 Task: Plan a trip to âIzbat al Burj, Egypt from 9th November, 2023 to 16th November, 2023 for 2 adults.2 bedrooms having 2 beds and 1 bathroom. Property type can be flat. Booking option can be shelf check-in. Look for 3 properties as per requirement.
Action: Mouse moved to (417, 92)
Screenshot: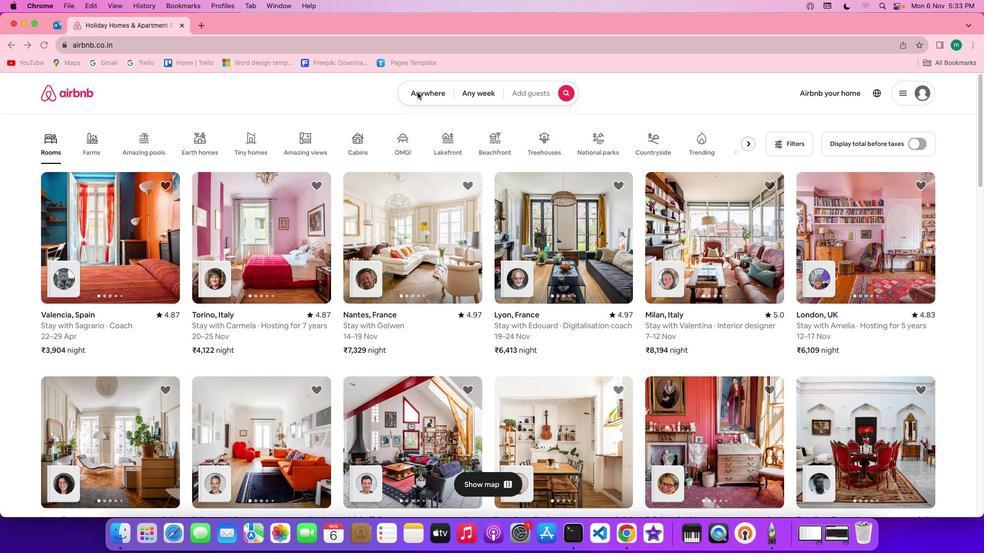 
Action: Mouse pressed left at (417, 92)
Screenshot: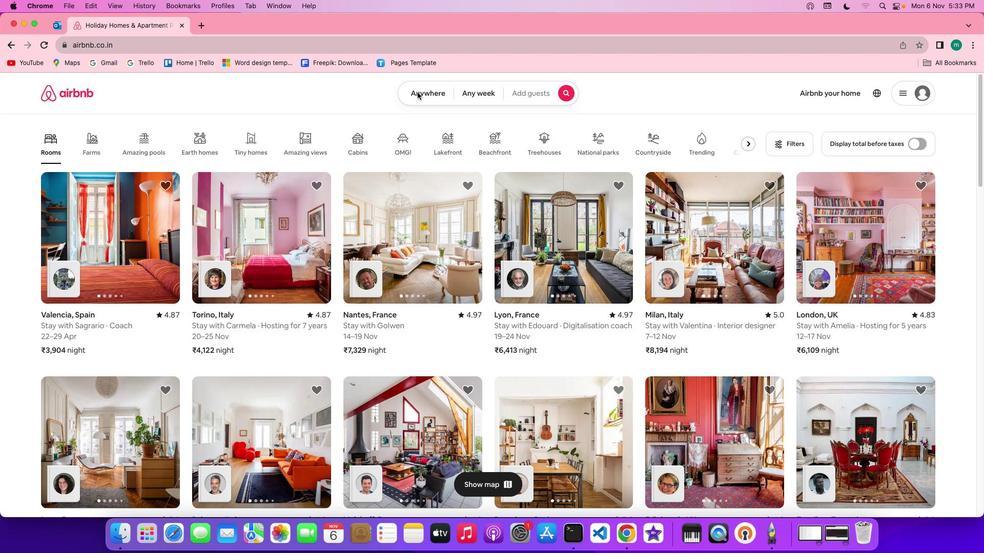 
Action: Mouse pressed left at (417, 92)
Screenshot: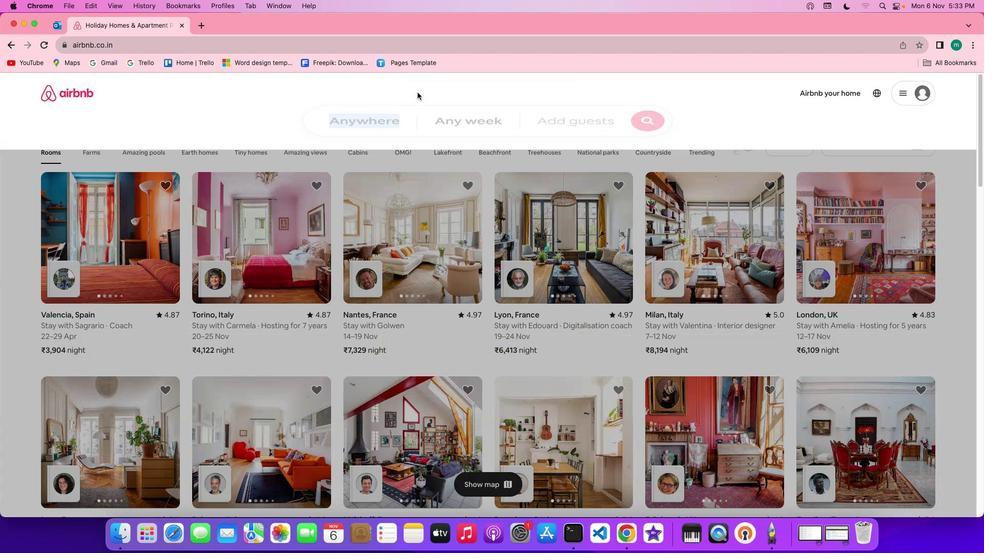 
Action: Mouse moved to (389, 132)
Screenshot: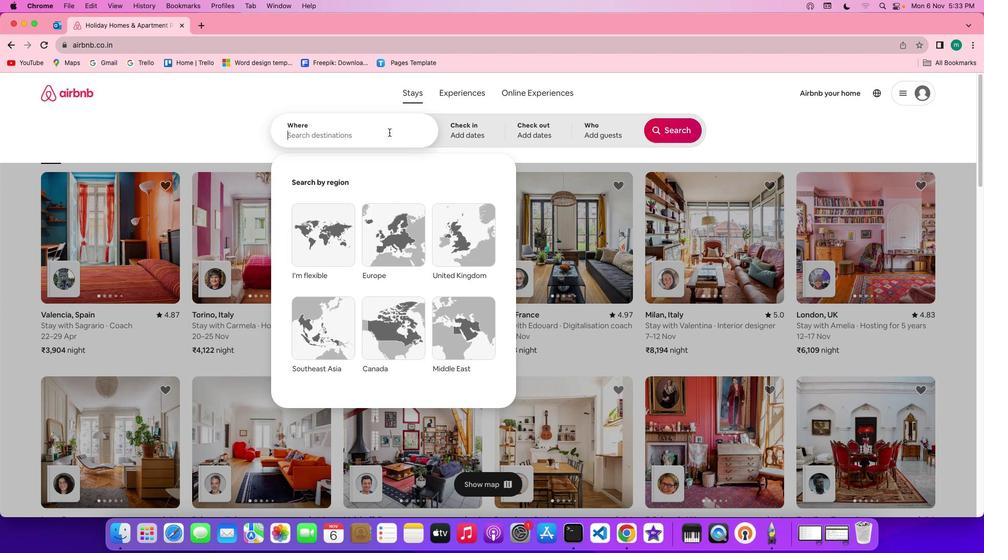 
Action: Mouse pressed left at (389, 132)
Screenshot: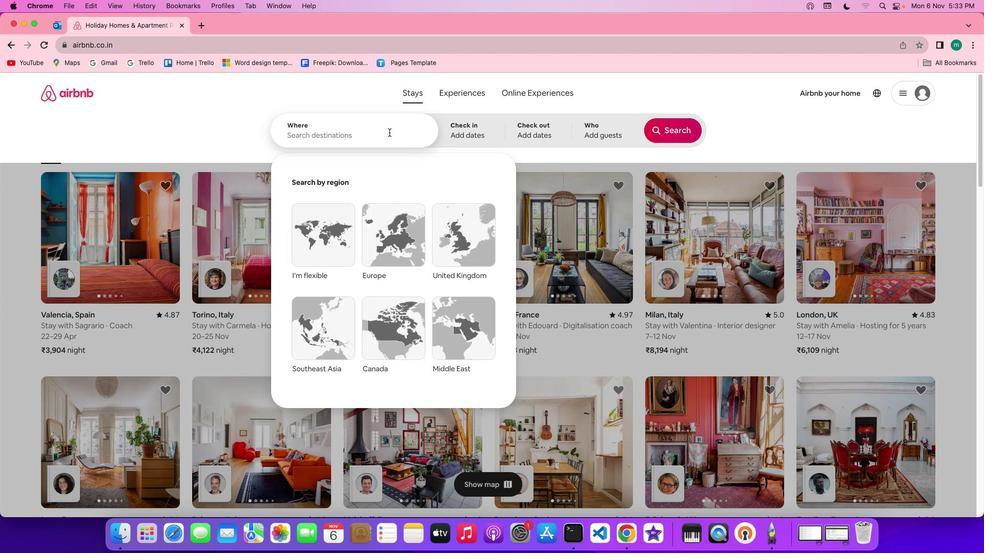 
Action: Key pressed Key.shift'I''z''b''a''t'','Key.spaceKey.shift'E''g''y''p''t'
Screenshot: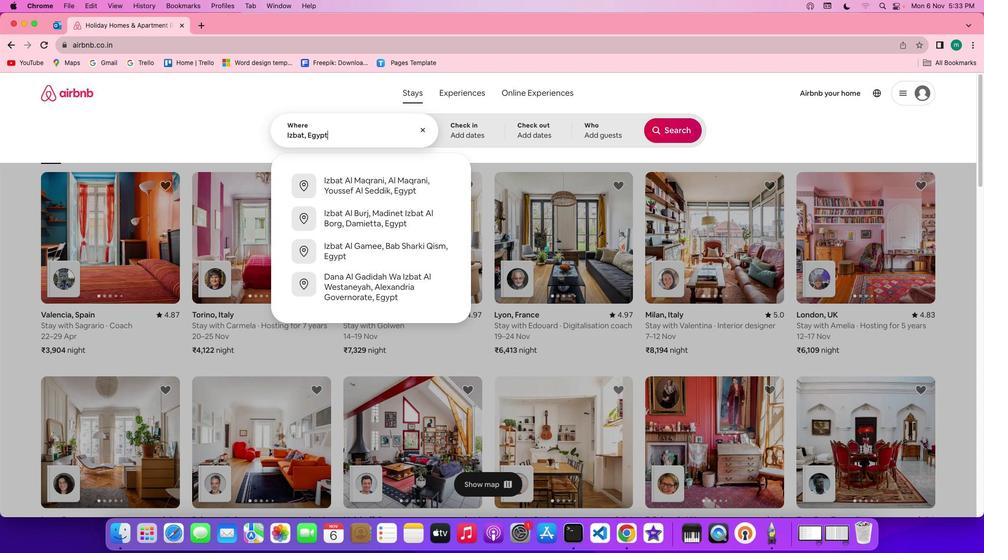 
Action: Mouse moved to (469, 127)
Screenshot: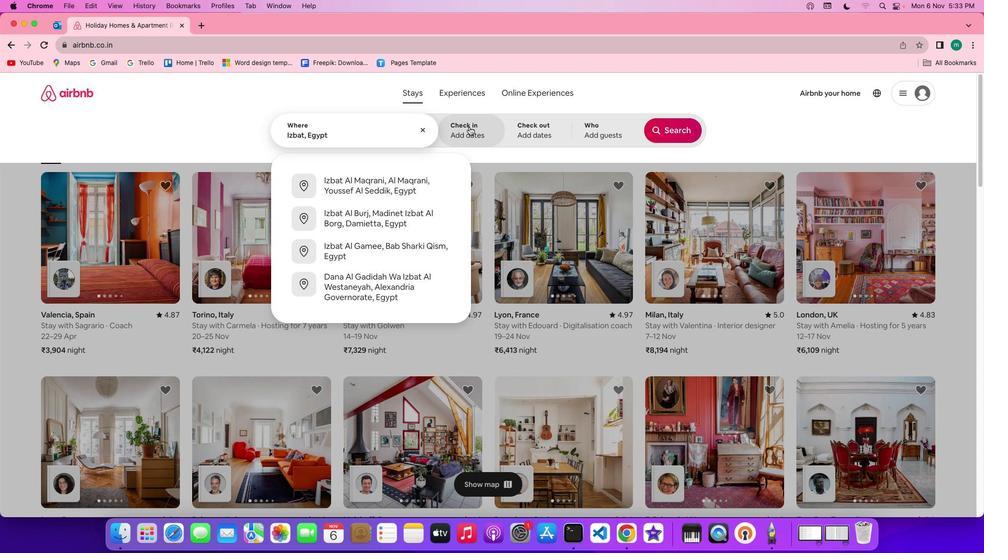 
Action: Mouse pressed left at (469, 127)
Screenshot: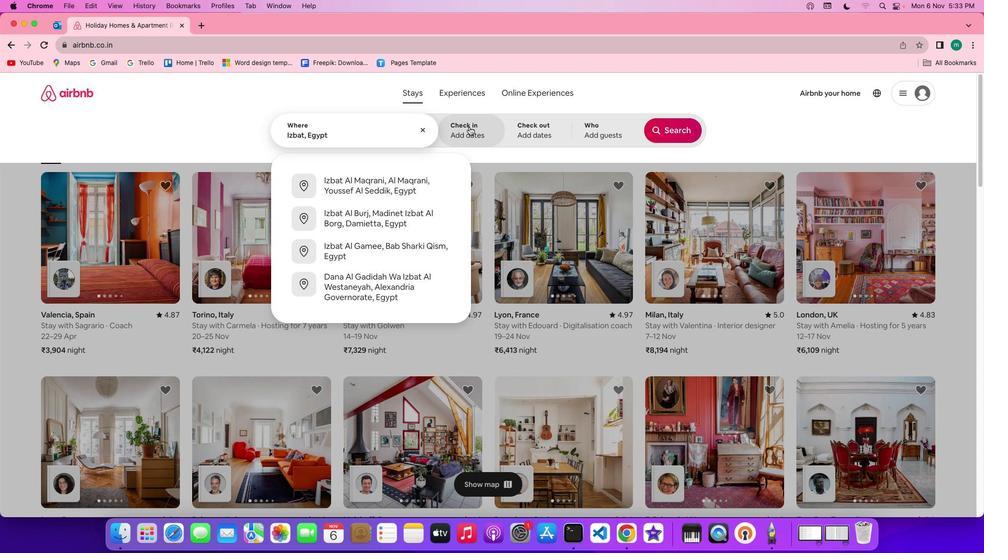 
Action: Mouse moved to (406, 280)
Screenshot: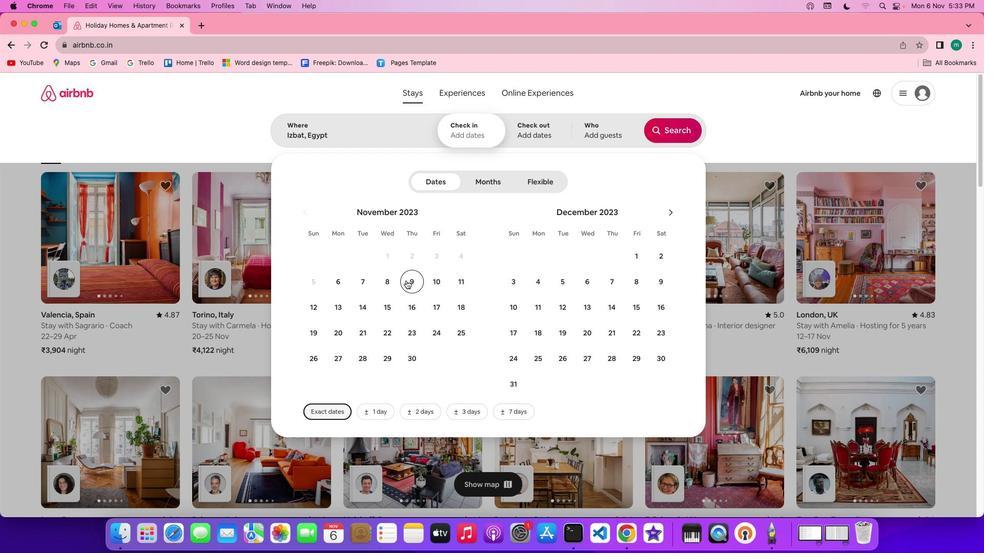 
Action: Mouse pressed left at (406, 280)
Screenshot: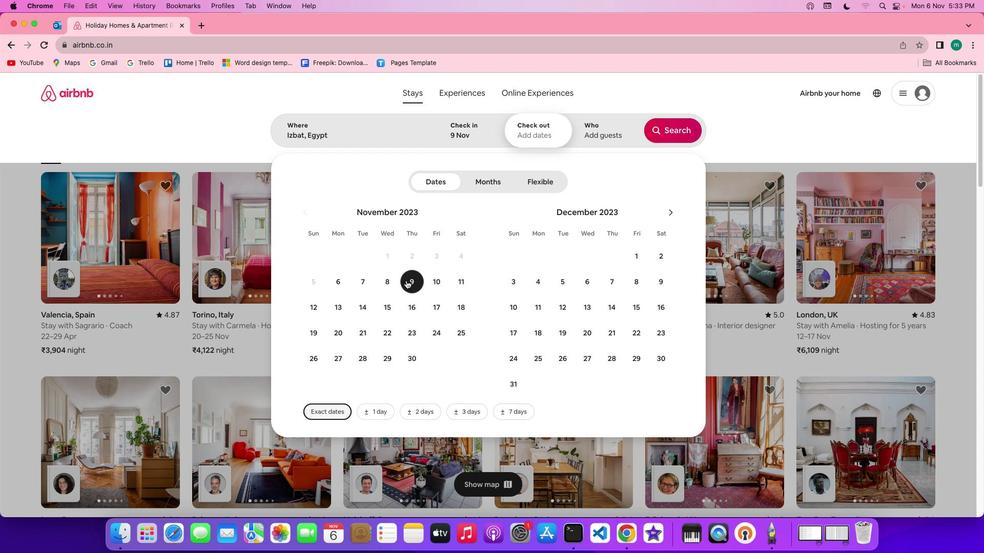 
Action: Mouse moved to (411, 305)
Screenshot: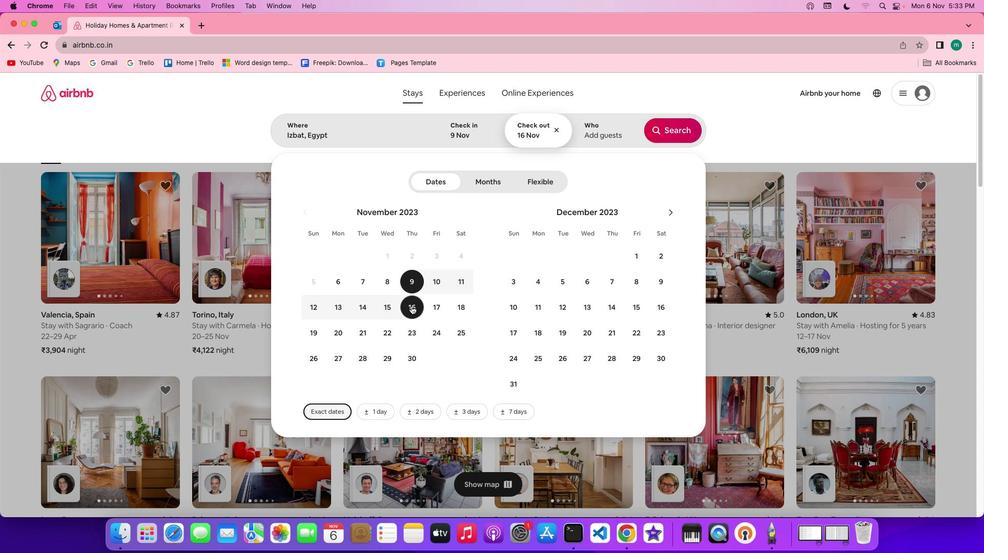 
Action: Mouse pressed left at (411, 305)
Screenshot: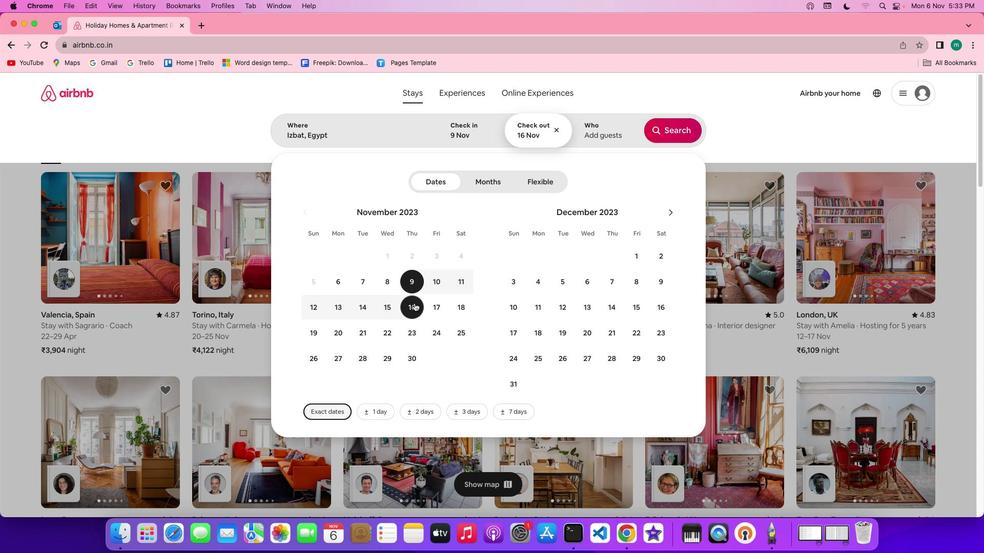 
Action: Mouse moved to (611, 132)
Screenshot: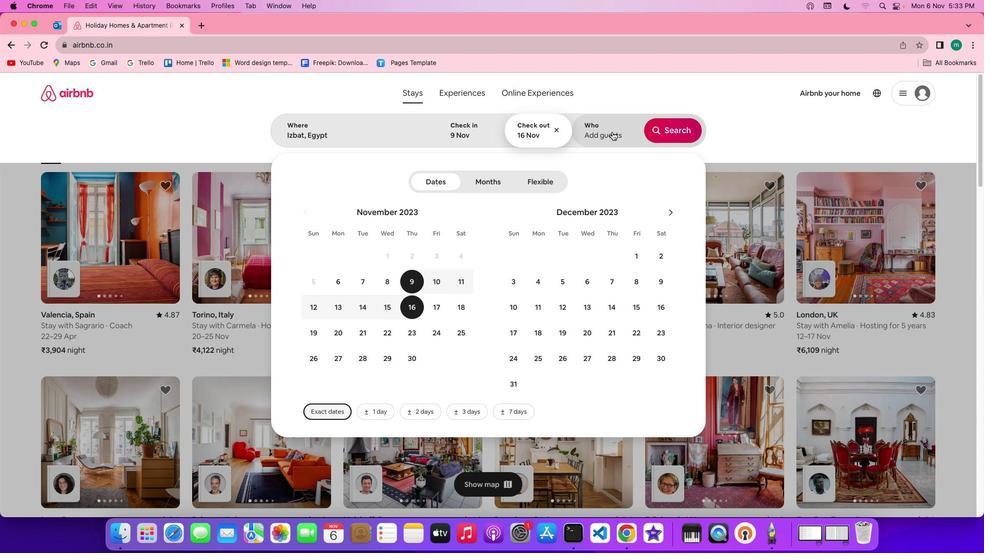 
Action: Mouse pressed left at (611, 132)
Screenshot: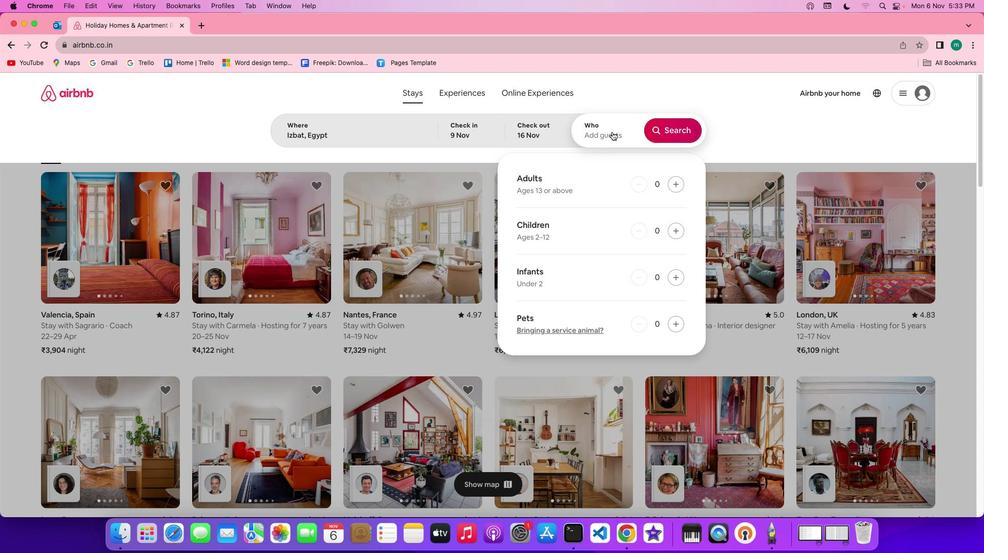 
Action: Mouse moved to (680, 184)
Screenshot: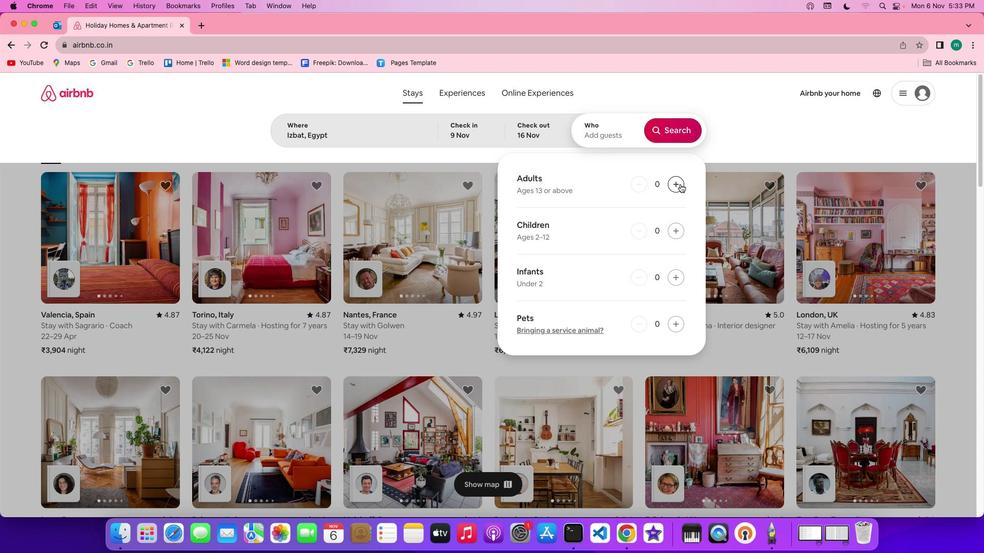
Action: Mouse pressed left at (680, 184)
Screenshot: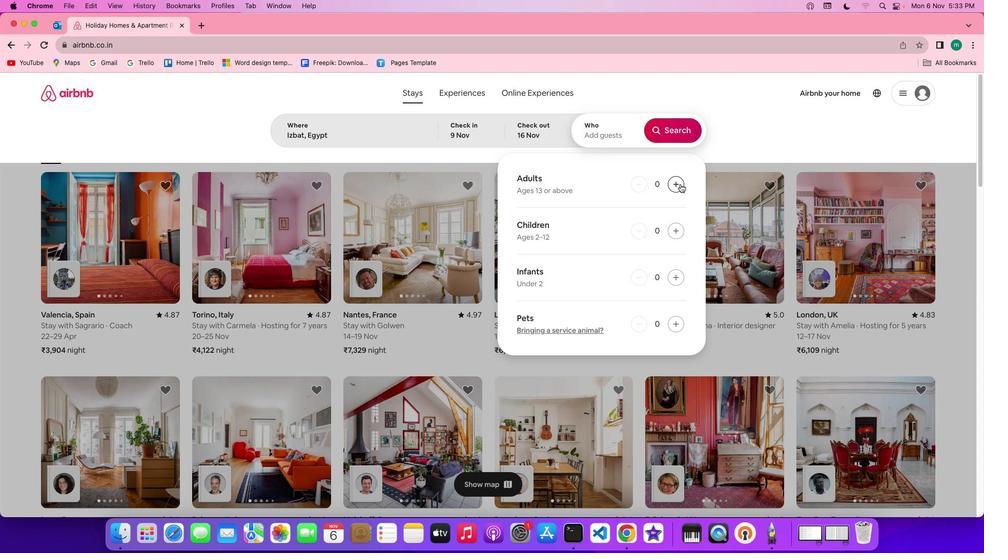 
Action: Mouse pressed left at (680, 184)
Screenshot: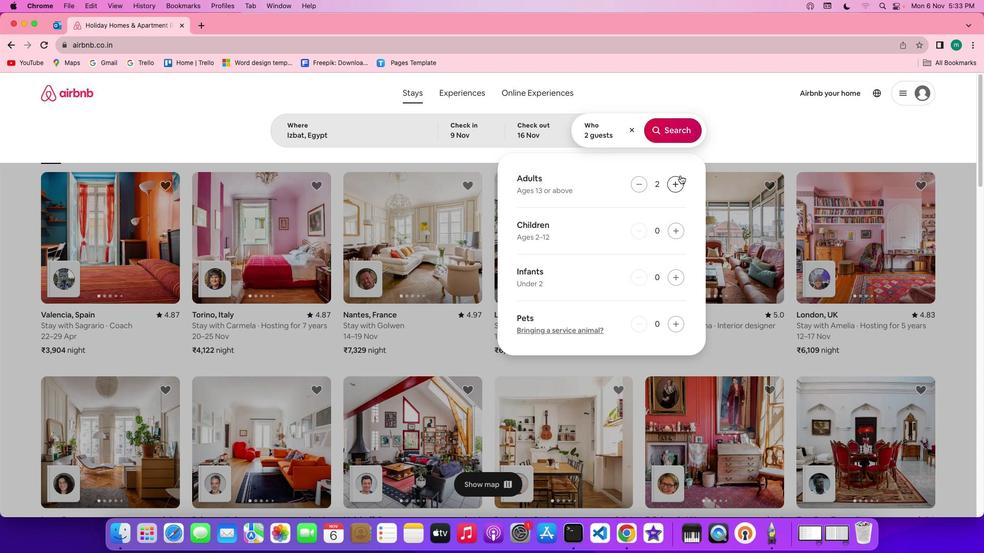 
Action: Mouse moved to (668, 137)
Screenshot: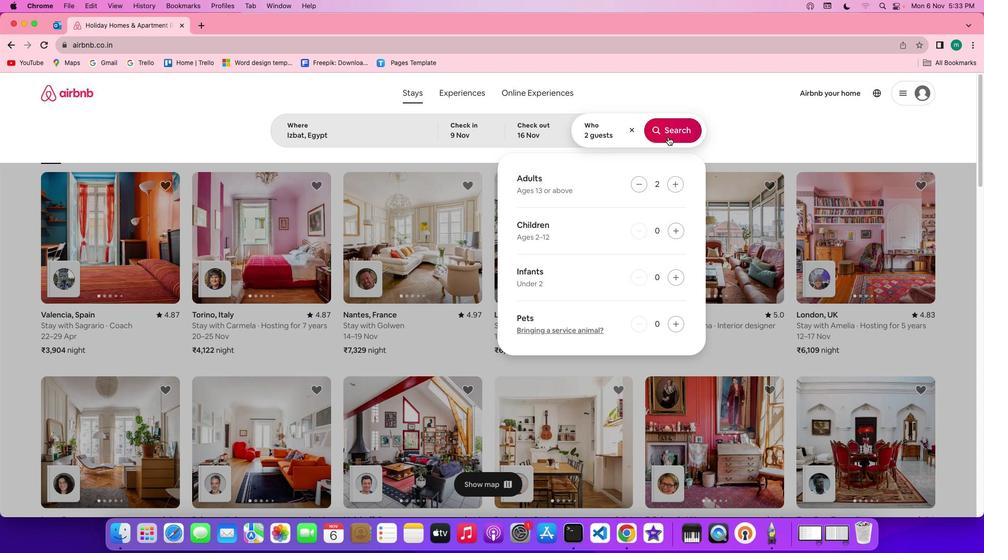 
Action: Mouse pressed left at (668, 137)
Screenshot: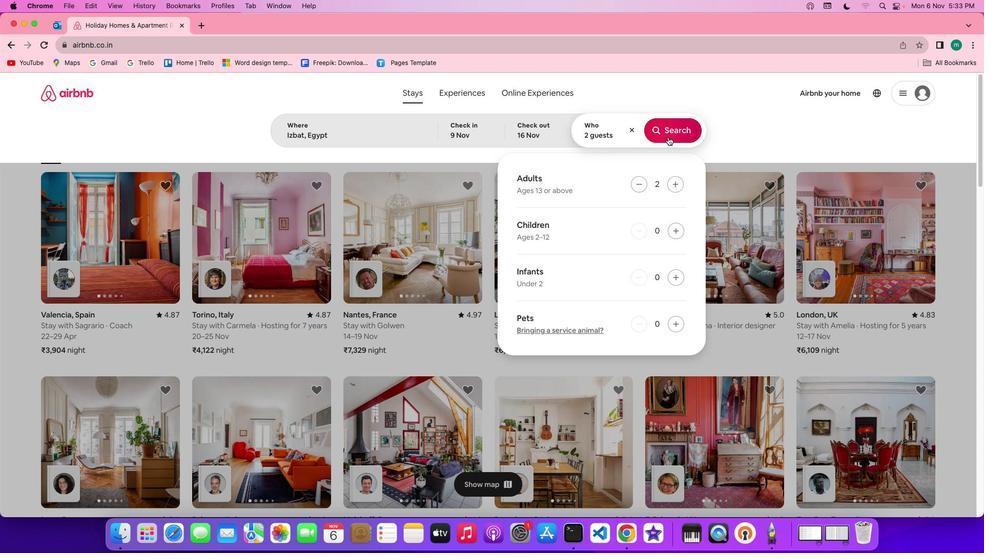 
Action: Mouse moved to (828, 132)
Screenshot: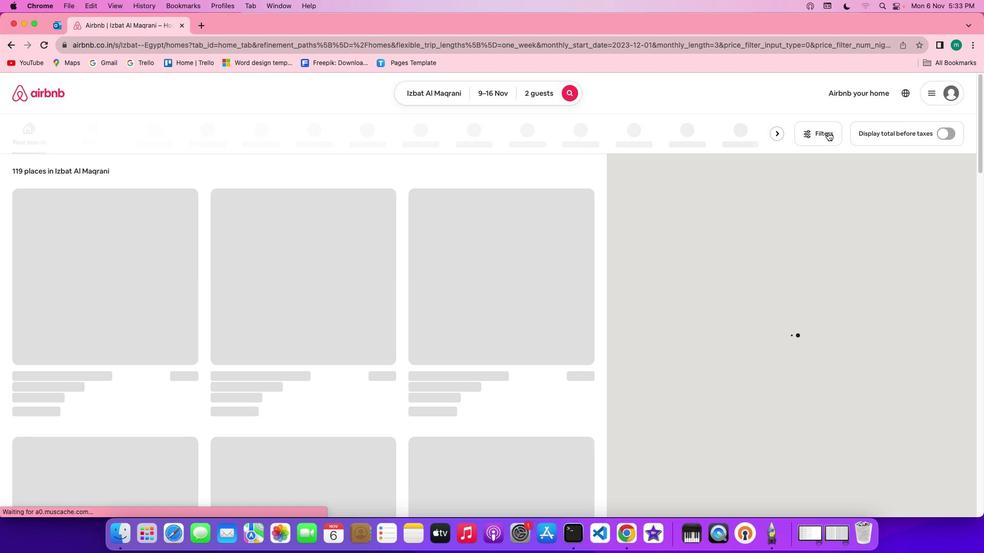 
Action: Mouse pressed left at (828, 132)
Screenshot: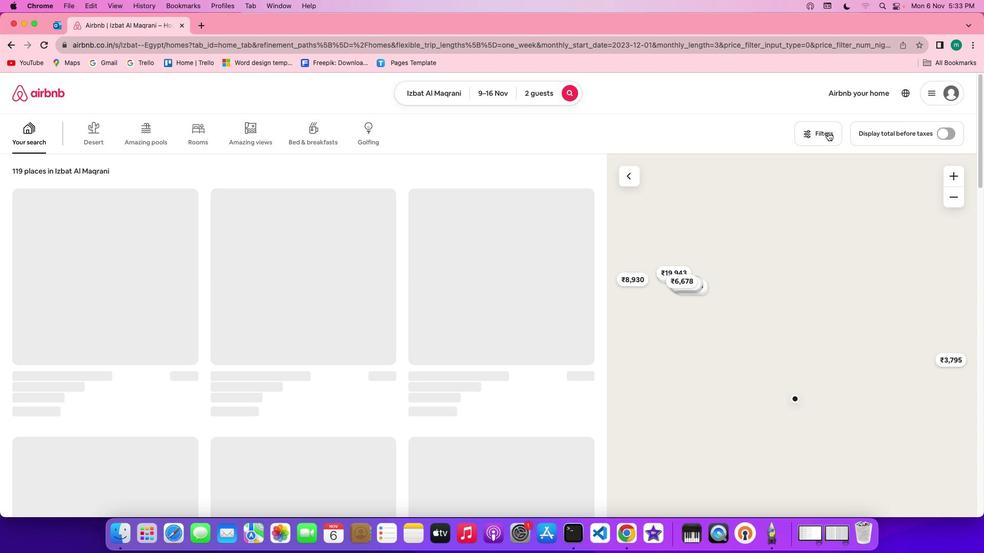 
Action: Mouse moved to (813, 130)
Screenshot: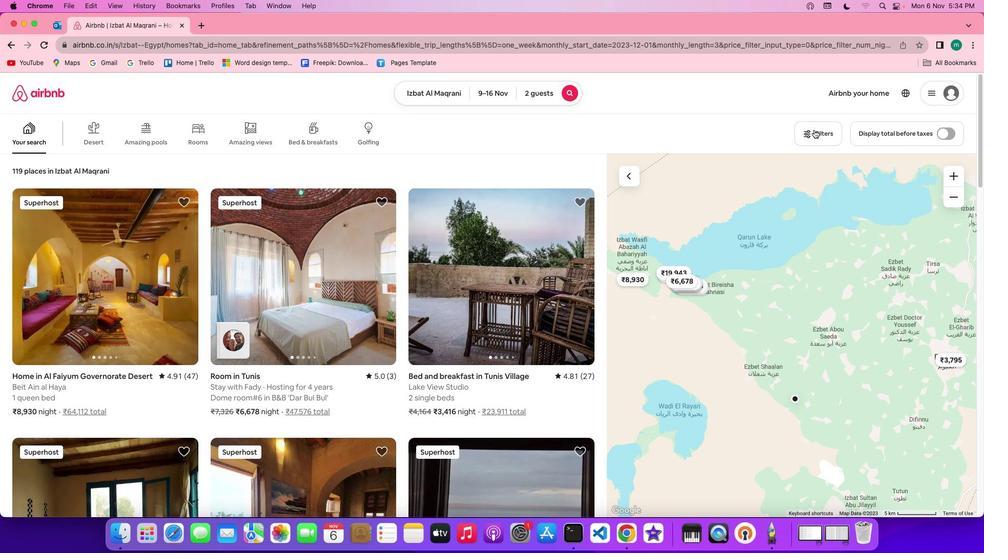 
Action: Mouse pressed left at (813, 130)
Screenshot: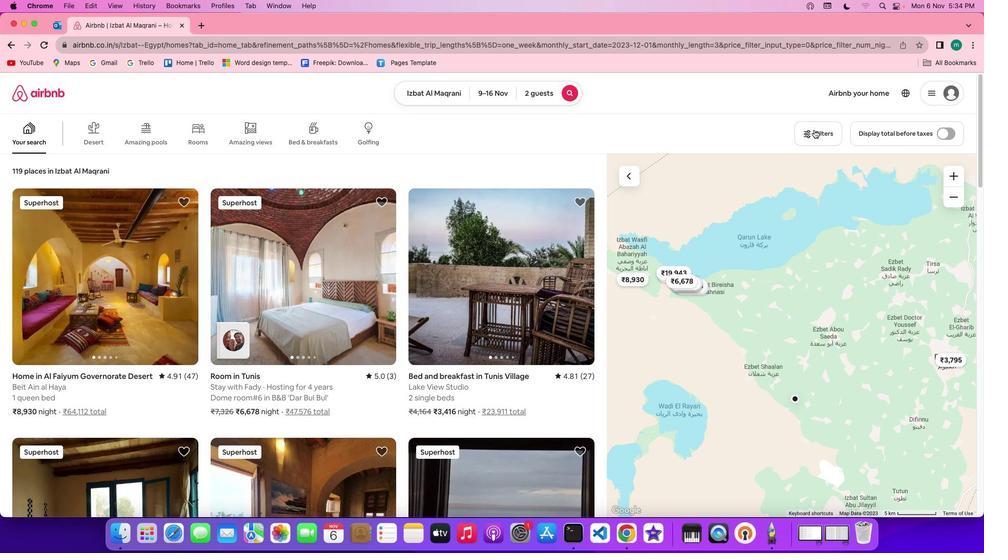 
Action: Mouse moved to (604, 278)
Screenshot: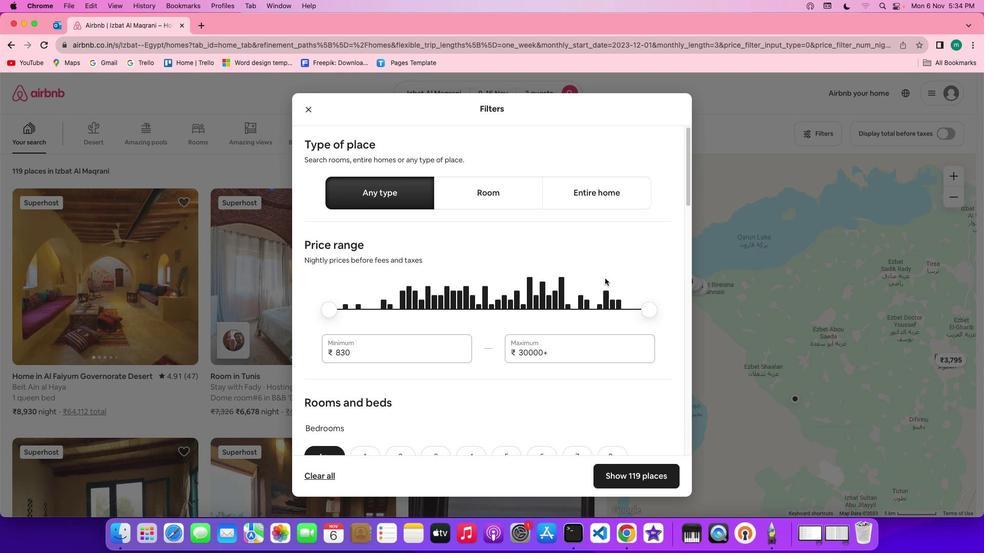
Action: Mouse scrolled (604, 278) with delta (0, 0)
Screenshot: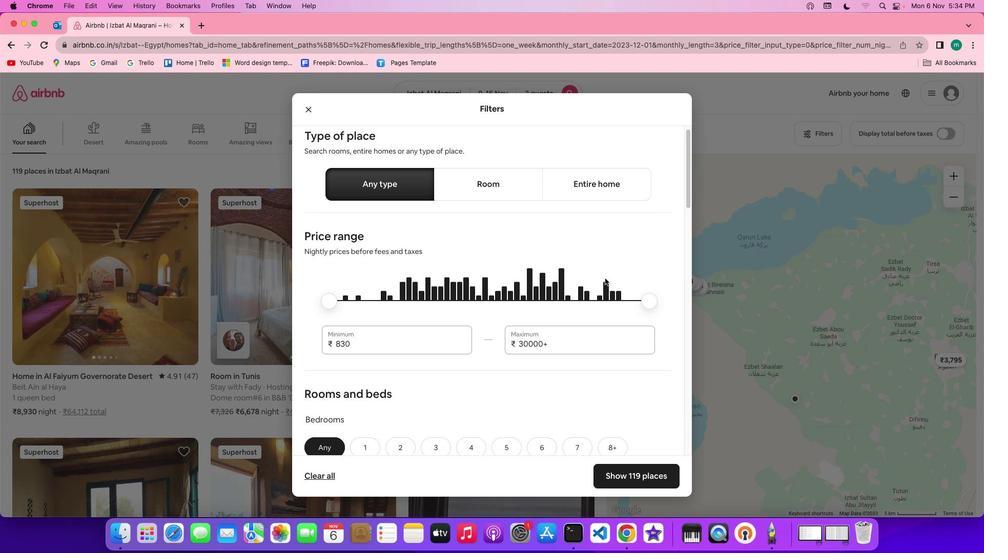 
Action: Mouse scrolled (604, 278) with delta (0, 0)
Screenshot: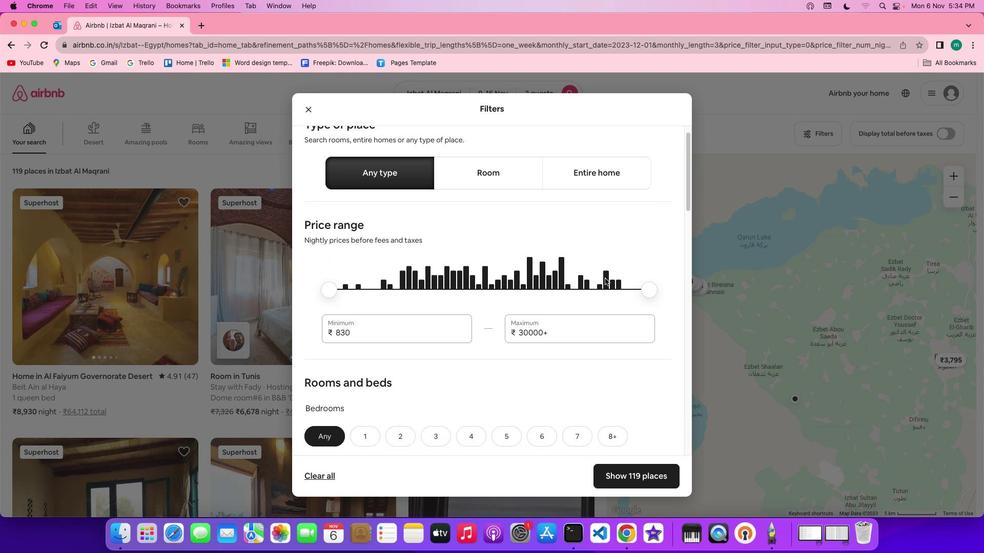 
Action: Mouse scrolled (604, 278) with delta (0, 0)
Screenshot: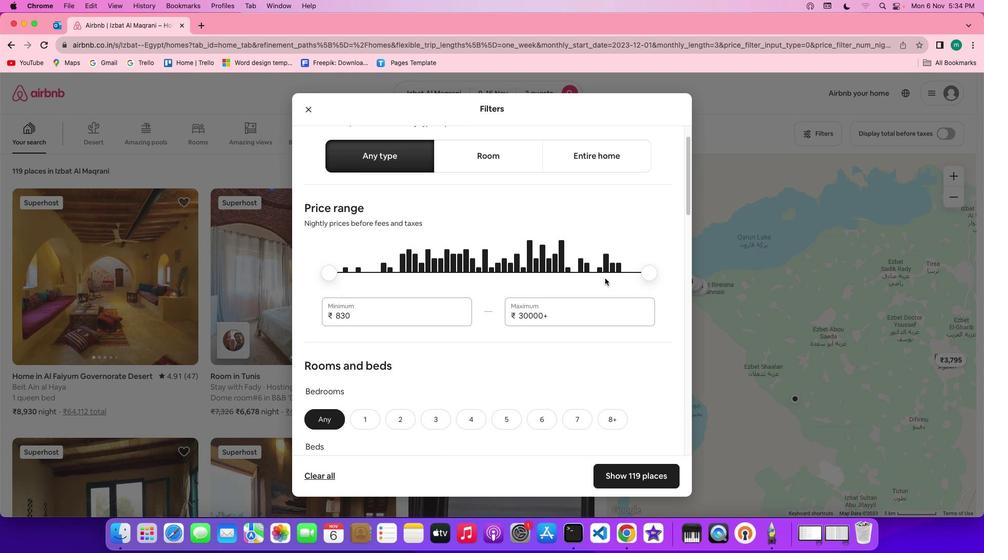 
Action: Mouse scrolled (604, 278) with delta (0, 0)
Screenshot: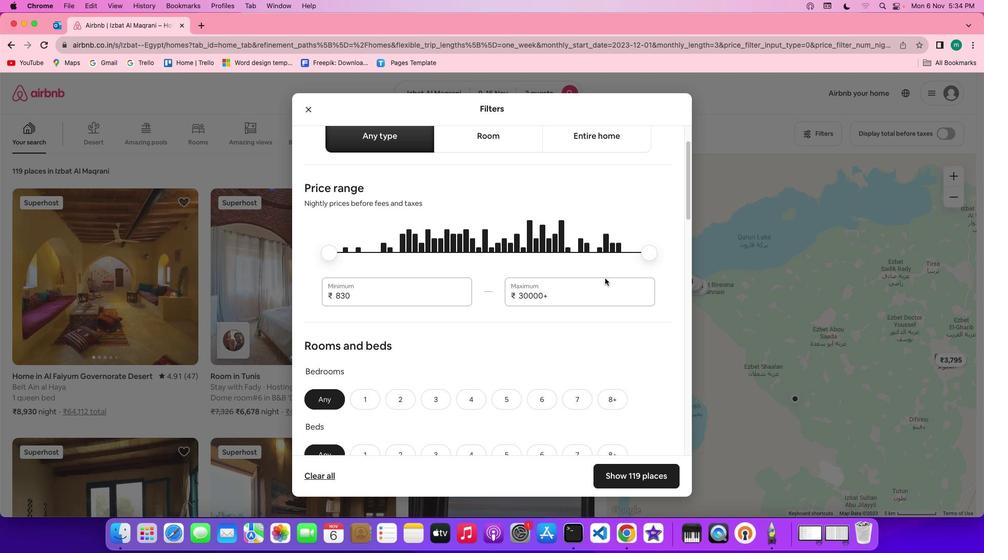 
Action: Mouse scrolled (604, 278) with delta (0, 0)
Screenshot: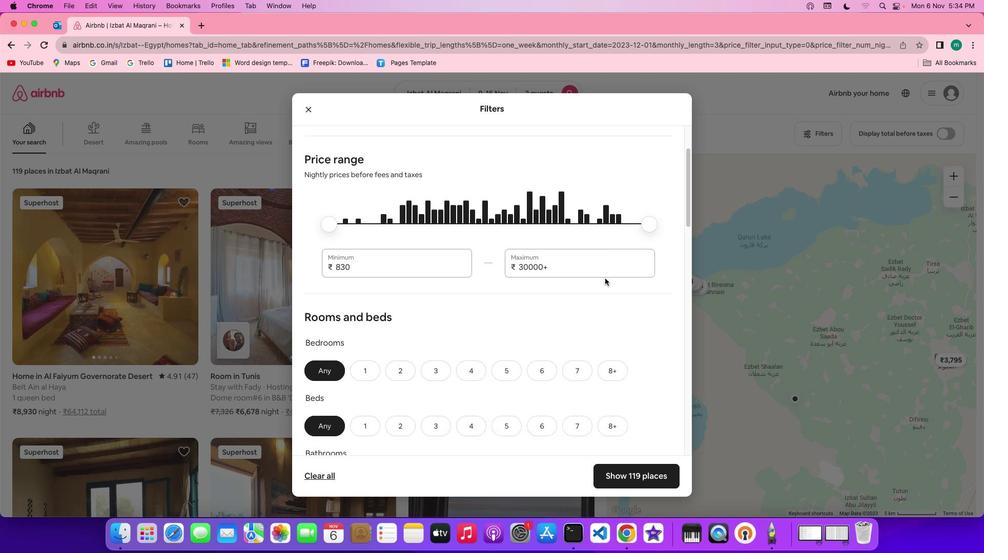 
Action: Mouse scrolled (604, 278) with delta (0, -1)
Screenshot: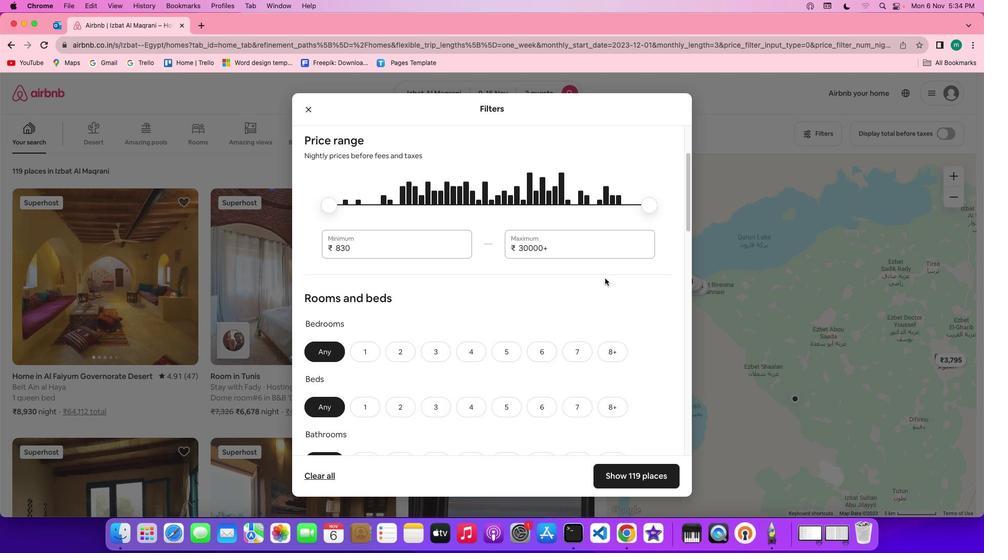 
Action: Mouse scrolled (604, 278) with delta (0, 0)
Screenshot: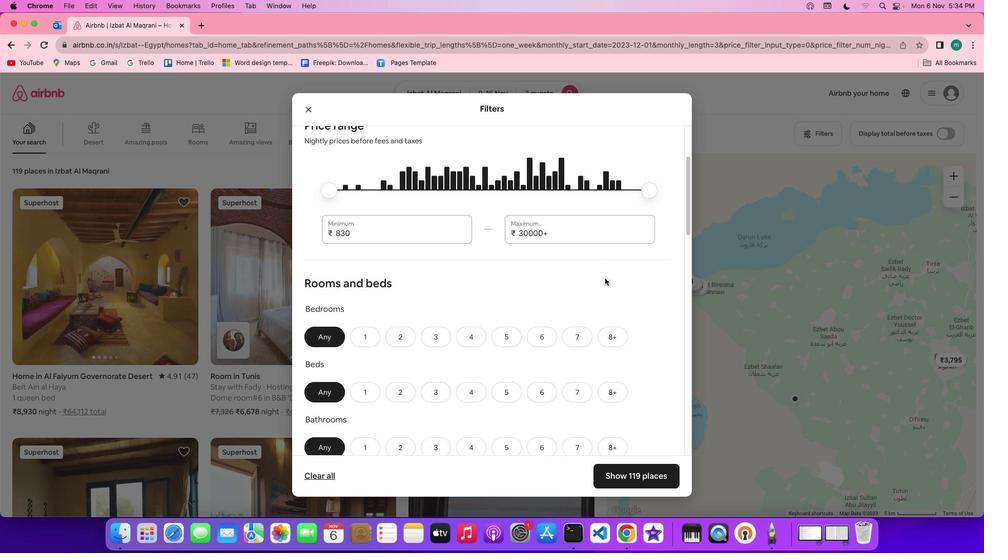 
Action: Mouse scrolled (604, 278) with delta (0, 0)
Screenshot: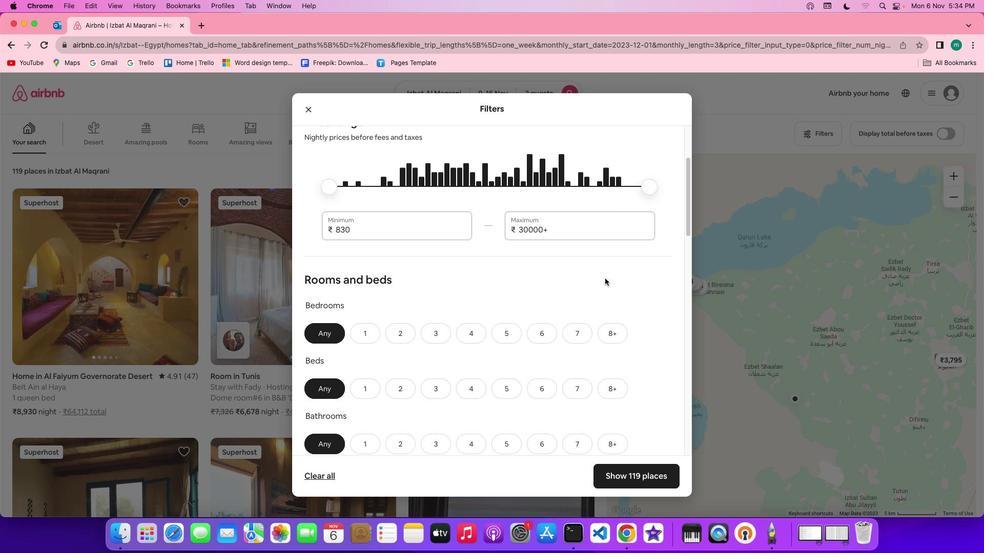 
Action: Mouse scrolled (604, 278) with delta (0, 0)
Screenshot: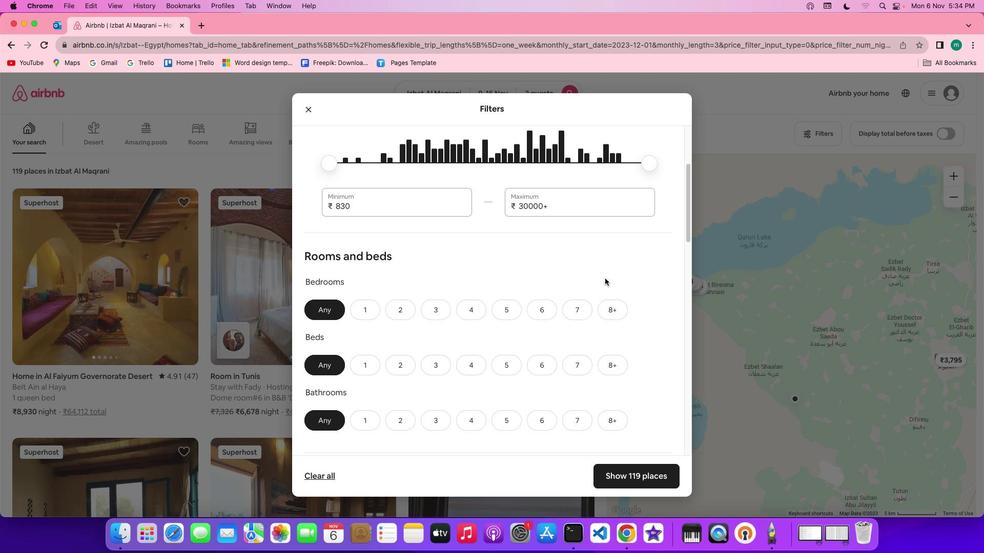 
Action: Mouse moved to (588, 281)
Screenshot: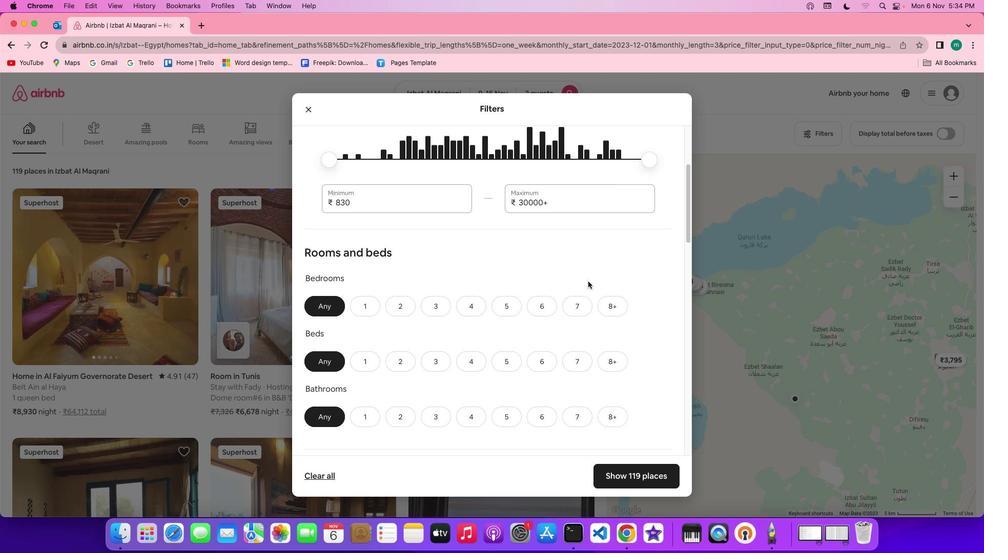 
Action: Mouse scrolled (588, 281) with delta (0, 0)
Screenshot: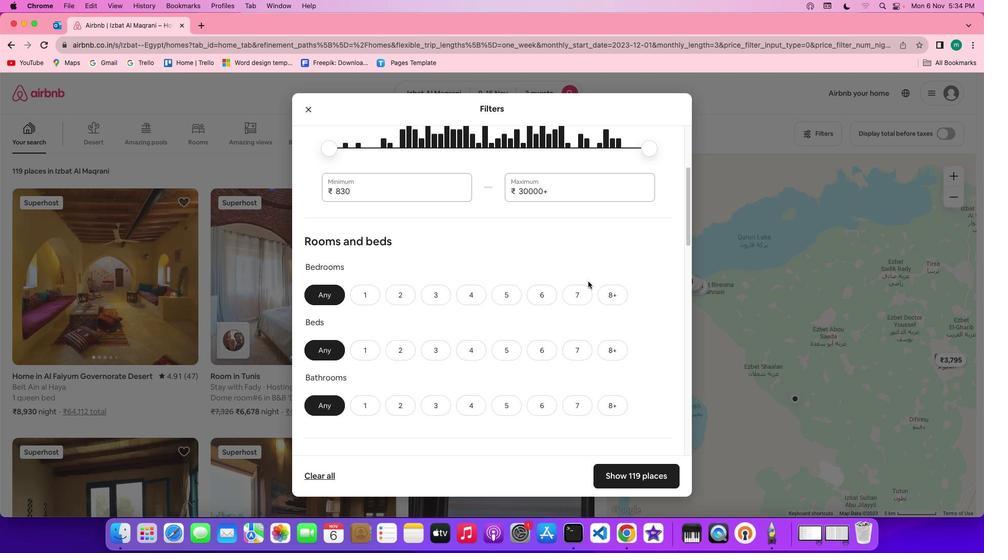 
Action: Mouse scrolled (588, 281) with delta (0, 0)
Screenshot: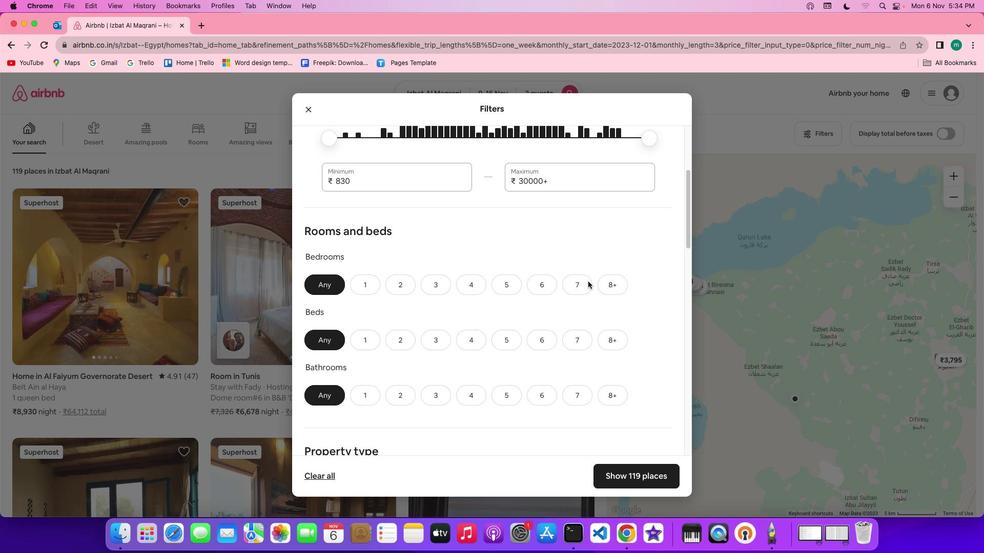 
Action: Mouse scrolled (588, 281) with delta (0, 0)
Screenshot: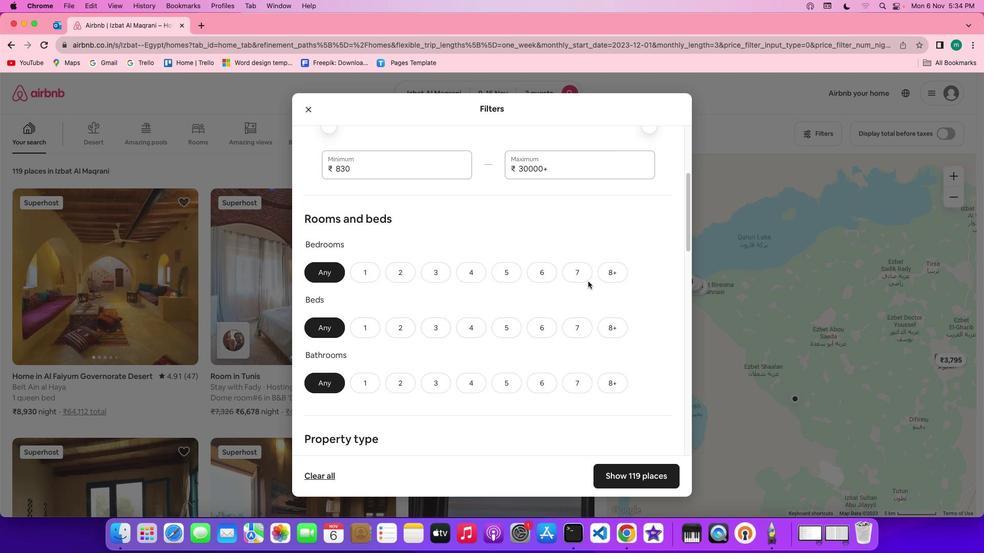 
Action: Mouse scrolled (588, 281) with delta (0, 0)
Screenshot: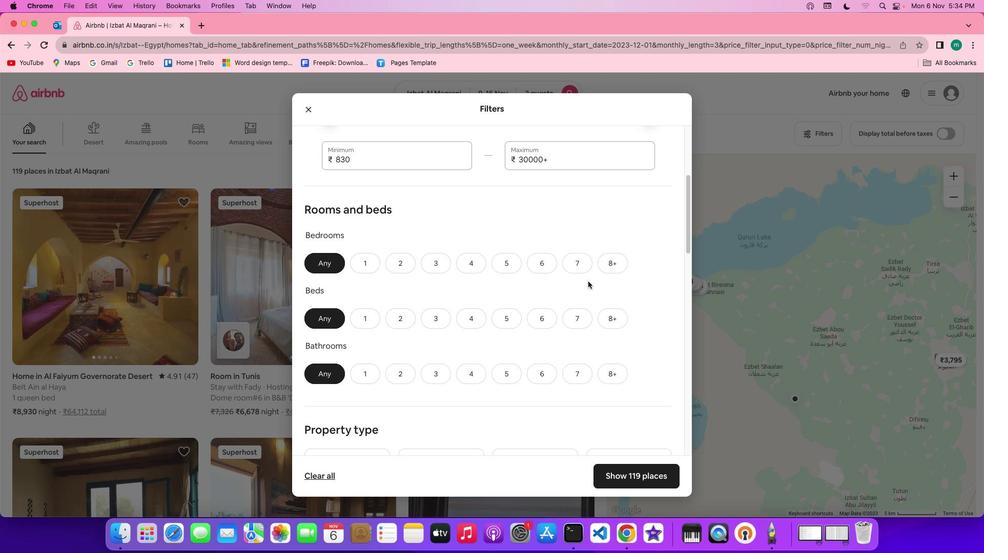 
Action: Mouse scrolled (588, 281) with delta (0, 0)
Screenshot: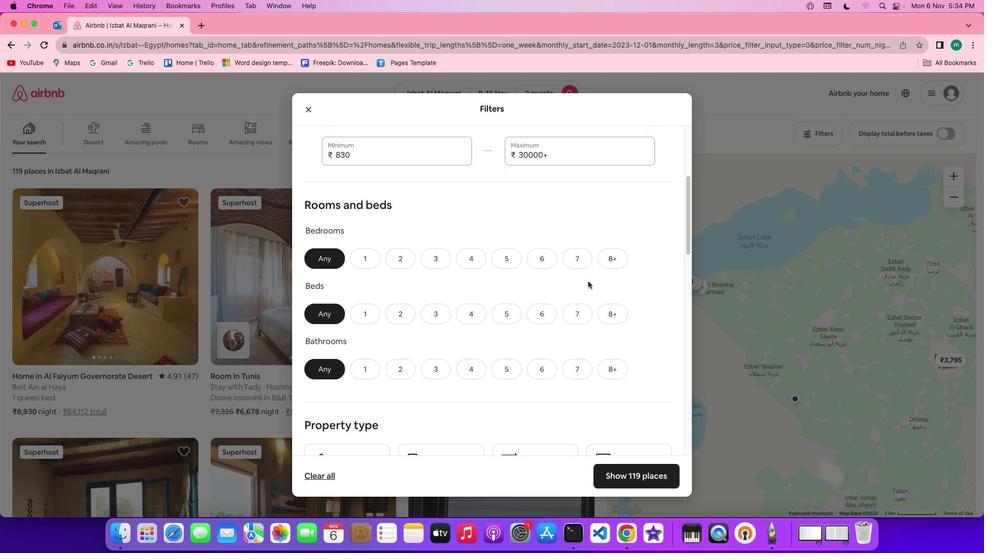 
Action: Mouse scrolled (588, 281) with delta (0, 0)
Screenshot: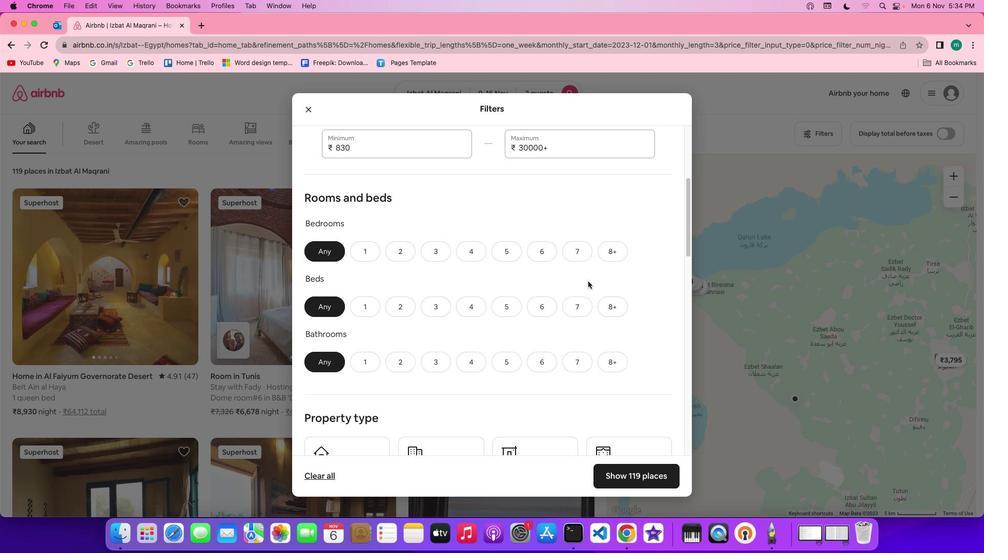 
Action: Mouse scrolled (588, 281) with delta (0, 0)
Screenshot: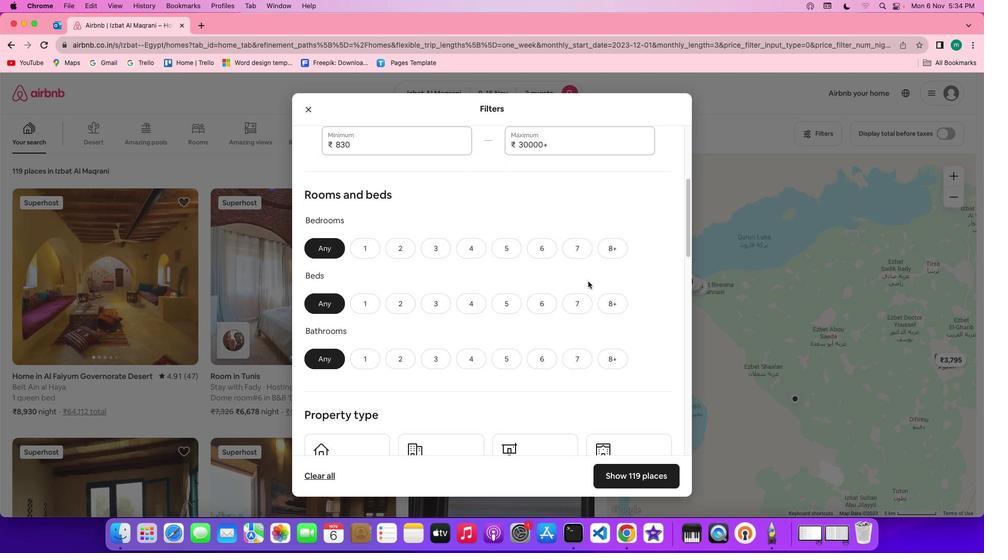 
Action: Mouse moved to (587, 281)
Screenshot: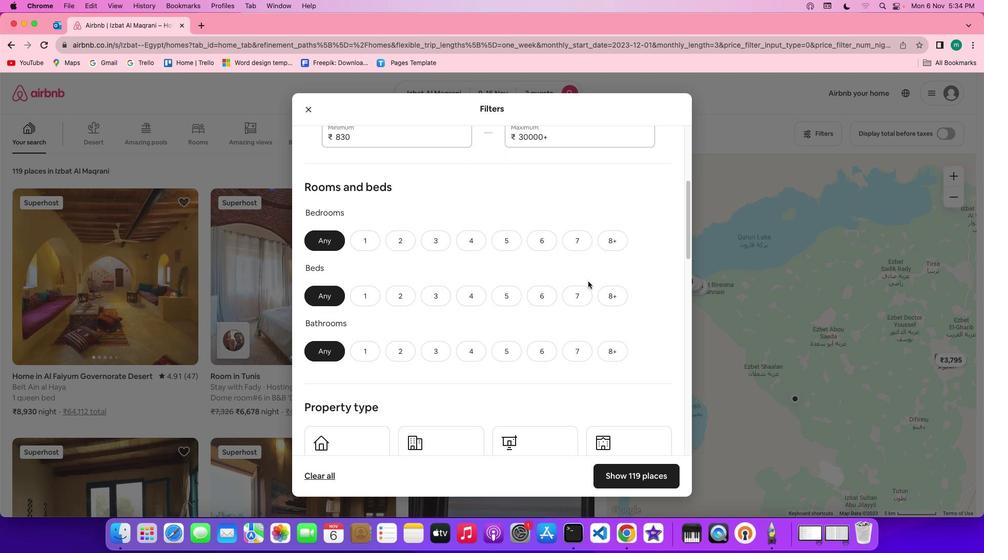 
Action: Mouse scrolled (587, 281) with delta (0, 0)
Screenshot: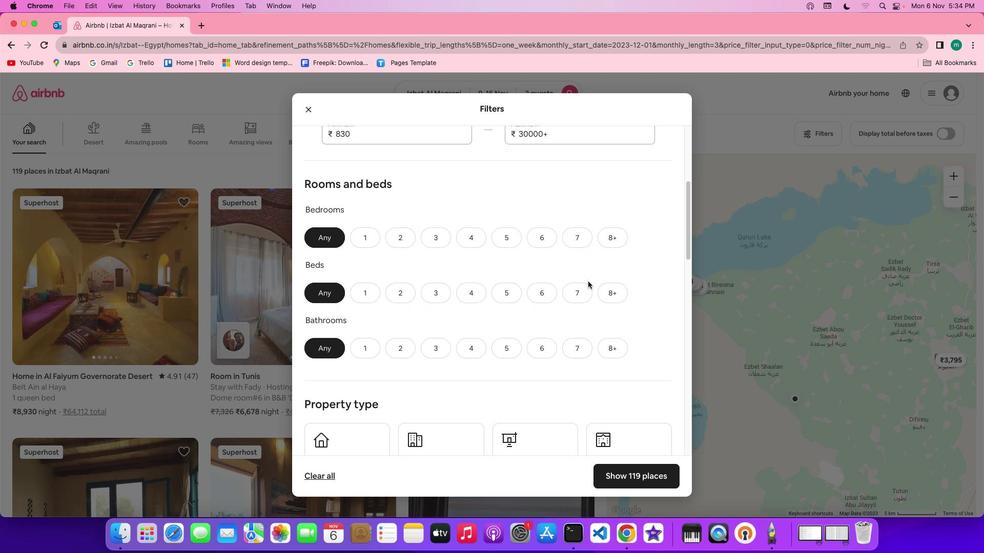 
Action: Mouse moved to (543, 272)
Screenshot: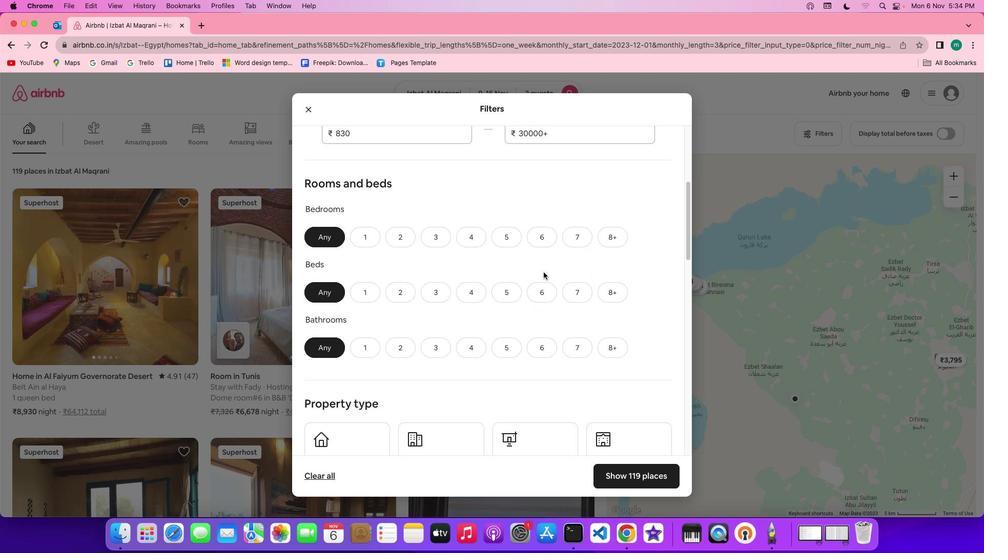 
Action: Mouse scrolled (543, 272) with delta (0, 0)
Screenshot: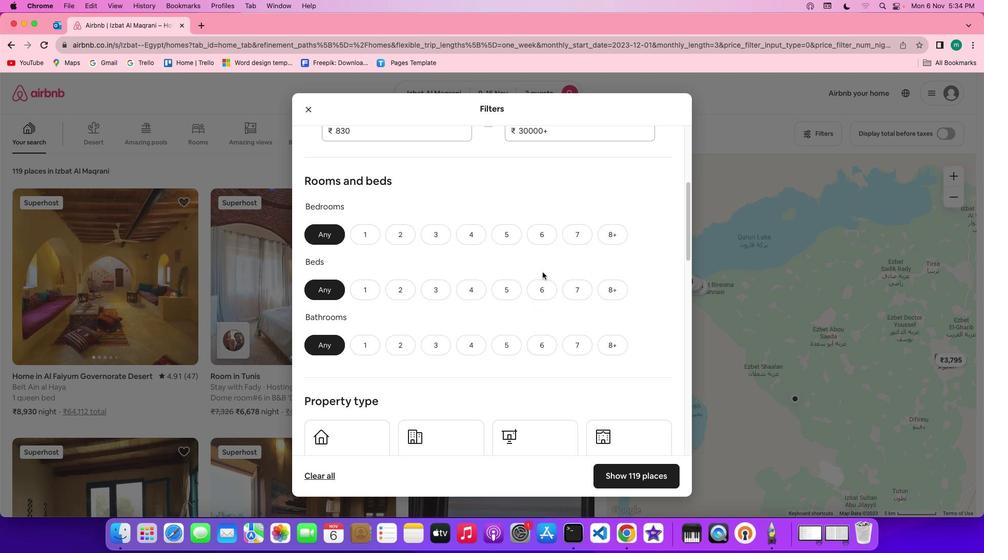
Action: Mouse scrolled (543, 272) with delta (0, 0)
Screenshot: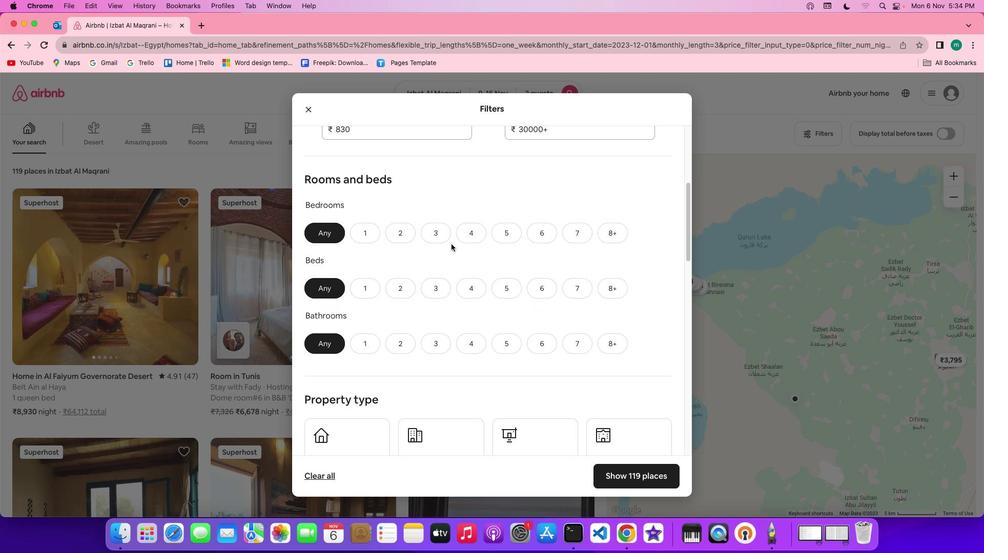 
Action: Mouse moved to (404, 233)
Screenshot: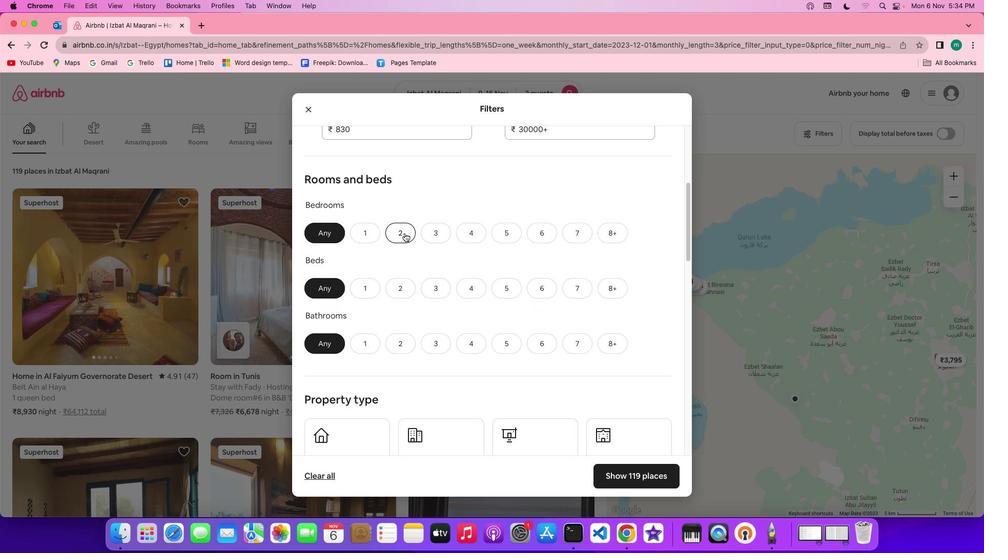 
Action: Mouse pressed left at (404, 233)
Screenshot: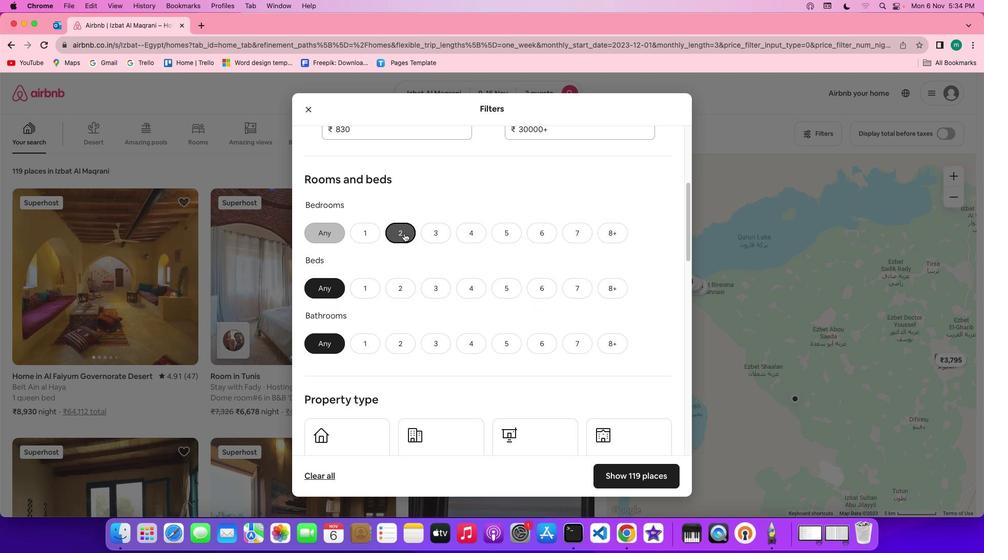 
Action: Mouse moved to (397, 292)
Screenshot: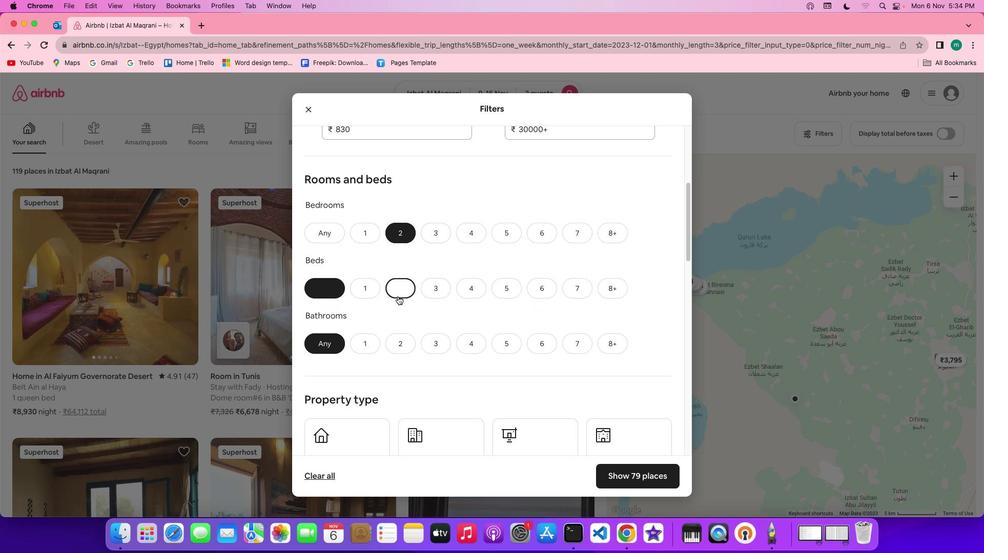 
Action: Mouse pressed left at (397, 292)
Screenshot: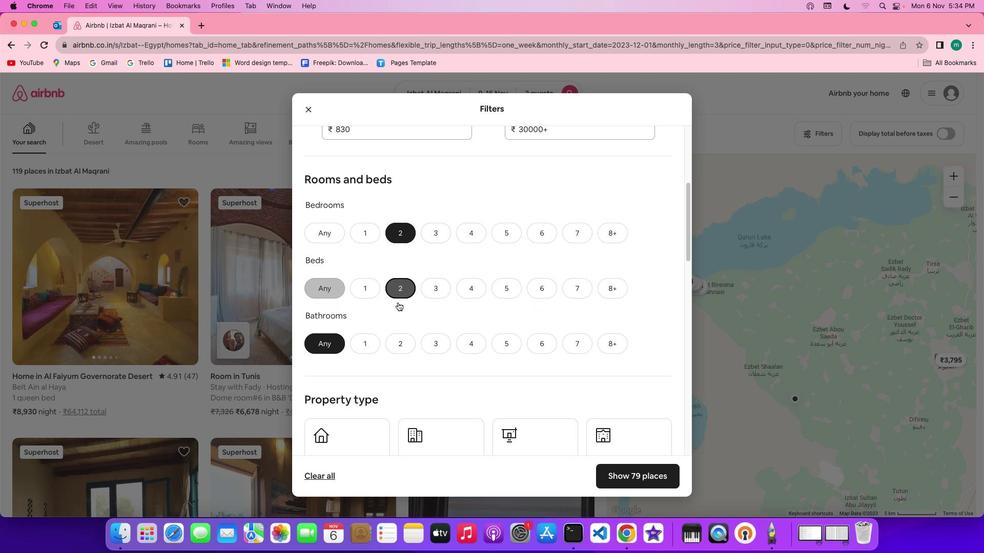
Action: Mouse moved to (398, 345)
Screenshot: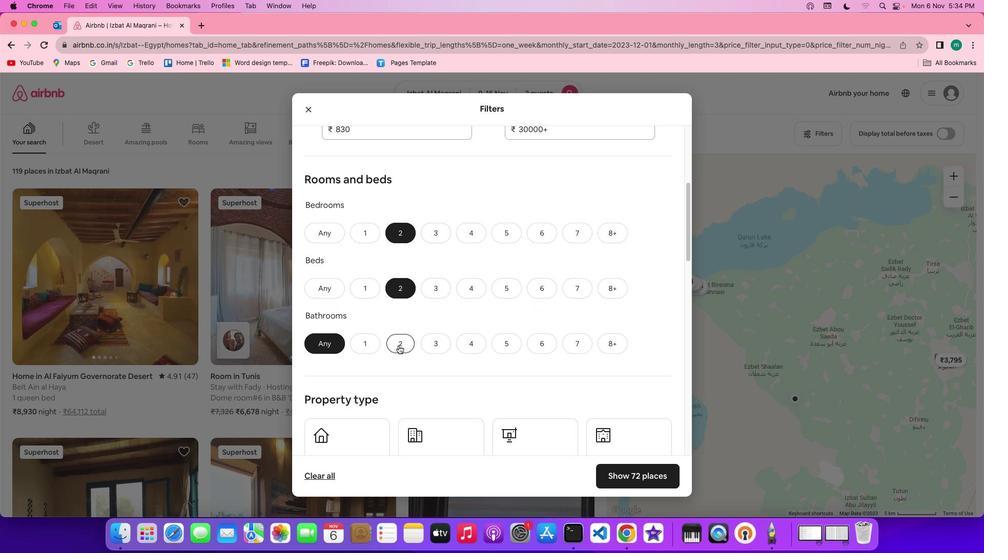 
Action: Mouse pressed left at (398, 345)
Screenshot: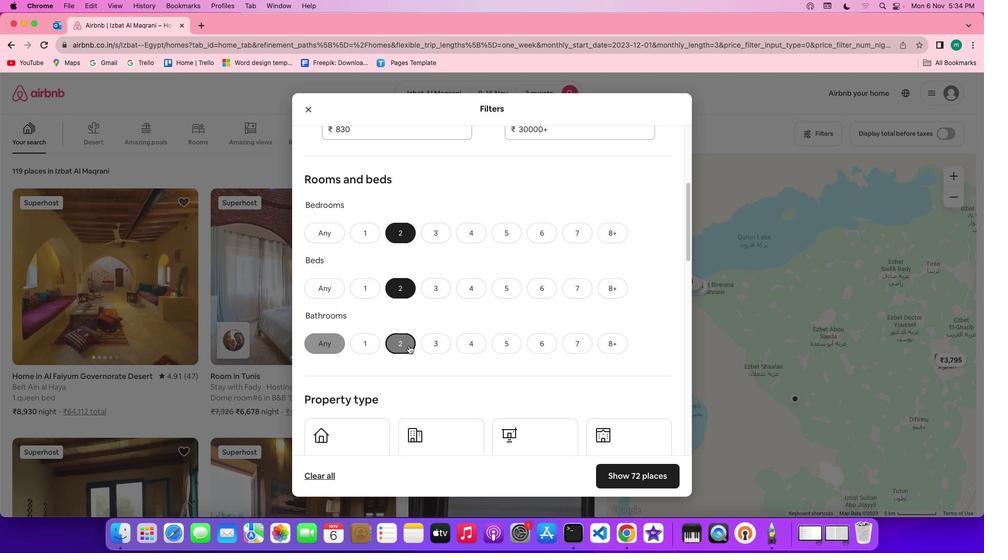 
Action: Mouse moved to (527, 358)
Screenshot: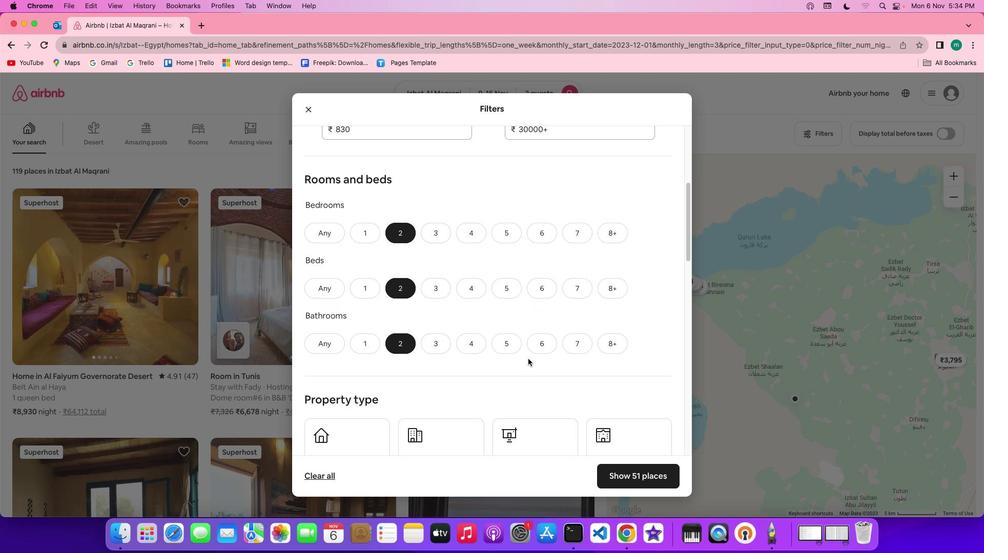 
Action: Mouse scrolled (527, 358) with delta (0, 0)
Screenshot: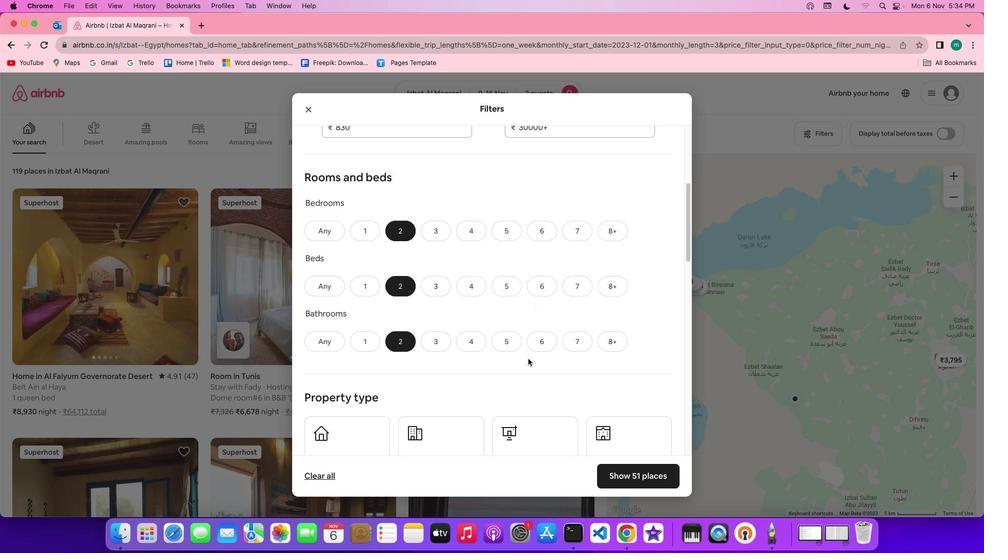
Action: Mouse moved to (366, 342)
Screenshot: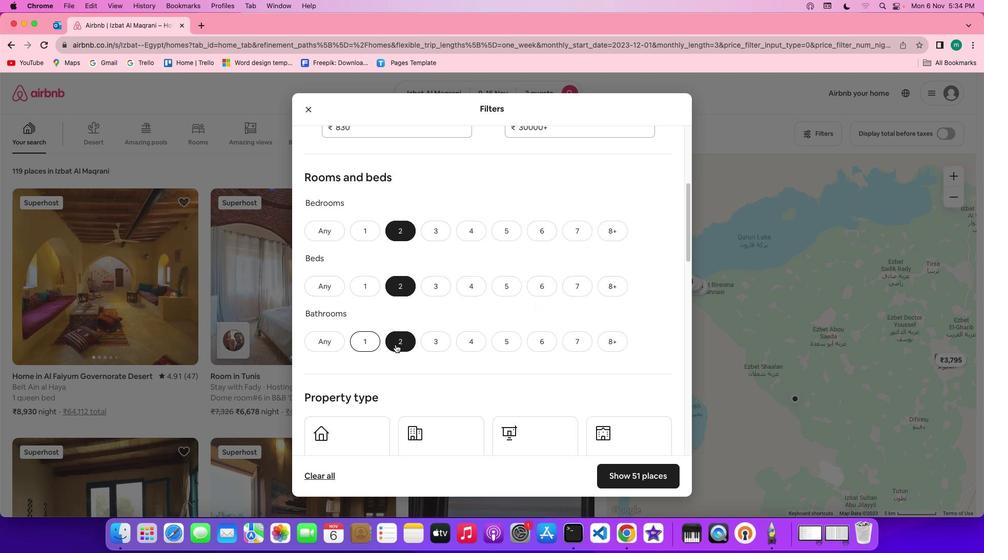 
Action: Mouse pressed left at (366, 342)
Screenshot: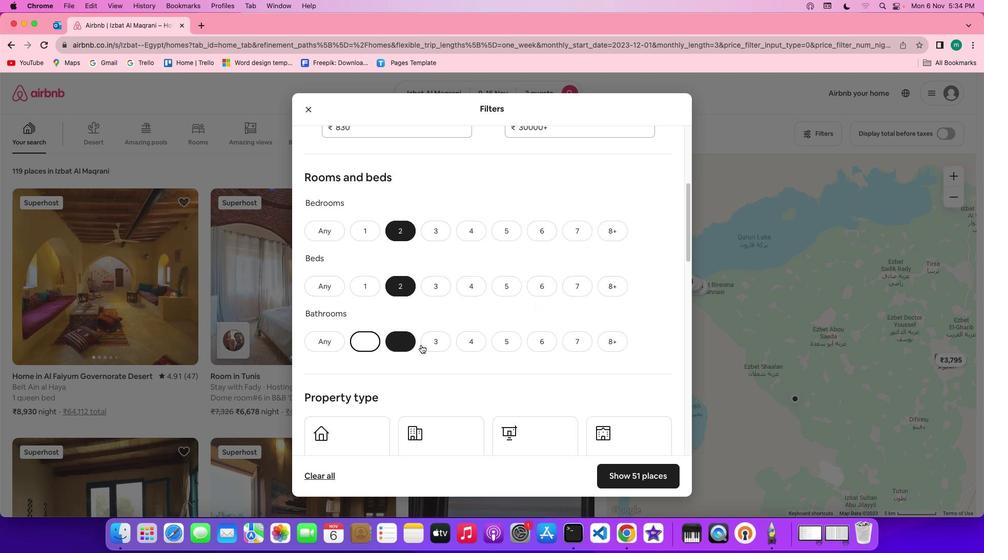 
Action: Mouse moved to (520, 342)
Screenshot: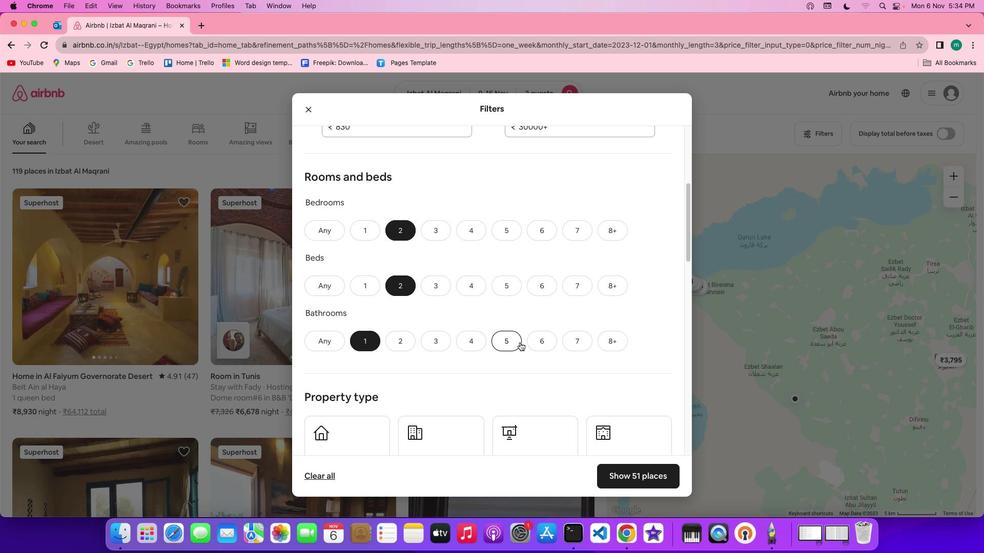 
Action: Mouse scrolled (520, 342) with delta (0, 0)
Screenshot: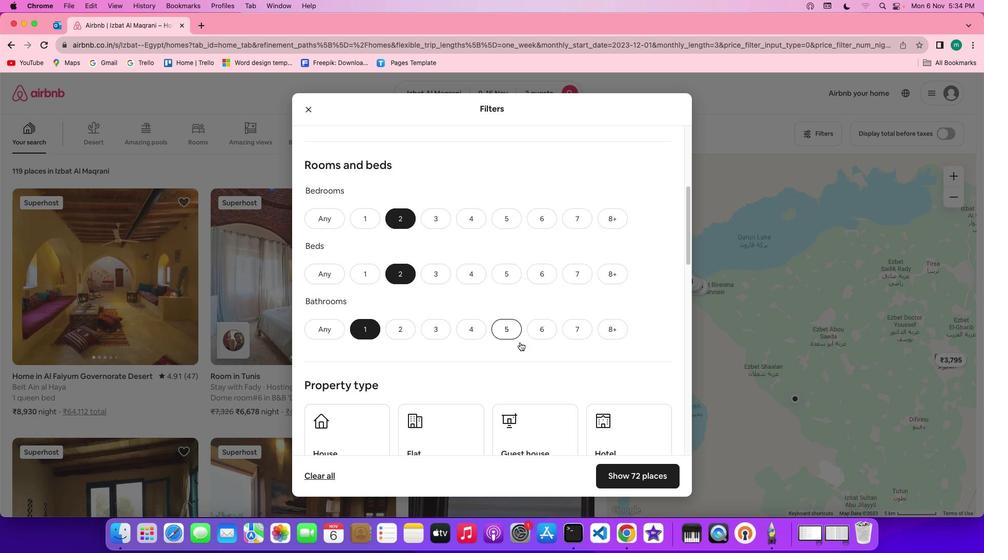 
Action: Mouse scrolled (520, 342) with delta (0, 0)
Screenshot: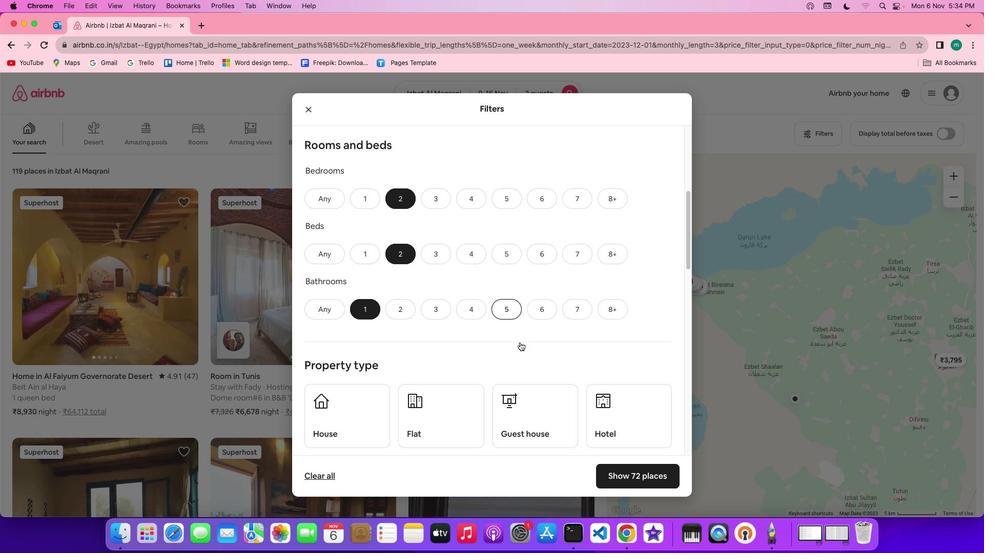 
Action: Mouse scrolled (520, 342) with delta (0, 0)
Screenshot: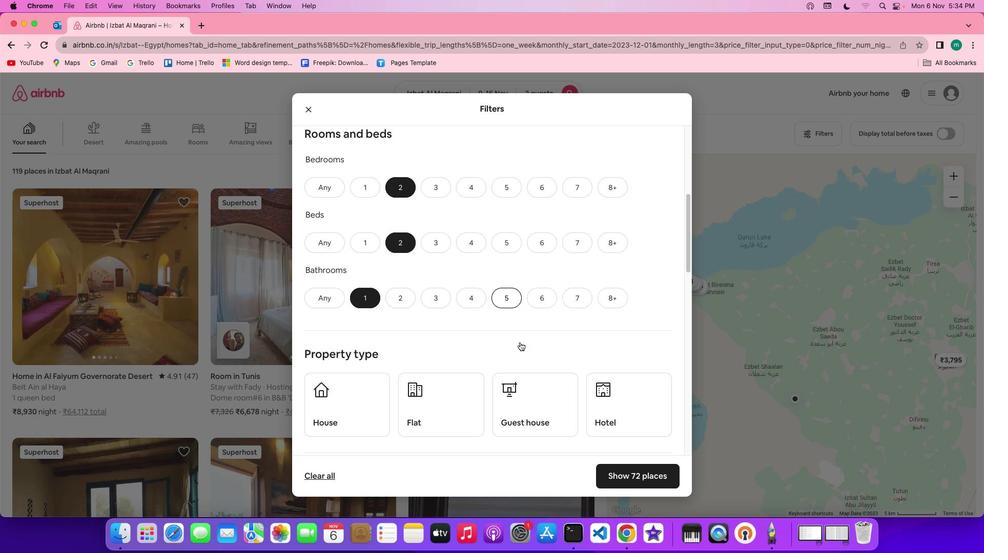 
Action: Mouse scrolled (520, 342) with delta (0, 0)
Screenshot: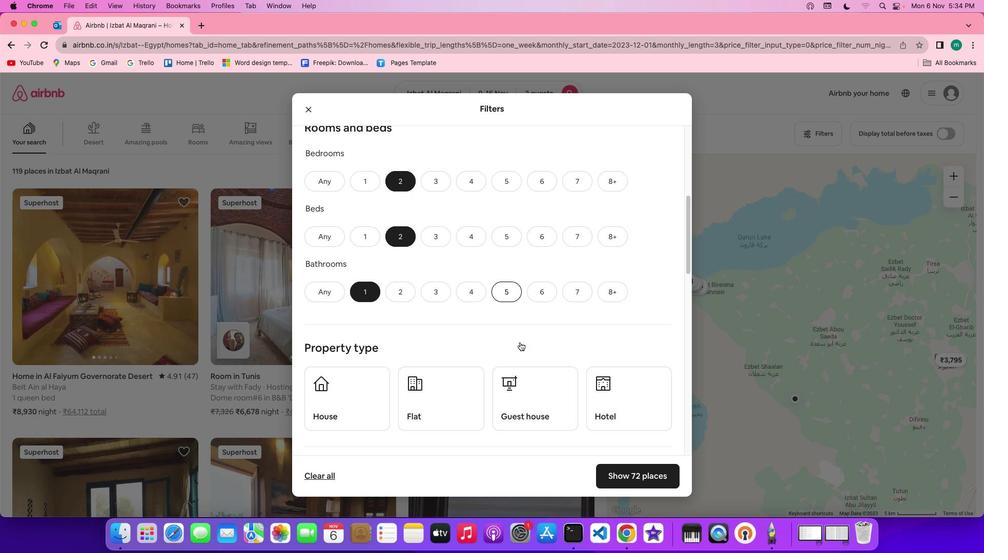 
Action: Mouse scrolled (520, 342) with delta (0, 0)
Screenshot: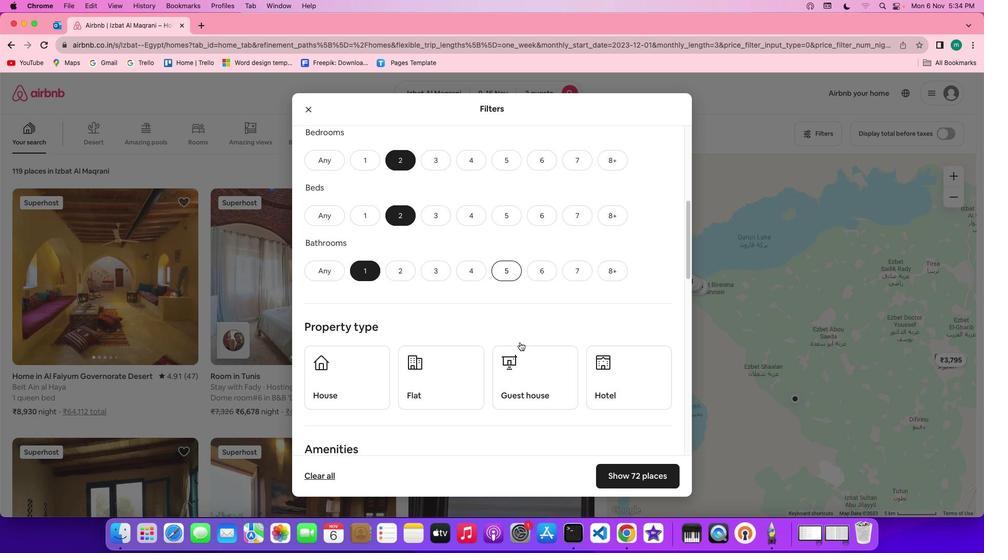 
Action: Mouse scrolled (520, 342) with delta (0, 0)
Screenshot: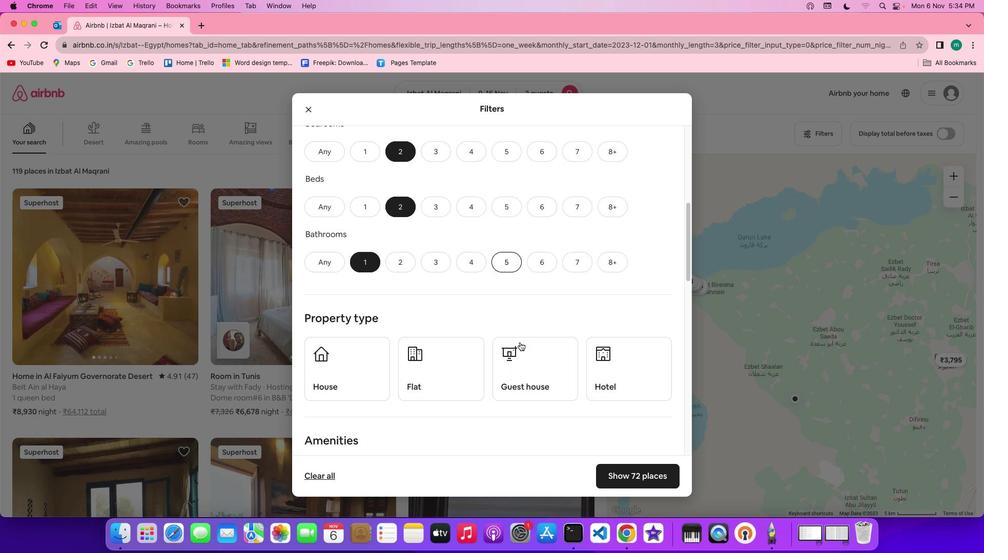 
Action: Mouse scrolled (520, 342) with delta (0, 0)
Screenshot: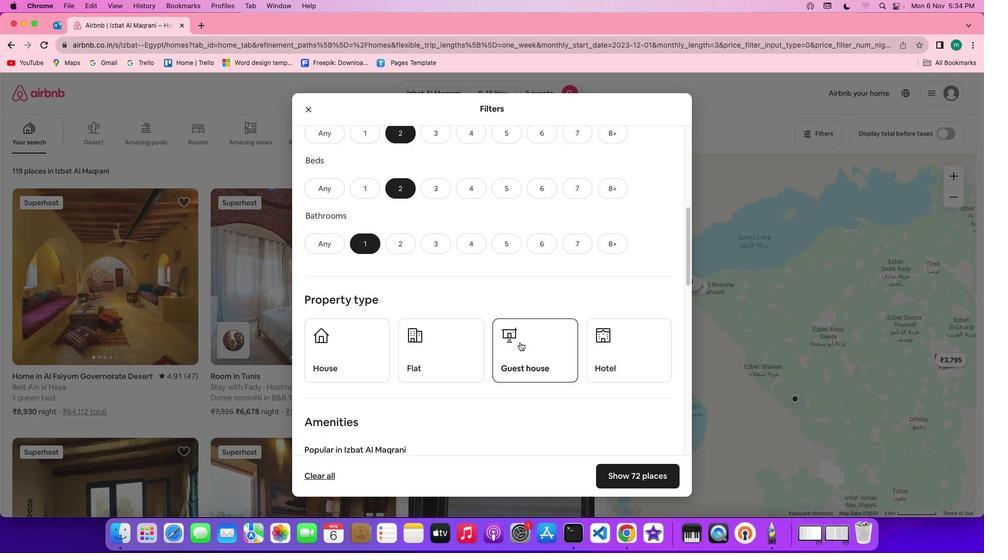 
Action: Mouse scrolled (520, 342) with delta (0, 0)
Screenshot: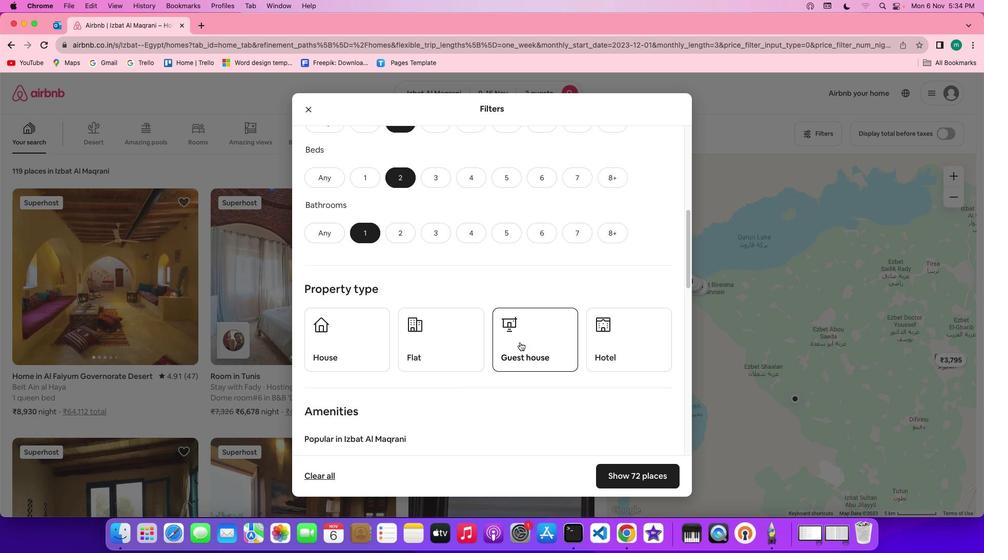 
Action: Mouse scrolled (520, 342) with delta (0, 0)
Screenshot: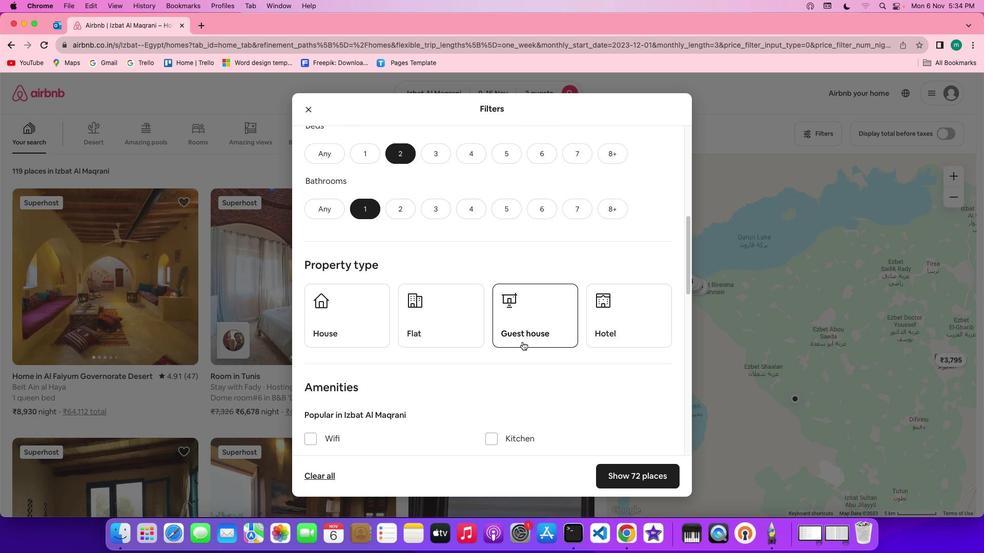 
Action: Mouse moved to (526, 341)
Screenshot: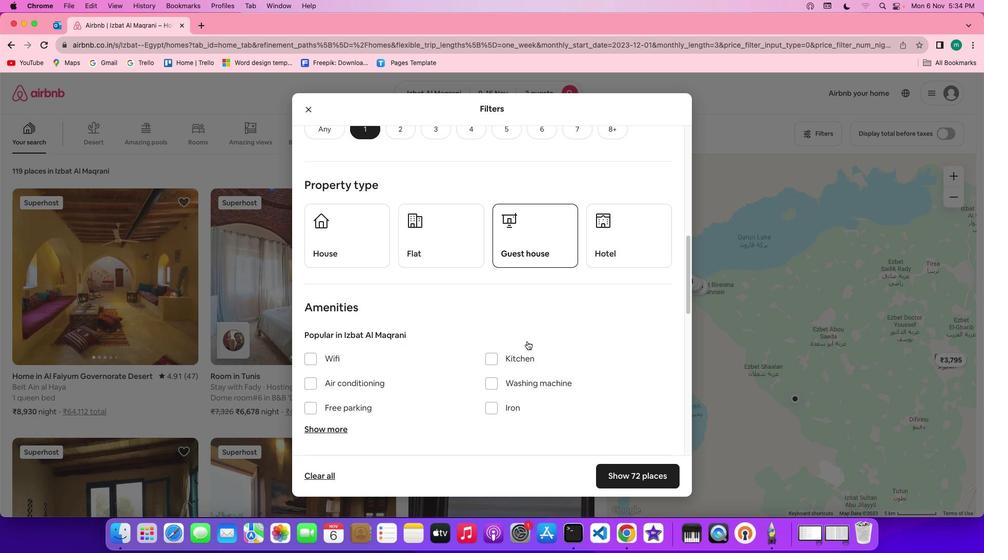 
Action: Mouse scrolled (526, 341) with delta (0, 0)
Screenshot: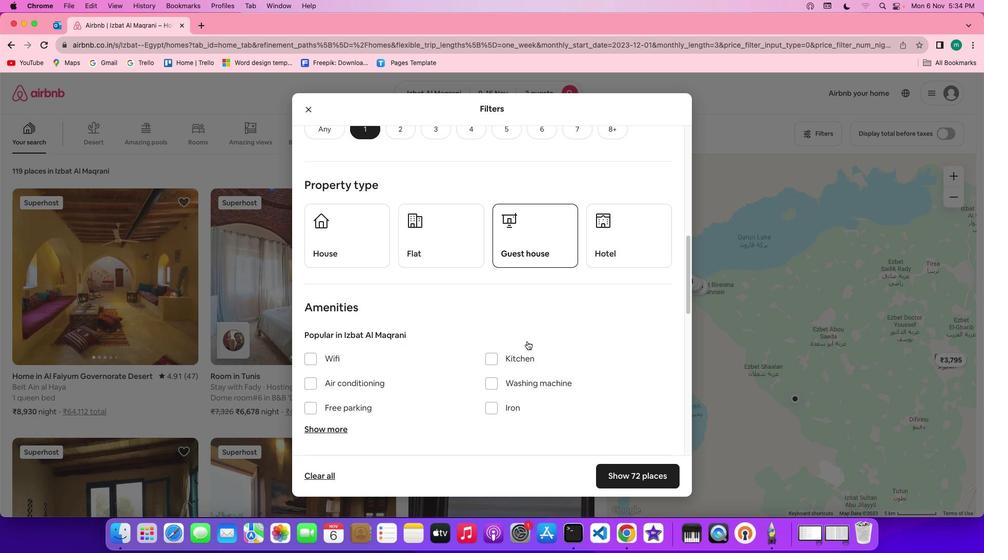 
Action: Mouse scrolled (526, 341) with delta (0, 0)
Screenshot: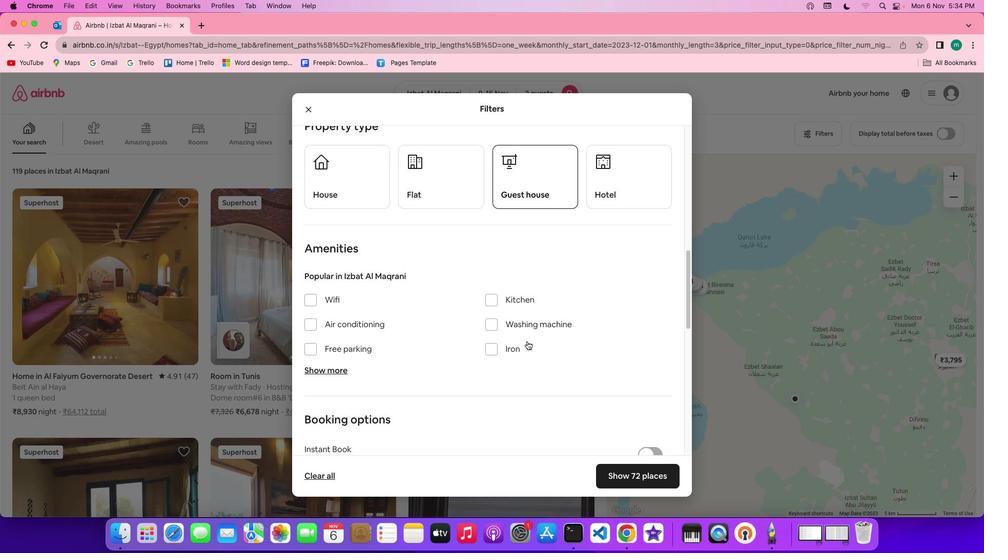 
Action: Mouse scrolled (526, 341) with delta (0, -1)
Screenshot: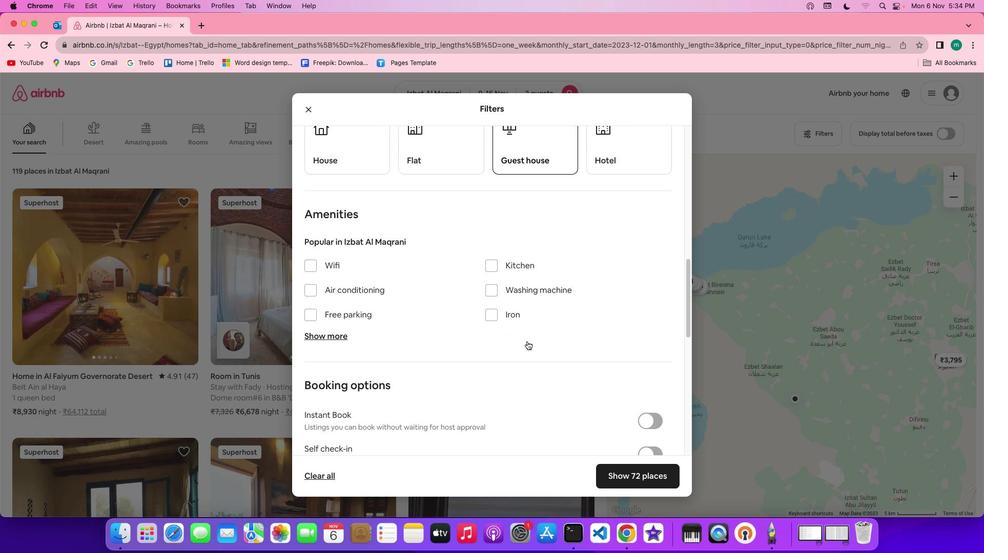 
Action: Mouse scrolled (526, 341) with delta (0, -2)
Screenshot: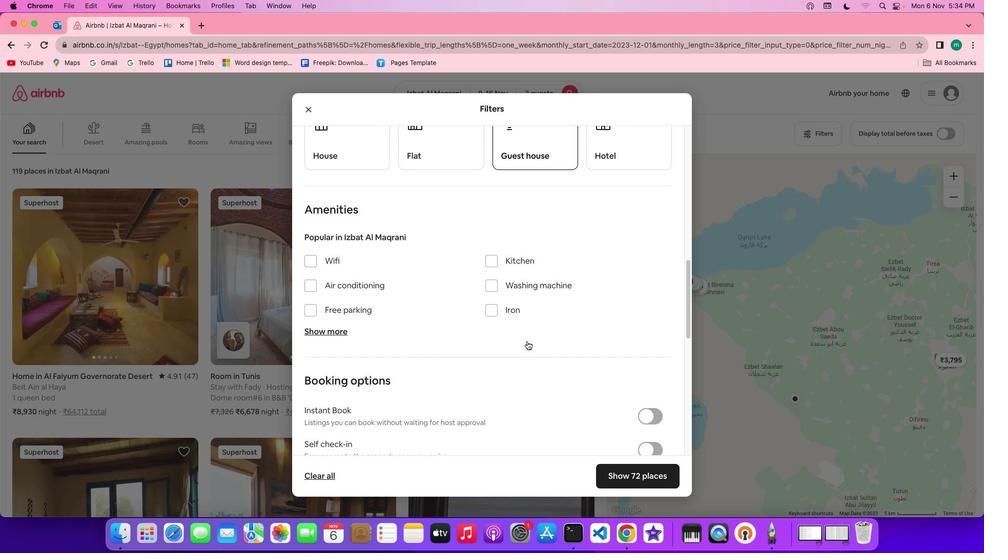 
Action: Mouse moved to (622, 361)
Screenshot: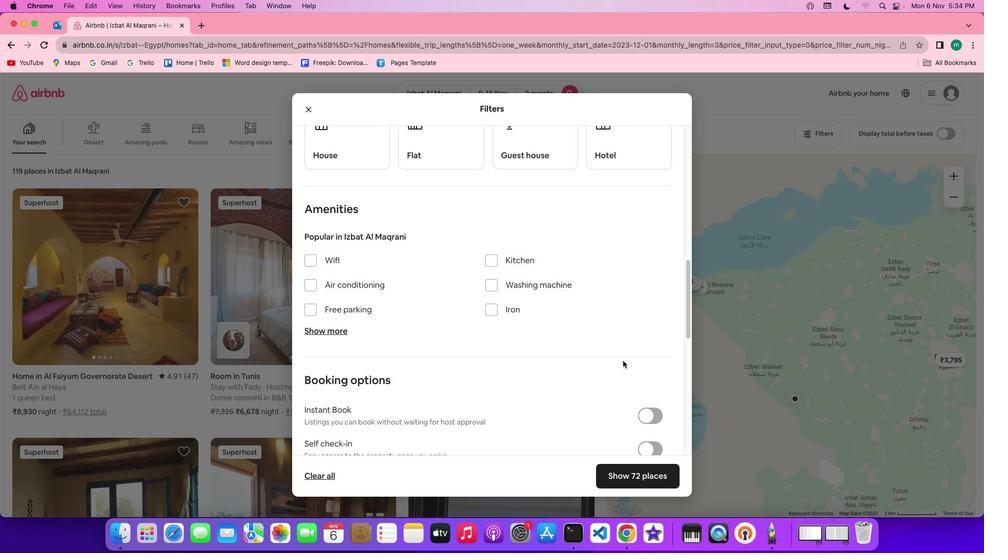 
Action: Mouse scrolled (622, 361) with delta (0, 0)
Screenshot: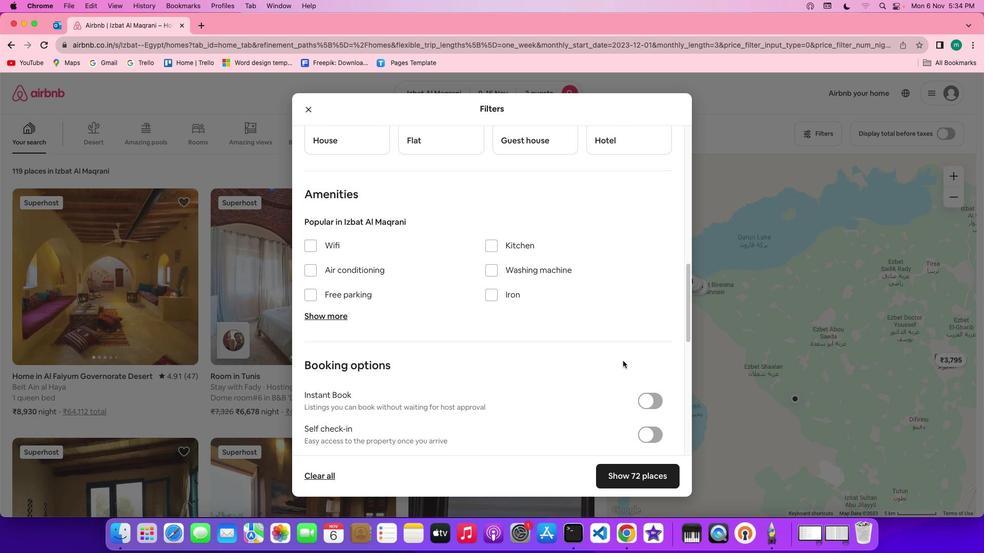 
Action: Mouse scrolled (622, 361) with delta (0, 0)
Screenshot: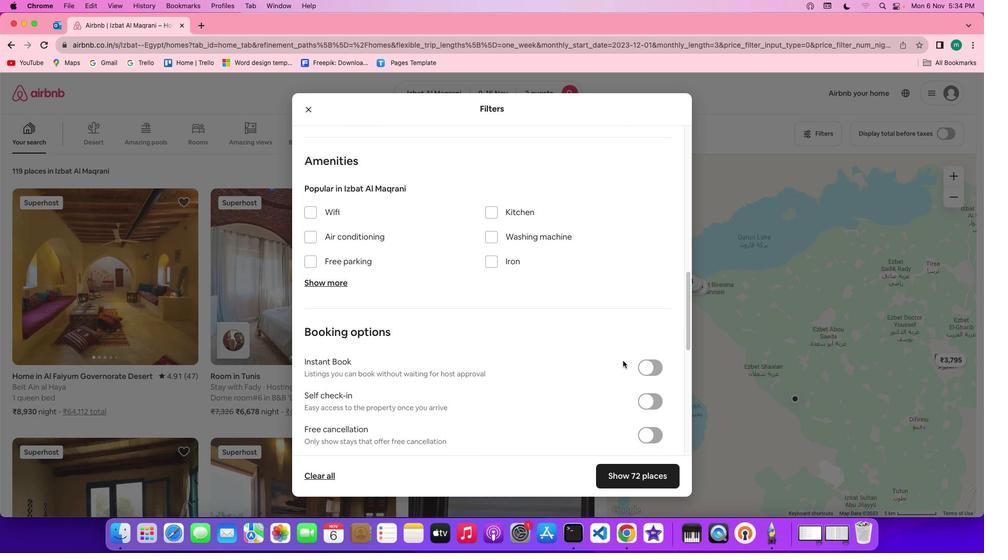 
Action: Mouse scrolled (622, 361) with delta (0, 0)
Screenshot: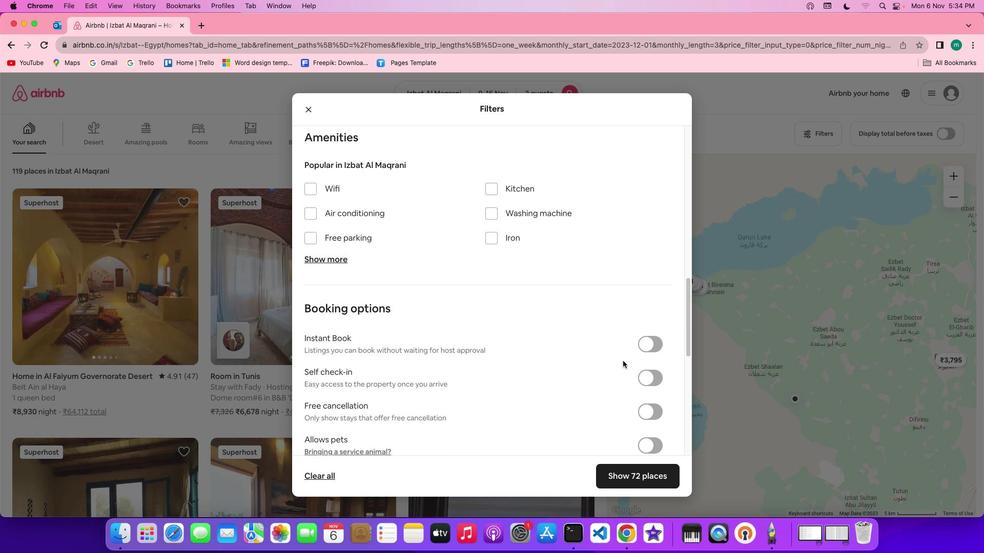 
Action: Mouse scrolled (622, 361) with delta (0, -1)
Screenshot: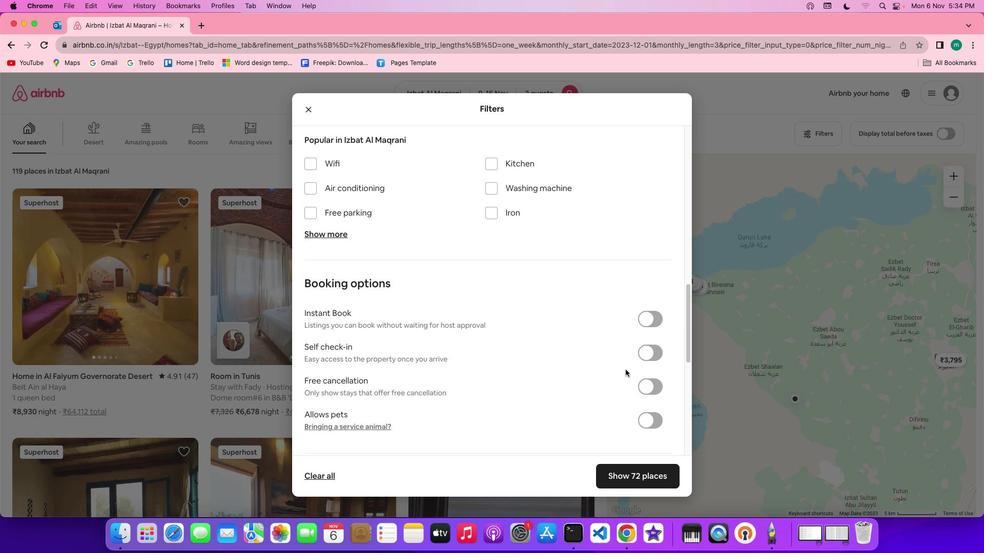 
Action: Mouse moved to (643, 361)
Screenshot: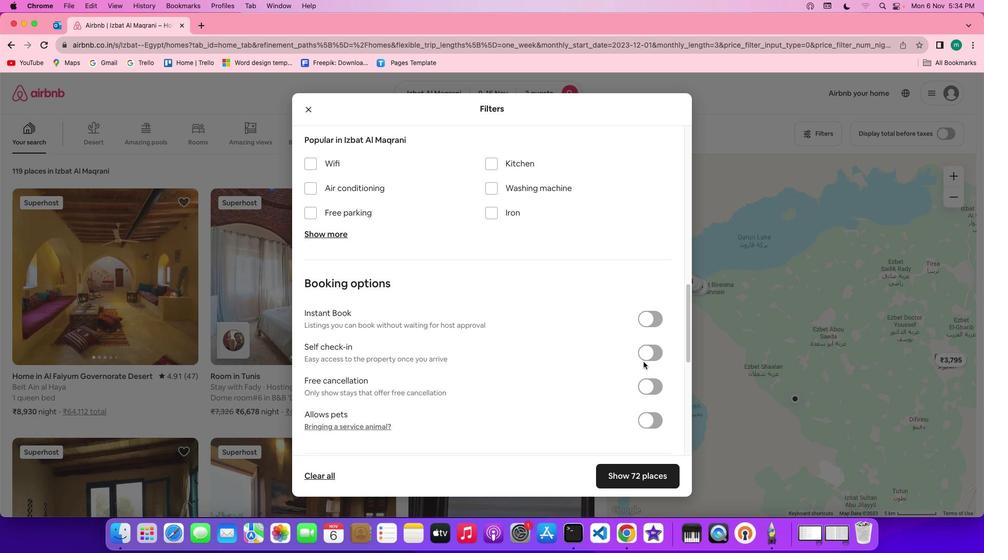 
Action: Mouse pressed left at (643, 361)
Screenshot: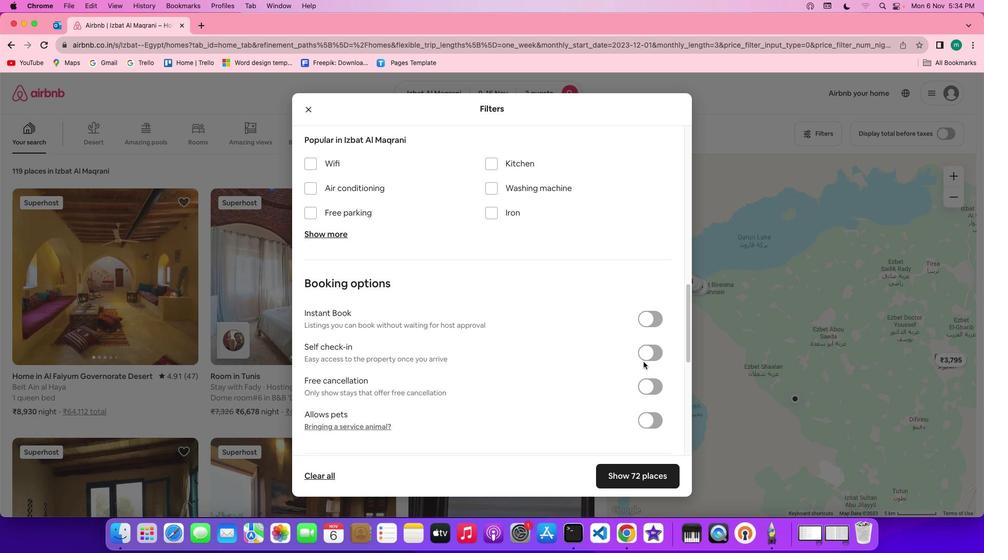 
Action: Mouse moved to (646, 357)
Screenshot: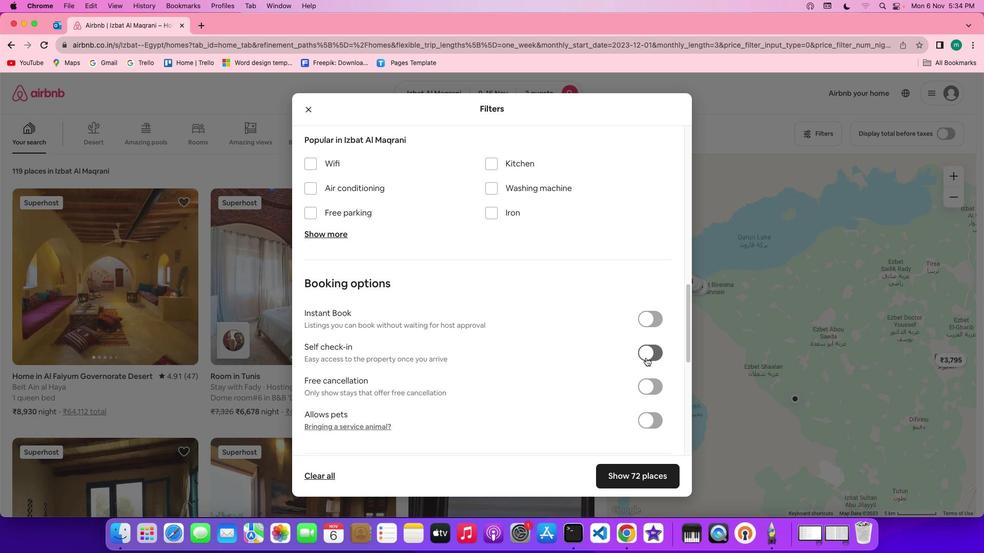 
Action: Mouse pressed left at (646, 357)
Screenshot: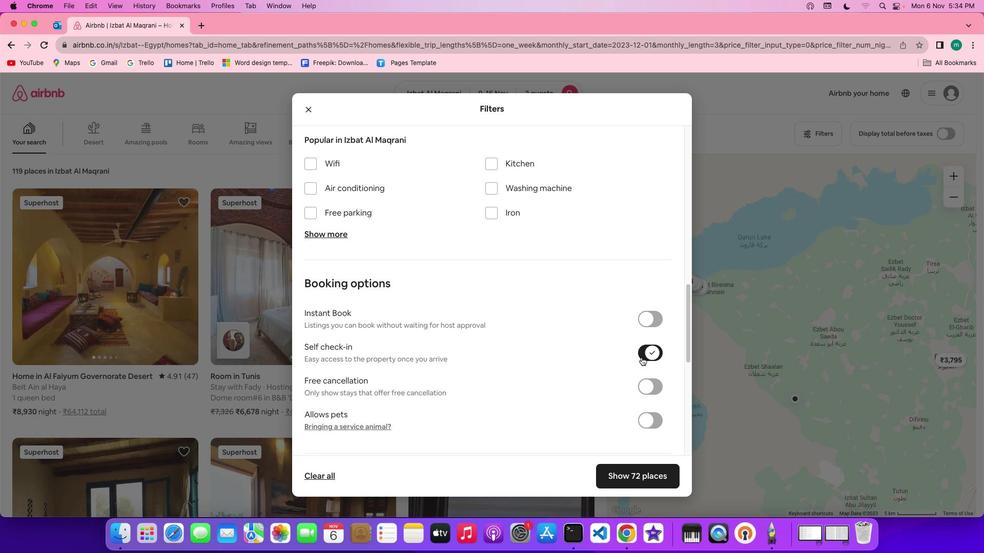 
Action: Mouse moved to (552, 368)
Screenshot: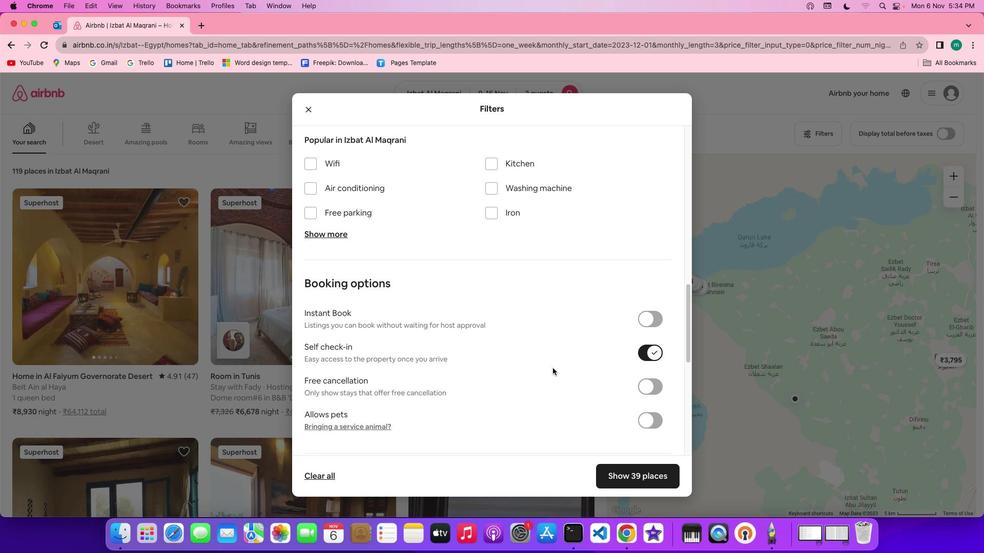 
Action: Mouse scrolled (552, 368) with delta (0, 0)
Screenshot: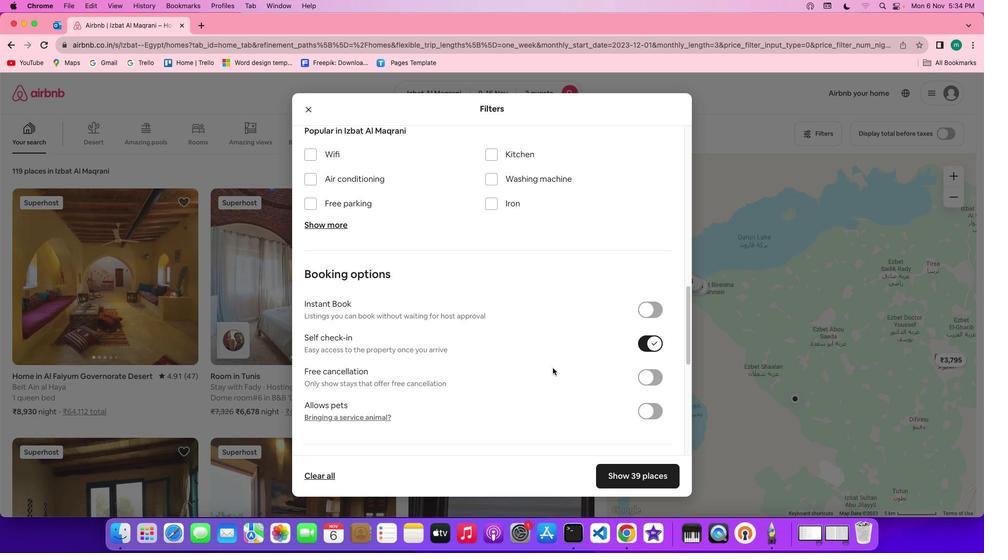 
Action: Mouse moved to (552, 368)
Screenshot: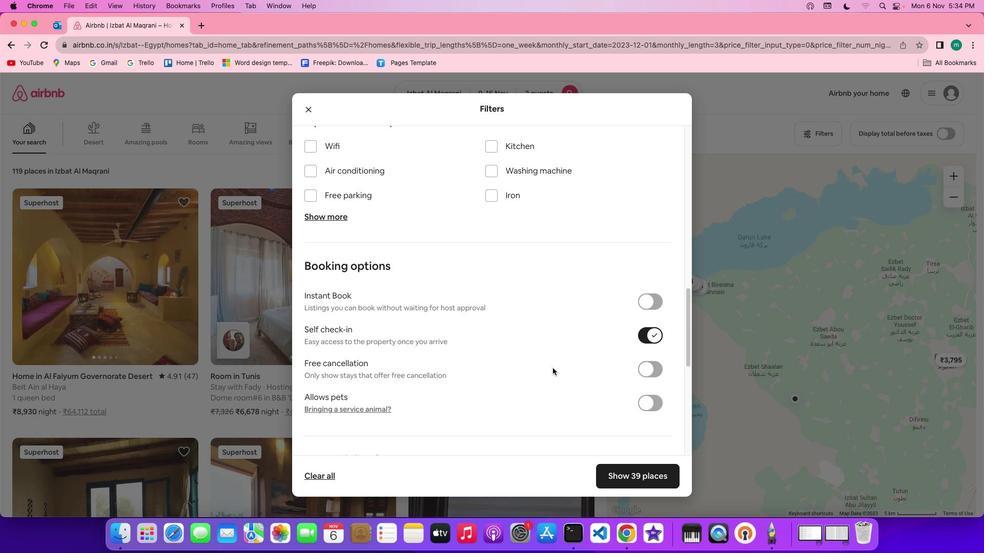
Action: Mouse scrolled (552, 368) with delta (0, 0)
Screenshot: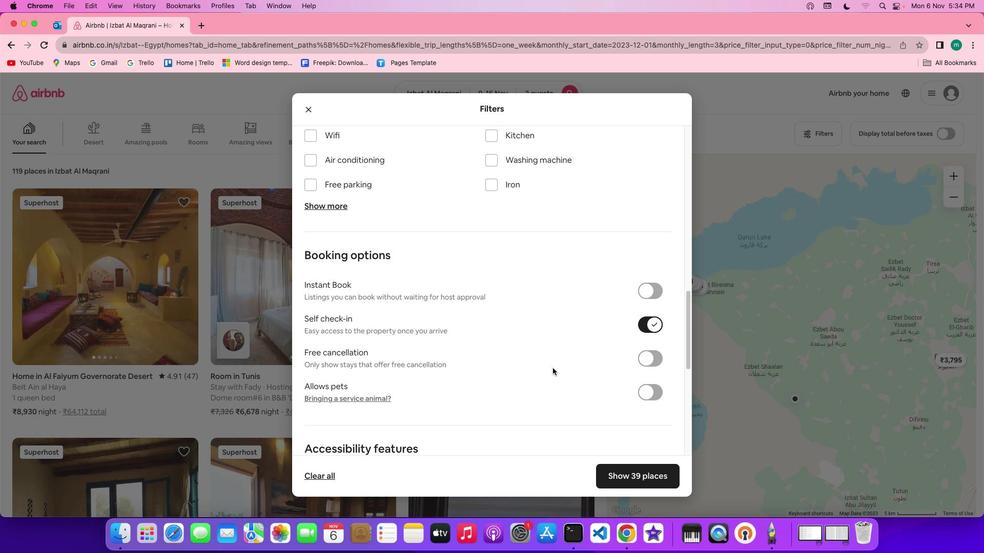 
Action: Mouse scrolled (552, 368) with delta (0, 0)
Screenshot: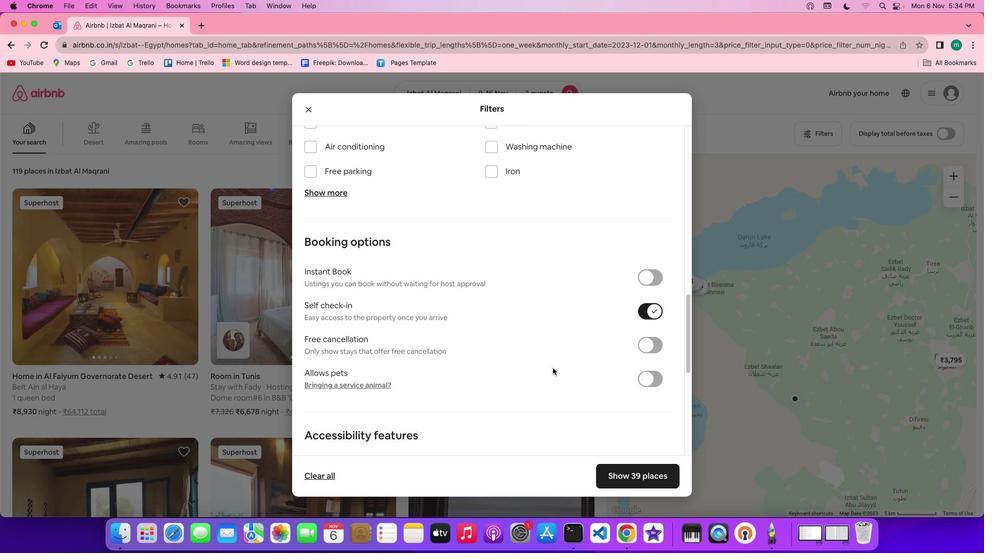 
Action: Mouse scrolled (552, 368) with delta (0, 0)
Screenshot: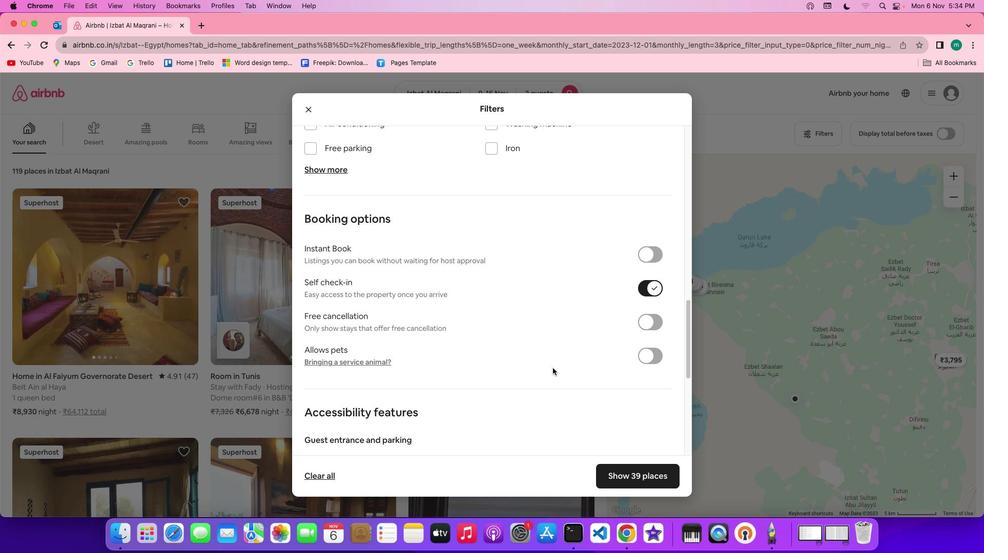 
Action: Mouse scrolled (552, 368) with delta (0, 0)
Screenshot: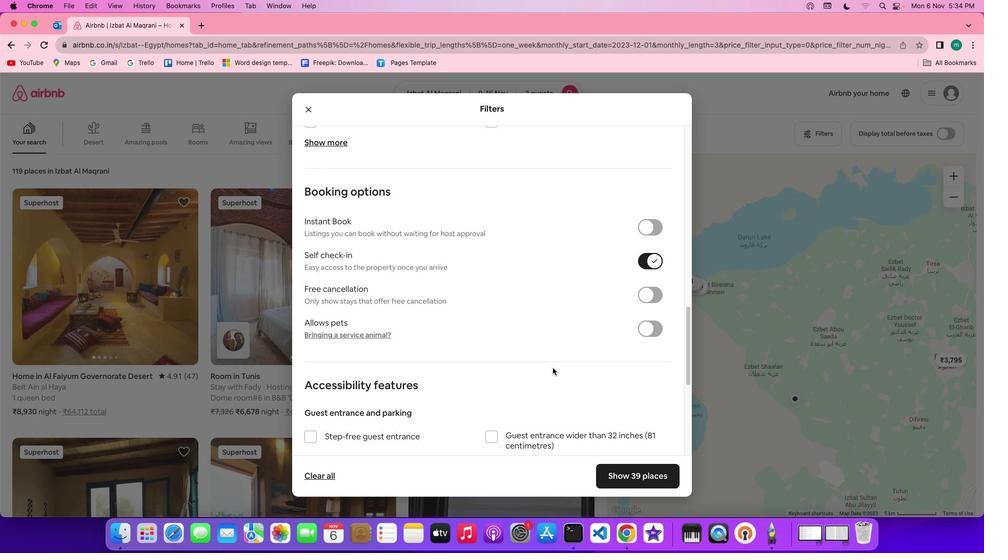 
Action: Mouse scrolled (552, 368) with delta (0, -1)
Screenshot: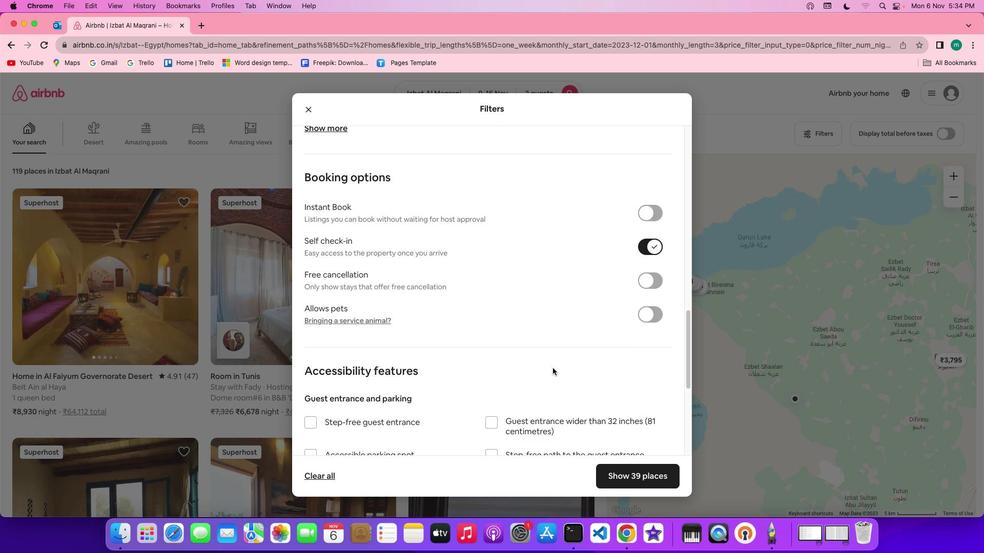 
Action: Mouse scrolled (552, 368) with delta (0, 0)
Screenshot: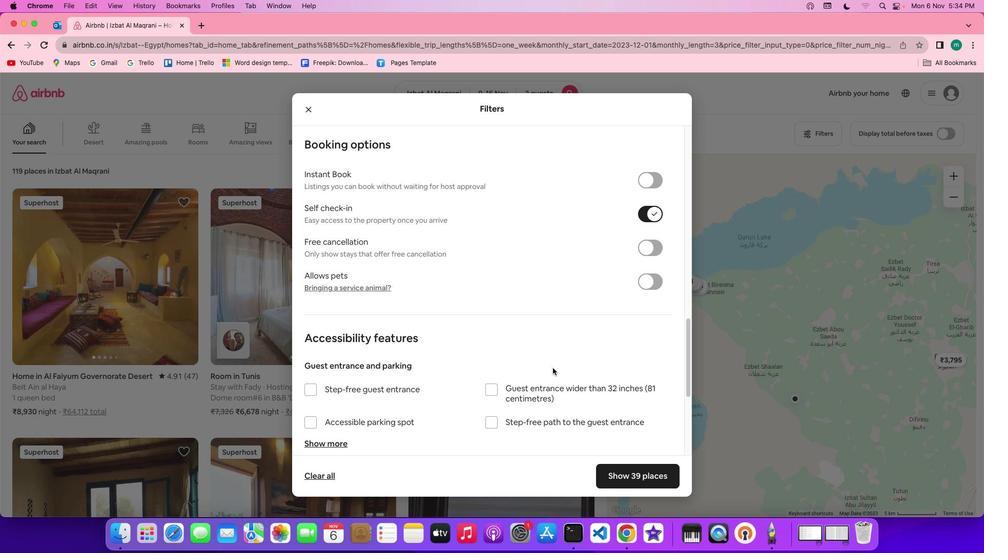 
Action: Mouse scrolled (552, 368) with delta (0, 0)
Screenshot: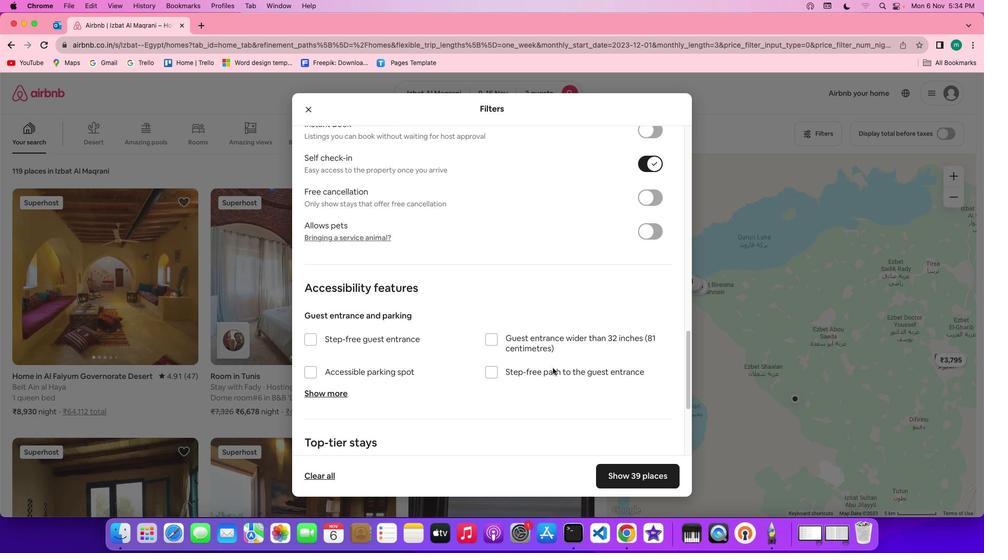 
Action: Mouse scrolled (552, 368) with delta (0, 0)
Screenshot: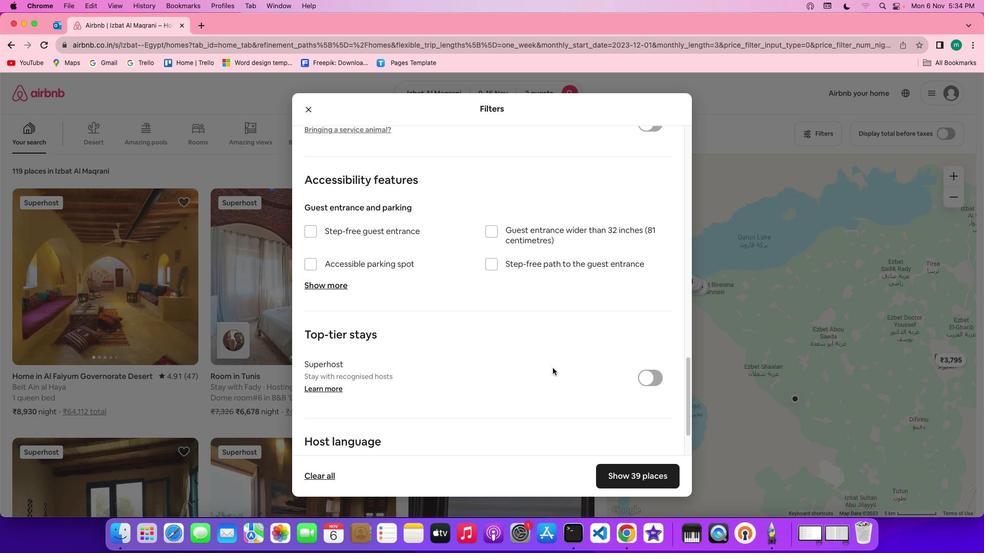 
Action: Mouse scrolled (552, 368) with delta (0, -1)
Screenshot: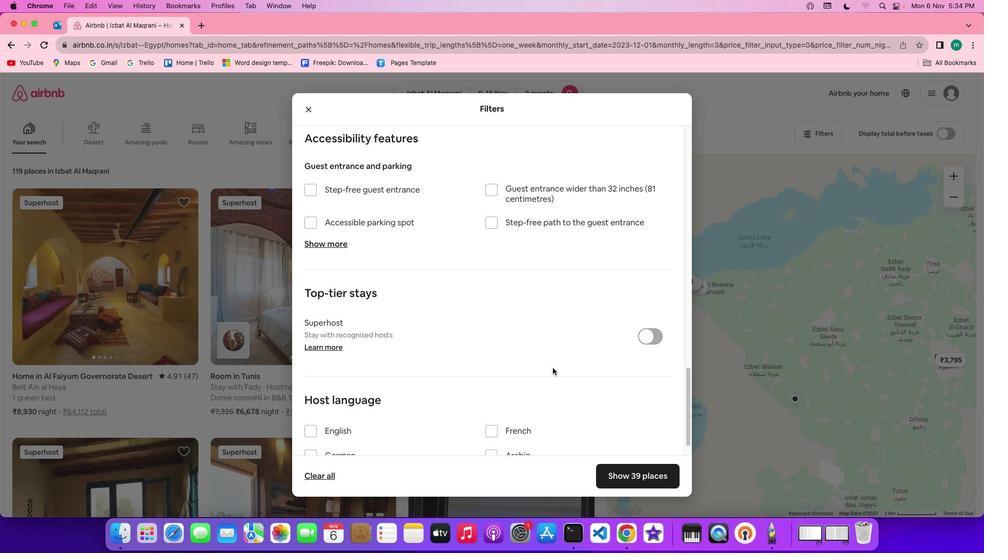 
Action: Mouse scrolled (552, 368) with delta (0, -2)
Screenshot: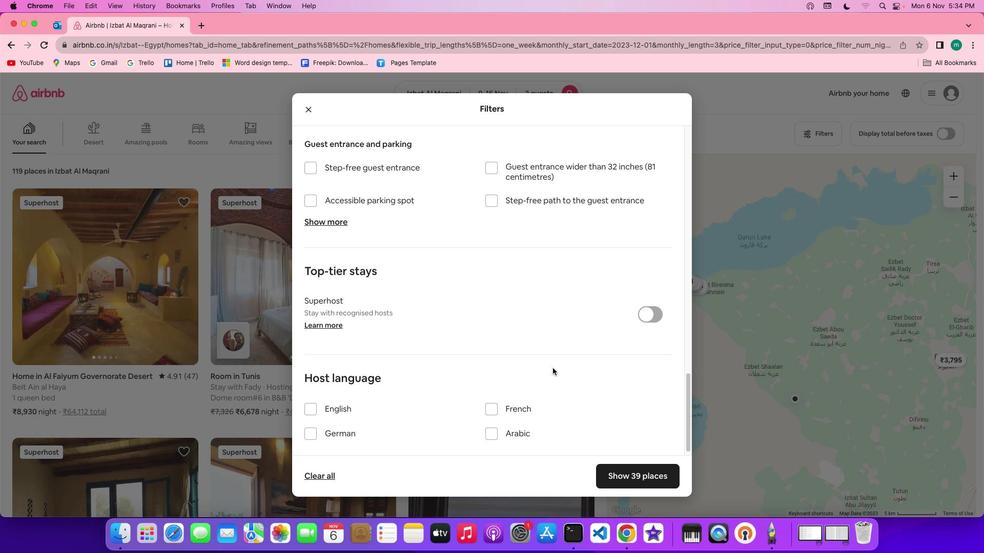 
Action: Mouse scrolled (552, 368) with delta (0, -2)
Screenshot: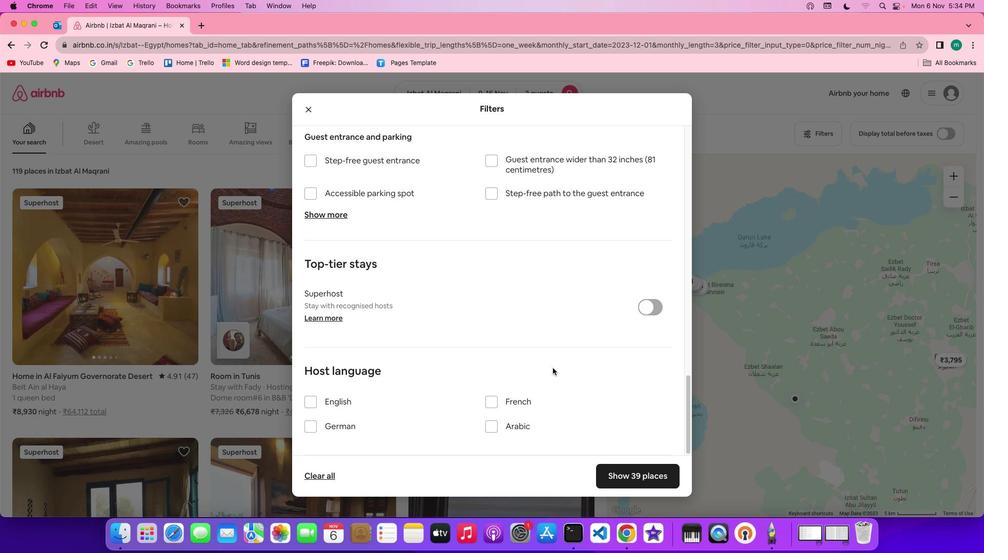 
Action: Mouse scrolled (552, 368) with delta (0, 0)
Screenshot: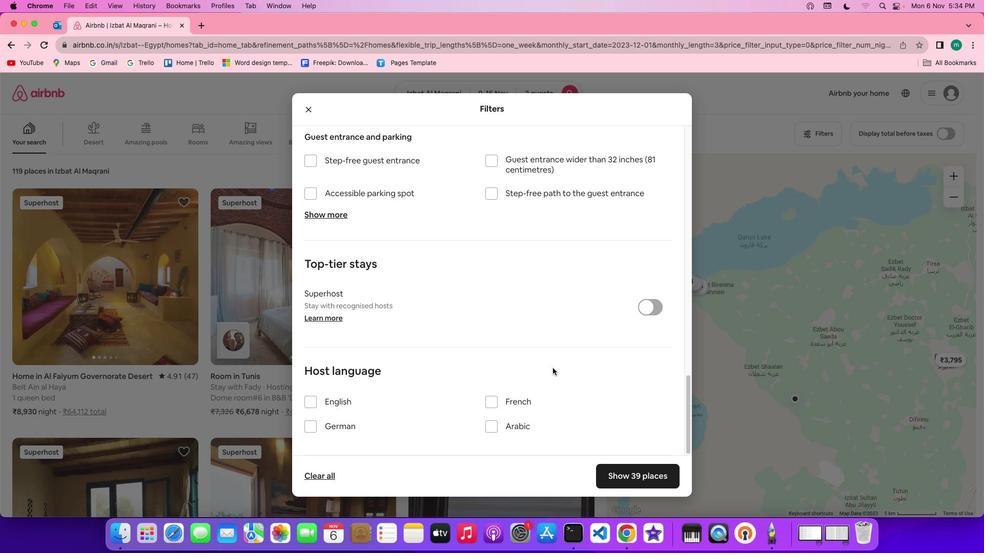 
Action: Mouse scrolled (552, 368) with delta (0, 0)
Screenshot: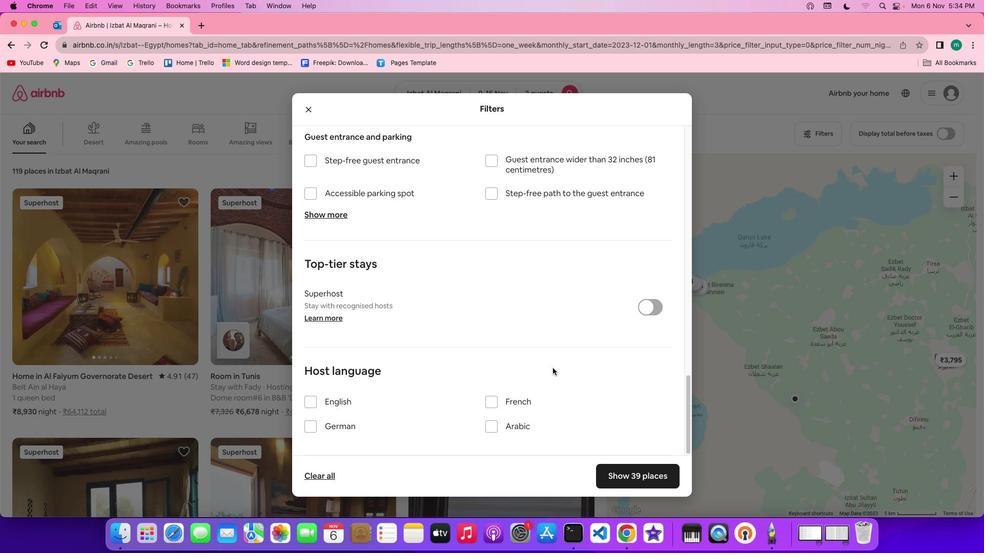 
Action: Mouse scrolled (552, 368) with delta (0, -1)
Screenshot: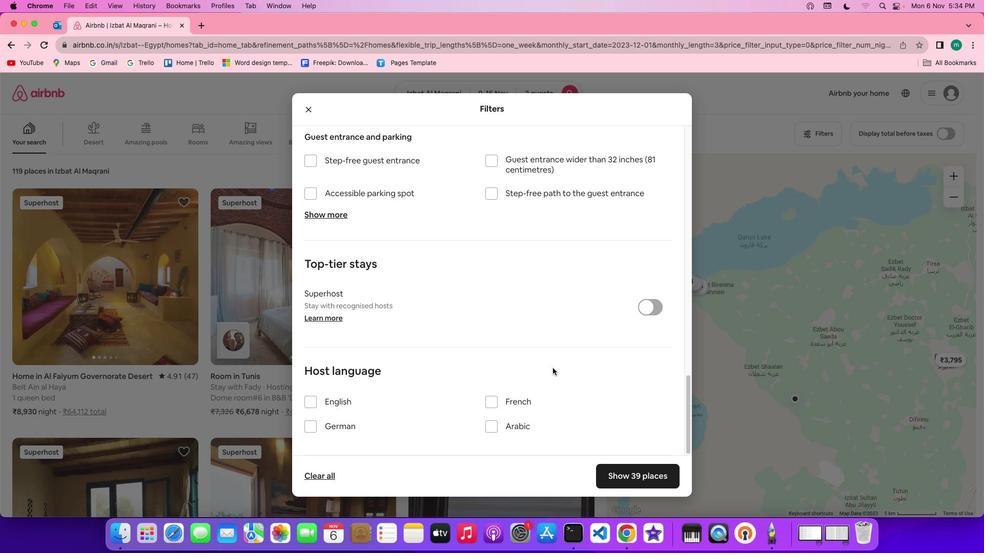 
Action: Mouse scrolled (552, 368) with delta (0, -2)
Screenshot: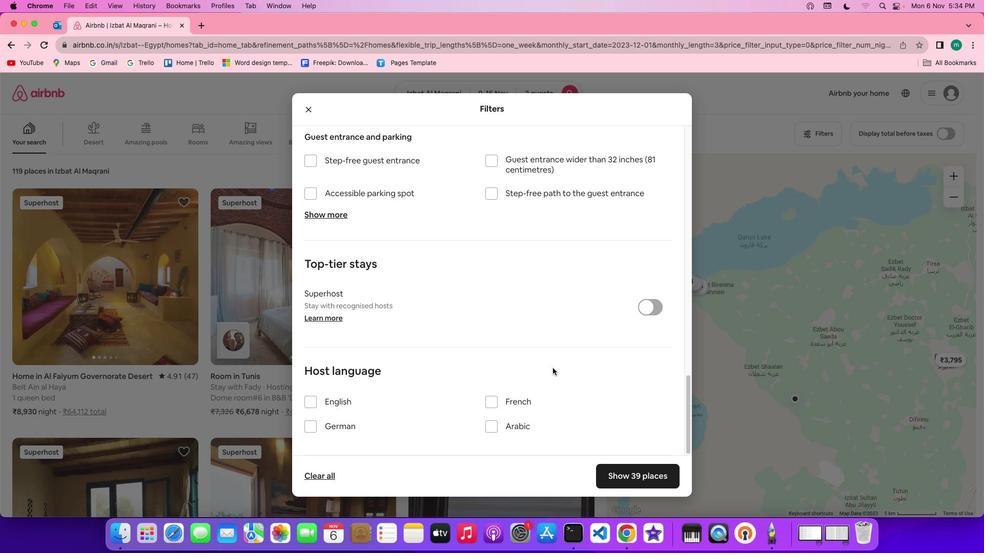 
Action: Mouse scrolled (552, 368) with delta (0, -2)
Screenshot: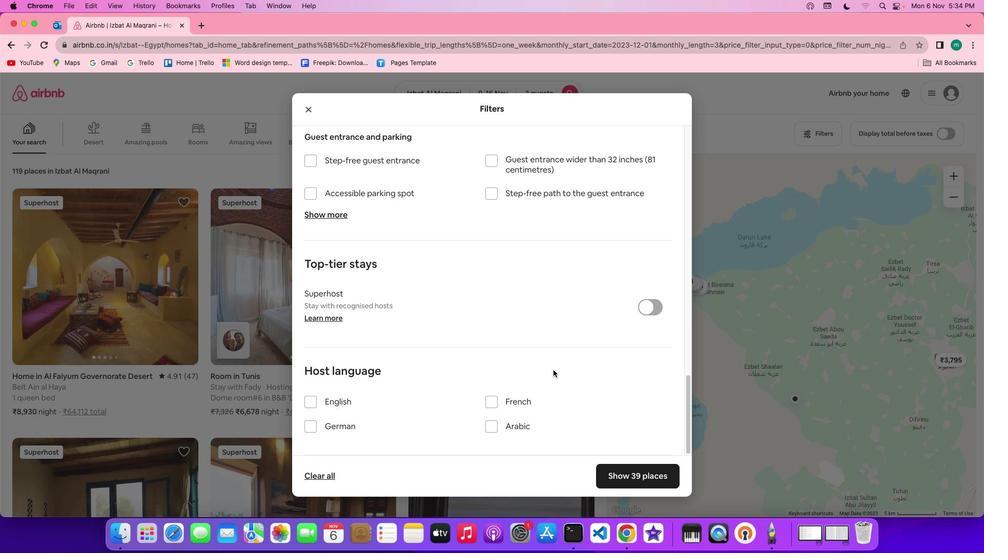 
Action: Mouse moved to (619, 483)
Screenshot: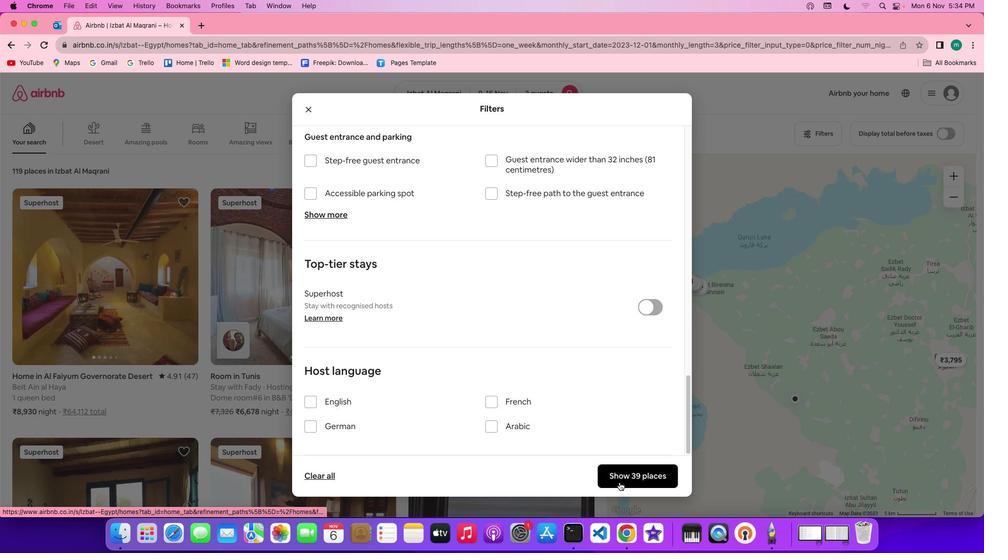 
Action: Mouse pressed left at (619, 483)
Screenshot: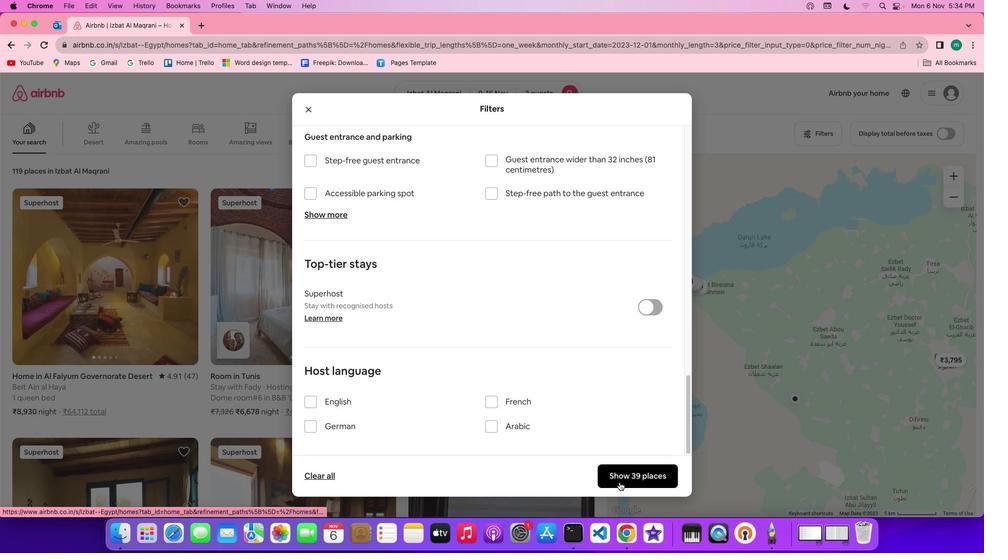 
Action: Mouse moved to (614, 438)
Screenshot: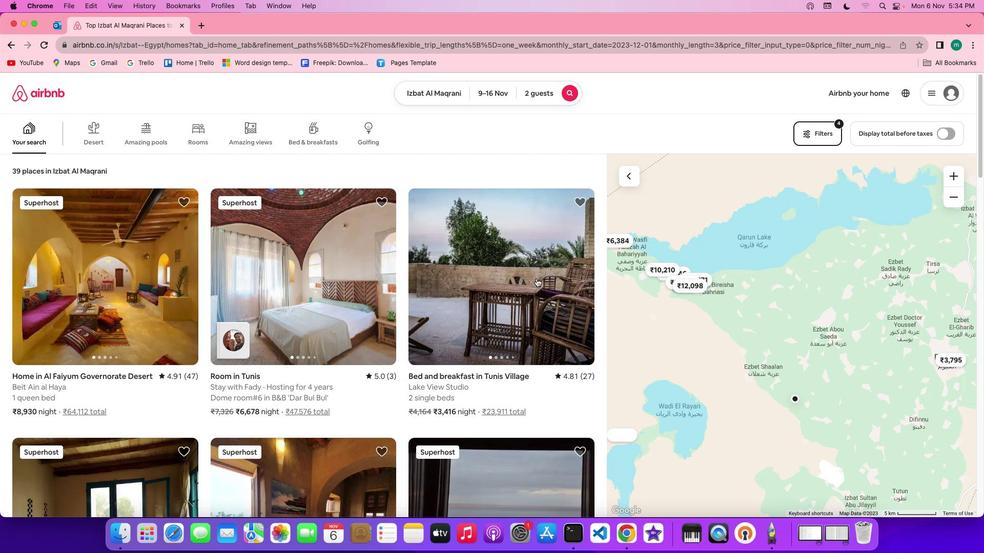 
Action: Mouse pressed left at (614, 438)
Screenshot: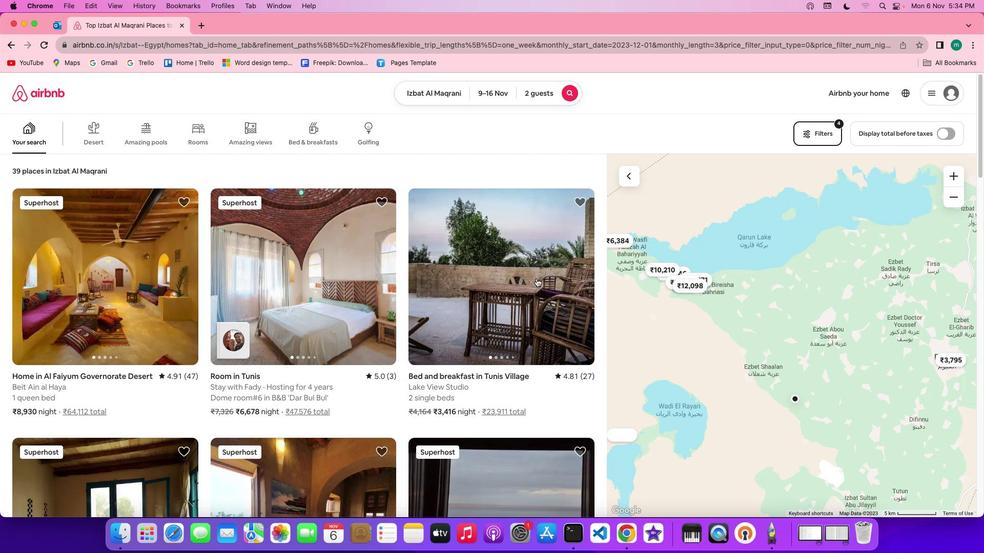 
Action: Mouse moved to (90, 304)
Screenshot: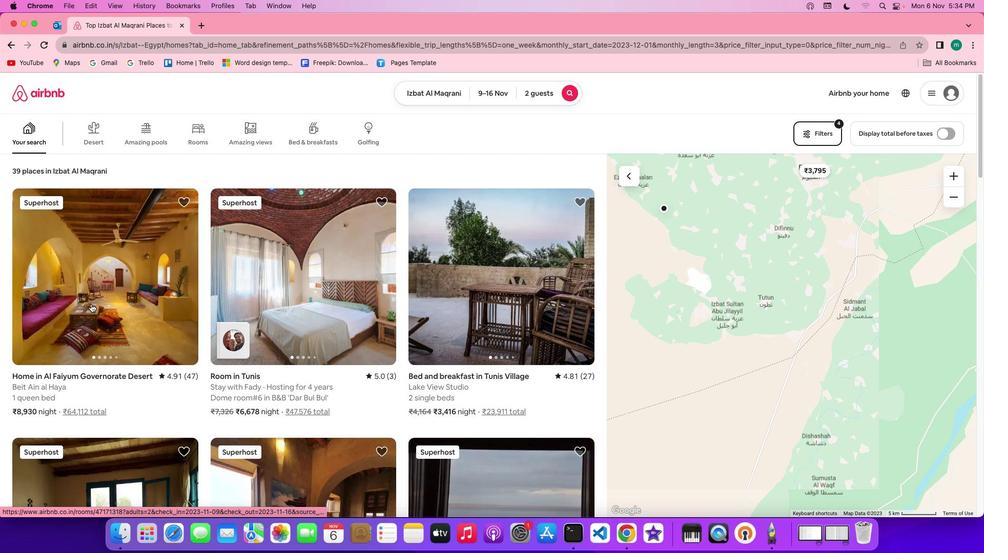 
Action: Mouse pressed left at (90, 304)
Screenshot: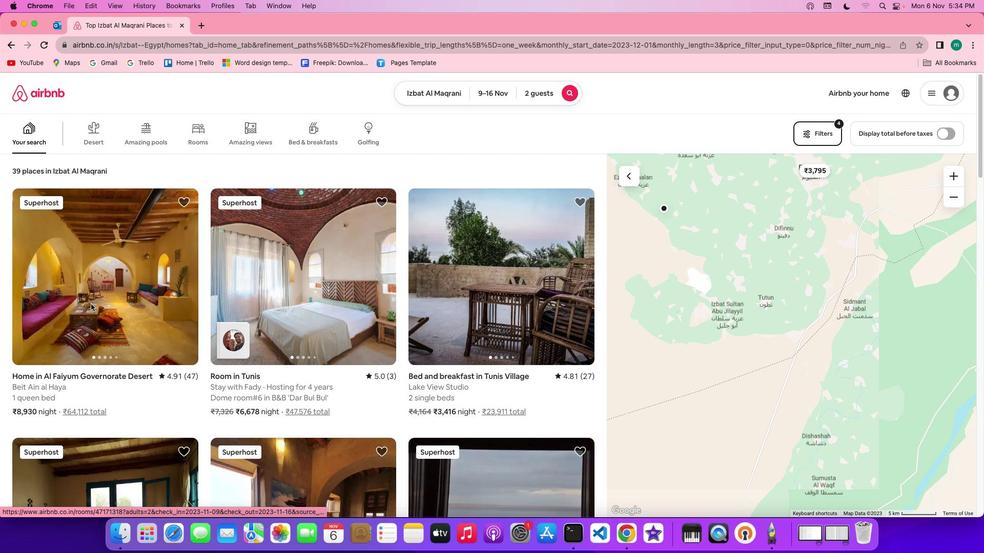 
Action: Mouse moved to (750, 384)
Screenshot: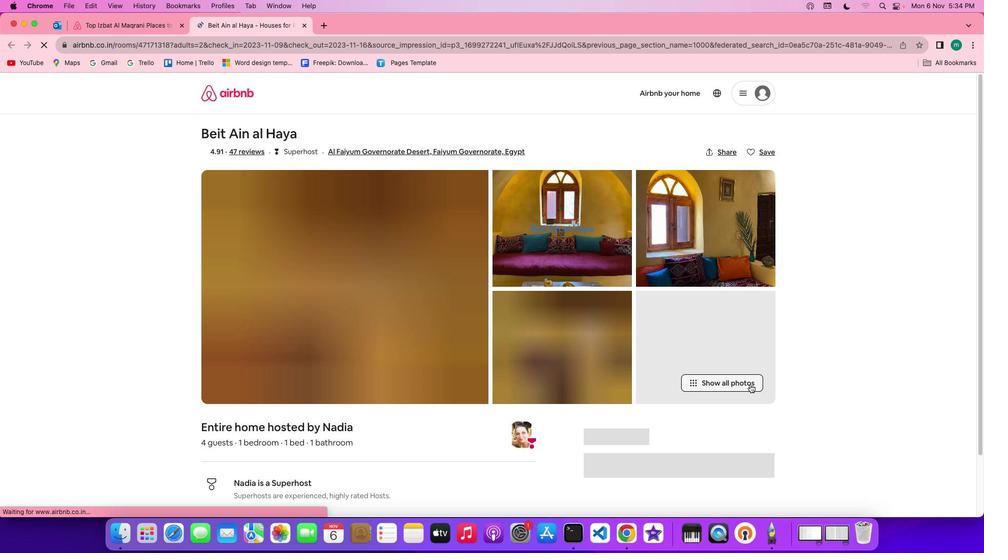 
Action: Mouse pressed left at (750, 384)
Screenshot: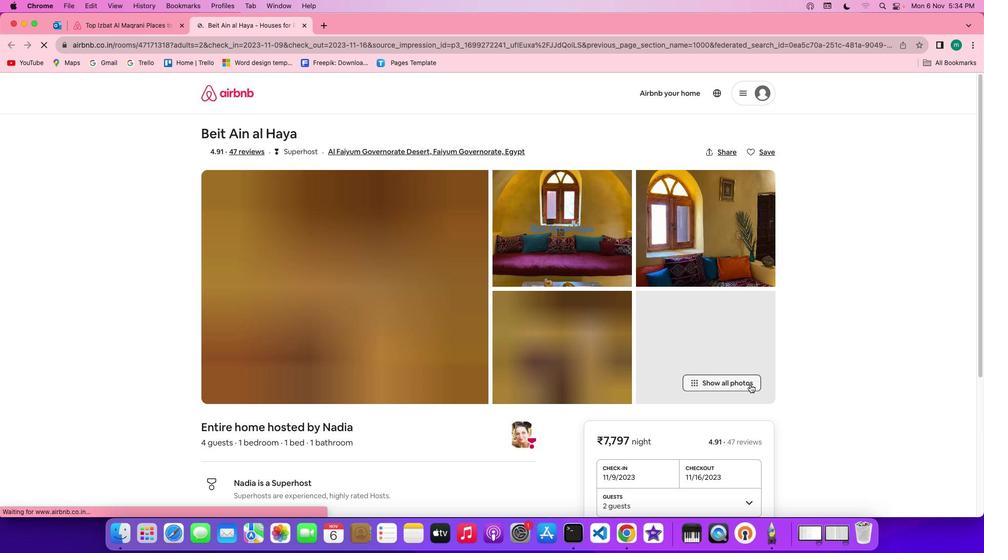 
Action: Mouse moved to (513, 330)
Screenshot: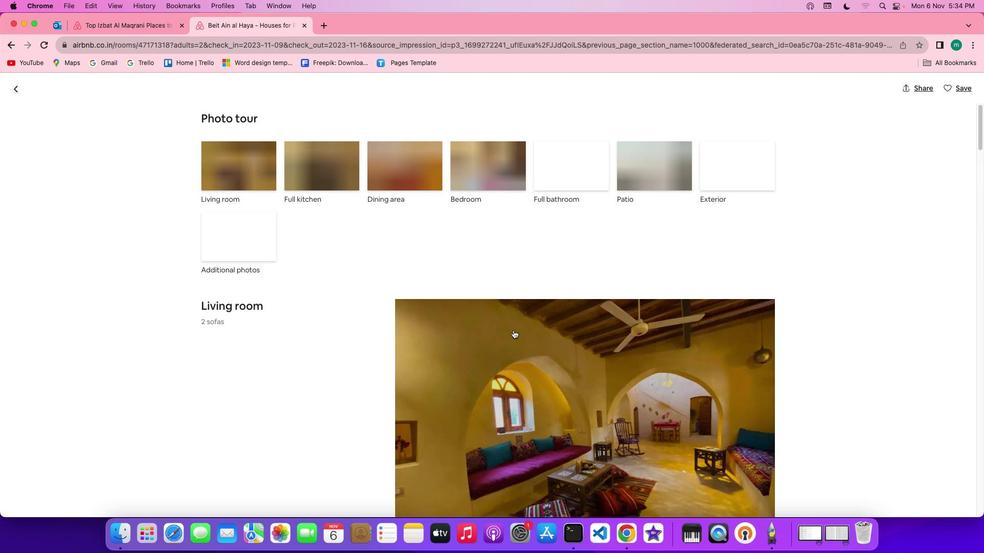 
Action: Mouse scrolled (513, 330) with delta (0, 0)
Screenshot: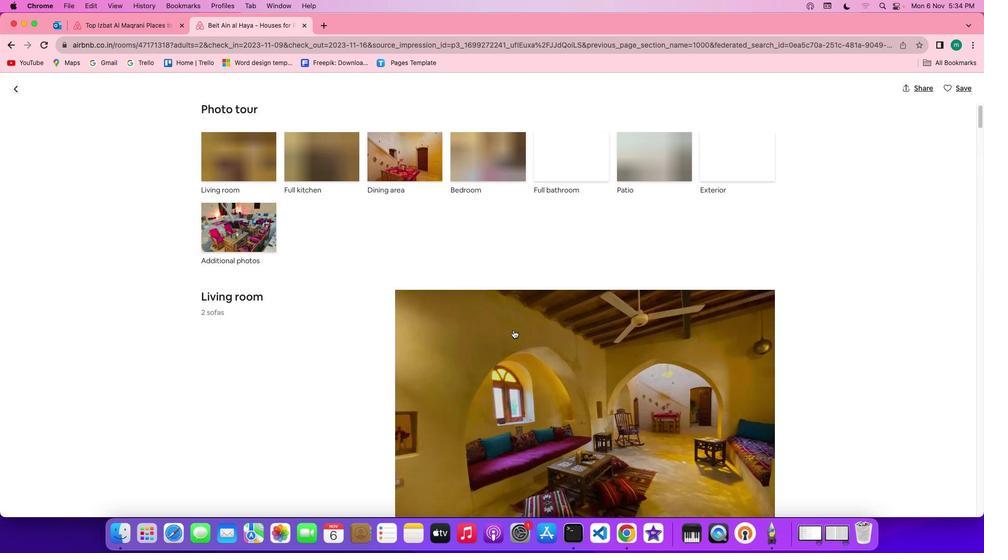 
Action: Mouse scrolled (513, 330) with delta (0, 0)
Screenshot: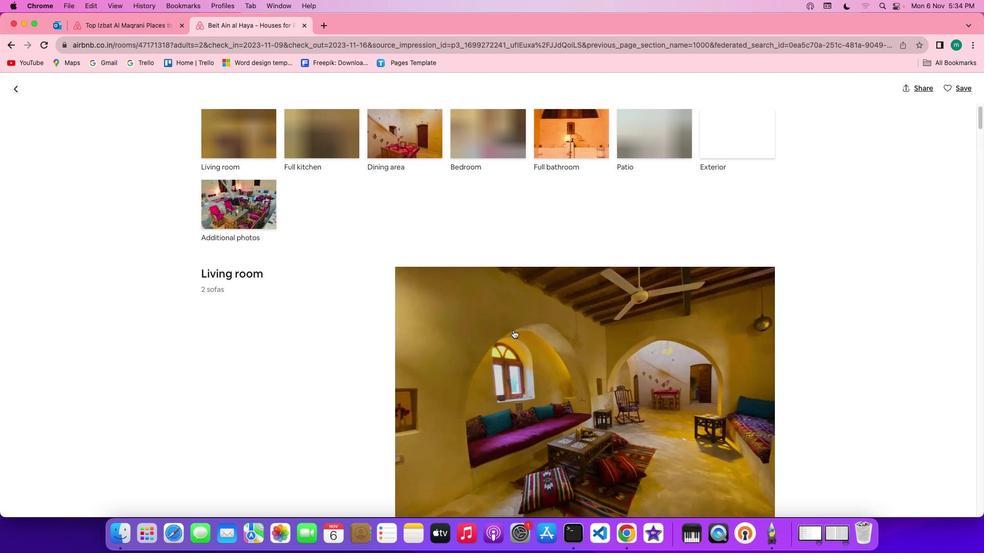 
Action: Mouse scrolled (513, 330) with delta (0, 0)
Screenshot: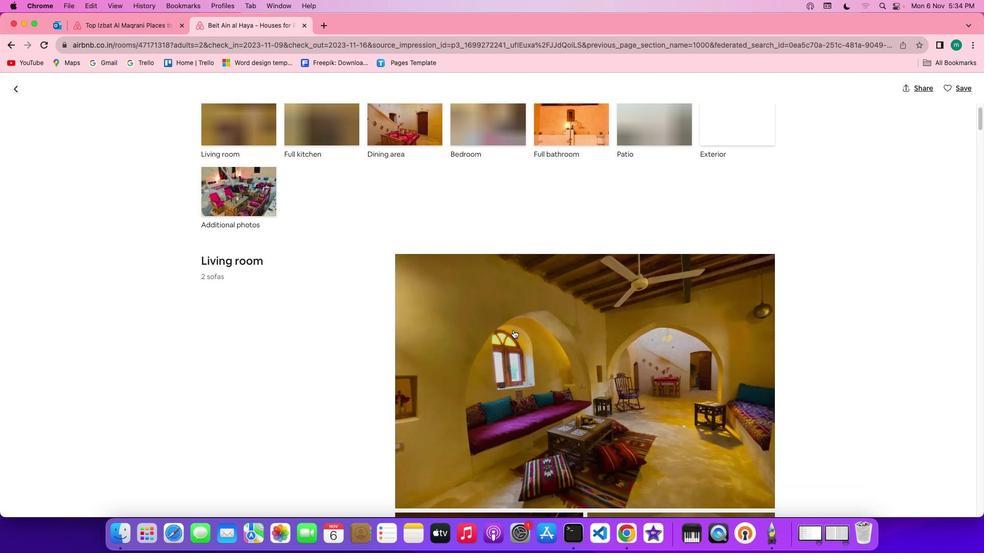 
Action: Mouse scrolled (513, 330) with delta (0, 0)
Screenshot: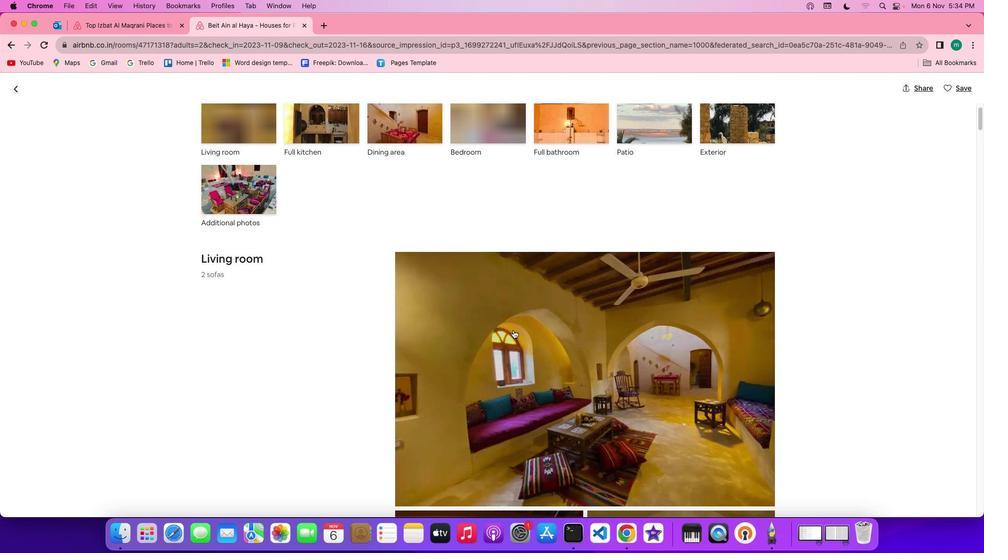 
Action: Mouse scrolled (513, 330) with delta (0, 0)
Screenshot: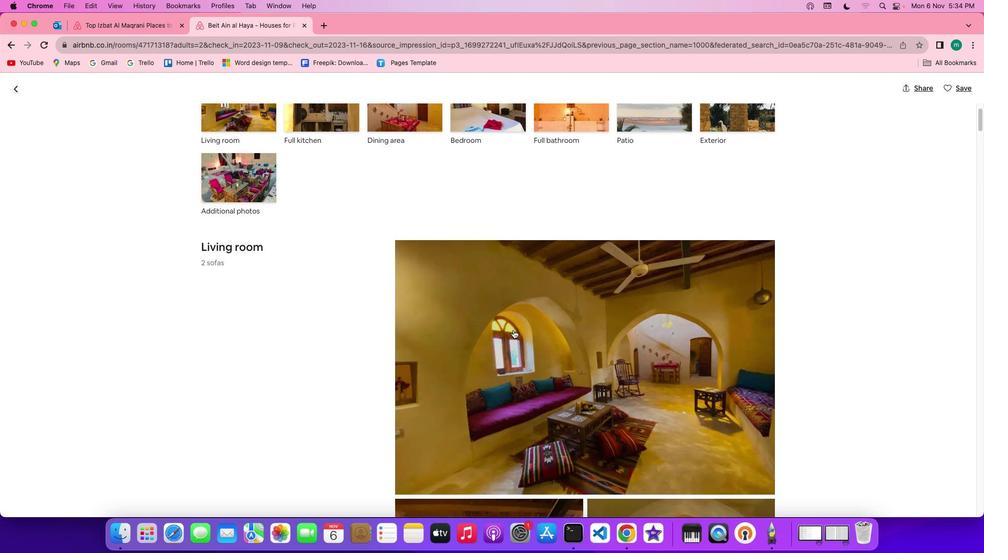 
Action: Mouse scrolled (513, 330) with delta (0, 0)
Screenshot: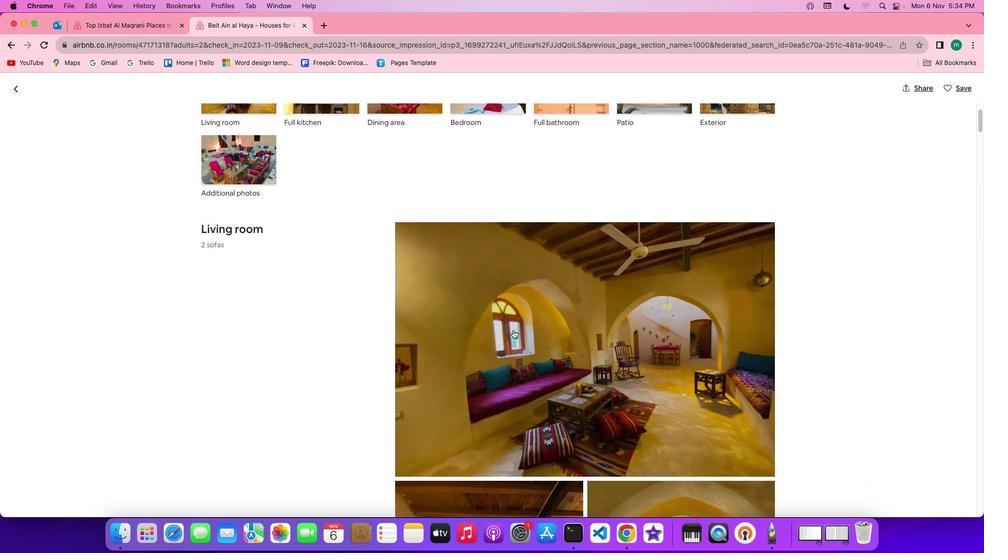 
Action: Mouse scrolled (513, 330) with delta (0, 0)
Screenshot: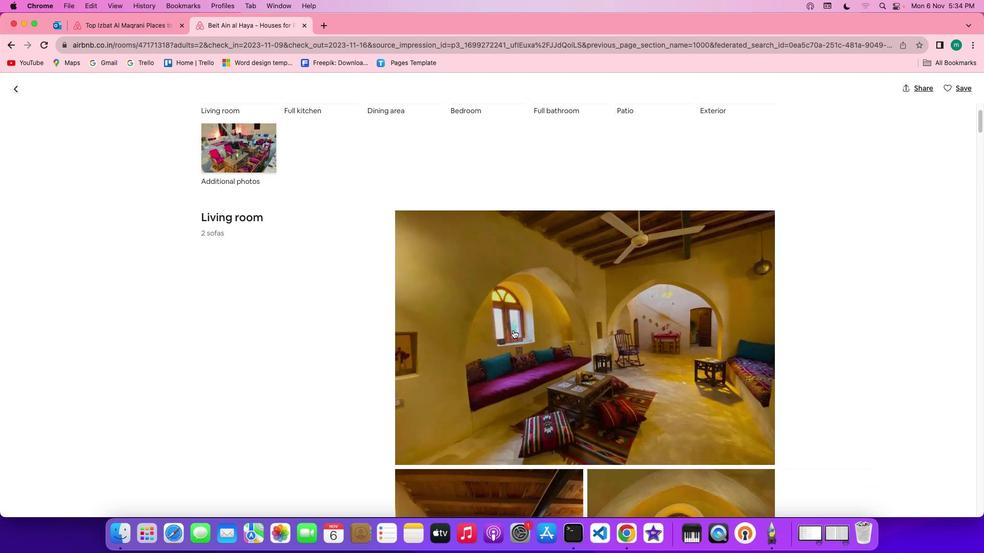 
Action: Mouse scrolled (513, 330) with delta (0, 0)
Screenshot: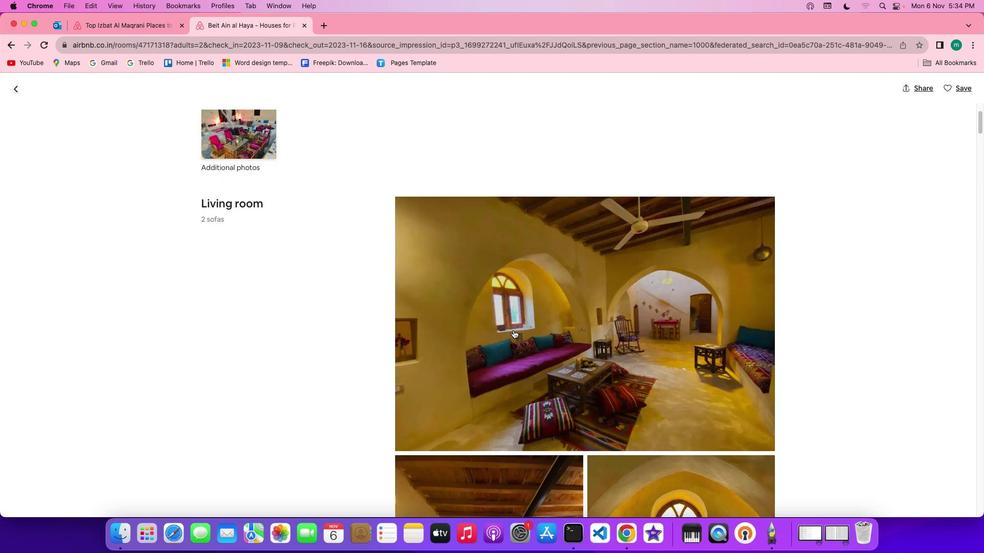 
Action: Mouse scrolled (513, 330) with delta (0, 0)
Screenshot: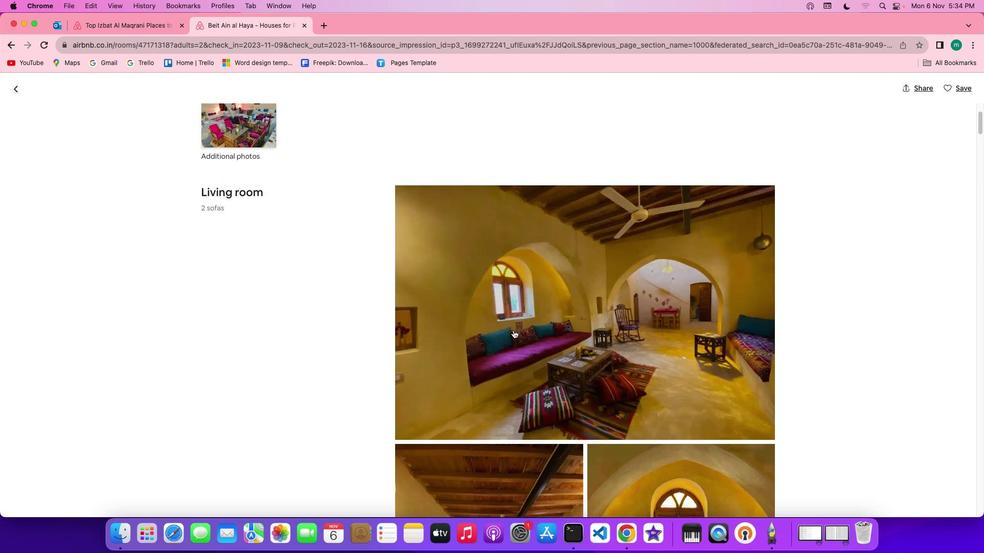 
Action: Mouse scrolled (513, 330) with delta (0, 0)
Screenshot: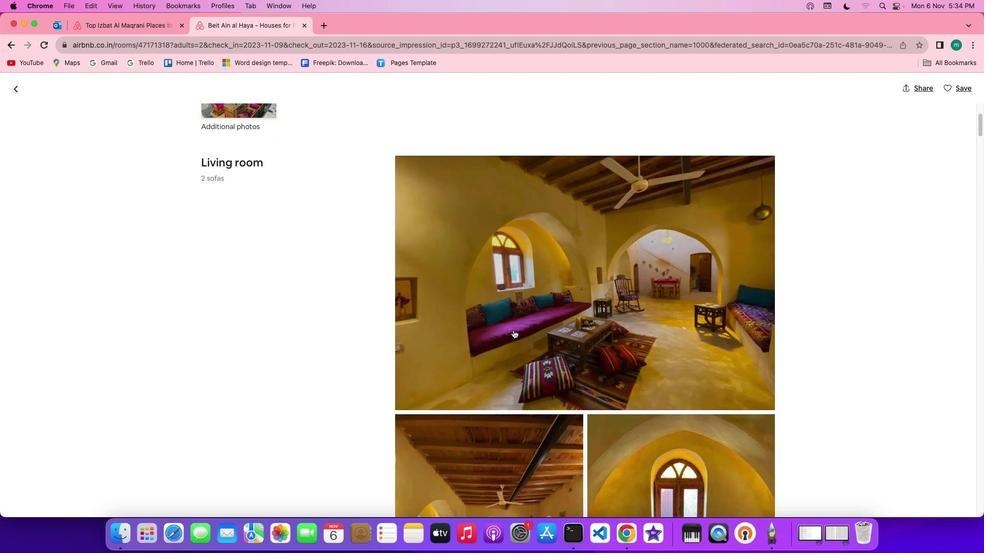 
Action: Mouse scrolled (513, 330) with delta (0, 0)
Screenshot: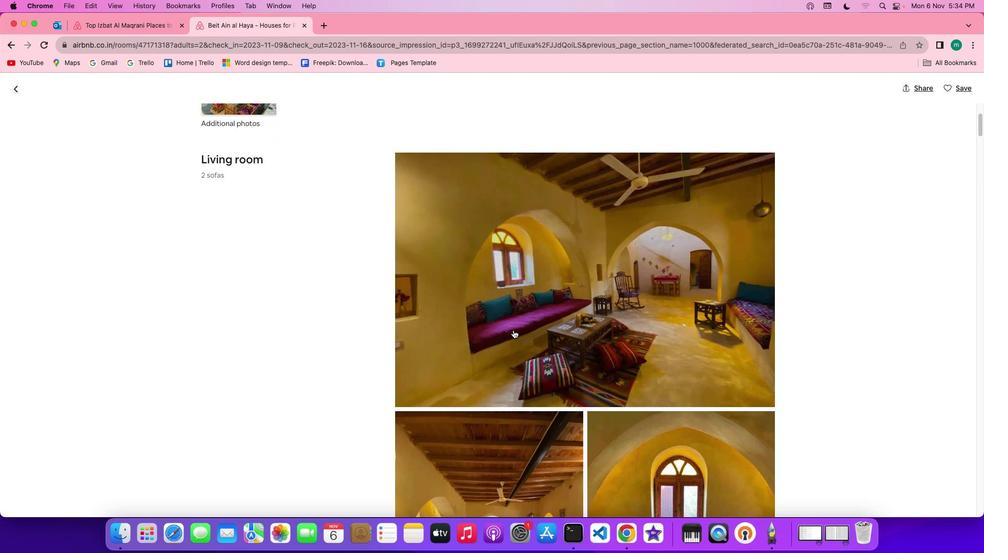 
Action: Mouse scrolled (513, 330) with delta (0, 0)
Screenshot: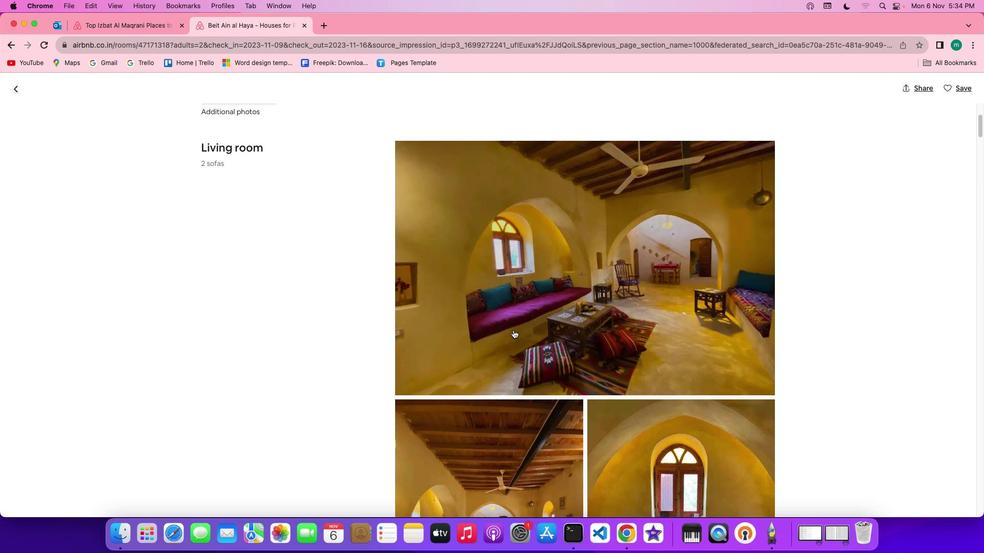 
Action: Mouse scrolled (513, 330) with delta (0, 0)
Screenshot: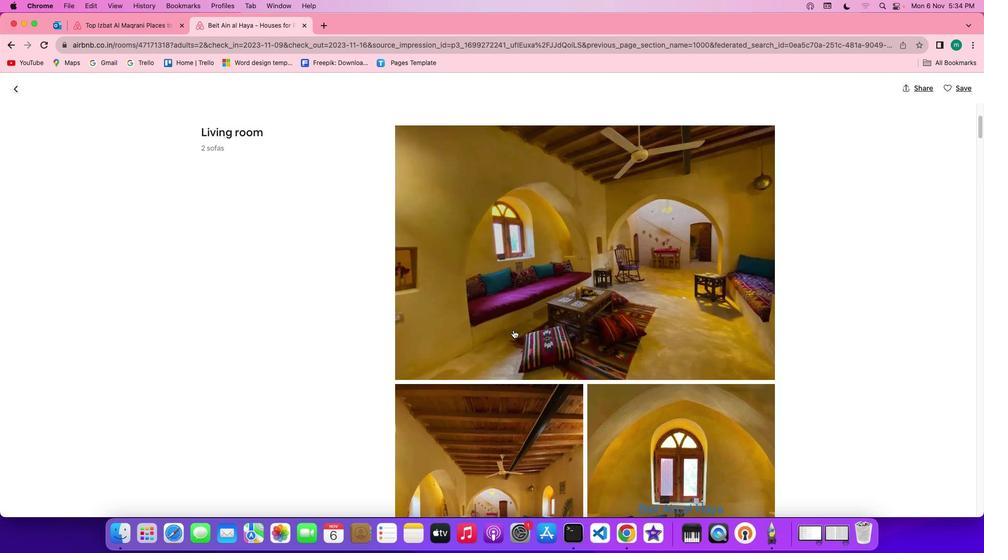 
Action: Mouse scrolled (513, 330) with delta (0, 0)
Screenshot: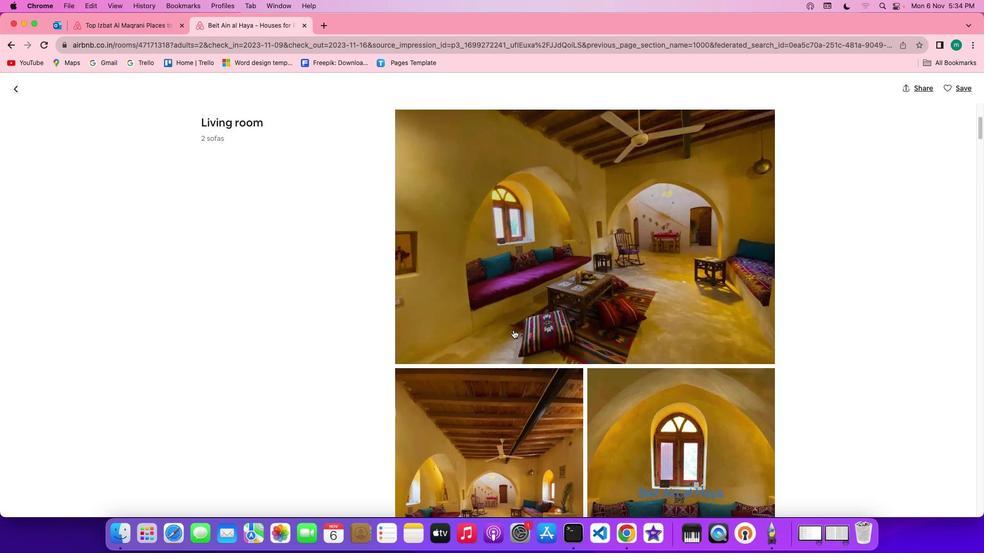 
Action: Mouse scrolled (513, 330) with delta (0, 0)
Screenshot: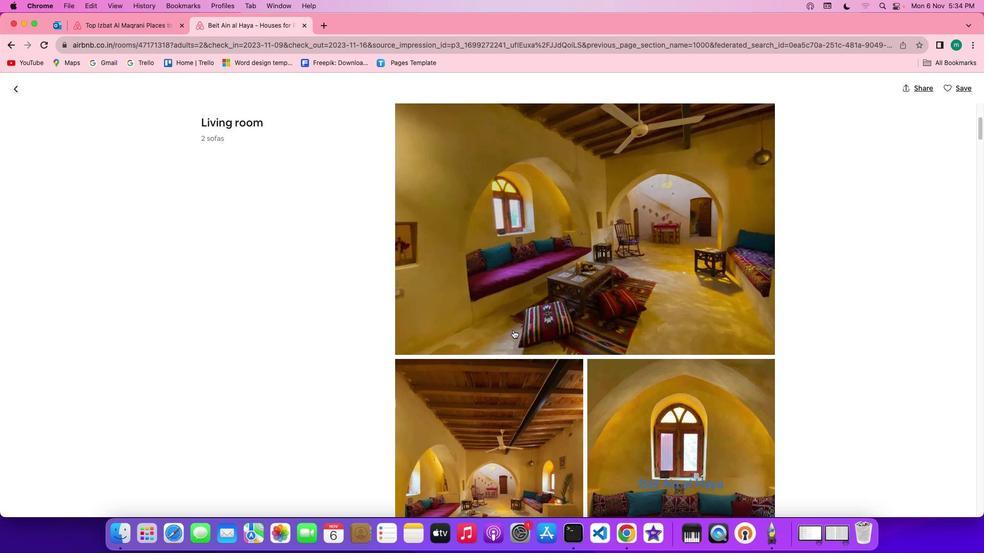 
Action: Mouse scrolled (513, 330) with delta (0, 0)
Screenshot: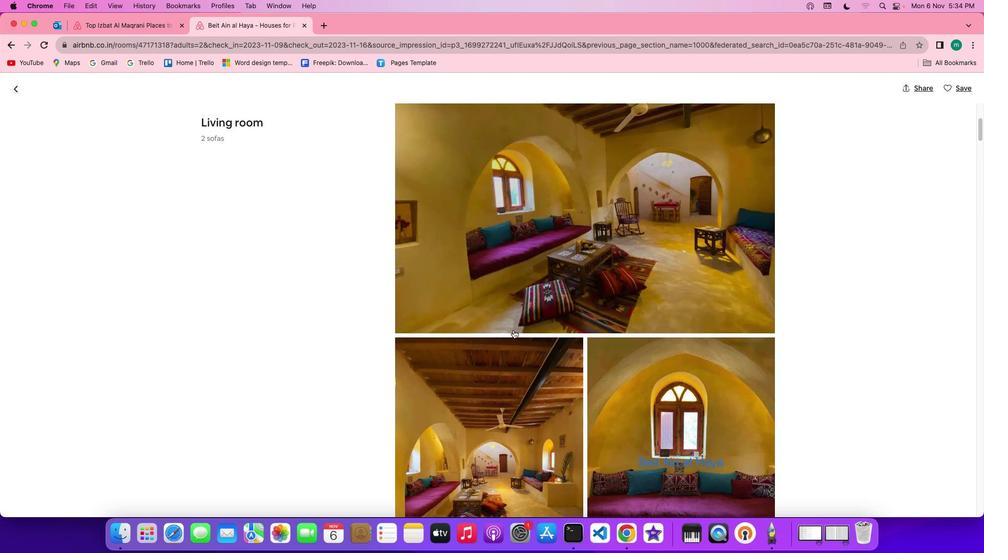 
Action: Mouse scrolled (513, 330) with delta (0, 0)
Screenshot: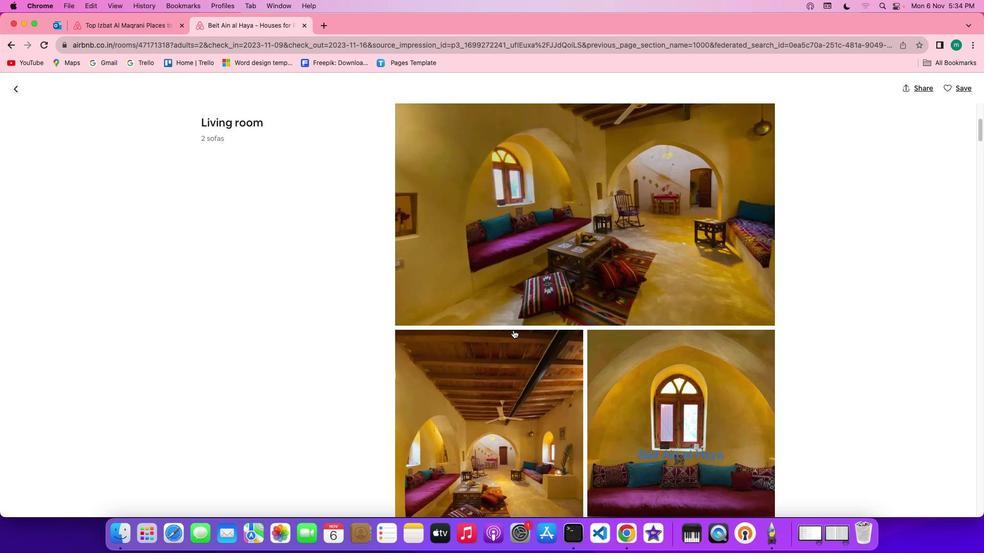 
Action: Mouse scrolled (513, 330) with delta (0, -1)
Screenshot: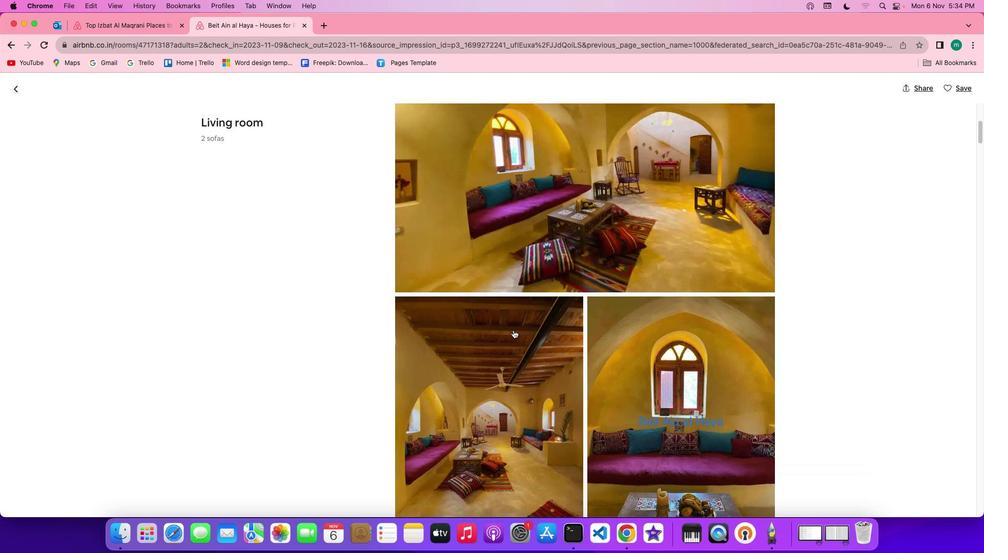 
Action: Mouse scrolled (513, 330) with delta (0, -1)
Screenshot: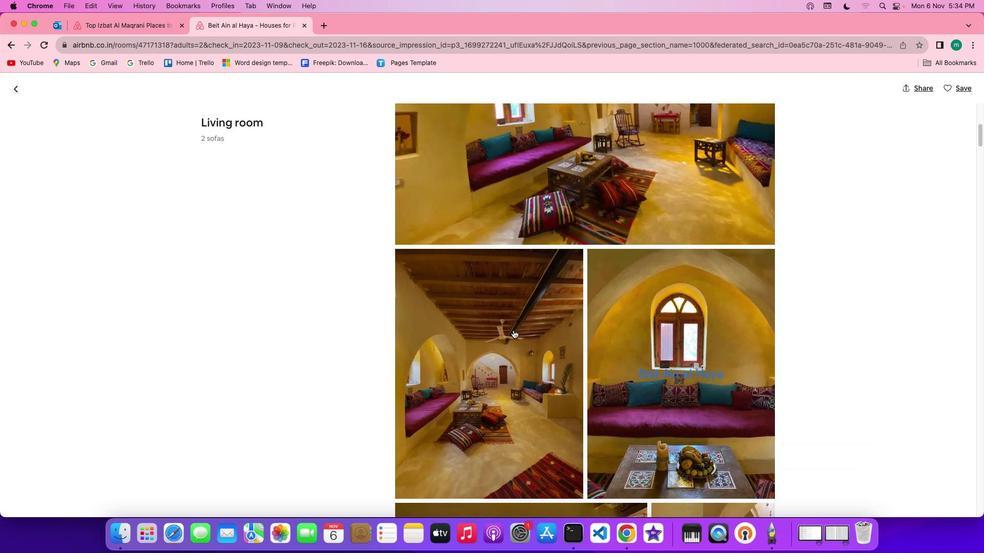 
Action: Mouse scrolled (513, 330) with delta (0, 0)
Screenshot: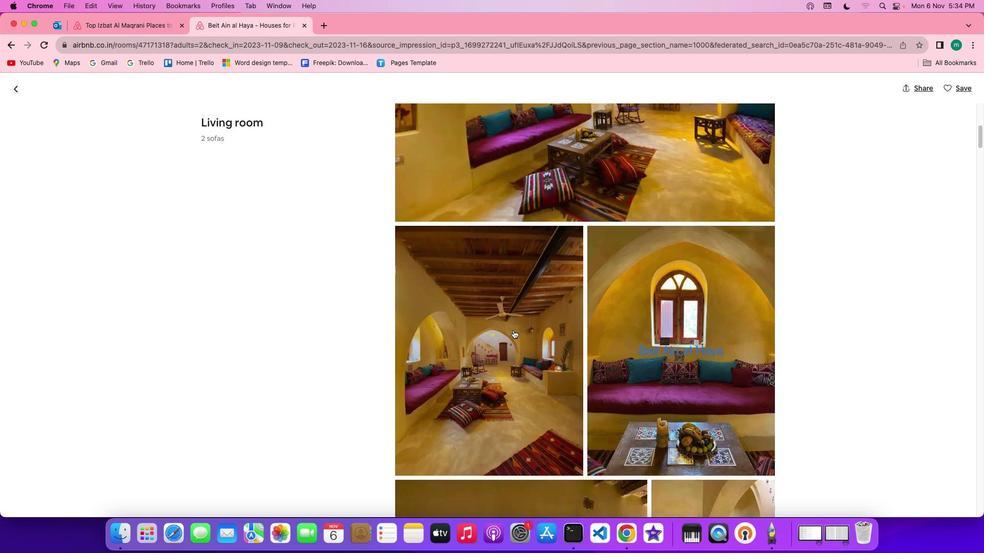 
Action: Mouse scrolled (513, 330) with delta (0, 0)
Screenshot: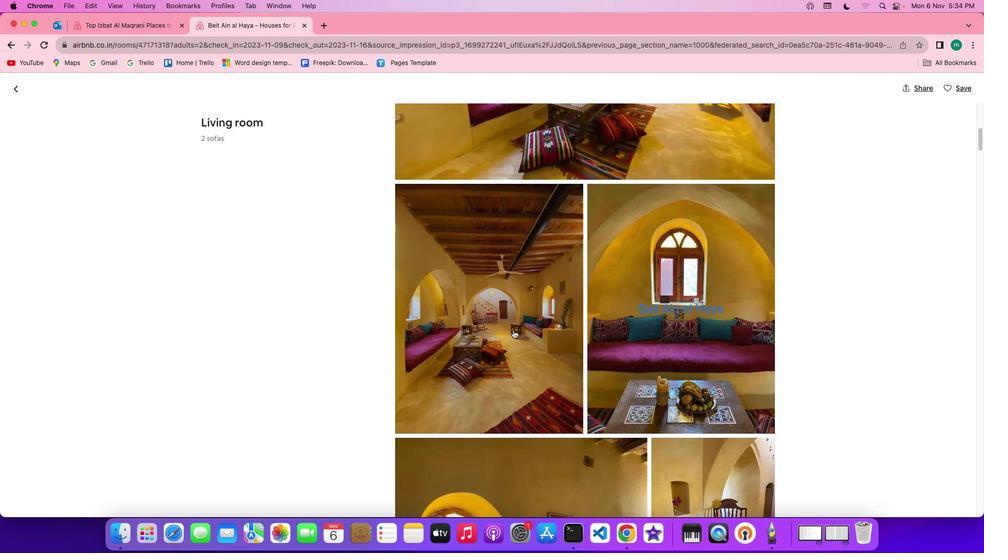 
Action: Mouse scrolled (513, 330) with delta (0, -1)
Screenshot: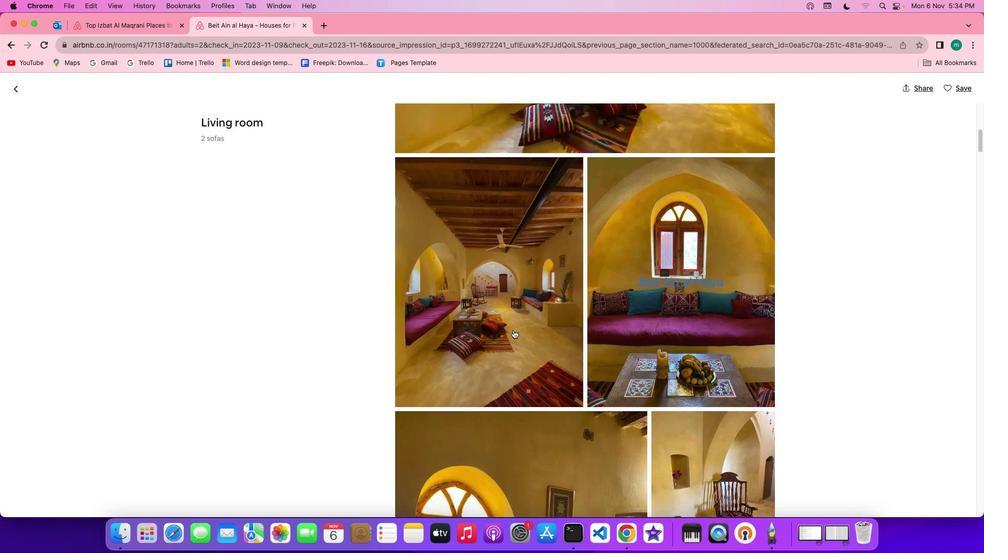 
Action: Mouse scrolled (513, 330) with delta (0, -1)
Screenshot: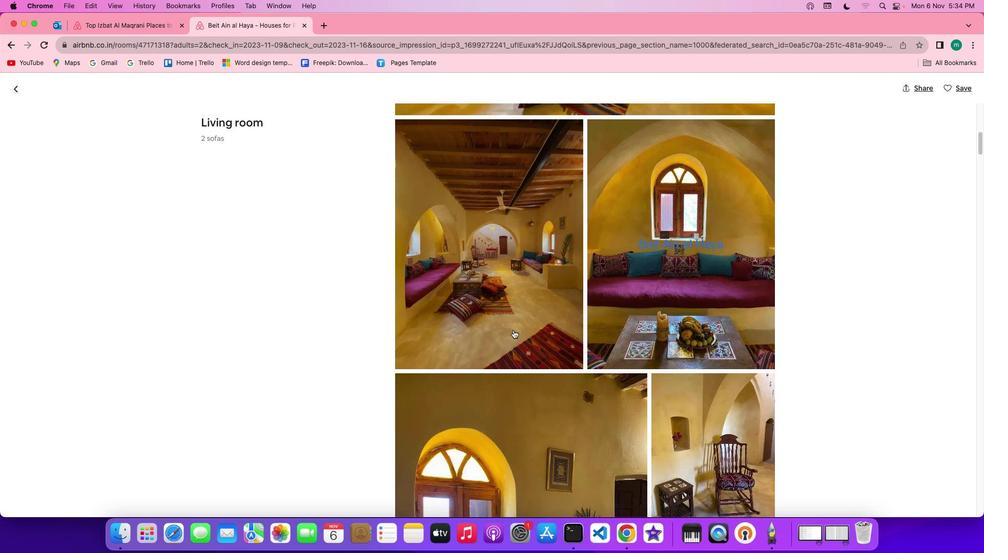 
Action: Mouse scrolled (513, 330) with delta (0, 0)
Screenshot: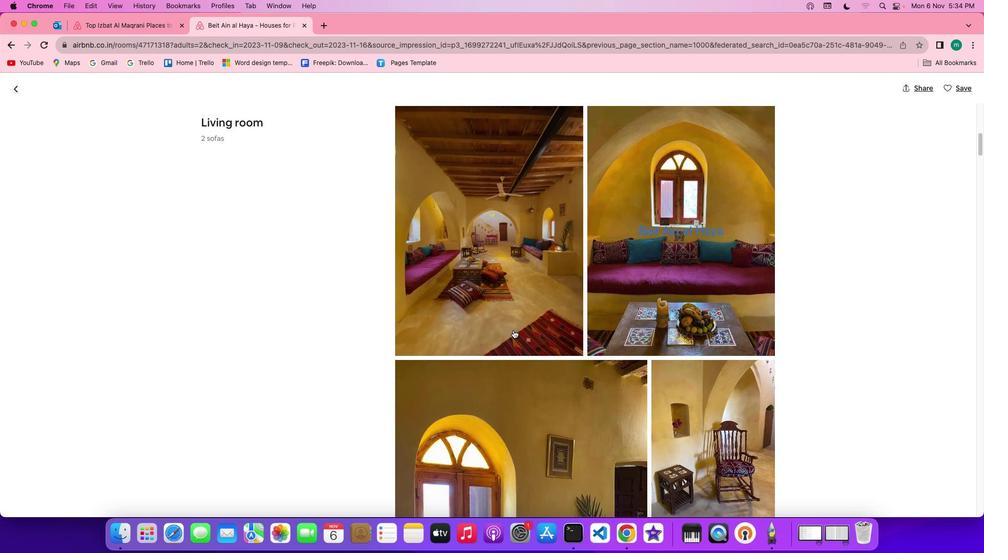 
Action: Mouse scrolled (513, 330) with delta (0, 0)
Screenshot: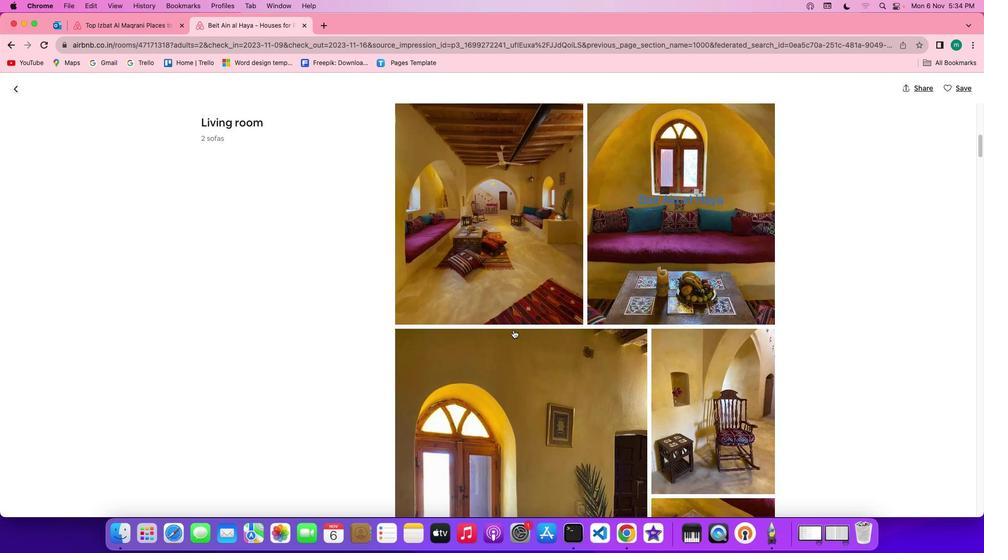 
Action: Mouse scrolled (513, 330) with delta (0, -1)
Screenshot: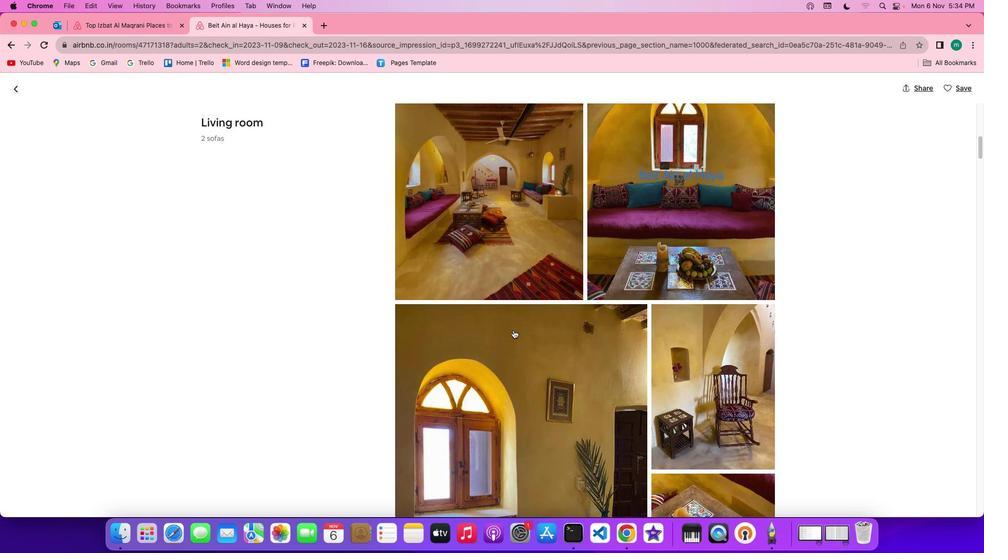 
Action: Mouse scrolled (513, 330) with delta (0, -1)
Screenshot: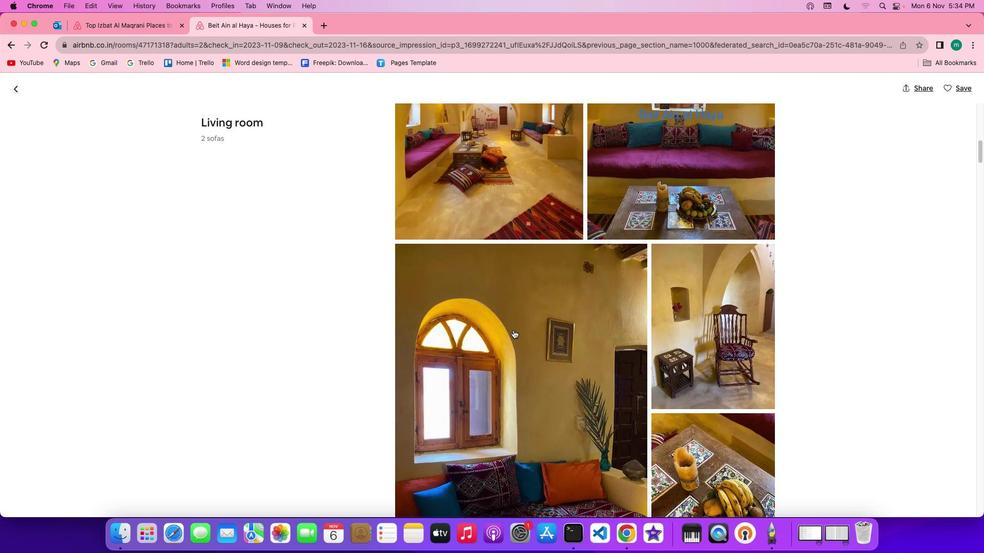 
Action: Mouse scrolled (513, 330) with delta (0, 0)
Screenshot: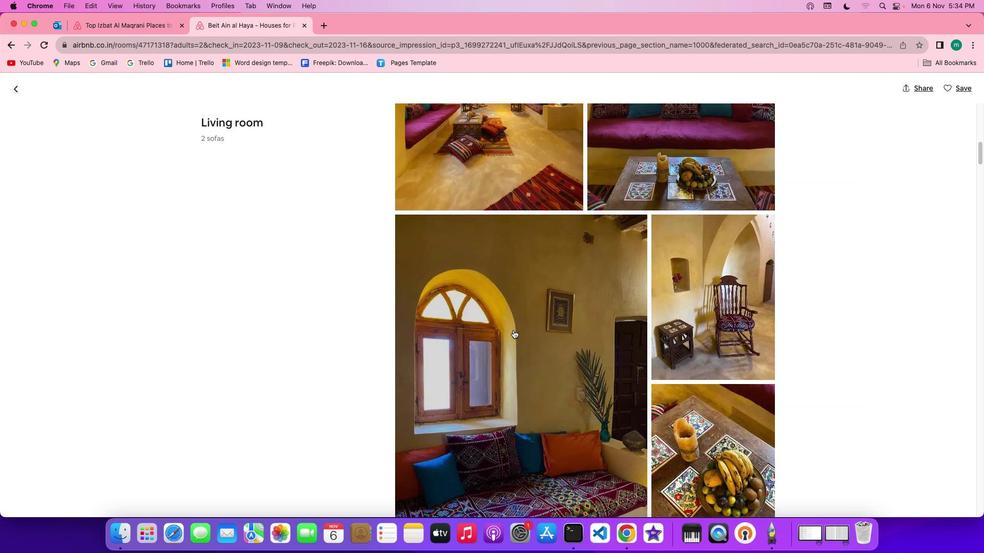 
Action: Mouse scrolled (513, 330) with delta (0, 0)
Screenshot: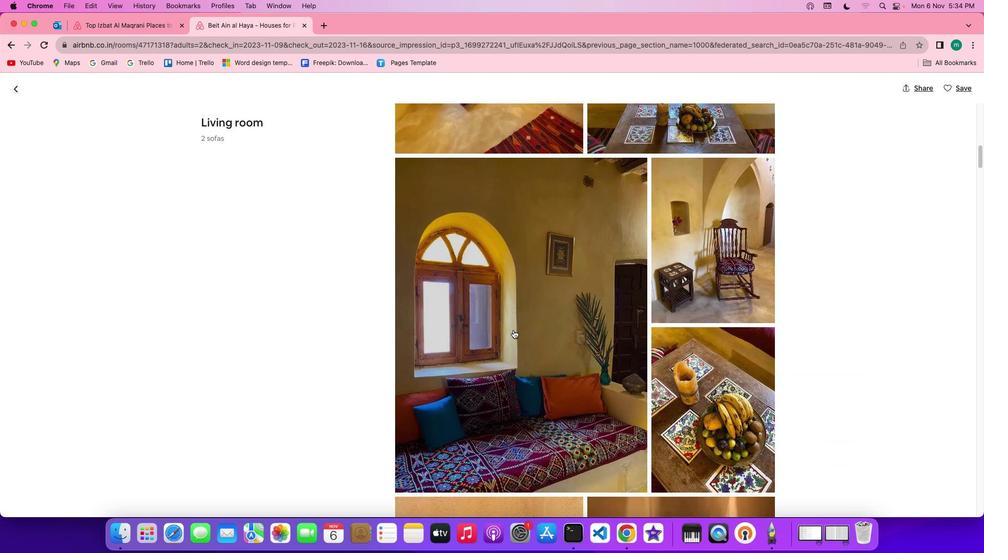 
Action: Mouse scrolled (513, 330) with delta (0, -1)
Screenshot: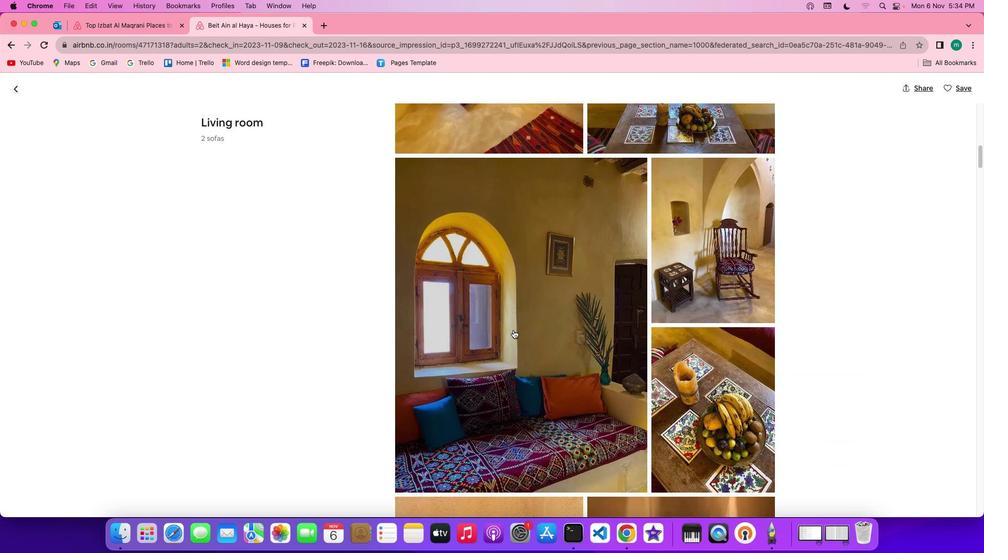 
Action: Mouse scrolled (513, 330) with delta (0, -1)
Screenshot: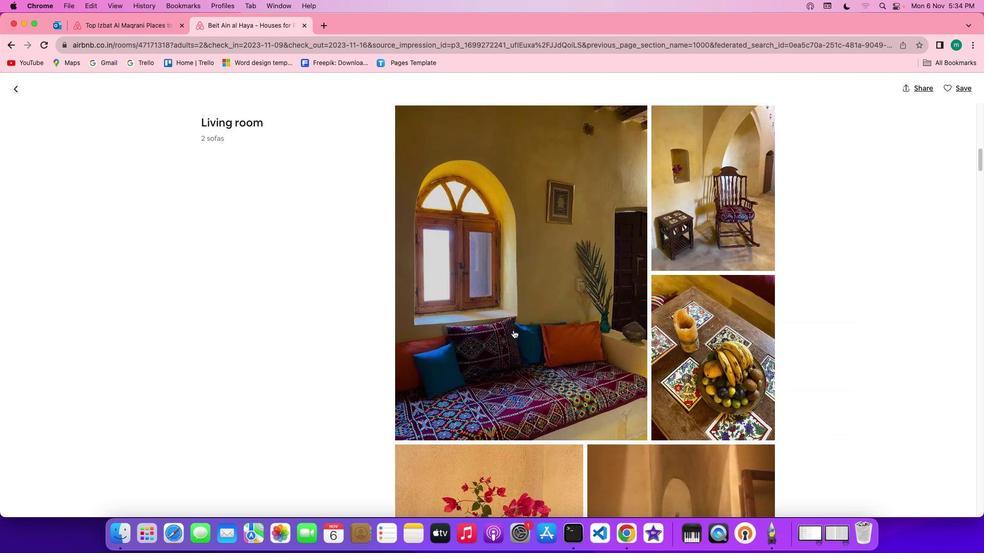
Action: Mouse scrolled (513, 330) with delta (0, 0)
Screenshot: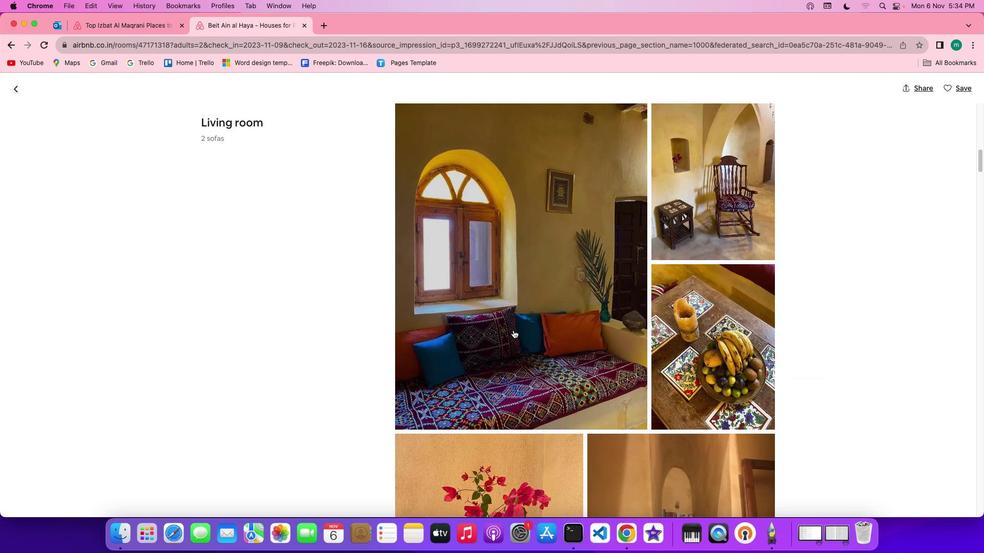 
Action: Mouse scrolled (513, 330) with delta (0, 0)
Screenshot: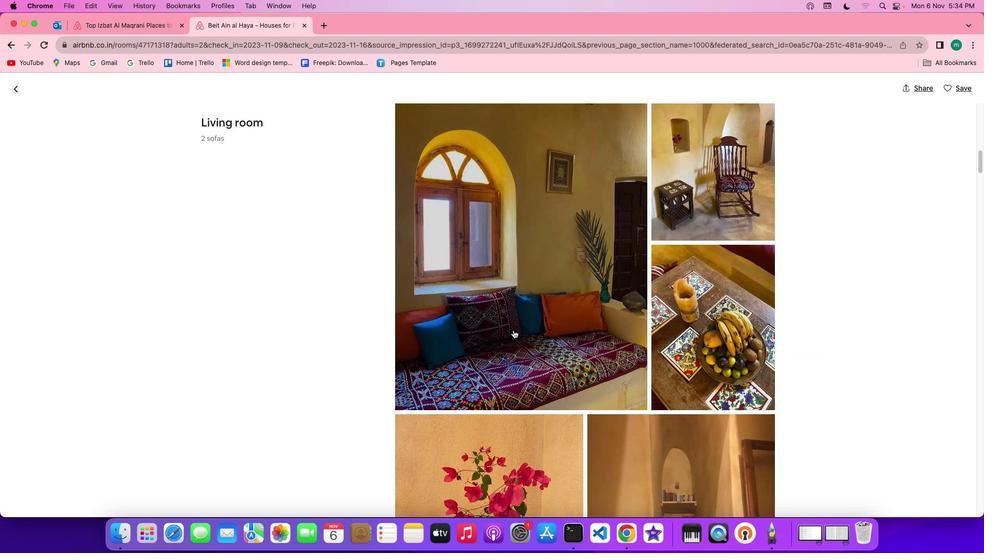
Action: Mouse scrolled (513, 330) with delta (0, -1)
Screenshot: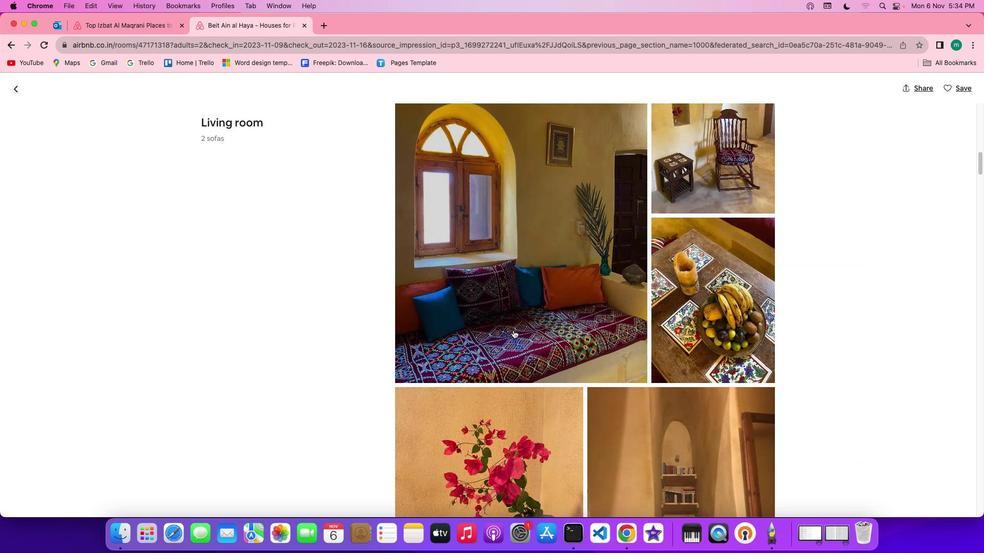 
Action: Mouse scrolled (513, 330) with delta (0, 0)
Screenshot: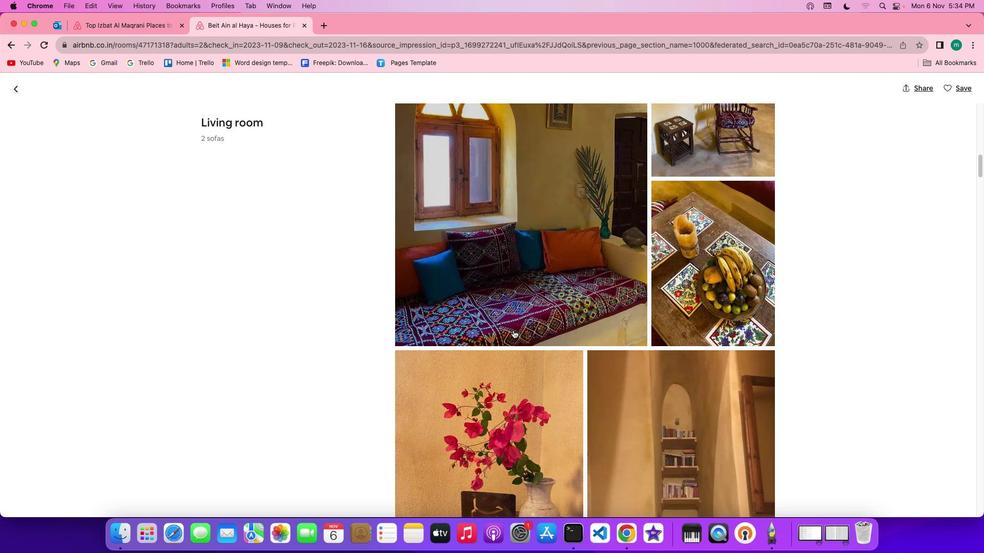 
Action: Mouse scrolled (513, 330) with delta (0, 0)
Screenshot: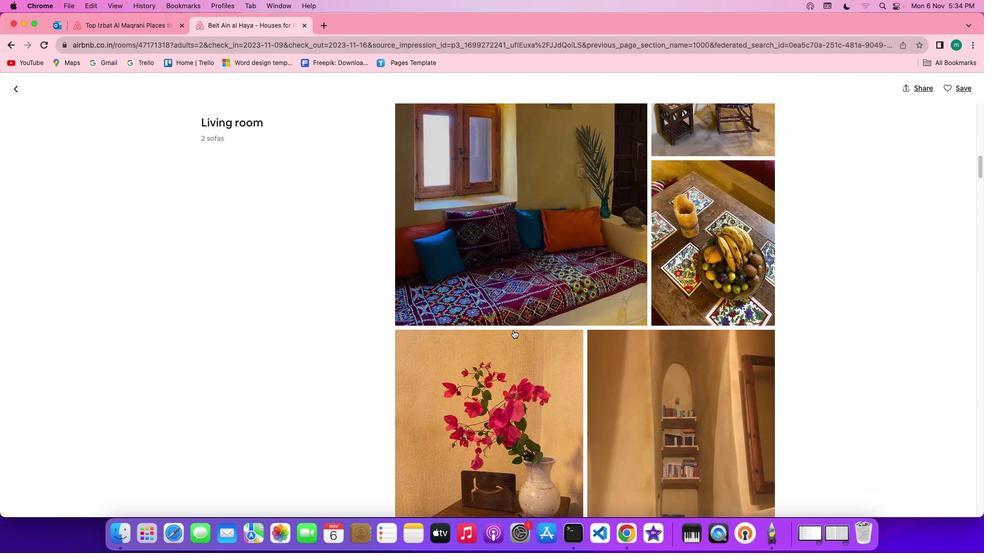 
Action: Mouse scrolled (513, 330) with delta (0, 0)
Screenshot: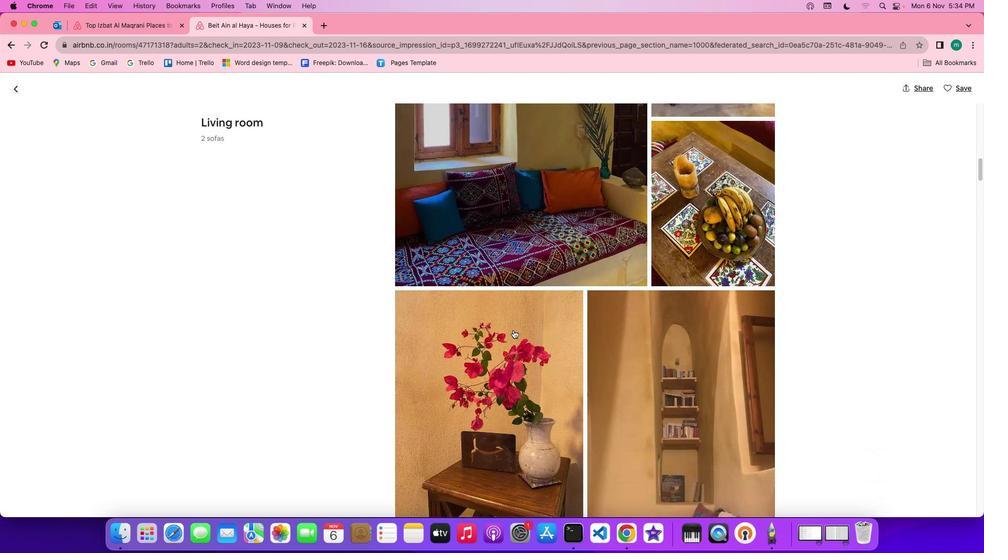 
Action: Mouse scrolled (513, 330) with delta (0, -1)
Screenshot: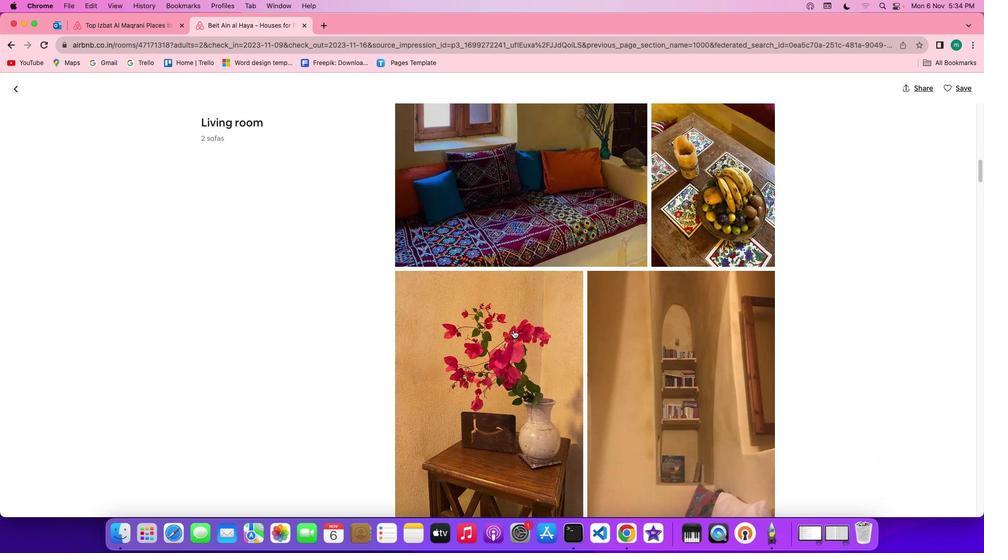 
Action: Mouse scrolled (513, 330) with delta (0, -1)
Screenshot: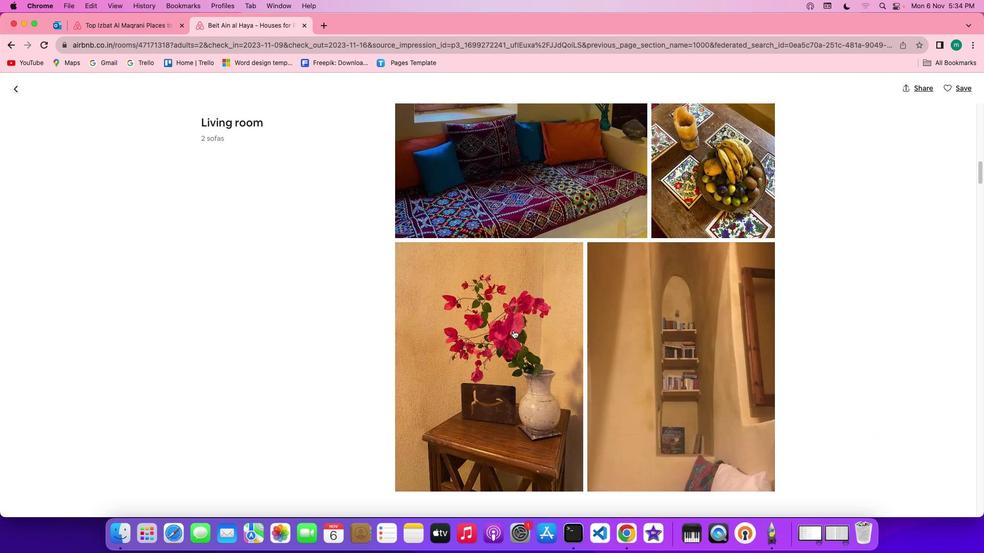 
Action: Mouse scrolled (513, 330) with delta (0, 0)
Screenshot: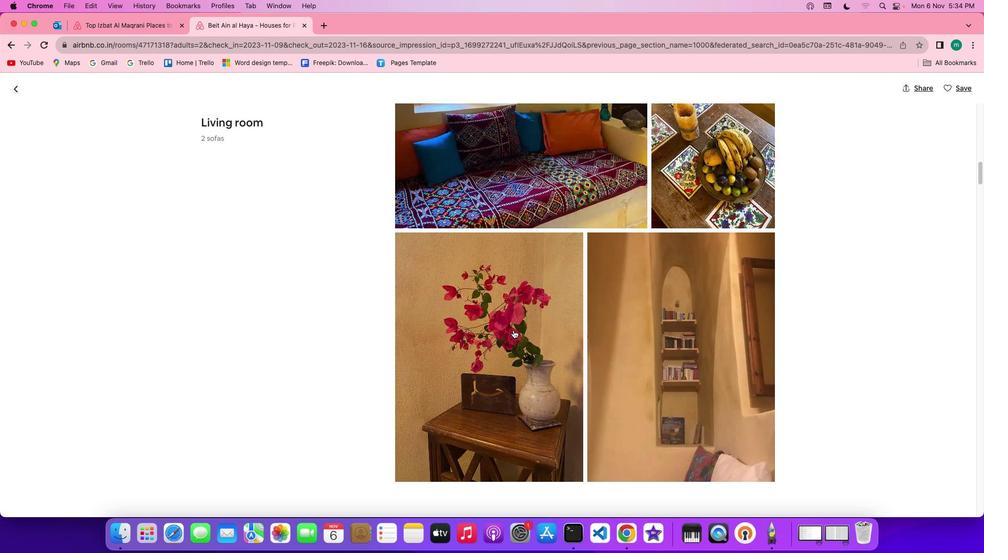 
Action: Mouse scrolled (513, 330) with delta (0, 0)
Screenshot: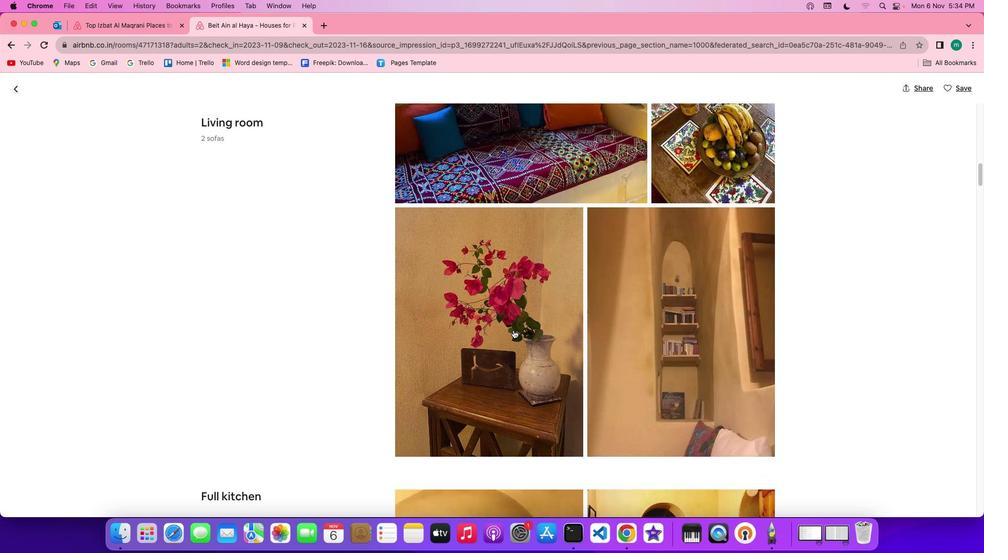 
Action: Mouse scrolled (513, 330) with delta (0, 0)
Screenshot: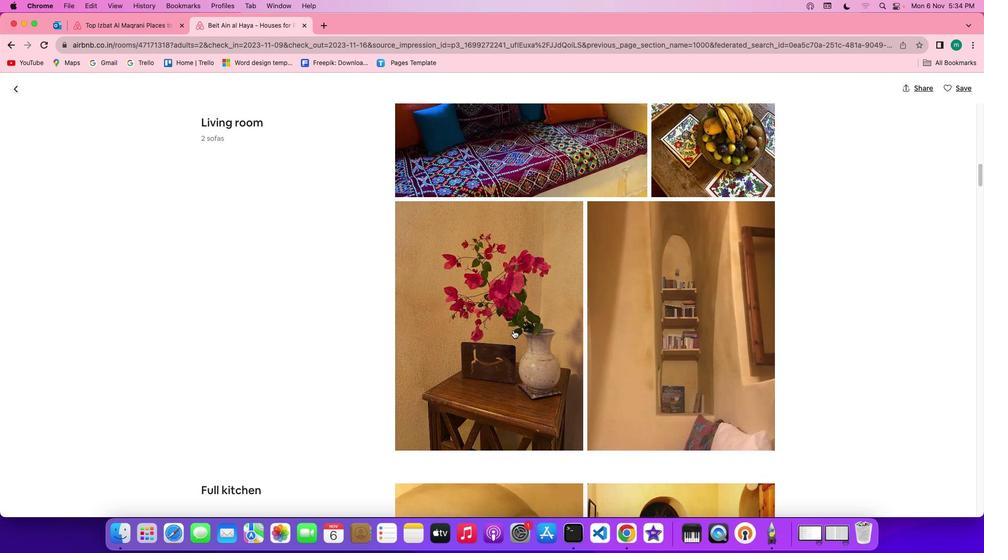
Action: Mouse scrolled (513, 330) with delta (0, 0)
Screenshot: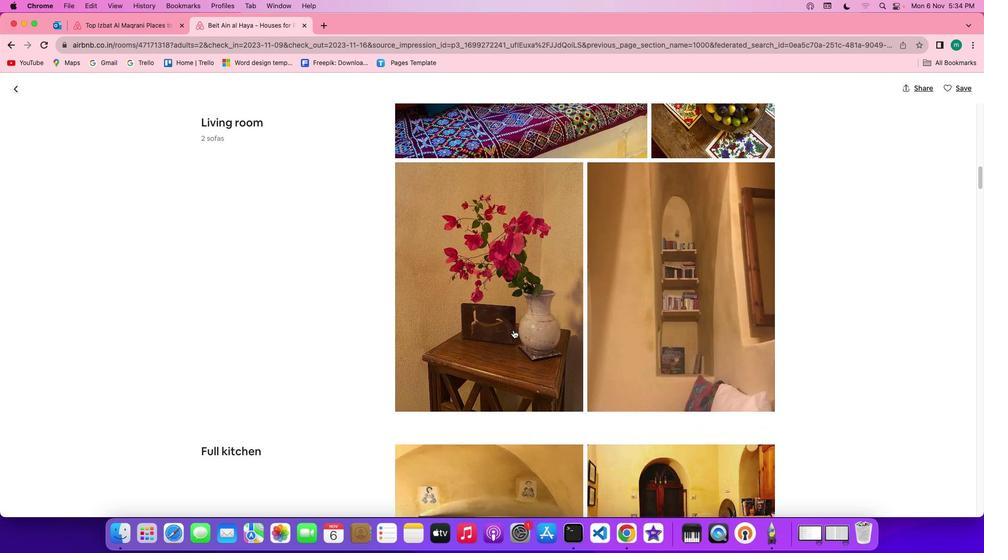 
Action: Mouse scrolled (513, 330) with delta (0, 0)
Screenshot: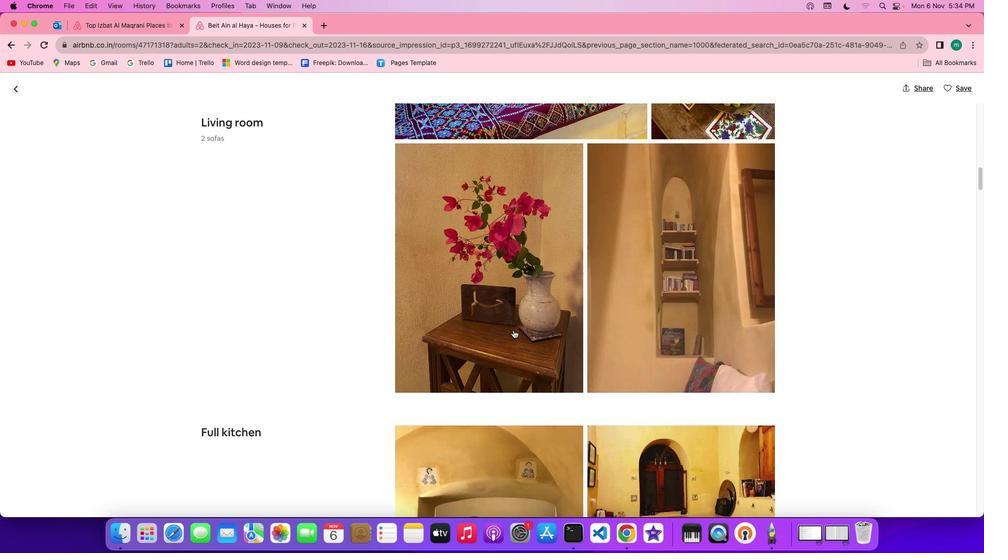 
Action: Mouse scrolled (513, 330) with delta (0, 0)
Screenshot: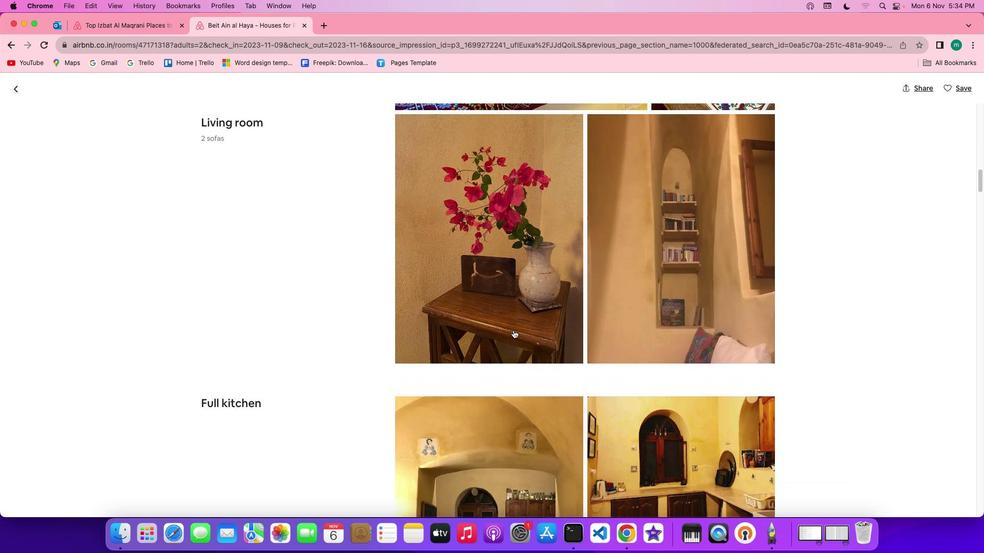 
Action: Mouse scrolled (513, 330) with delta (0, 0)
Screenshot: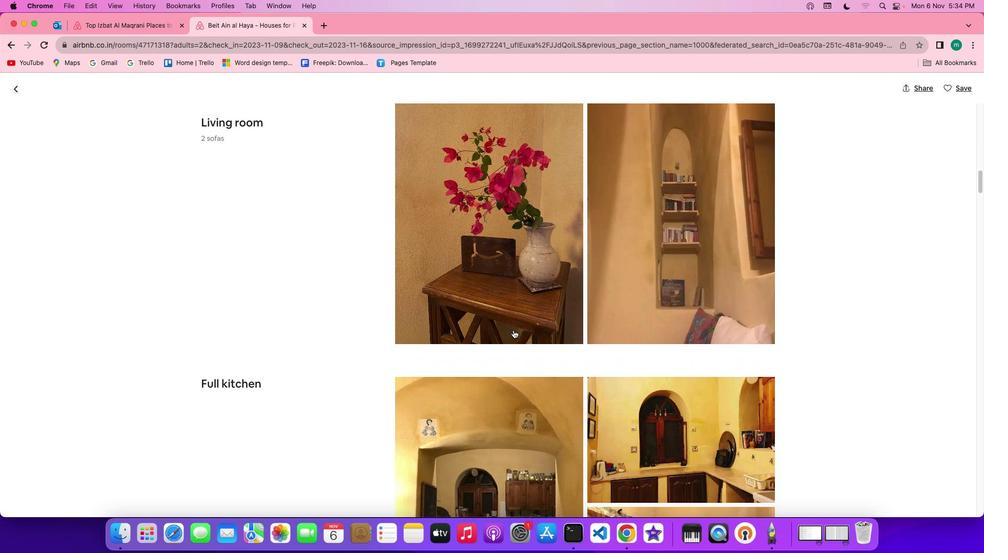 
Action: Mouse scrolled (513, 330) with delta (0, -1)
Screenshot: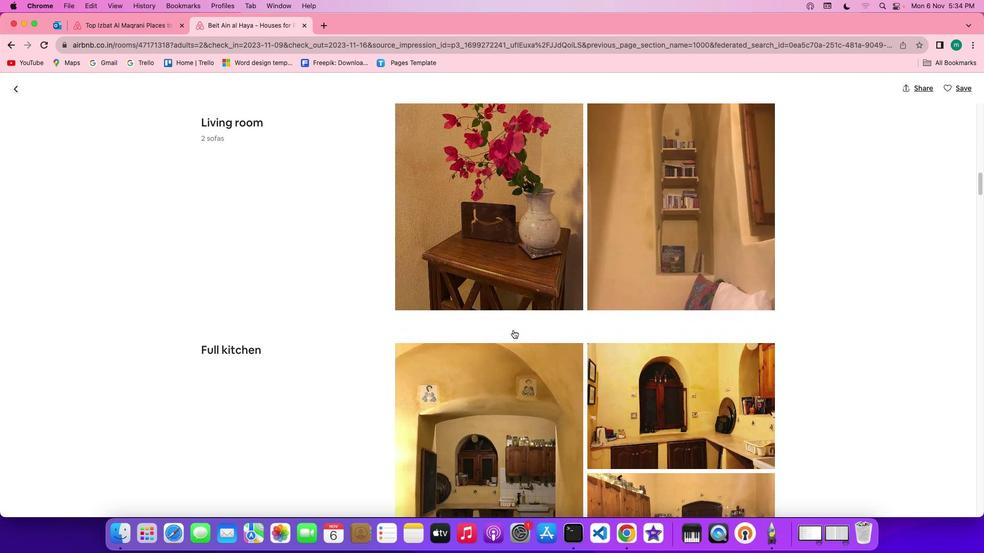 
Action: Mouse scrolled (513, 330) with delta (0, 0)
Screenshot: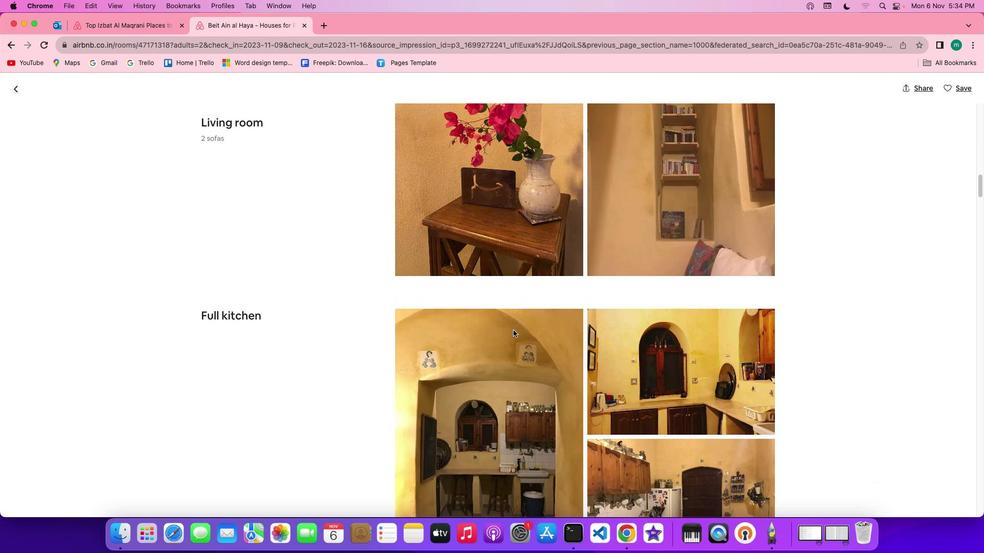 
Action: Mouse scrolled (513, 330) with delta (0, 0)
Screenshot: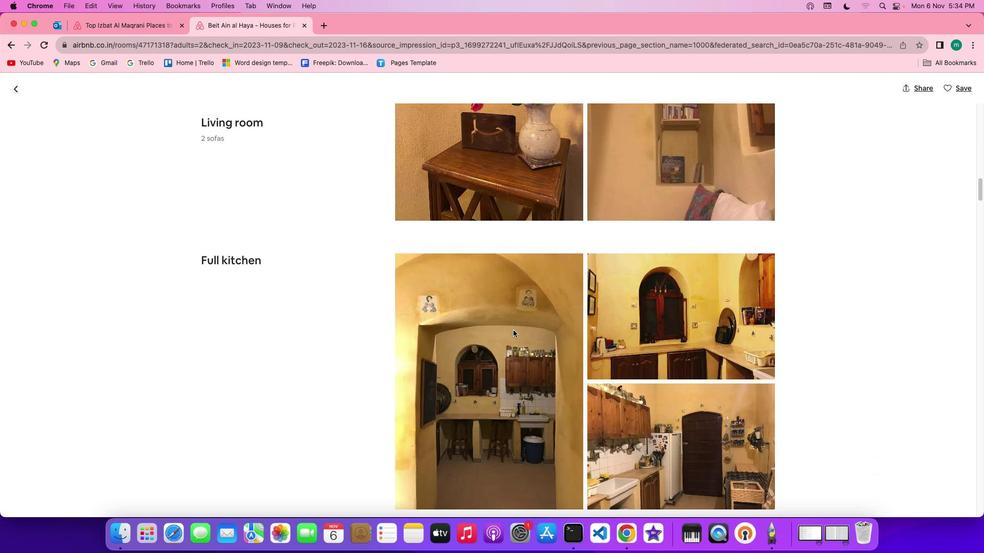 
Action: Mouse scrolled (513, 330) with delta (0, -1)
Screenshot: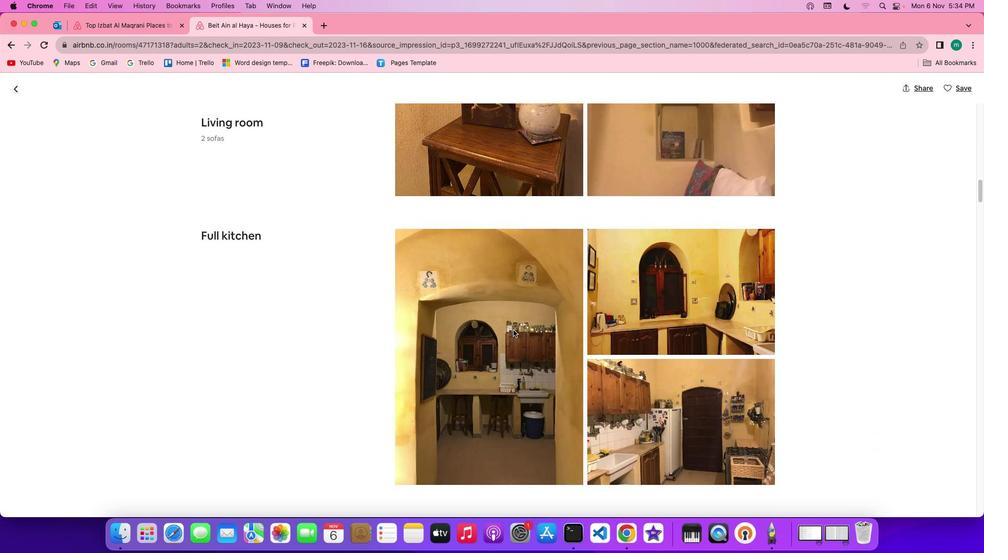 
Action: Mouse scrolled (513, 330) with delta (0, -1)
Screenshot: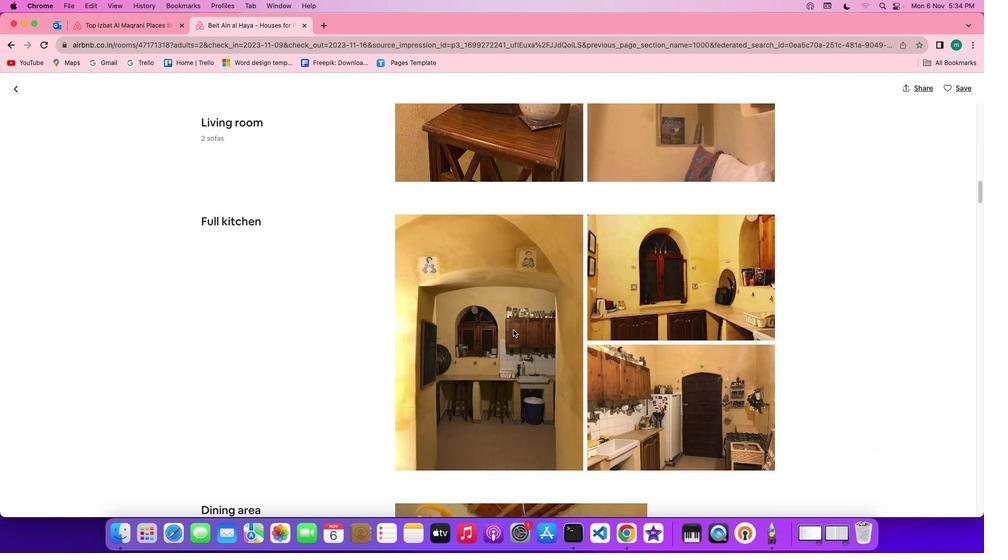 
Action: Mouse scrolled (513, 330) with delta (0, 0)
Screenshot: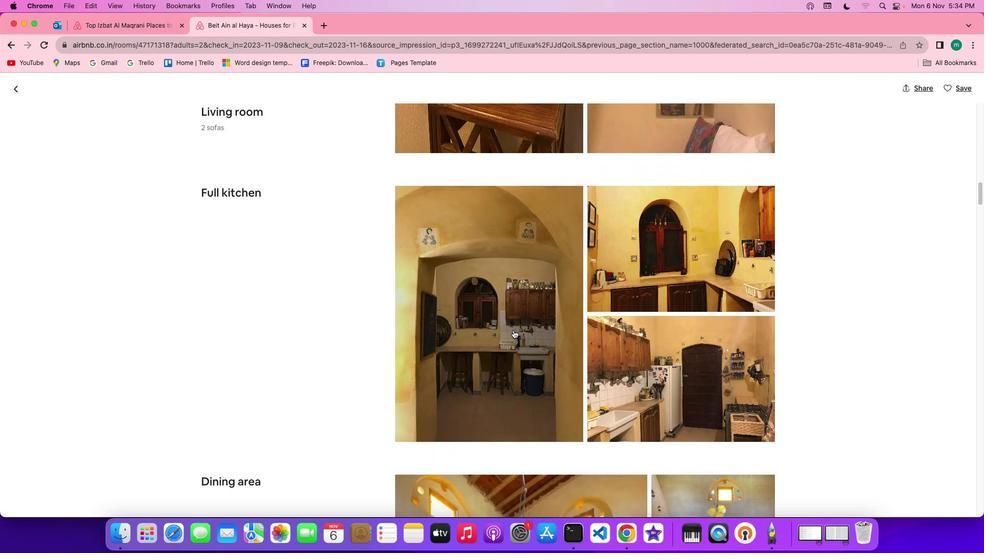 
Action: Mouse scrolled (513, 330) with delta (0, 0)
Screenshot: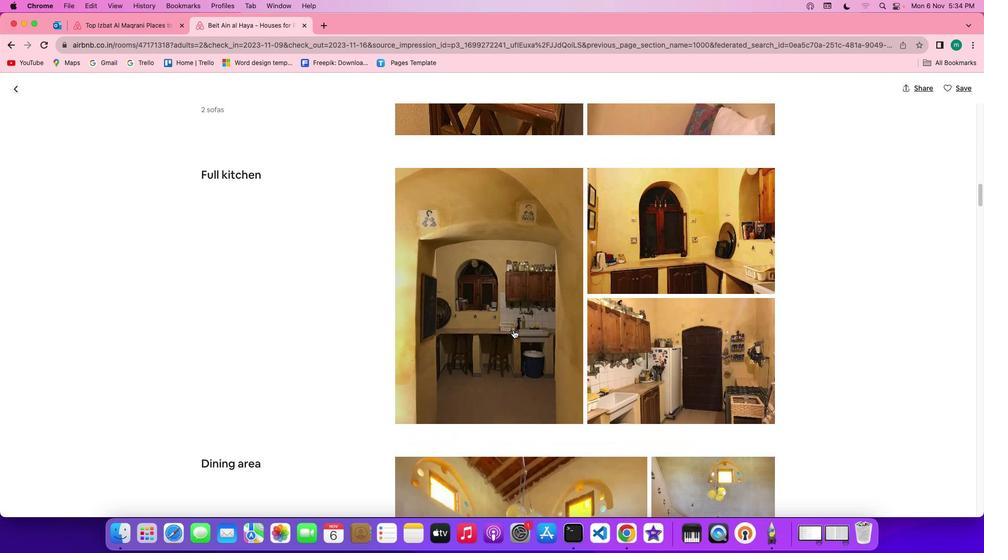 
Action: Mouse scrolled (513, 330) with delta (0, -1)
Screenshot: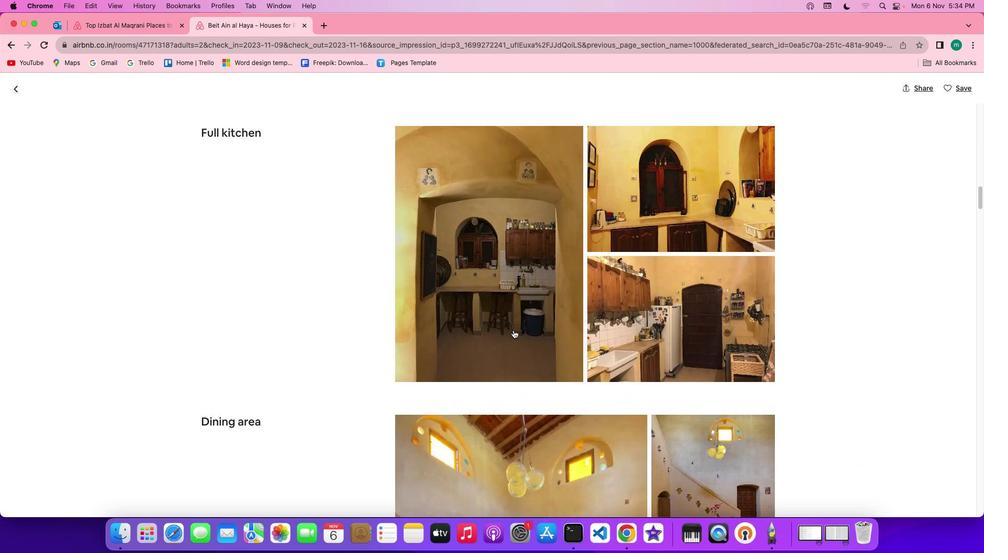 
Action: Mouse scrolled (513, 330) with delta (0, -1)
Screenshot: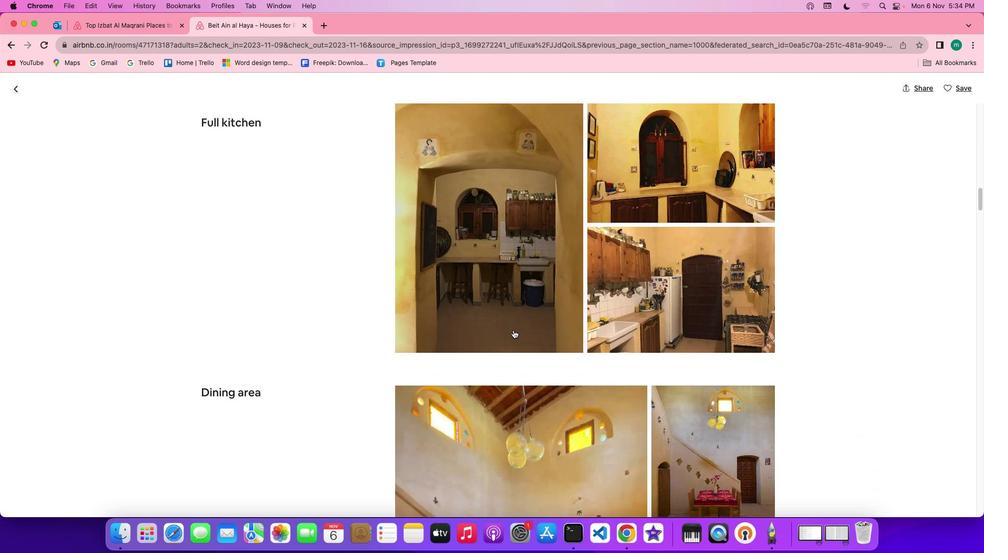 
Action: Mouse scrolled (513, 330) with delta (0, 0)
Screenshot: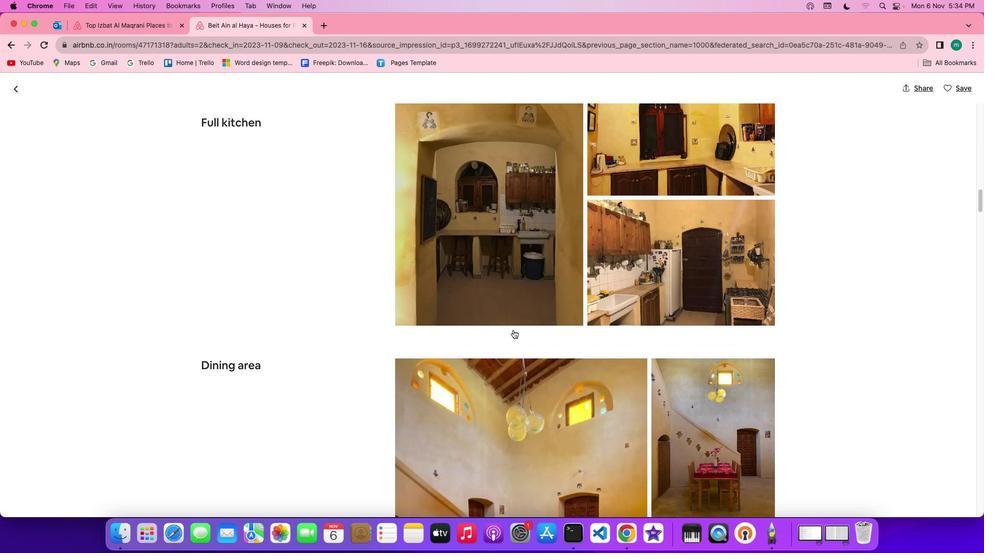 
Action: Mouse scrolled (513, 330) with delta (0, 0)
Screenshot: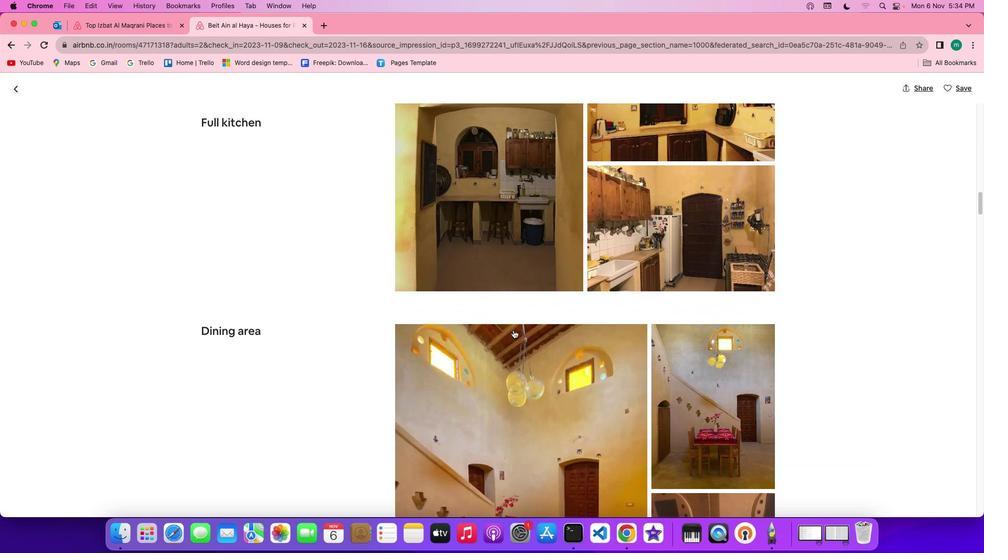 
Action: Mouse scrolled (513, 330) with delta (0, -1)
Screenshot: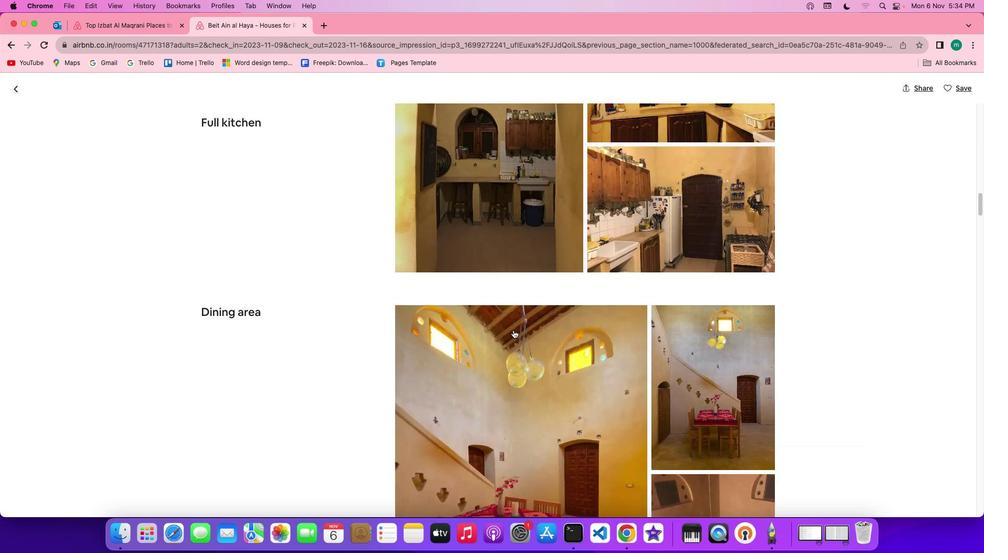 
Action: Mouse scrolled (513, 330) with delta (0, -1)
Screenshot: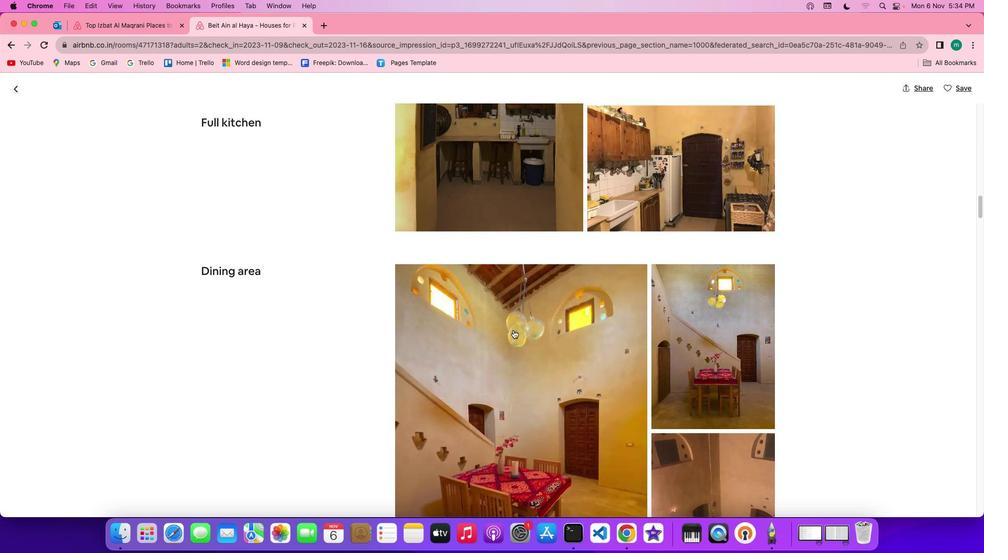 
Action: Mouse scrolled (513, 330) with delta (0, 0)
Screenshot: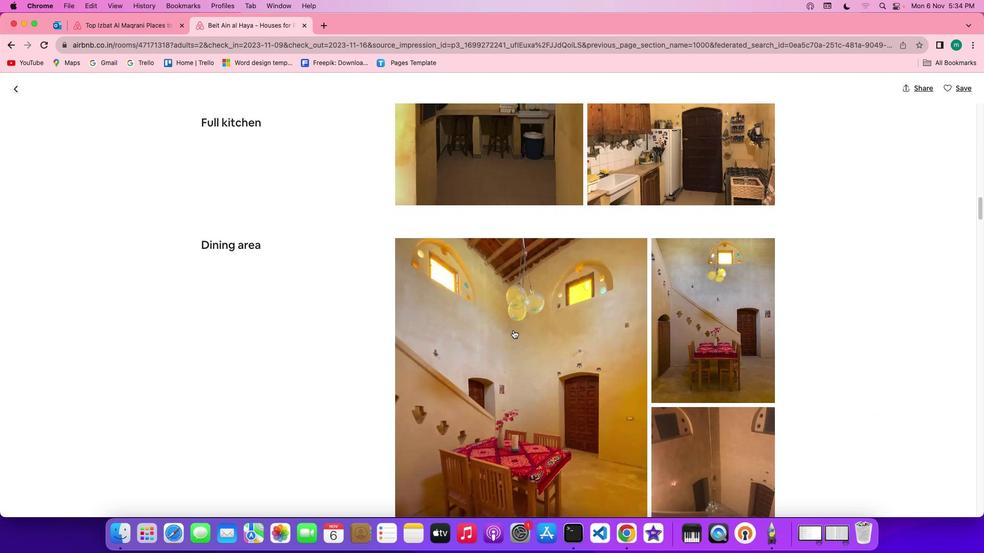 
Action: Mouse scrolled (513, 330) with delta (0, 0)
Screenshot: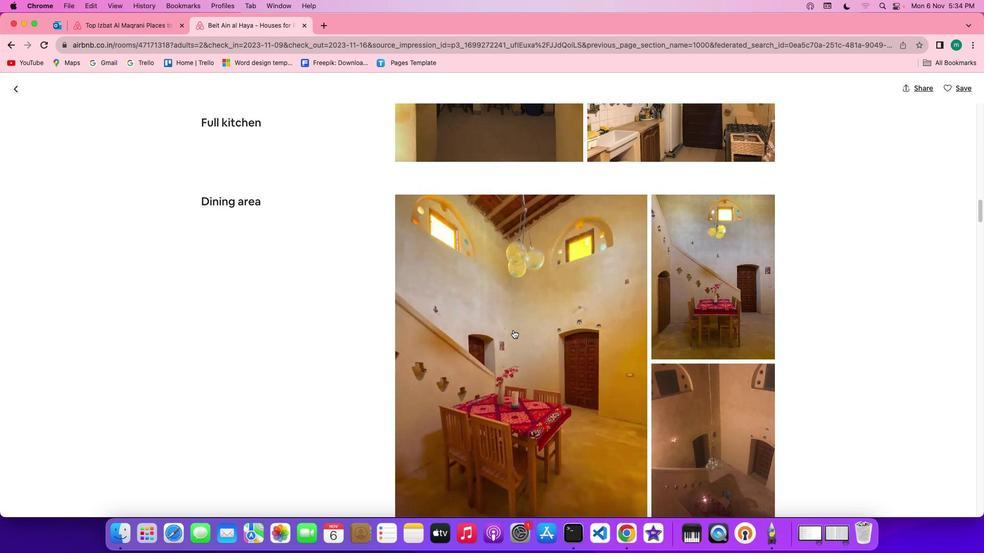 
Action: Mouse scrolled (513, 330) with delta (0, -1)
Screenshot: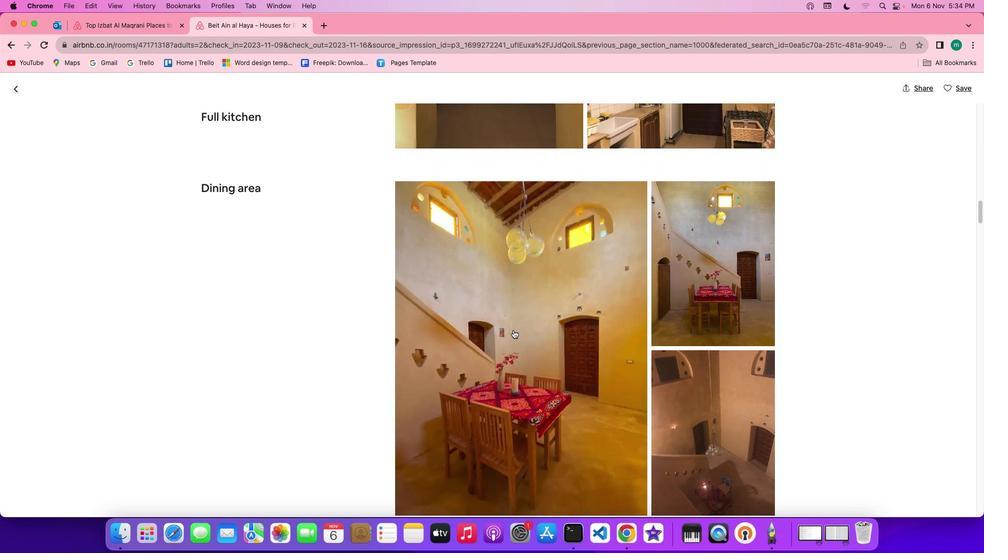 
Action: Mouse scrolled (513, 330) with delta (0, -1)
Screenshot: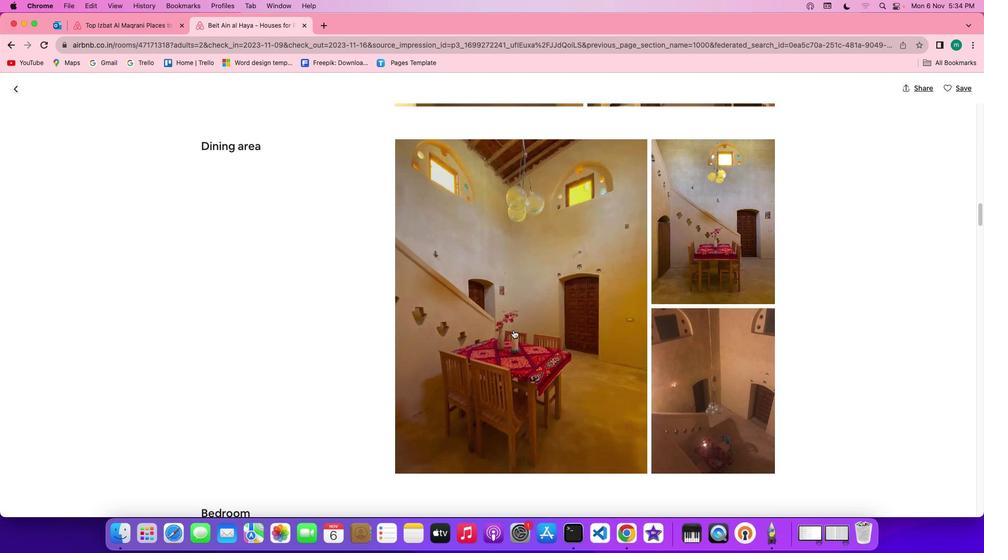 
Action: Mouse scrolled (513, 330) with delta (0, 0)
Screenshot: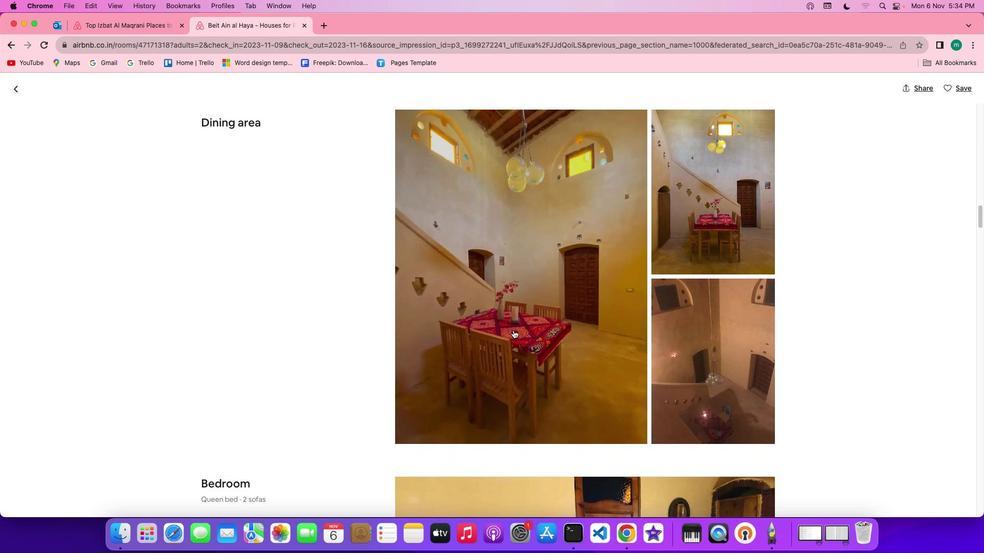 
Action: Mouse scrolled (513, 330) with delta (0, 0)
Screenshot: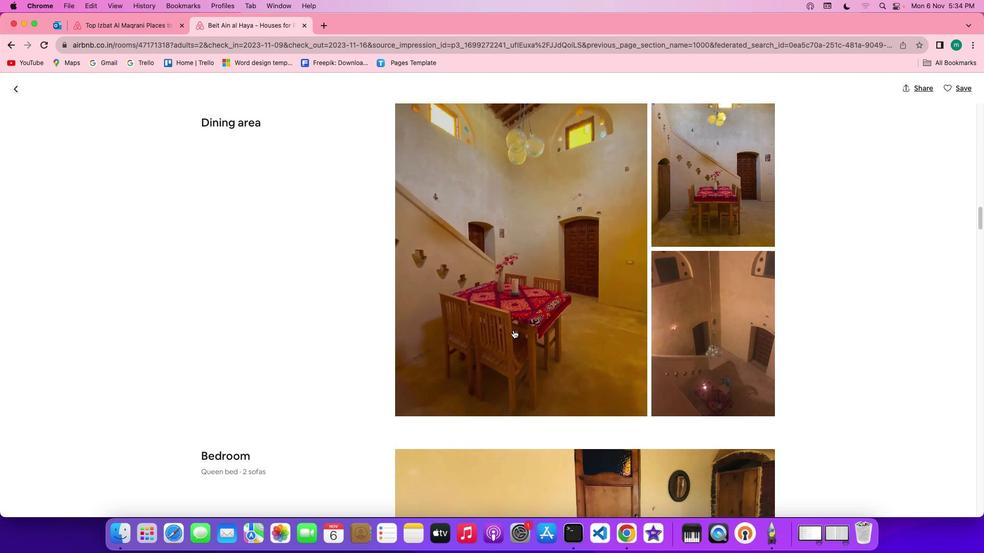 
Action: Mouse scrolled (513, 330) with delta (0, -1)
Screenshot: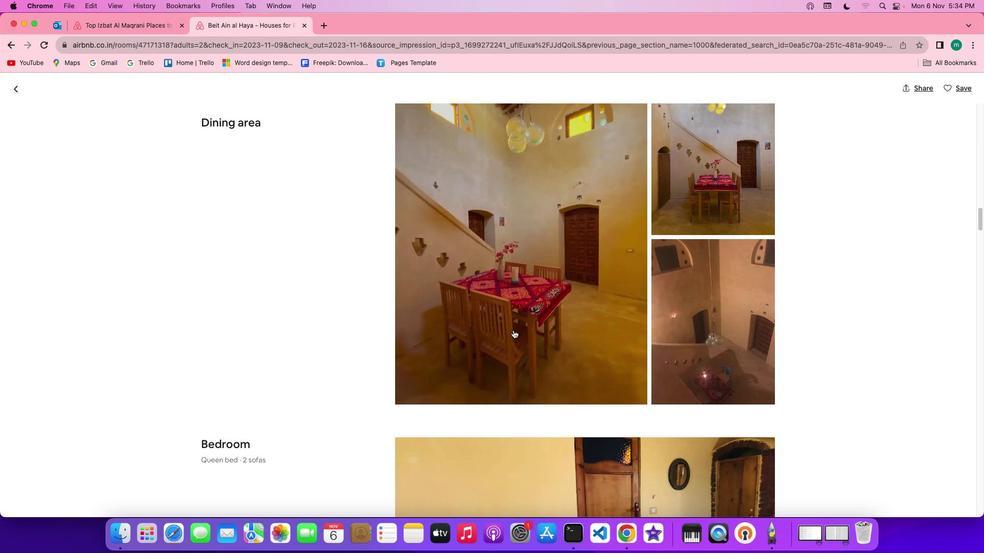 
Action: Mouse scrolled (513, 330) with delta (0, 0)
Screenshot: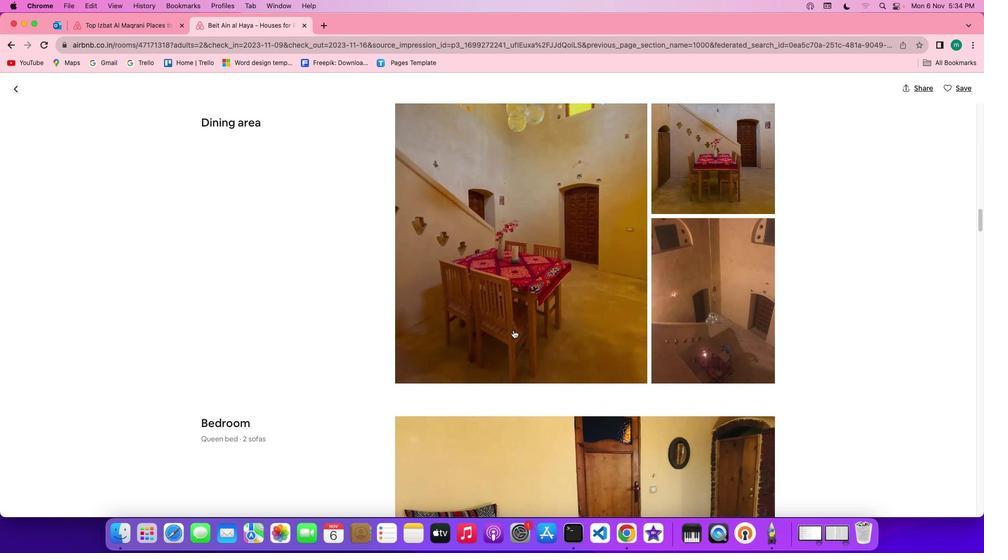 
Action: Mouse scrolled (513, 330) with delta (0, 0)
Screenshot: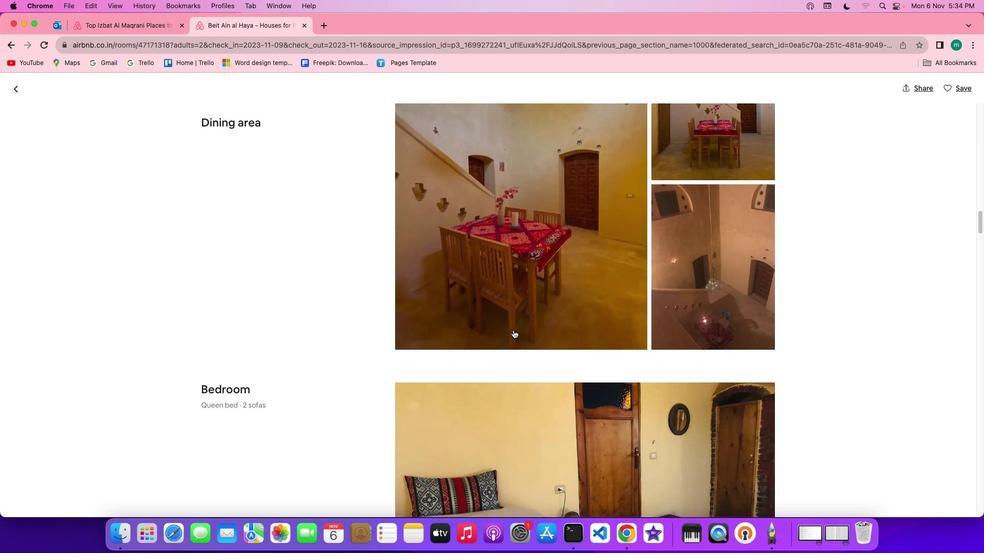 
Action: Mouse scrolled (513, 330) with delta (0, -1)
Screenshot: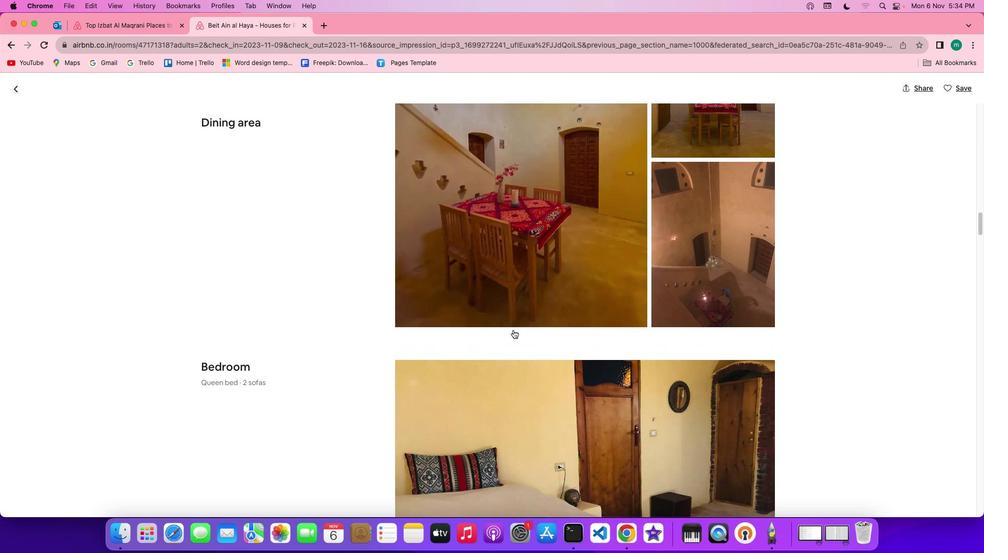 
Action: Mouse scrolled (513, 330) with delta (0, -1)
Screenshot: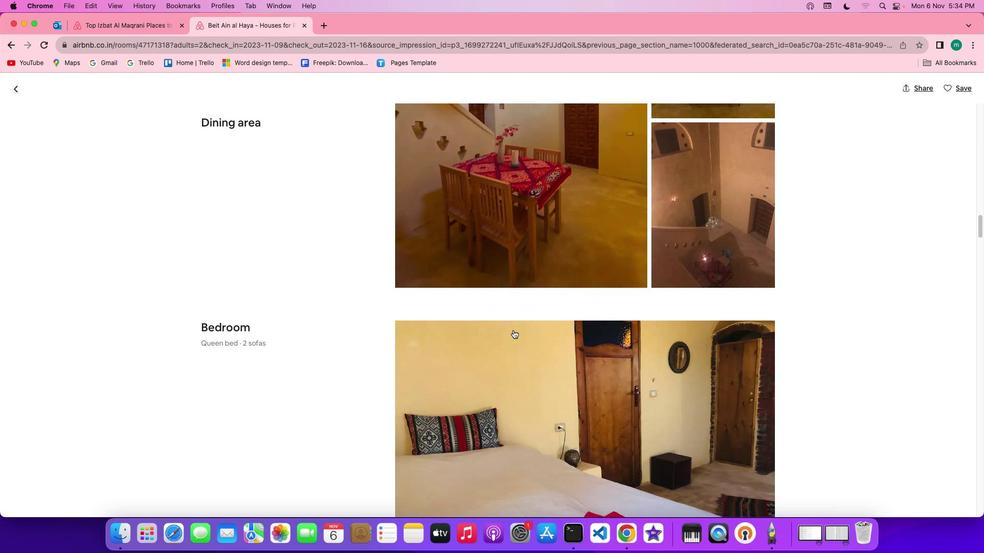 
Action: Mouse scrolled (513, 330) with delta (0, 0)
Screenshot: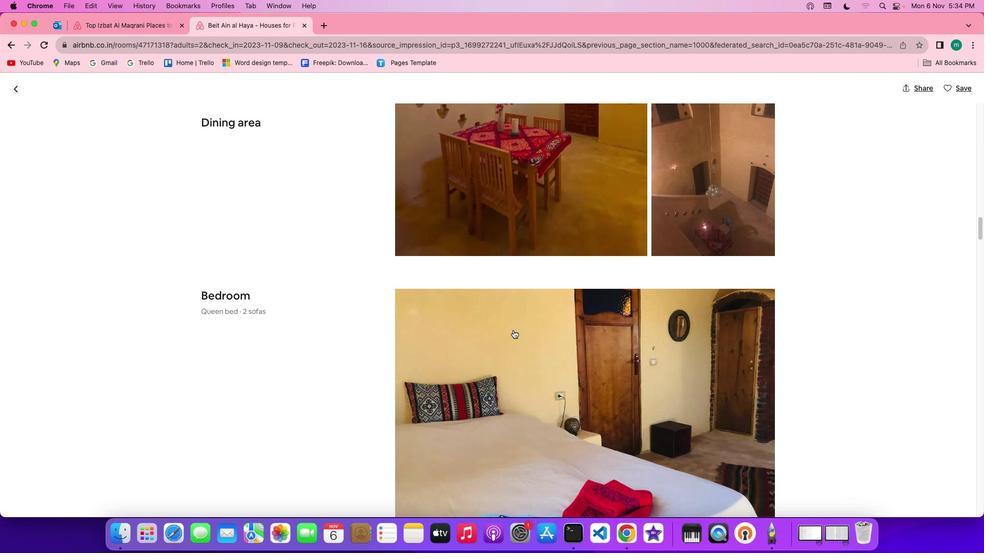 
Action: Mouse scrolled (513, 330) with delta (0, 0)
Screenshot: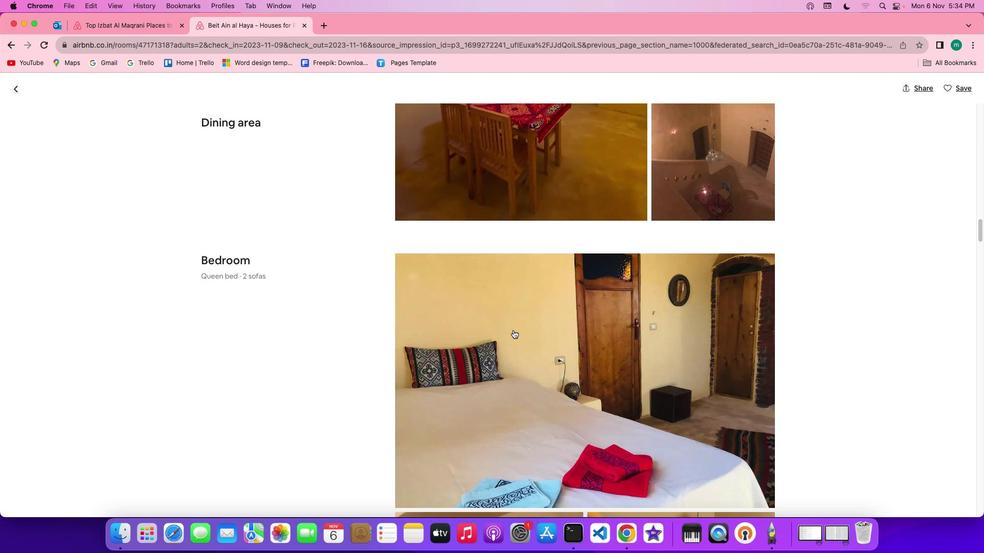 
Action: Mouse scrolled (513, 330) with delta (0, -1)
Screenshot: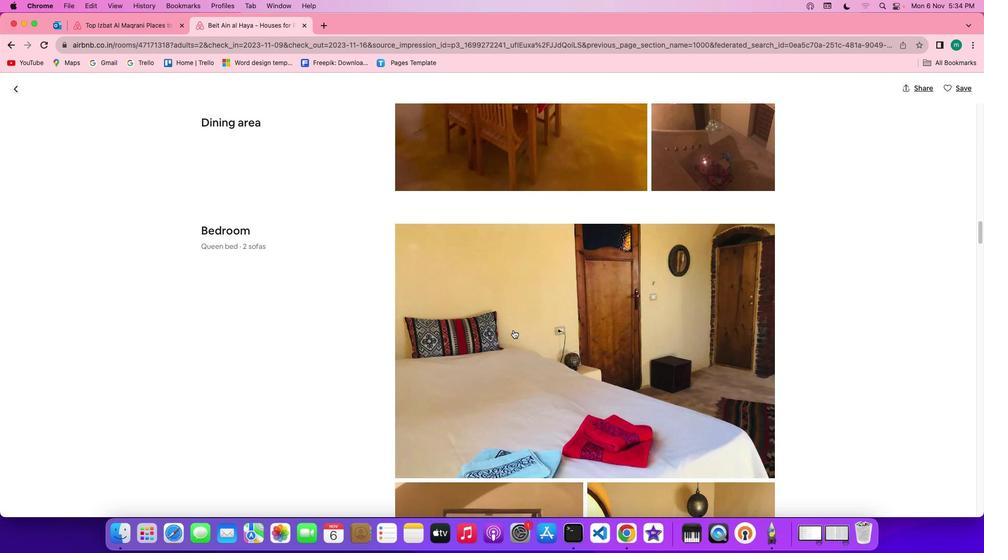 
Action: Mouse scrolled (513, 330) with delta (0, -1)
Screenshot: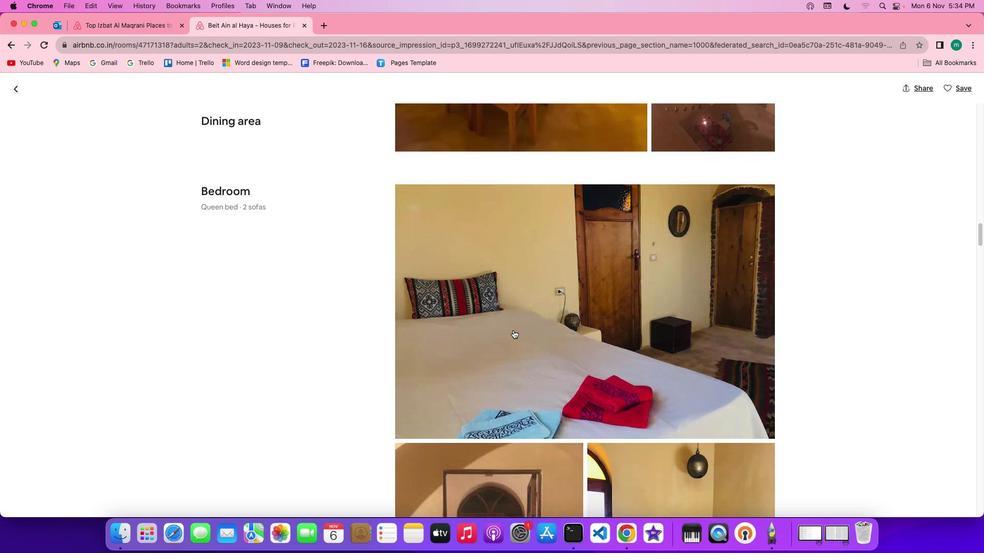 
Action: Mouse scrolled (513, 330) with delta (0, 0)
Screenshot: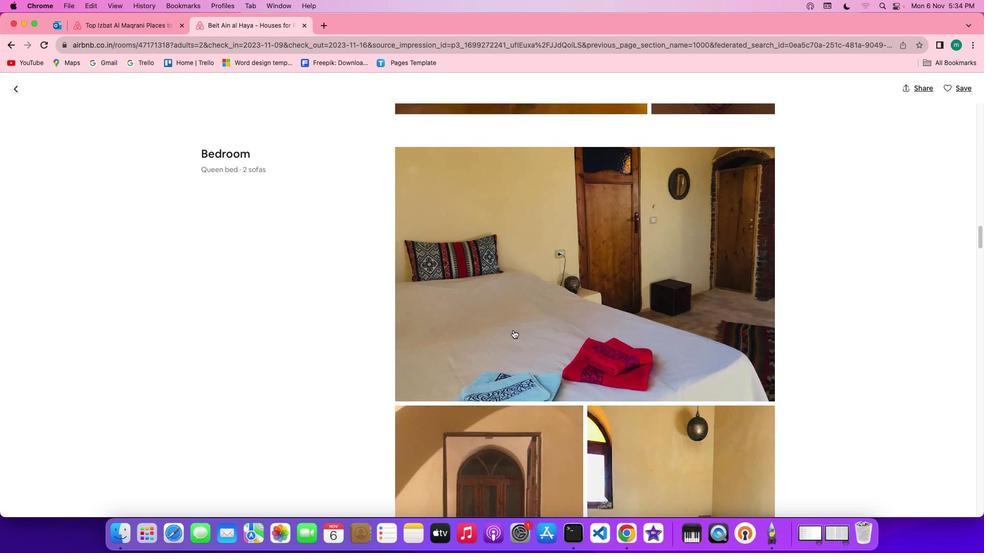 
Action: Mouse scrolled (513, 330) with delta (0, 0)
Screenshot: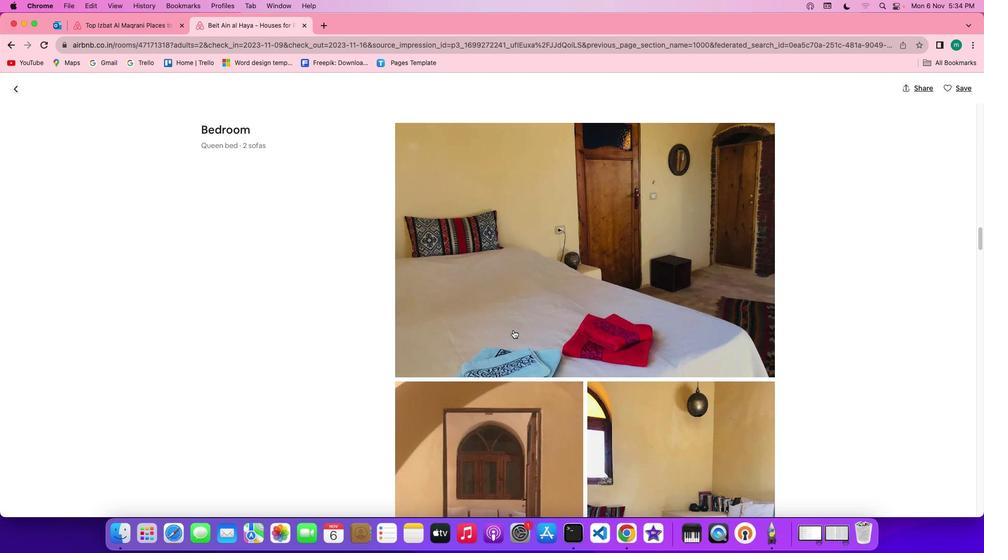 
Action: Mouse scrolled (513, 330) with delta (0, -1)
Screenshot: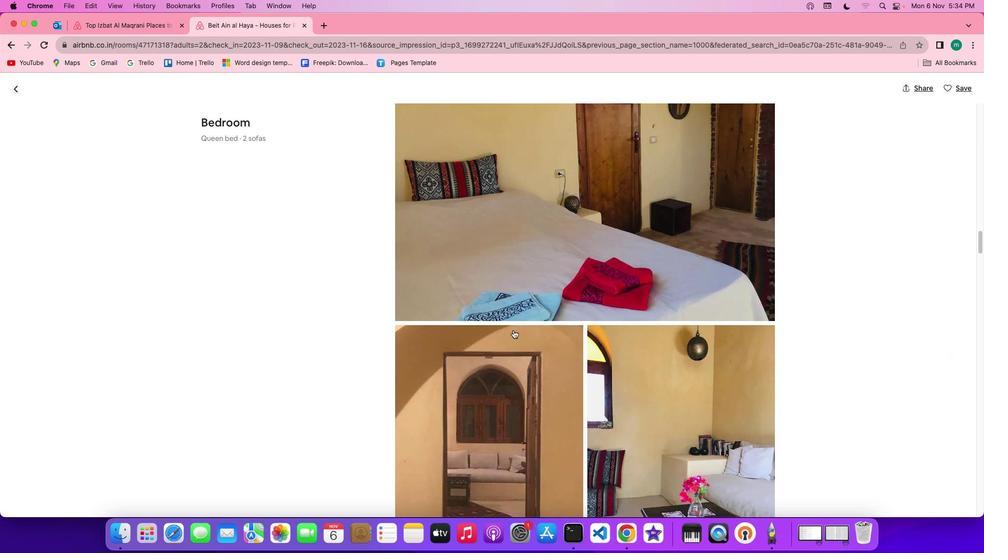 
Action: Mouse scrolled (513, 330) with delta (0, -1)
Screenshot: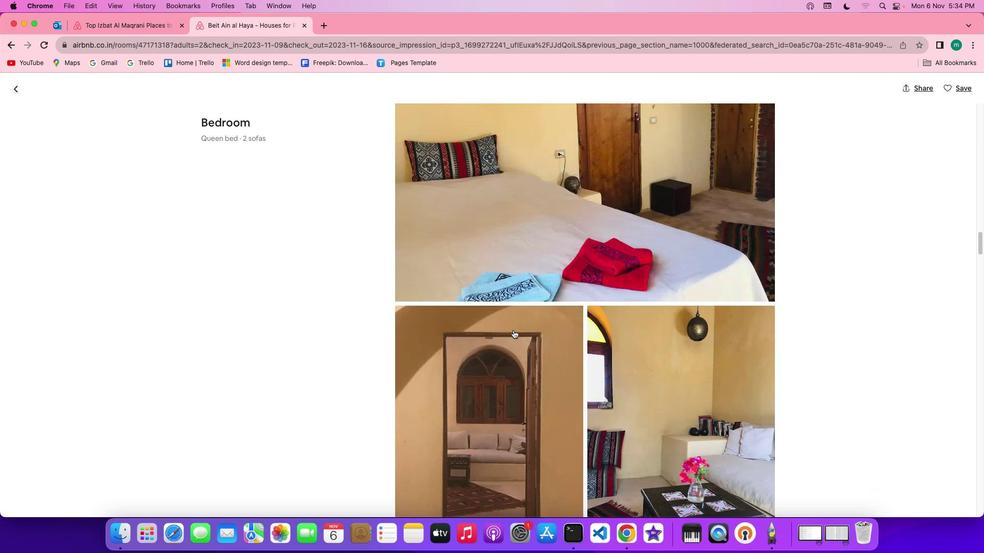 
Action: Mouse scrolled (513, 330) with delta (0, 0)
Screenshot: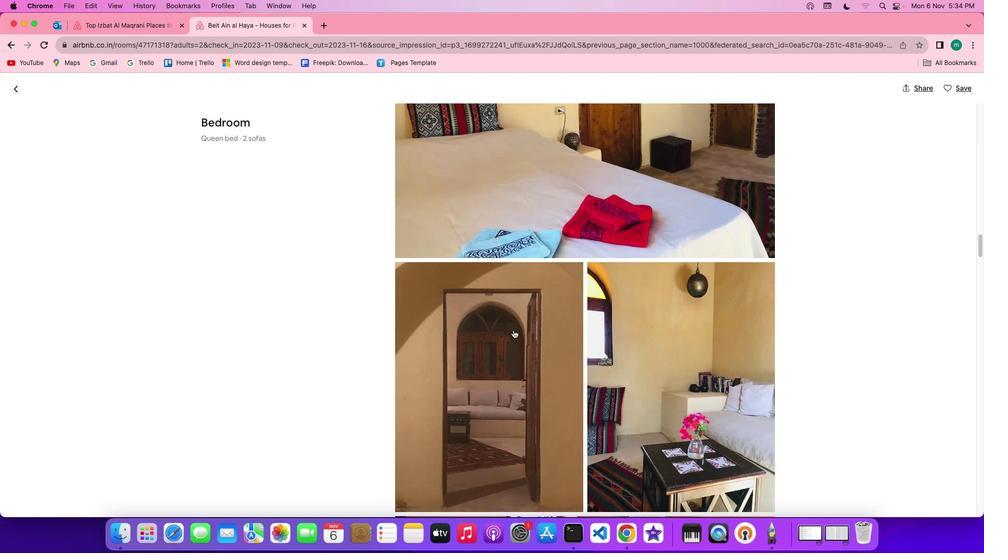 
Action: Mouse scrolled (513, 330) with delta (0, 0)
Screenshot: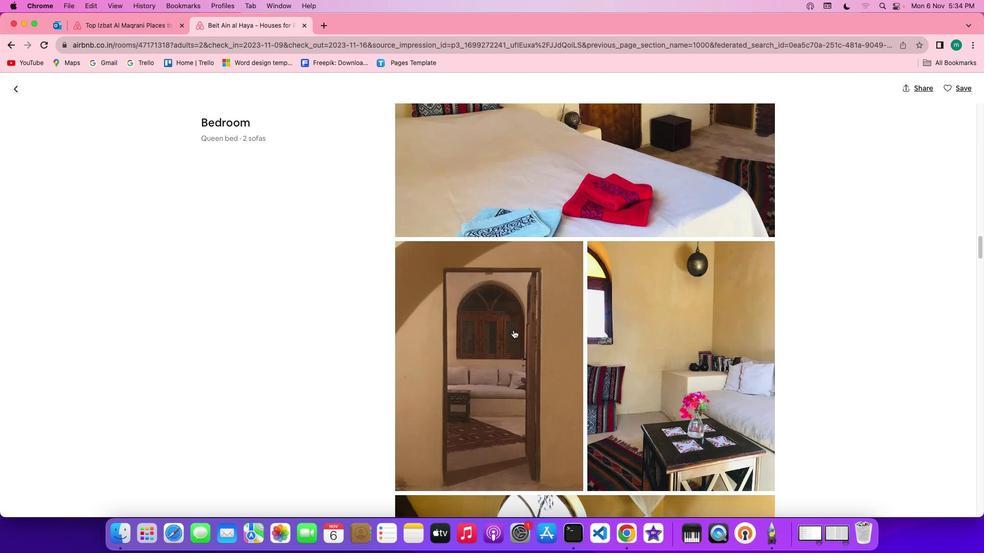 
Action: Mouse scrolled (513, 330) with delta (0, -1)
Screenshot: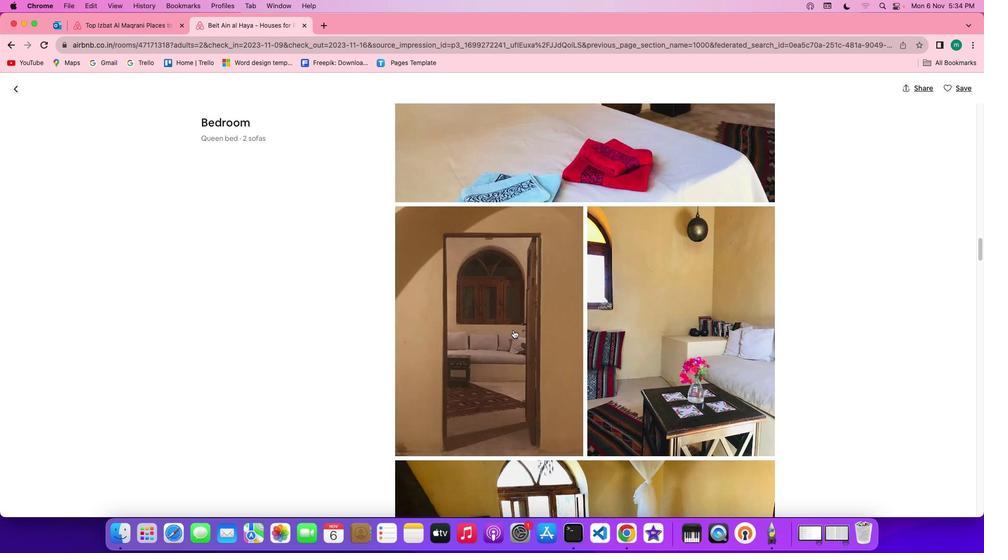 
Action: Mouse scrolled (513, 330) with delta (0, -1)
Screenshot: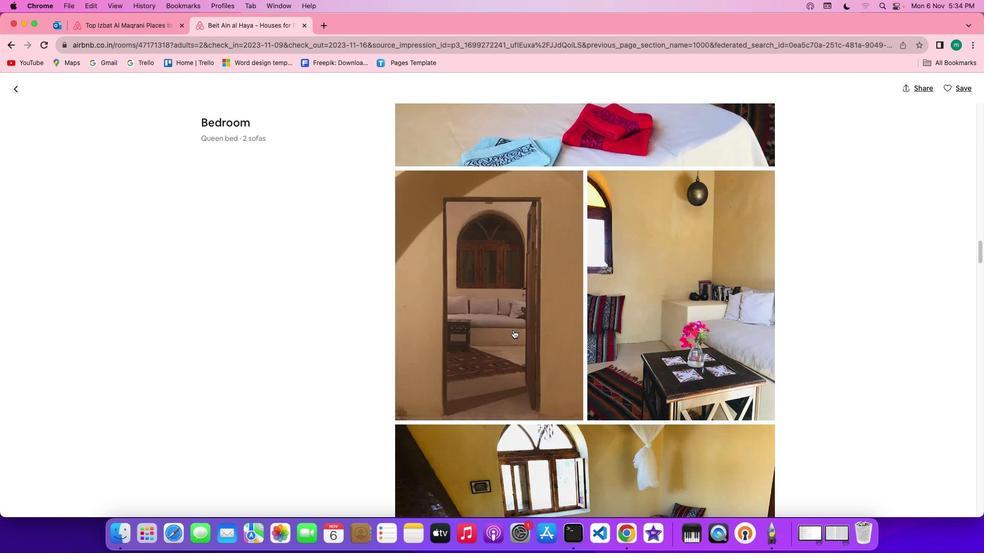 
Action: Mouse scrolled (513, 330) with delta (0, 0)
Screenshot: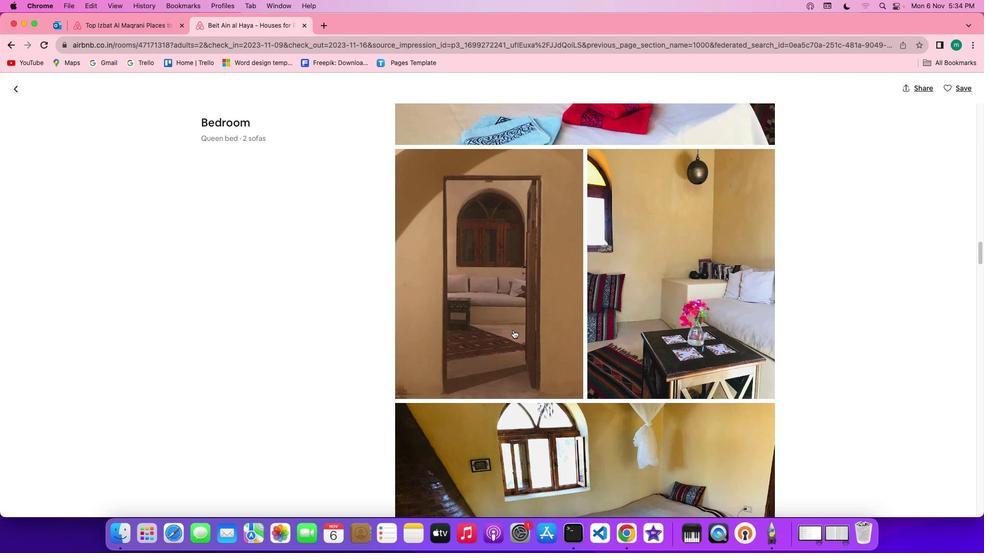 
Action: Mouse scrolled (513, 330) with delta (0, 0)
Screenshot: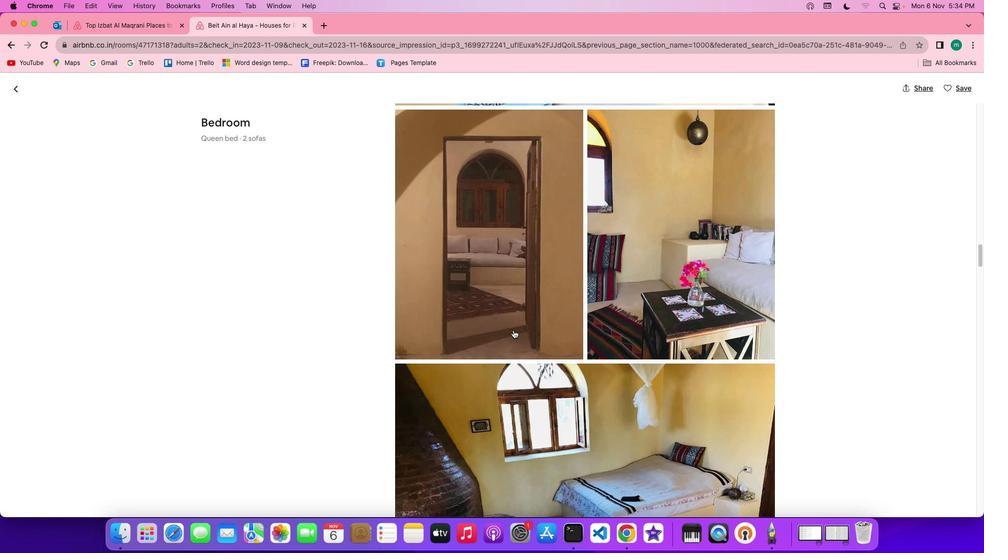 
Action: Mouse scrolled (513, 330) with delta (0, -1)
Screenshot: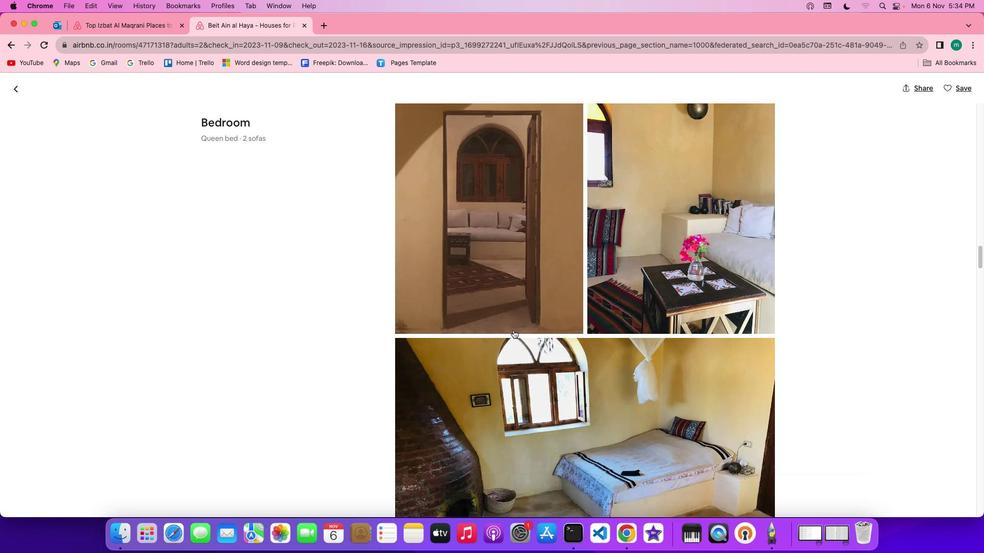 
Action: Mouse scrolled (513, 330) with delta (0, -1)
Screenshot: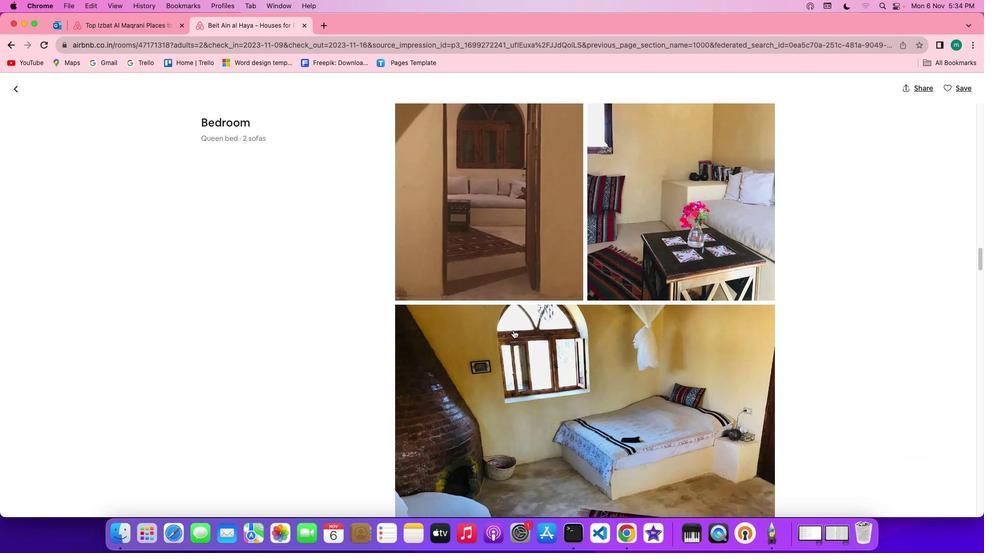 
Action: Mouse scrolled (513, 330) with delta (0, 0)
Screenshot: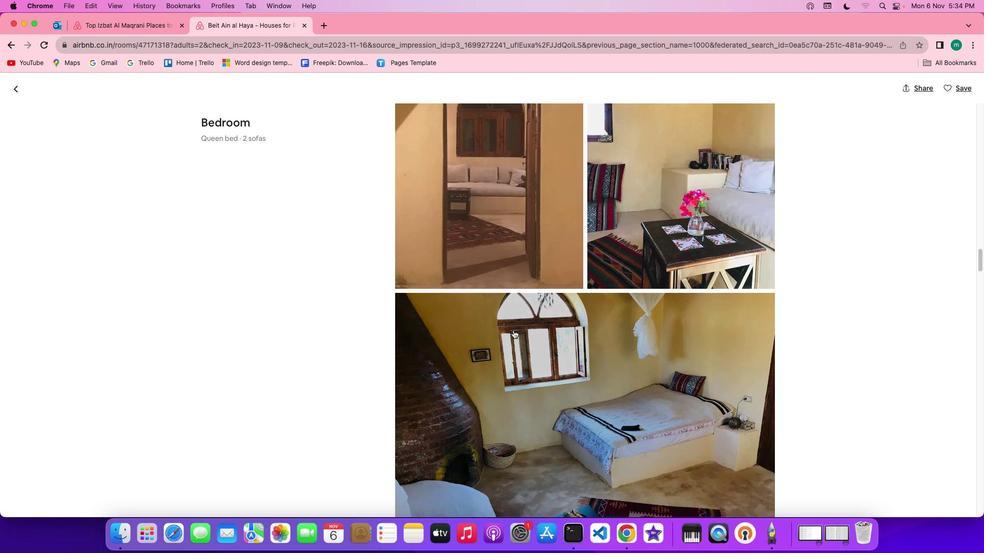 
Action: Mouse scrolled (513, 330) with delta (0, 0)
Screenshot: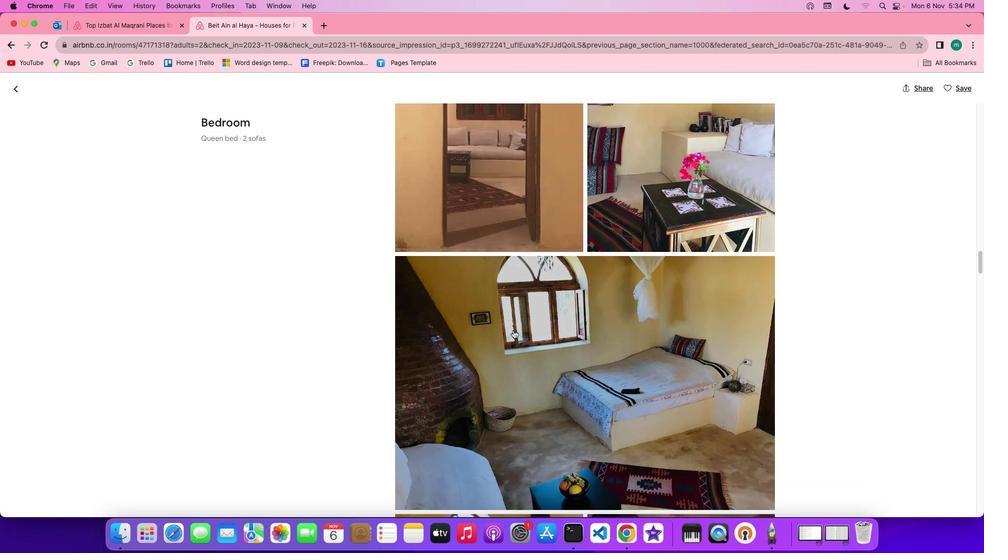 
Action: Mouse scrolled (513, 330) with delta (0, -1)
Screenshot: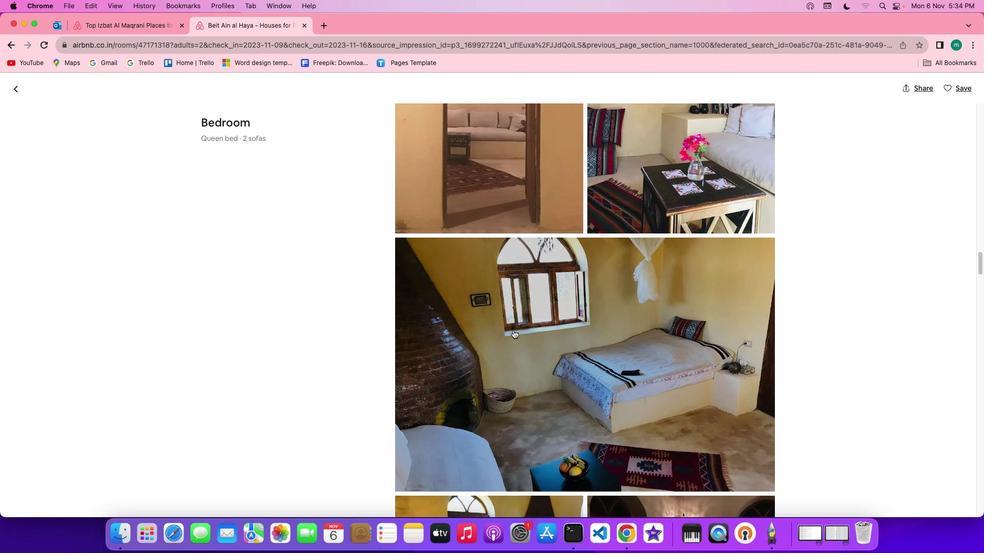 
Action: Mouse scrolled (513, 330) with delta (0, -1)
Screenshot: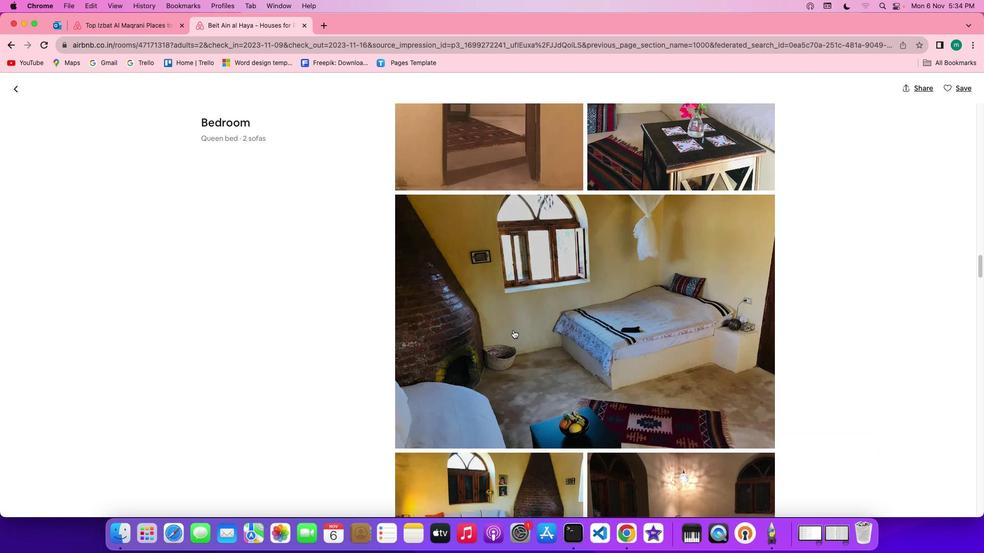 
Action: Mouse scrolled (513, 330) with delta (0, 0)
Screenshot: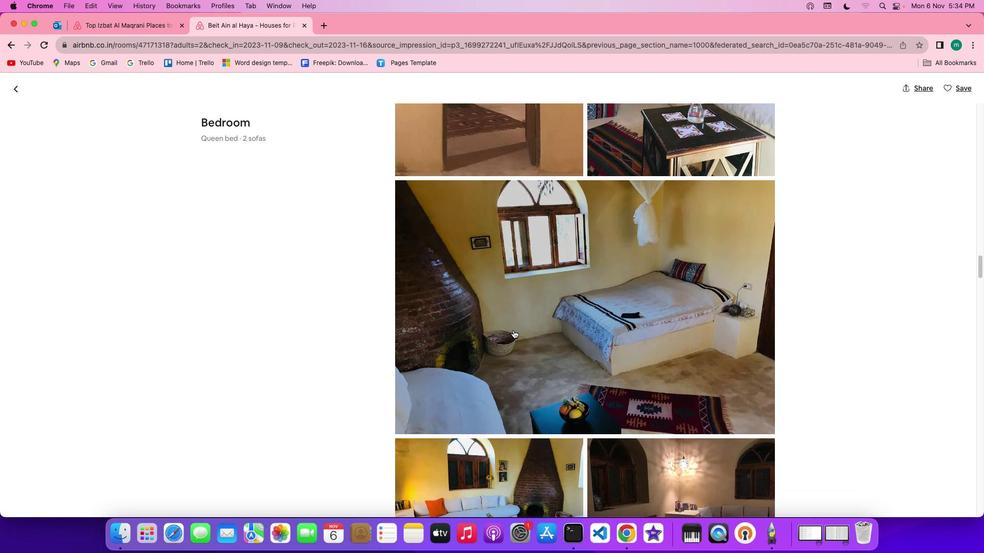 
Action: Mouse scrolled (513, 330) with delta (0, 0)
Screenshot: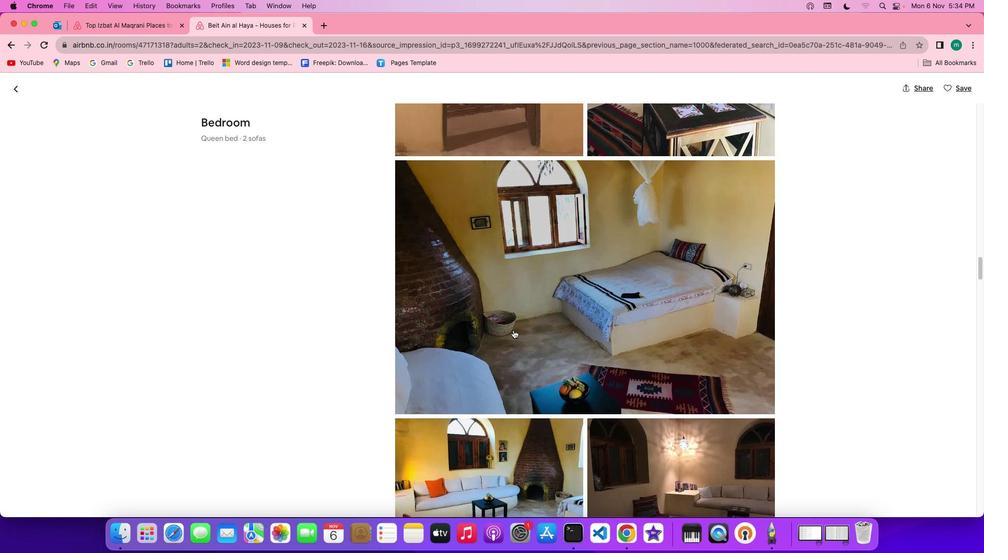 
Action: Mouse scrolled (513, 330) with delta (0, -1)
Screenshot: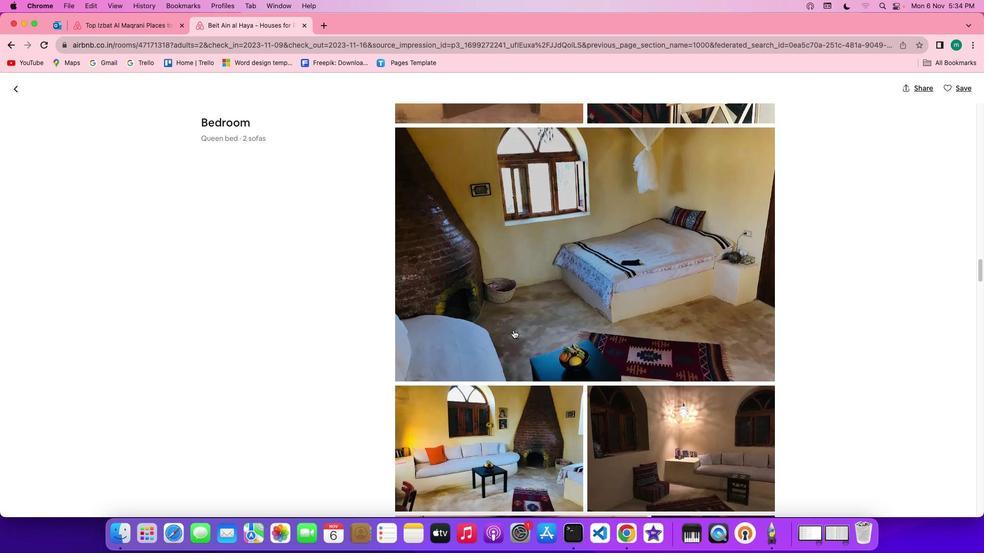 
Action: Mouse scrolled (513, 330) with delta (0, 0)
Screenshot: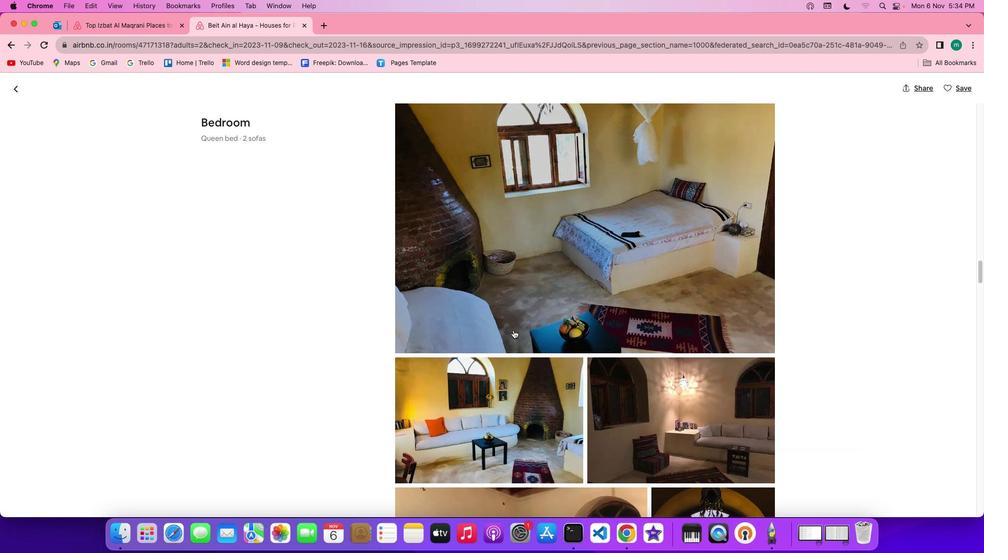 
Action: Mouse scrolled (513, 330) with delta (0, 0)
Screenshot: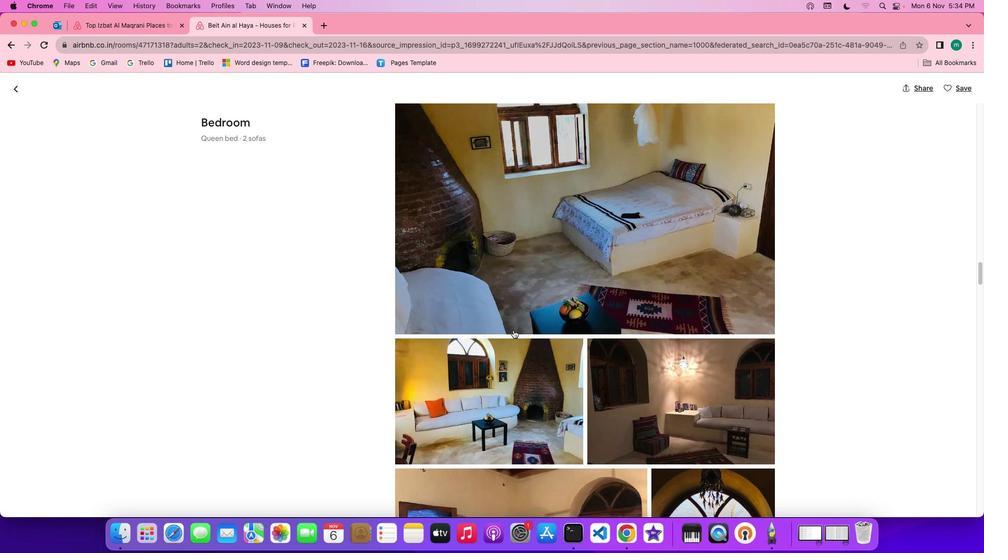 
Action: Mouse scrolled (513, 330) with delta (0, 0)
Screenshot: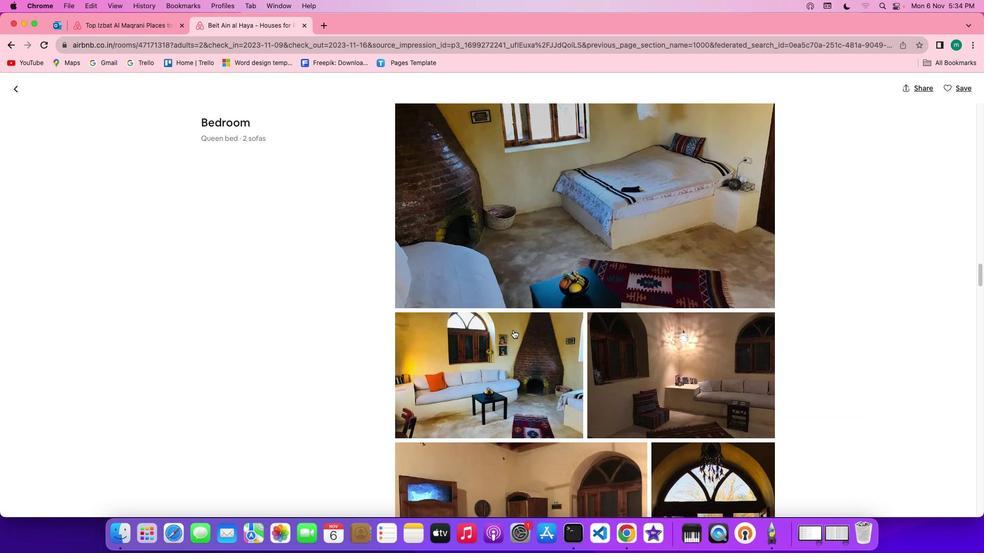 
Action: Mouse scrolled (513, 330) with delta (0, 0)
Screenshot: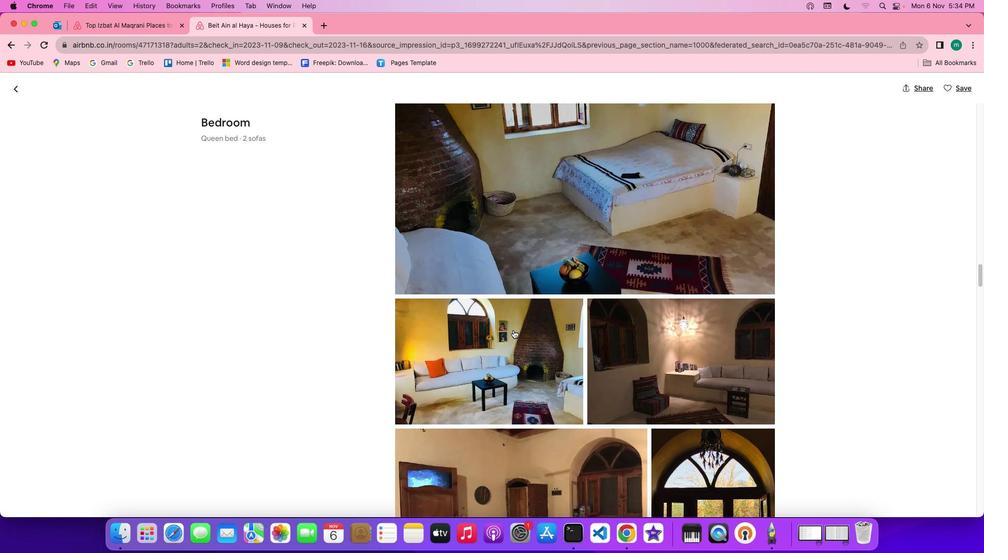
Action: Mouse scrolled (513, 330) with delta (0, 0)
Screenshot: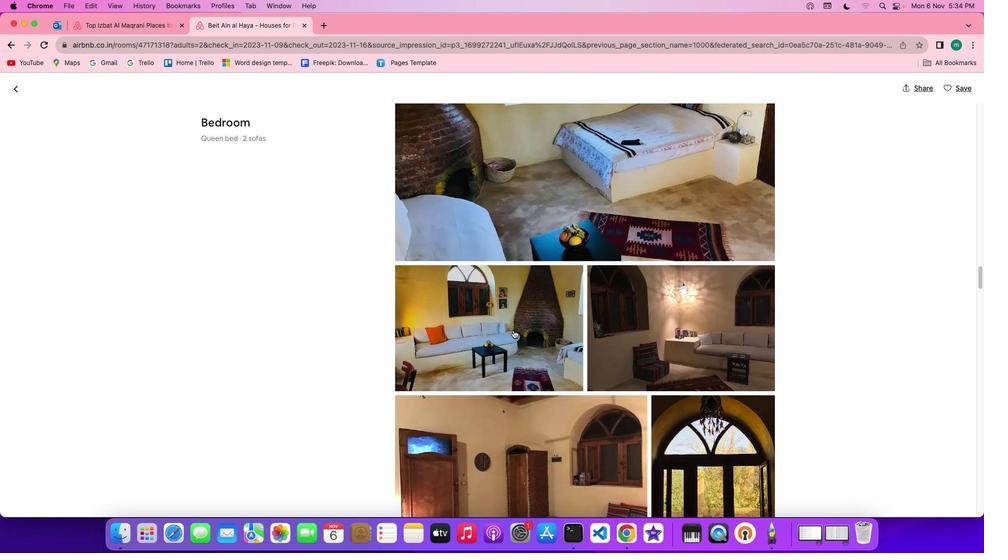 
Action: Mouse scrolled (513, 330) with delta (0, 0)
Screenshot: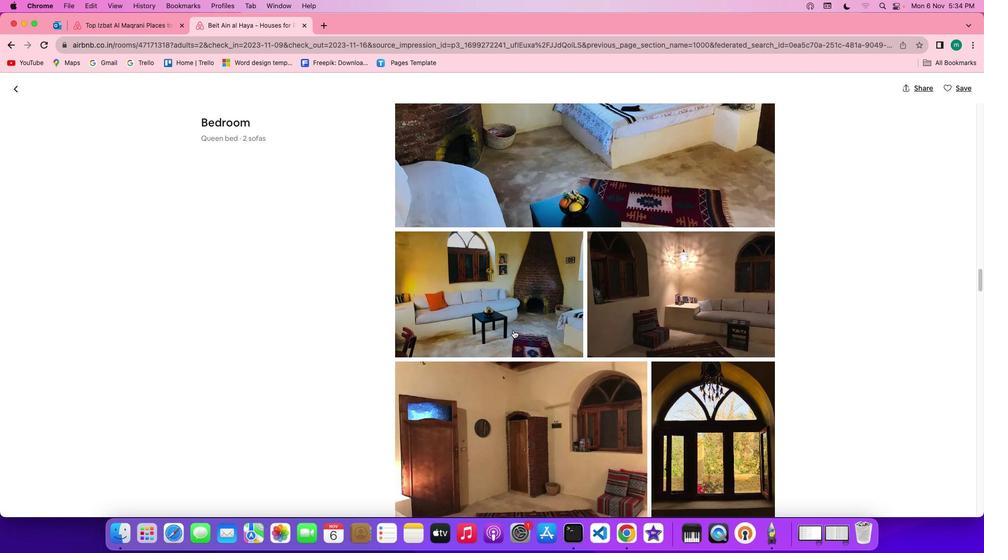 
Action: Mouse scrolled (513, 330) with delta (0, 0)
Screenshot: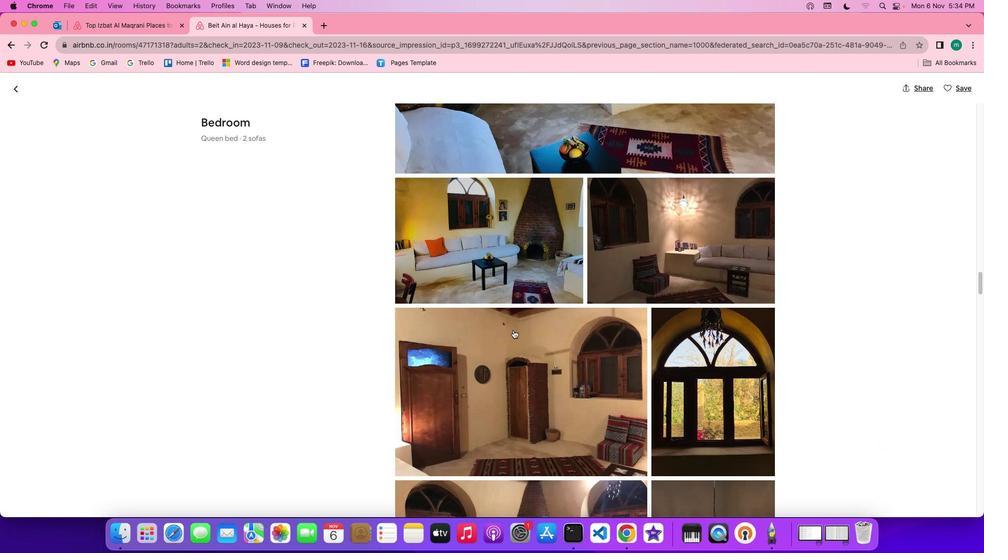 
Action: Mouse scrolled (513, 330) with delta (0, -1)
Screenshot: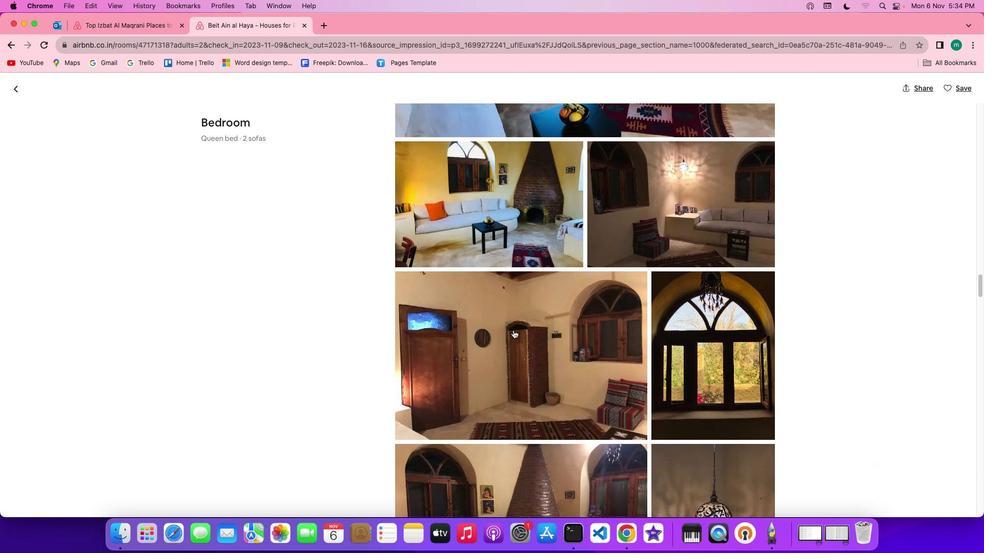 
Action: Mouse scrolled (513, 330) with delta (0, -1)
Screenshot: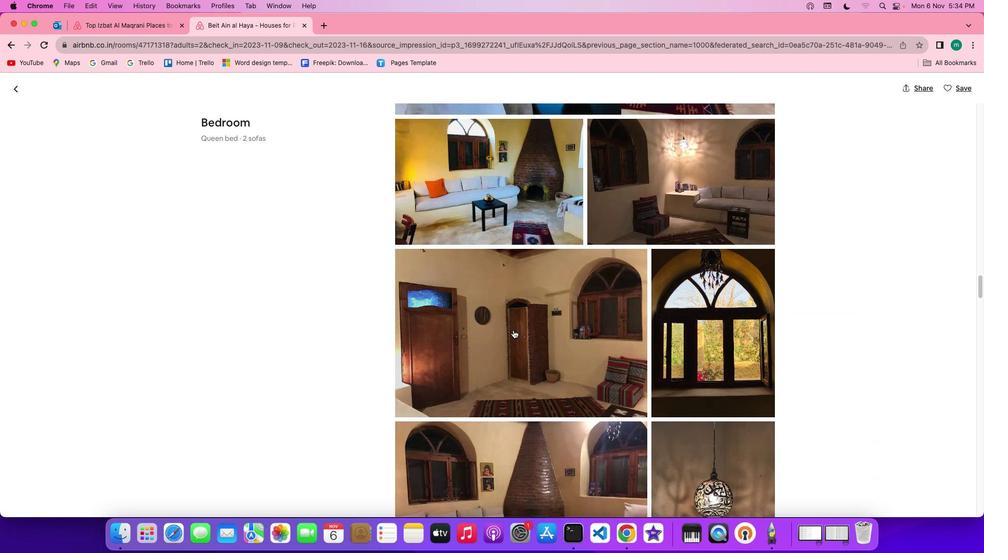 
Action: Mouse scrolled (513, 330) with delta (0, 0)
Screenshot: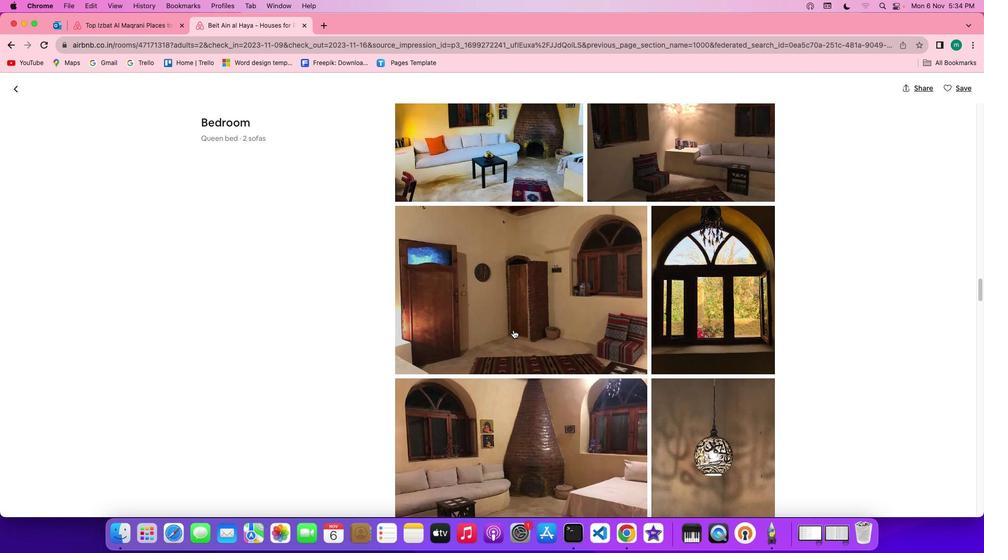 
Action: Mouse scrolled (513, 330) with delta (0, 0)
Screenshot: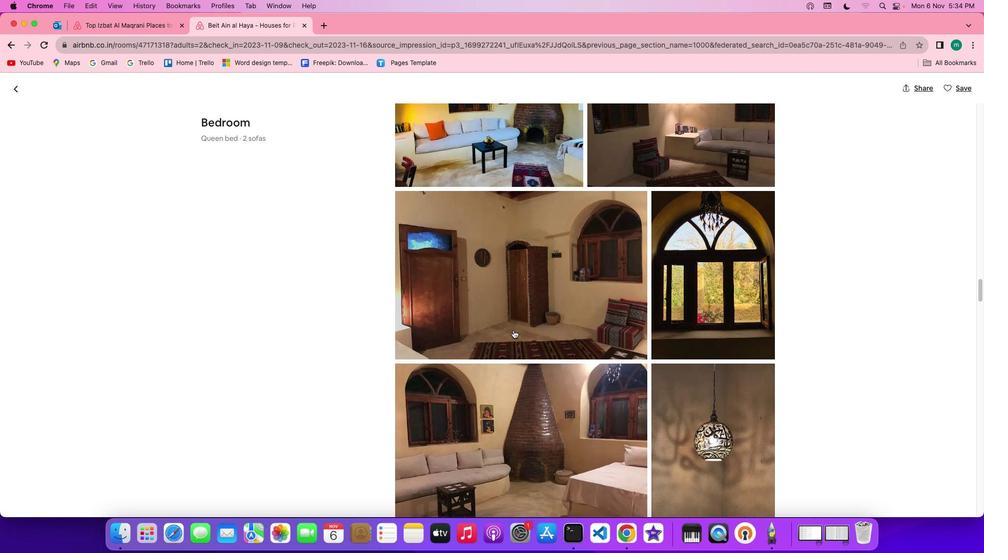 
Action: Mouse scrolled (513, 330) with delta (0, -1)
Screenshot: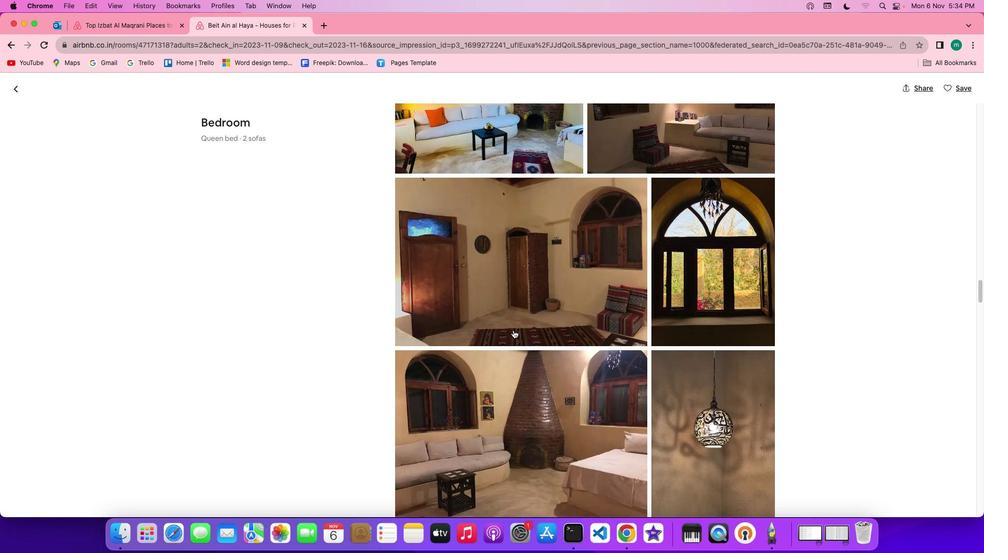 
Action: Mouse scrolled (513, 330) with delta (0, 0)
Screenshot: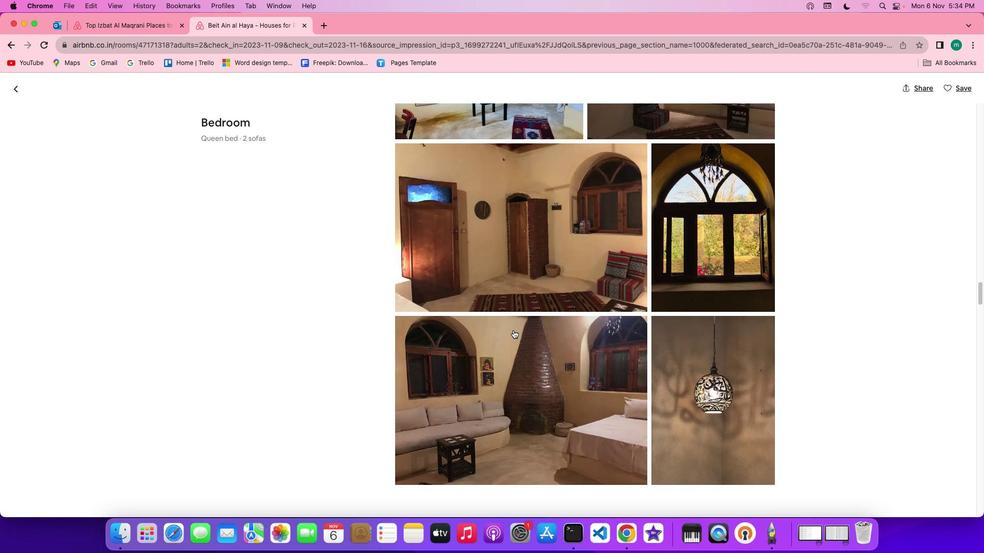 
Action: Mouse scrolled (513, 330) with delta (0, 0)
Screenshot: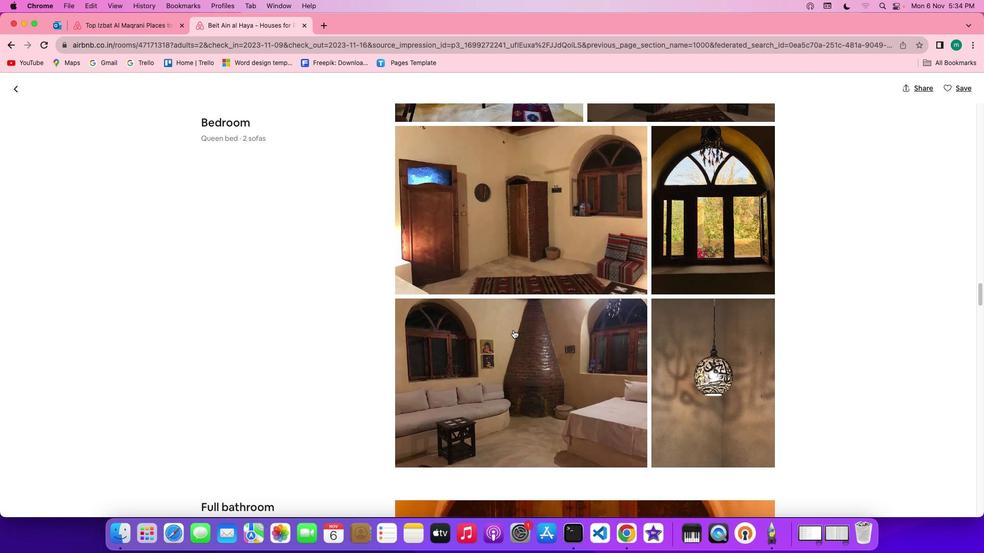
Action: Mouse scrolled (513, 330) with delta (0, 0)
Screenshot: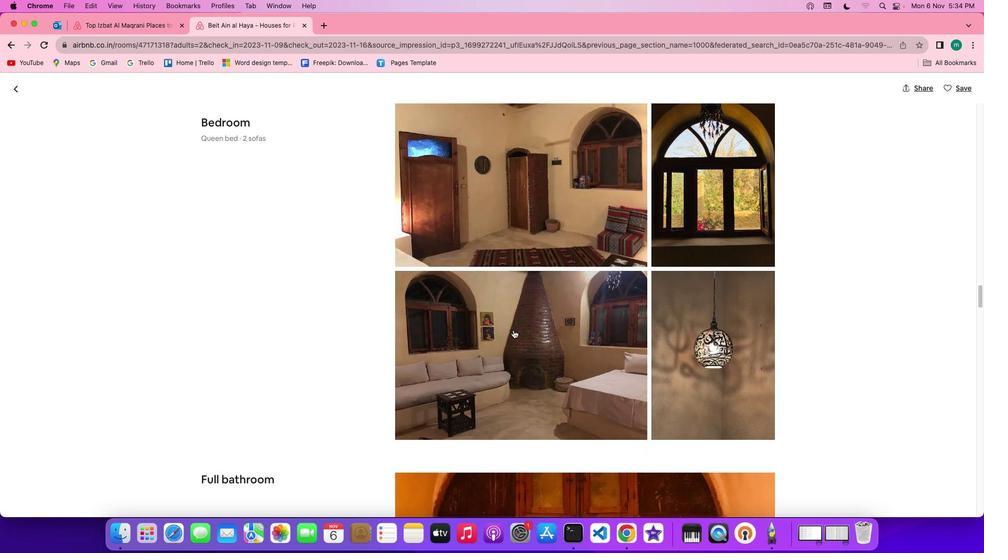 
Action: Mouse scrolled (513, 330) with delta (0, -1)
Screenshot: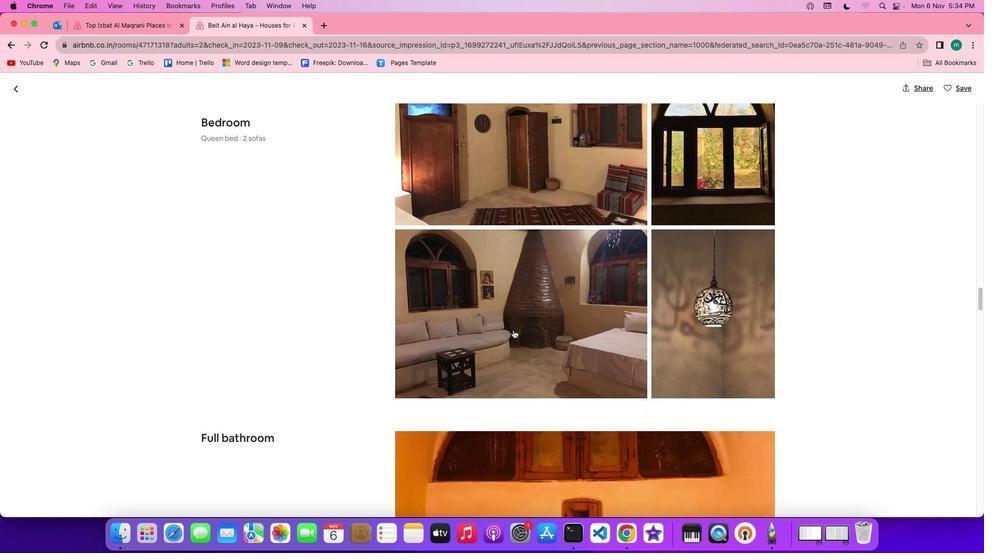 
Action: Mouse scrolled (513, 330) with delta (0, -1)
Screenshot: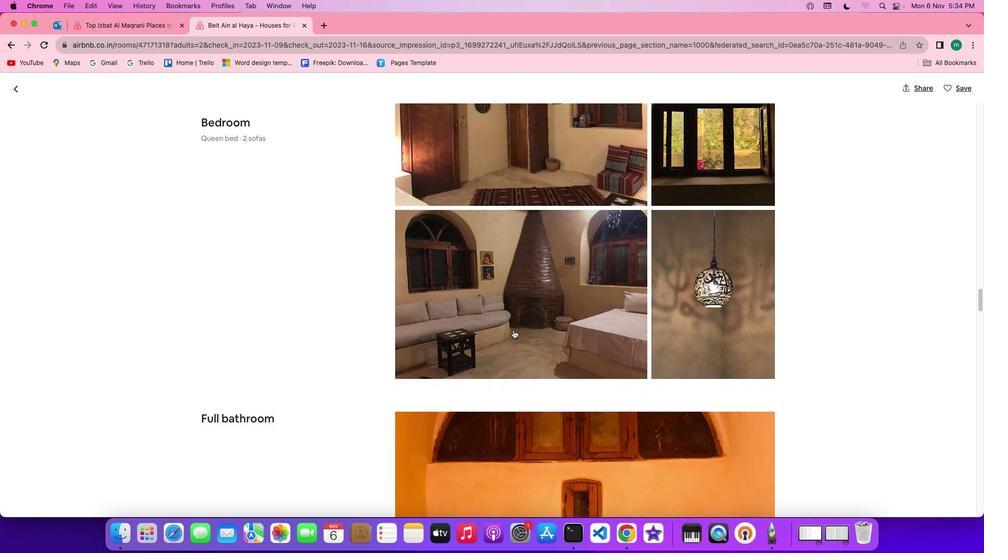 
Action: Mouse scrolled (513, 330) with delta (0, 0)
Screenshot: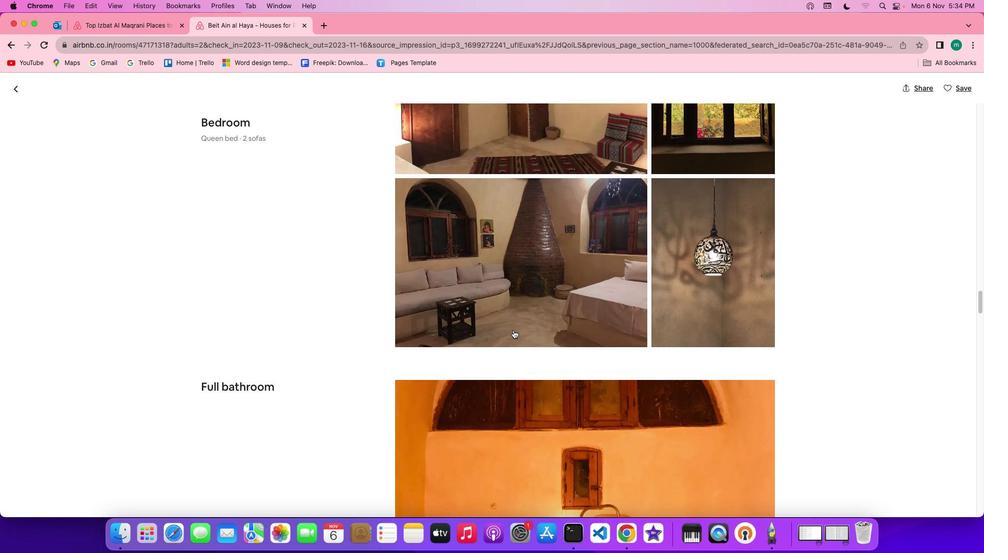 
Action: Mouse scrolled (513, 330) with delta (0, 0)
Screenshot: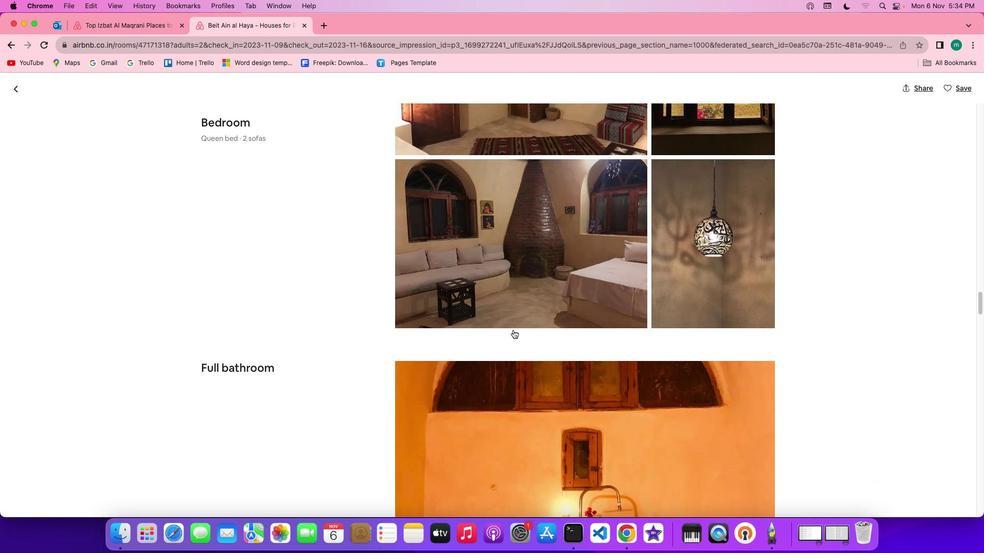 
Action: Mouse scrolled (513, 330) with delta (0, -1)
Screenshot: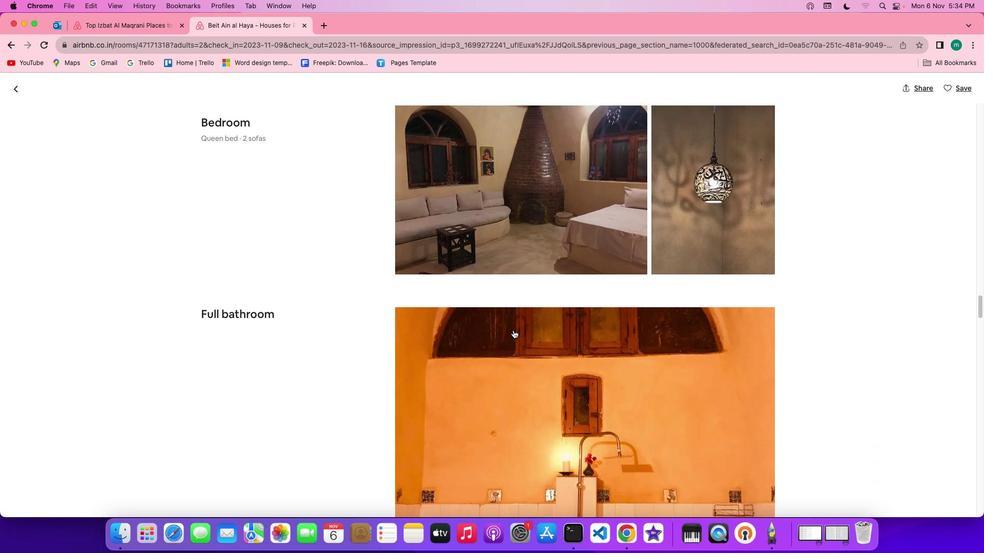 
Action: Mouse scrolled (513, 330) with delta (0, -1)
Screenshot: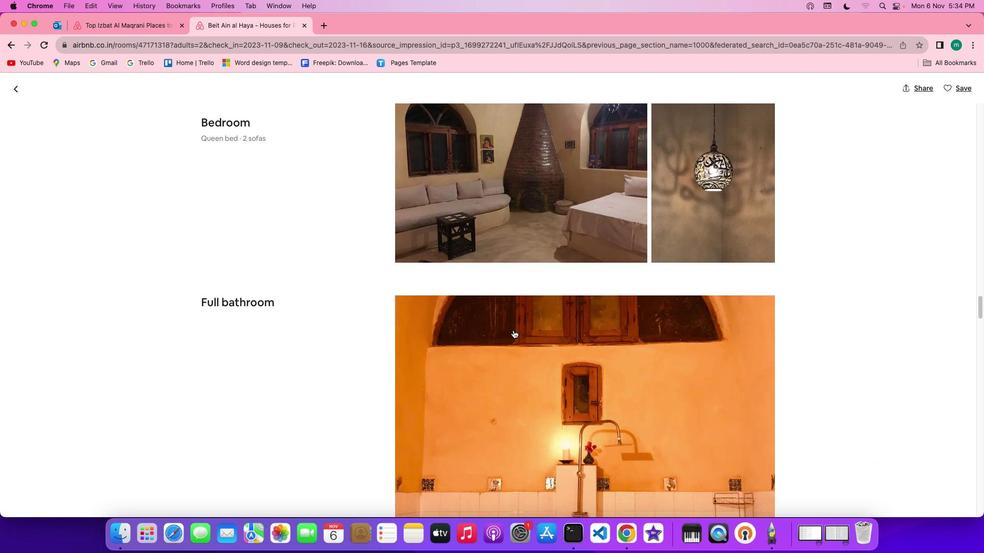 
Action: Mouse scrolled (513, 330) with delta (0, 0)
Screenshot: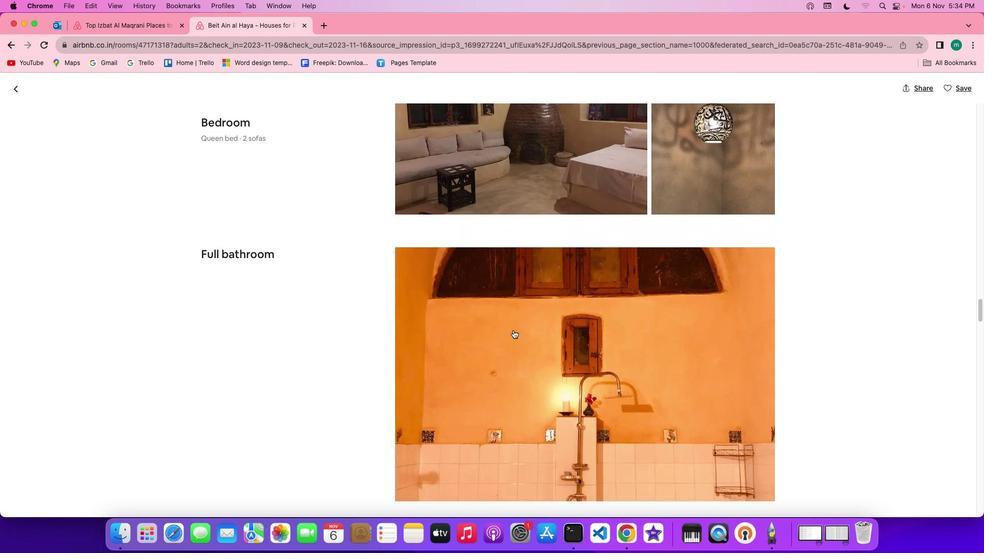 
Action: Mouse scrolled (513, 330) with delta (0, 0)
Screenshot: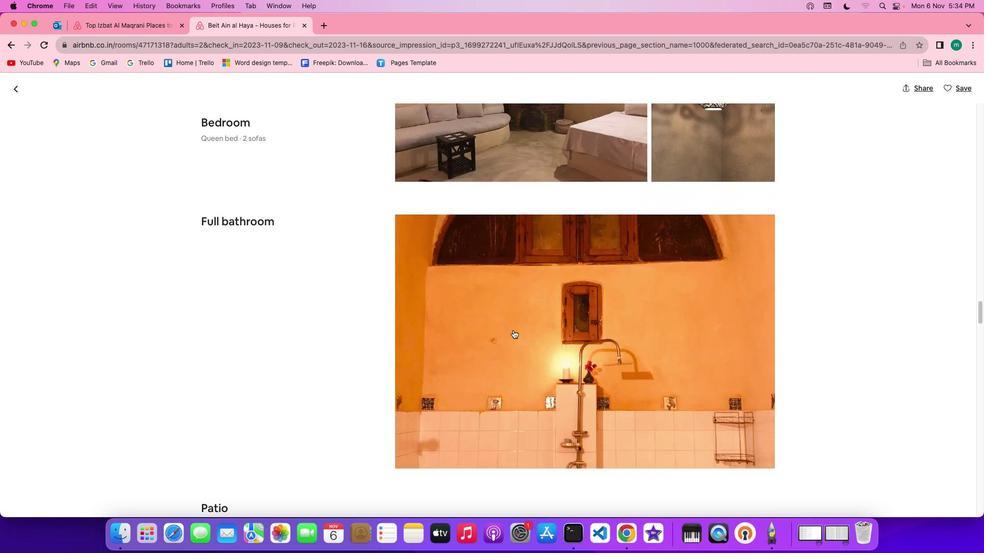 
Action: Mouse scrolled (513, 330) with delta (0, -1)
Screenshot: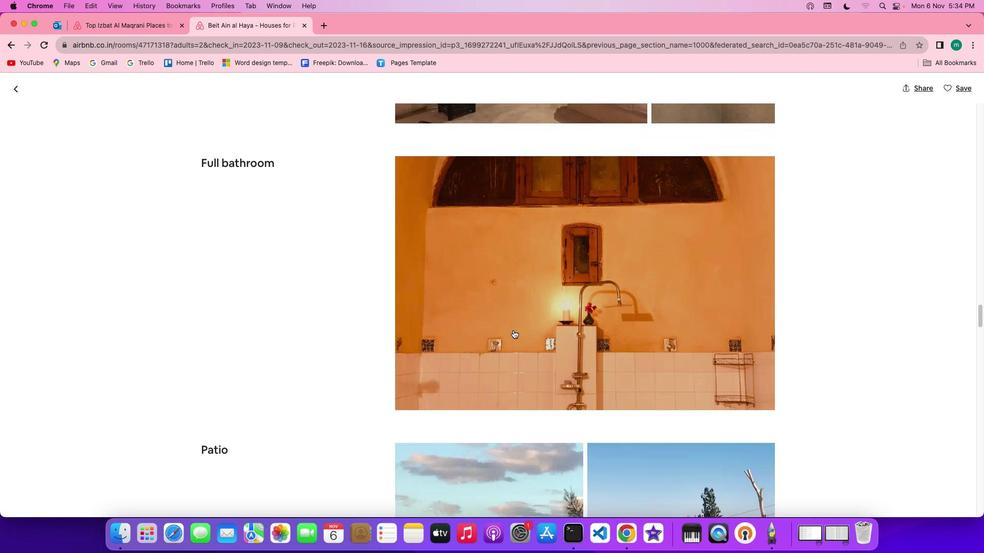 
Action: Mouse scrolled (513, 330) with delta (0, -1)
Screenshot: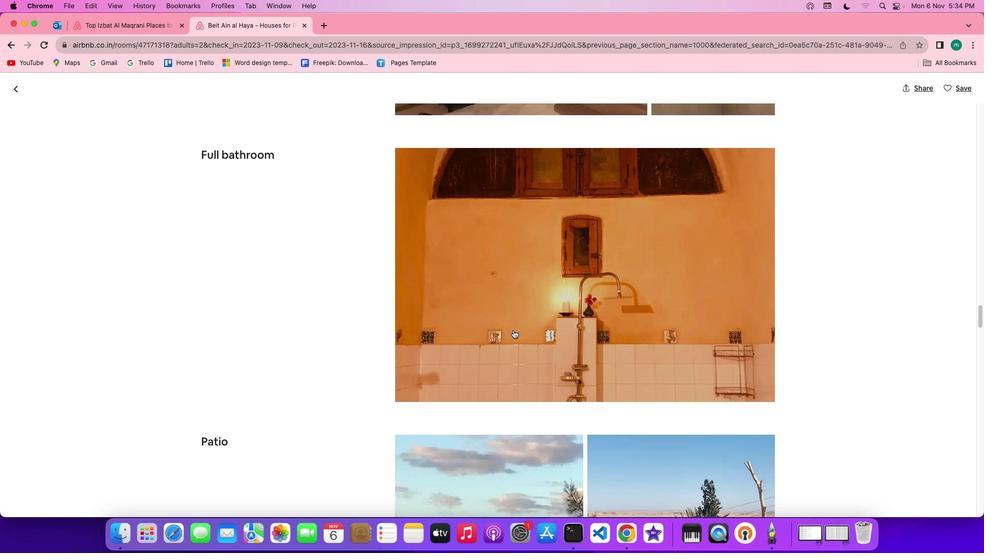 
Action: Mouse scrolled (513, 330) with delta (0, 0)
Screenshot: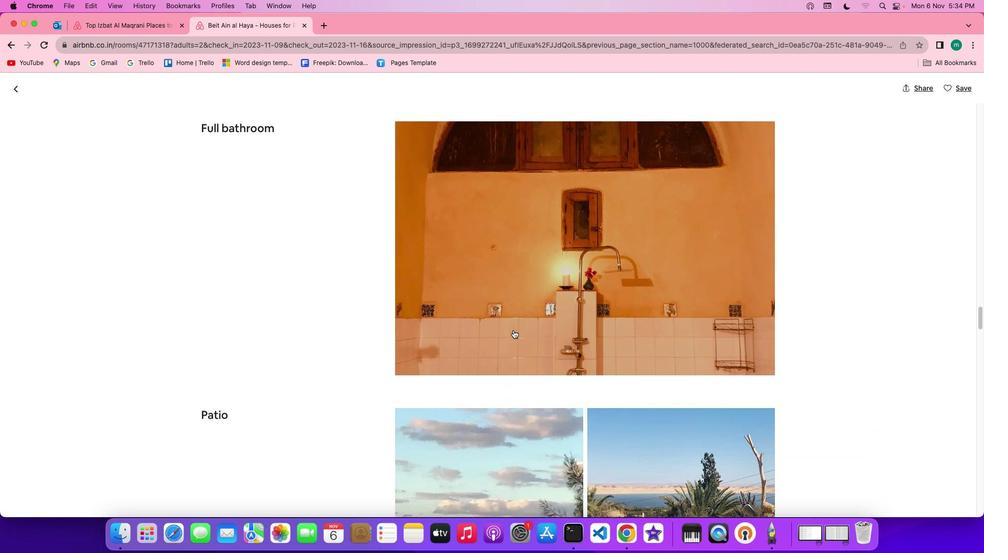
Action: Mouse scrolled (513, 330) with delta (0, 0)
Screenshot: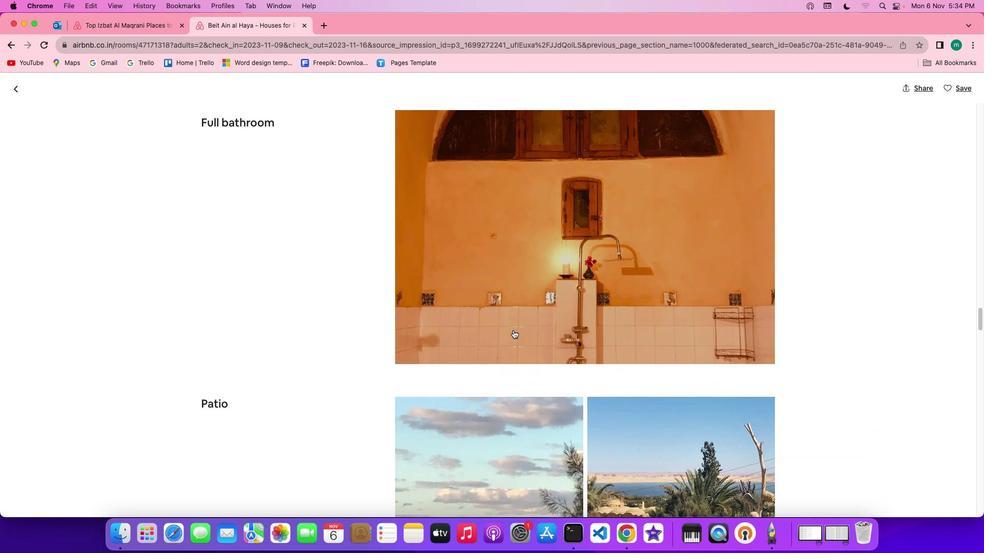 
Action: Mouse scrolled (513, 330) with delta (0, 0)
Screenshot: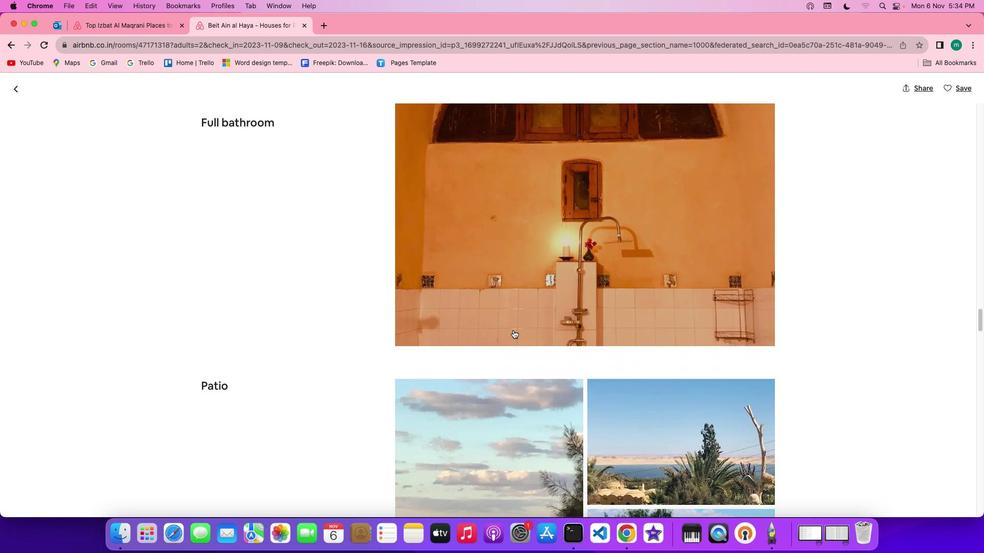 
Action: Mouse scrolled (513, 330) with delta (0, 0)
Screenshot: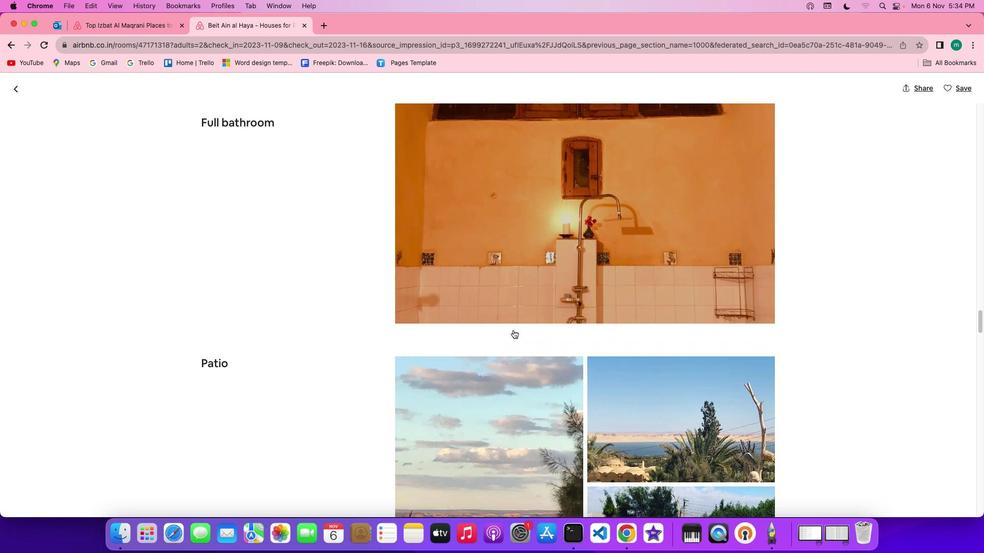 
Action: Mouse scrolled (513, 330) with delta (0, 0)
Screenshot: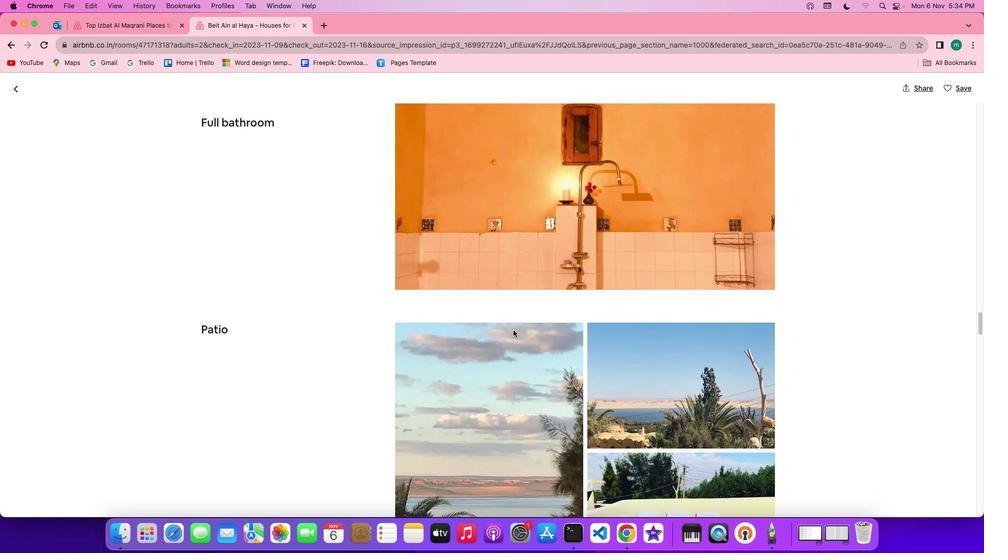 
Action: Mouse scrolled (513, 330) with delta (0, 0)
Screenshot: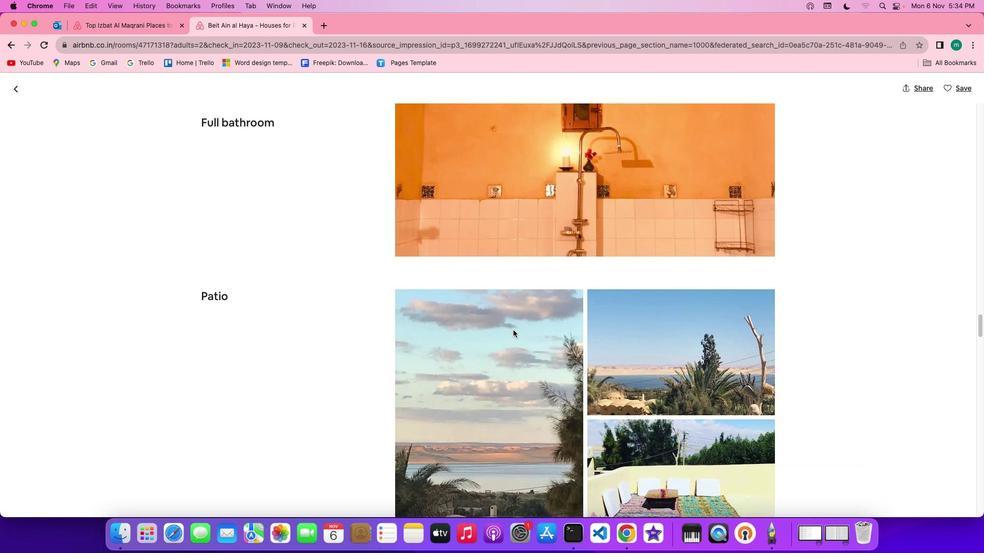 
Action: Mouse scrolled (513, 330) with delta (0, -1)
Screenshot: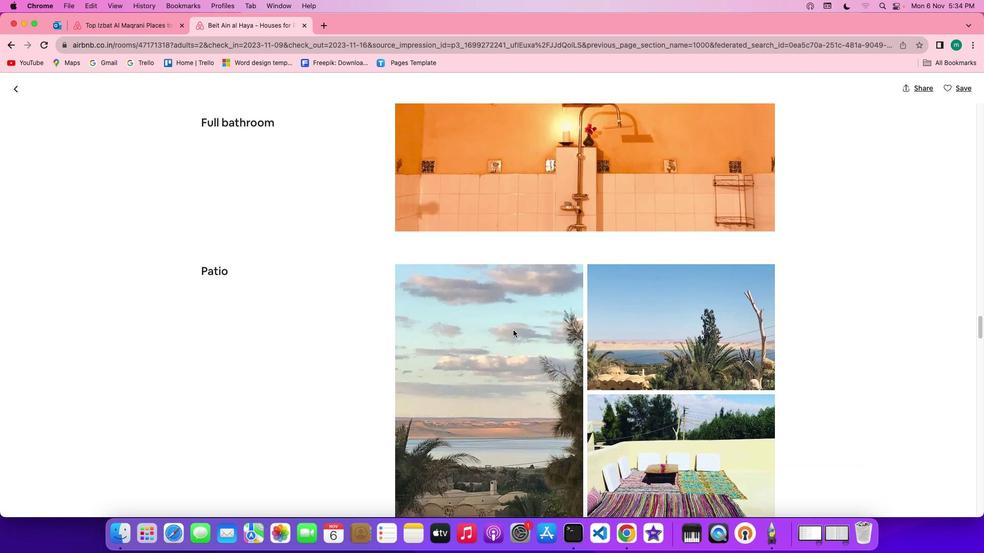 
Action: Mouse scrolled (513, 330) with delta (0, -1)
Screenshot: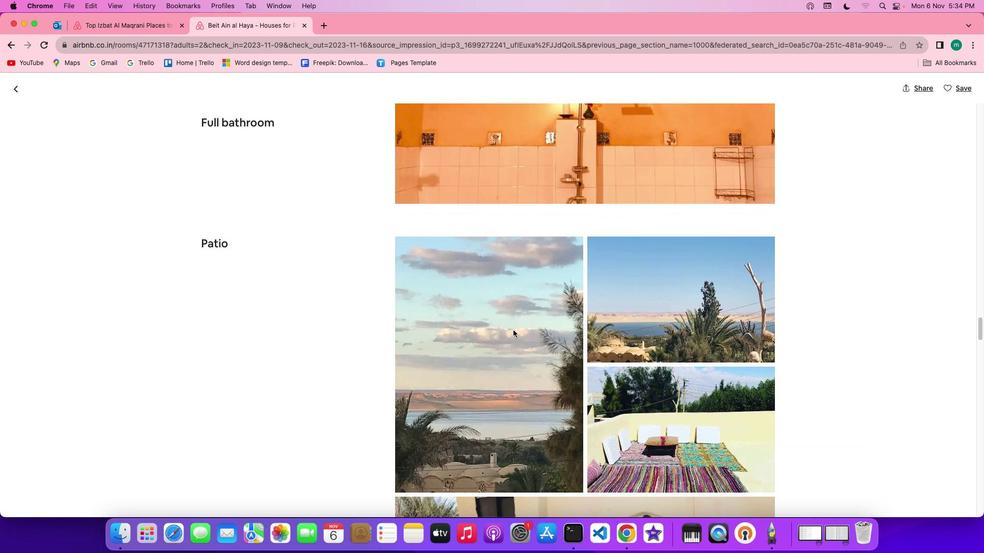 
Action: Mouse scrolled (513, 330) with delta (0, 0)
Screenshot: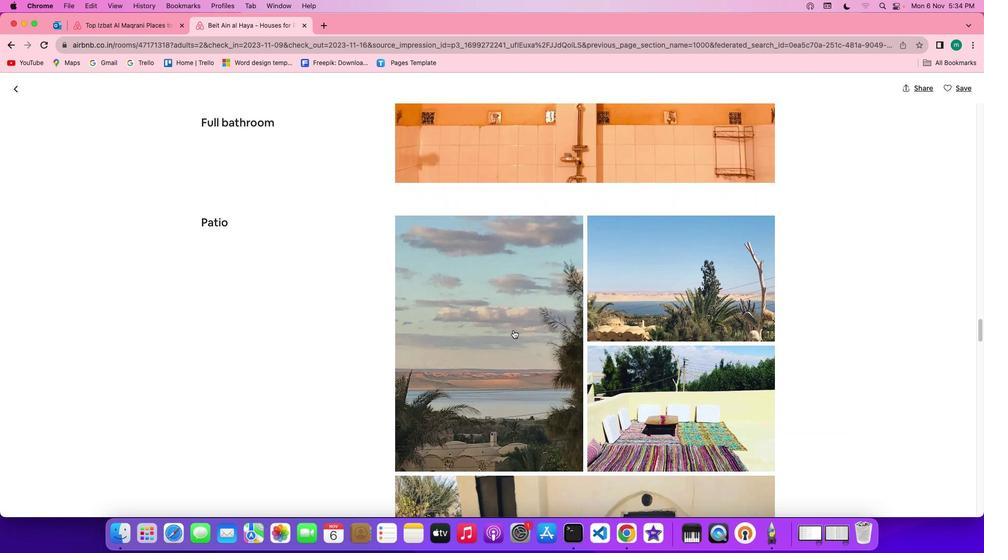 
Action: Mouse scrolled (513, 330) with delta (0, 0)
Screenshot: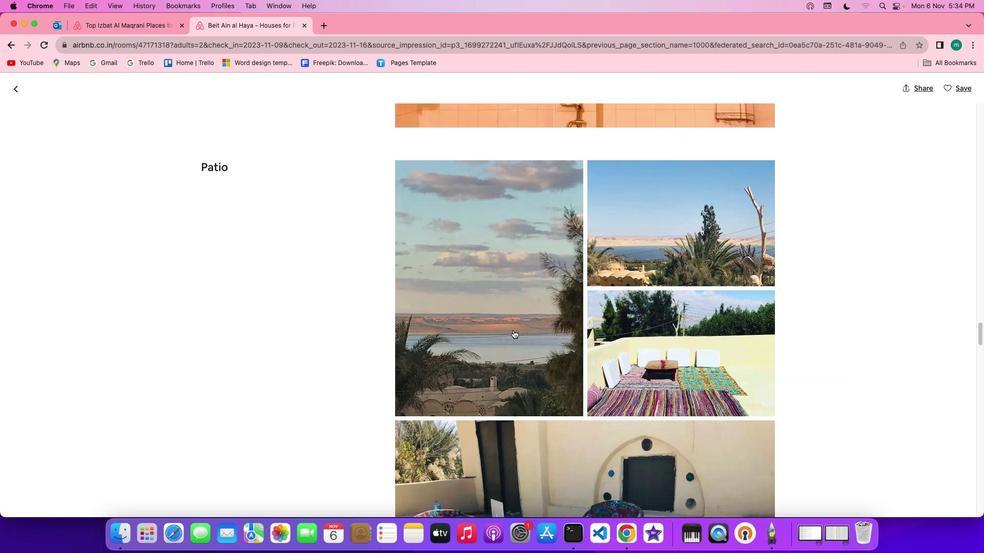 
Action: Mouse scrolled (513, 330) with delta (0, 0)
Screenshot: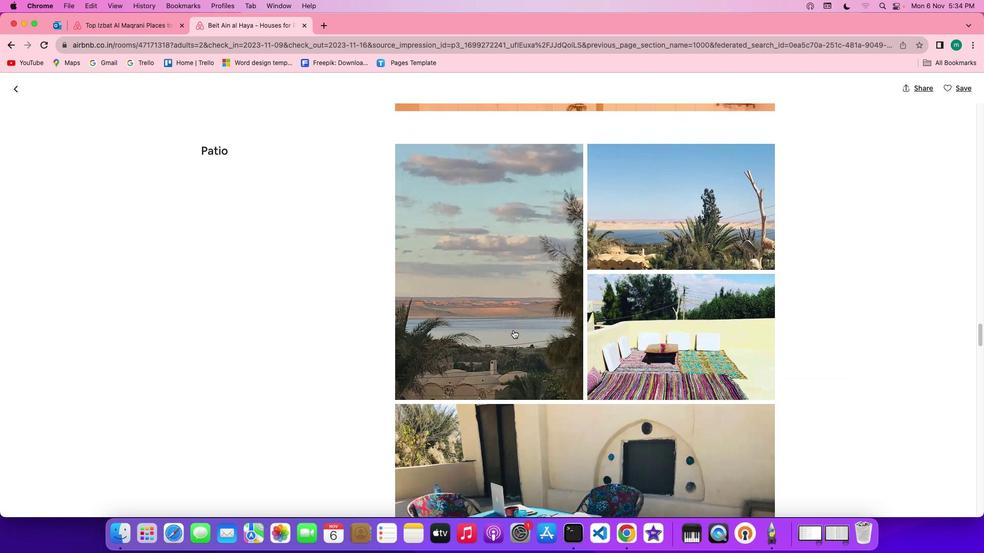 
Action: Mouse scrolled (513, 330) with delta (0, -1)
Screenshot: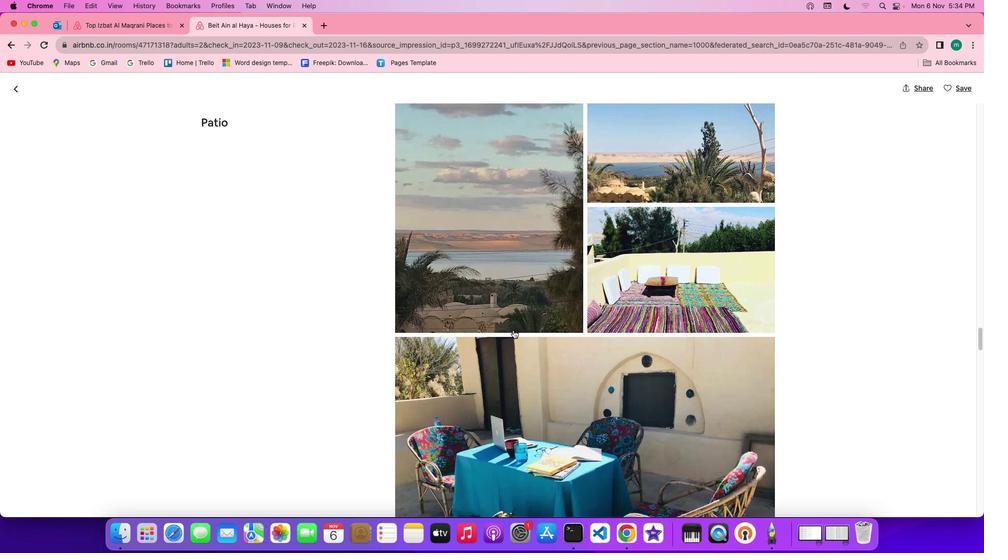 
Action: Mouse scrolled (513, 330) with delta (0, -1)
Screenshot: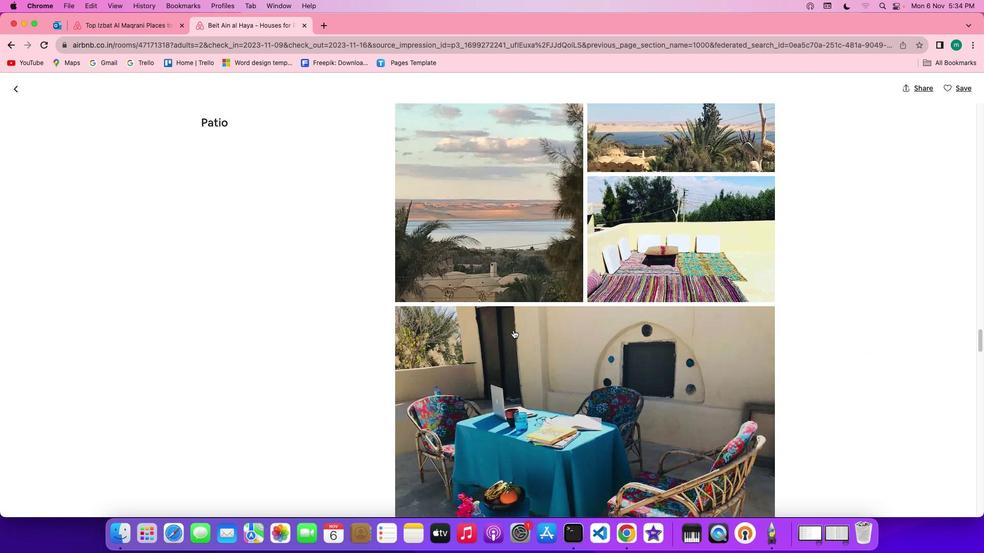 
Action: Mouse scrolled (513, 330) with delta (0, 0)
Screenshot: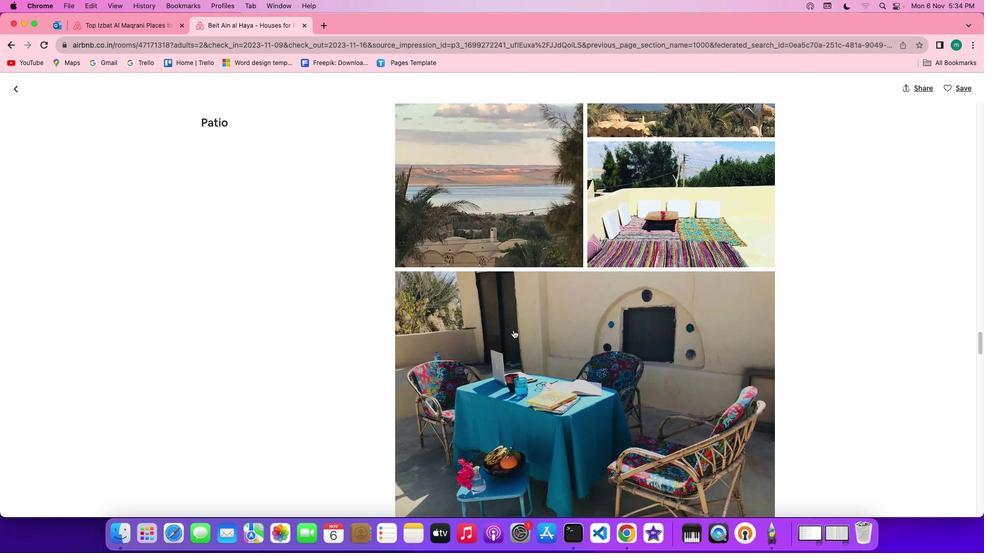 
Action: Mouse scrolled (513, 330) with delta (0, 0)
Screenshot: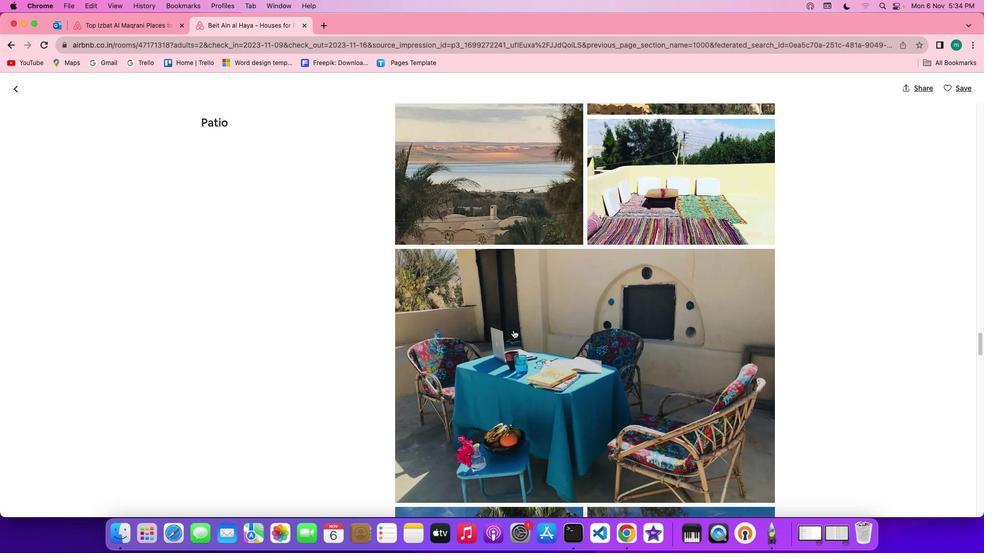 
Action: Mouse scrolled (513, 330) with delta (0, -1)
Screenshot: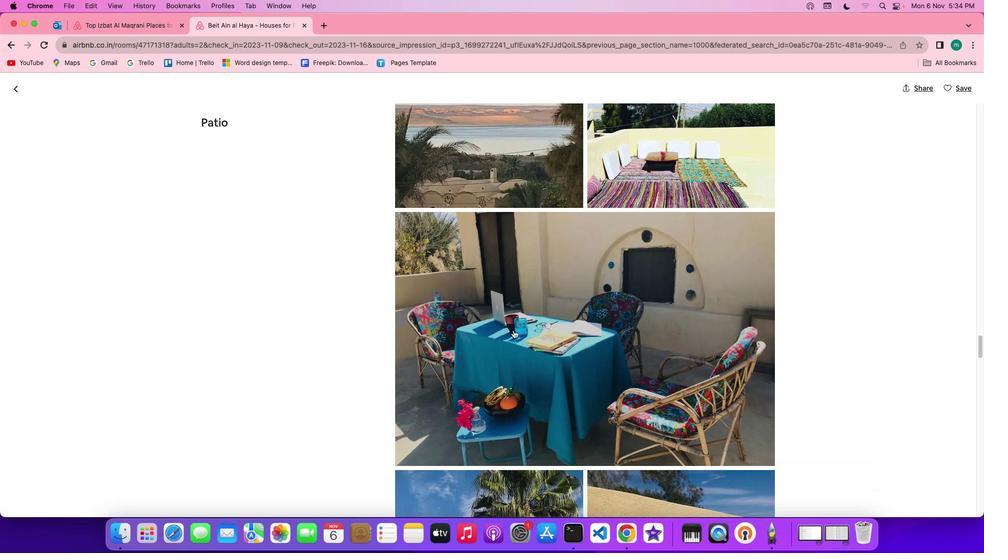 
Action: Mouse scrolled (513, 330) with delta (0, -1)
Screenshot: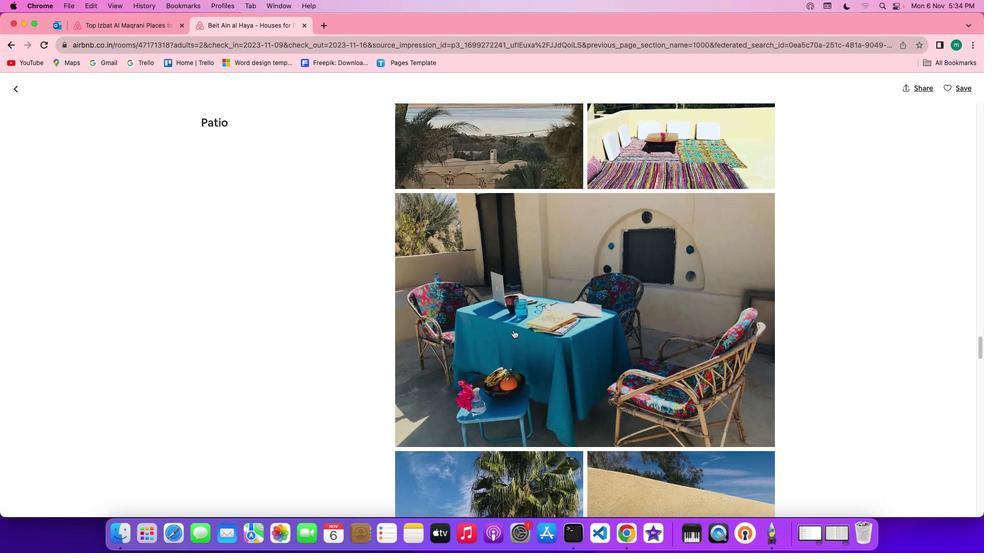 
Action: Mouse scrolled (513, 330) with delta (0, 0)
Screenshot: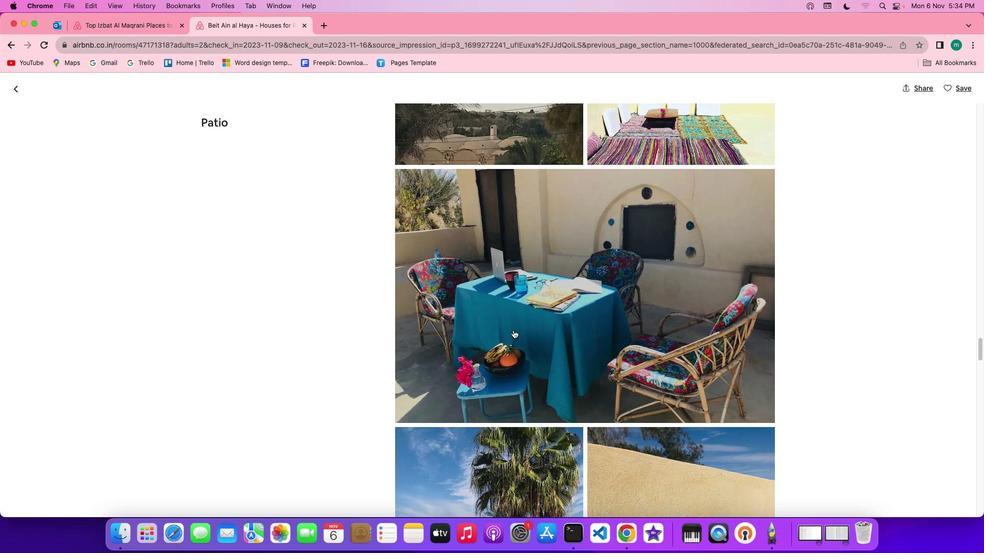 
Action: Mouse scrolled (513, 330) with delta (0, 0)
Screenshot: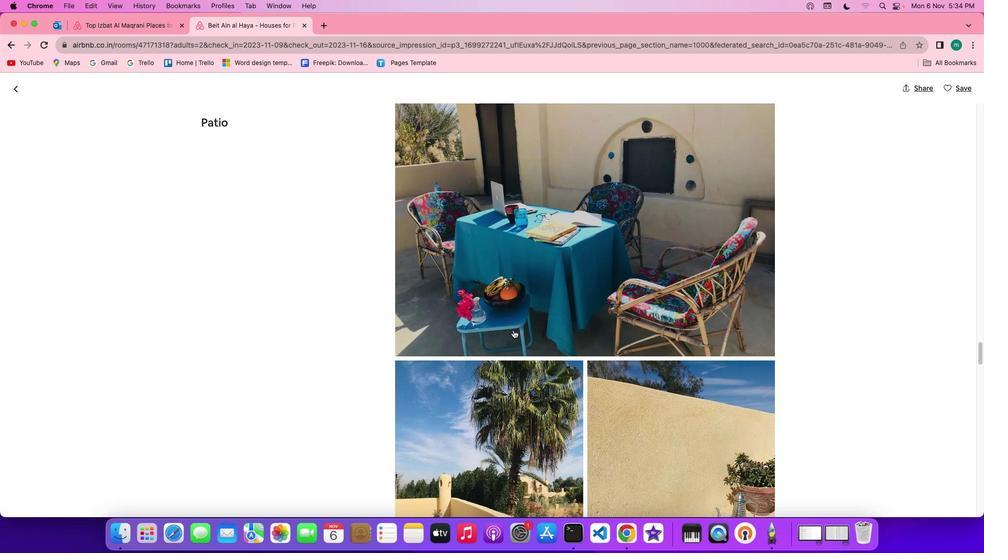 
Action: Mouse scrolled (513, 330) with delta (0, -1)
Screenshot: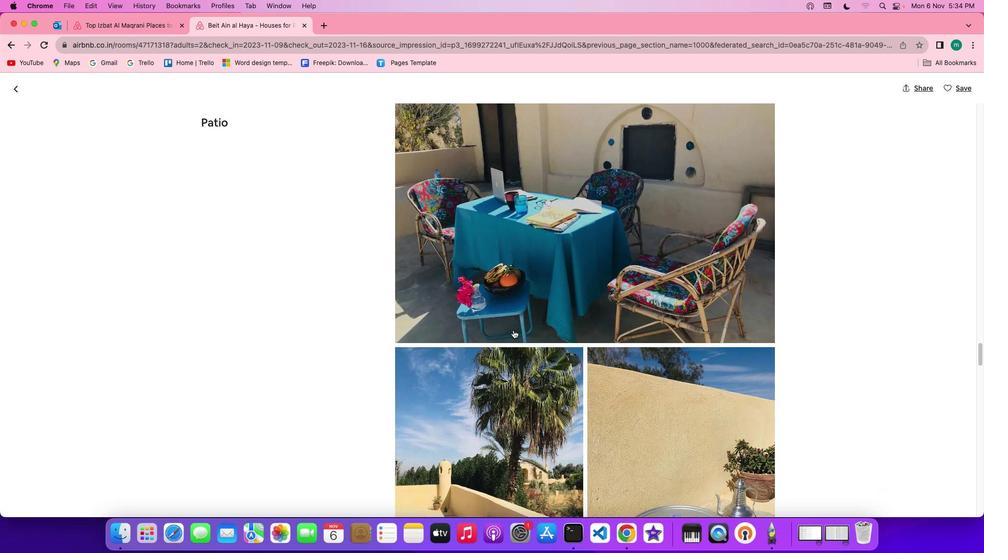 
Action: Mouse scrolled (513, 330) with delta (0, -1)
Screenshot: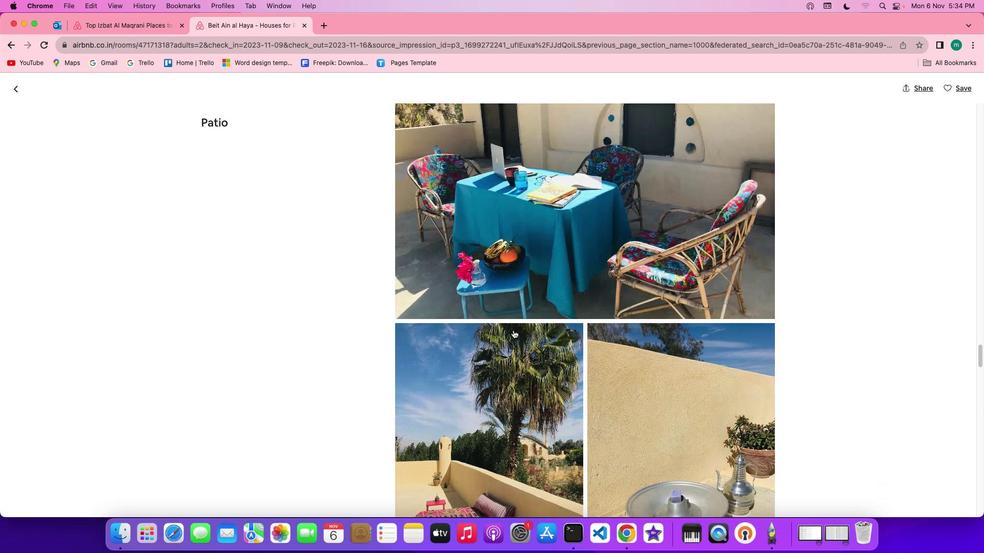 
Action: Mouse scrolled (513, 330) with delta (0, 0)
Screenshot: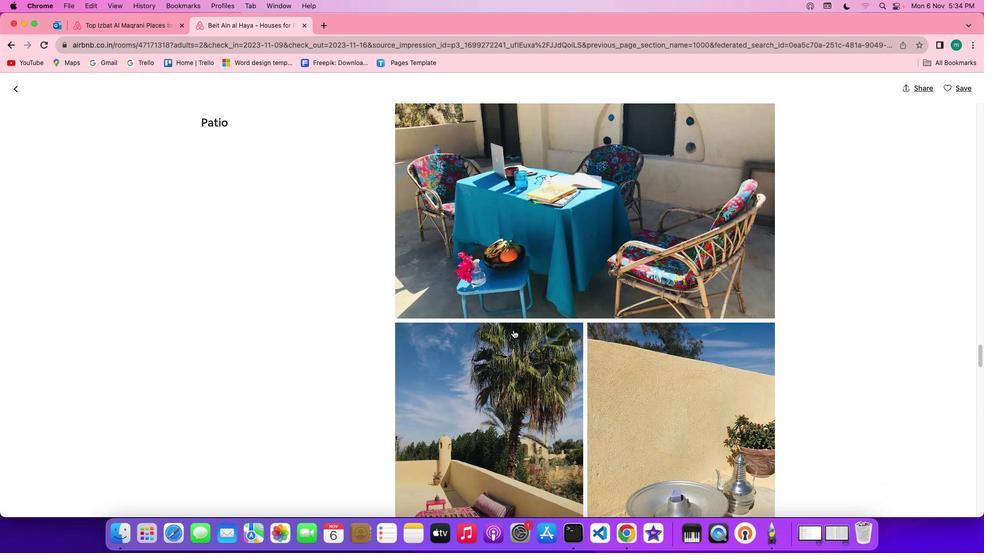 
Action: Mouse scrolled (513, 330) with delta (0, 0)
Screenshot: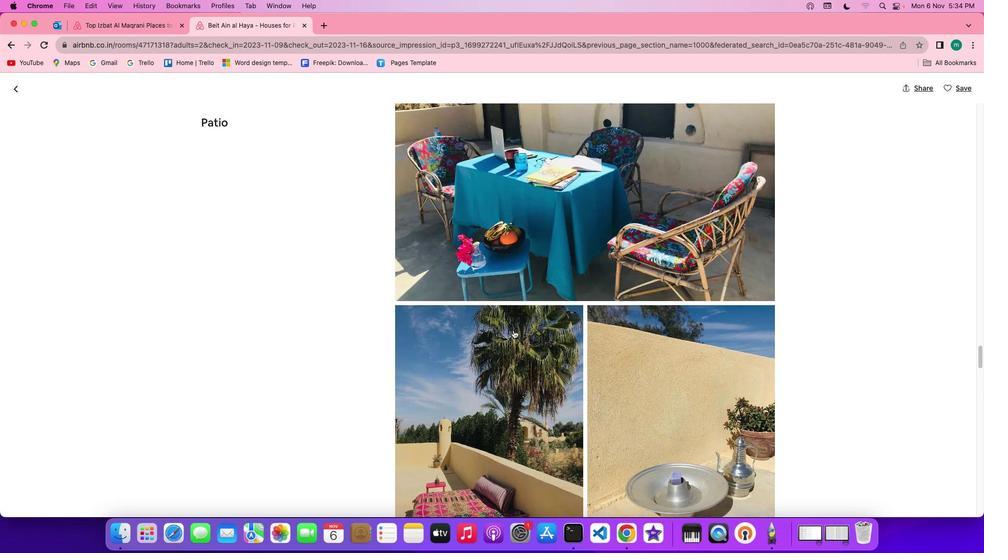 
Action: Mouse scrolled (513, 330) with delta (0, 0)
